 Task: Look for Airbnb properties in Blansko, Czech Republic from 3rd December, 2023 to 7th December, 2023 for 2 adults. Place can be private room with 1  bedroom having 1 bed and 1 bathroom. Property type can be hotel.
Action: Mouse moved to (455, 60)
Screenshot: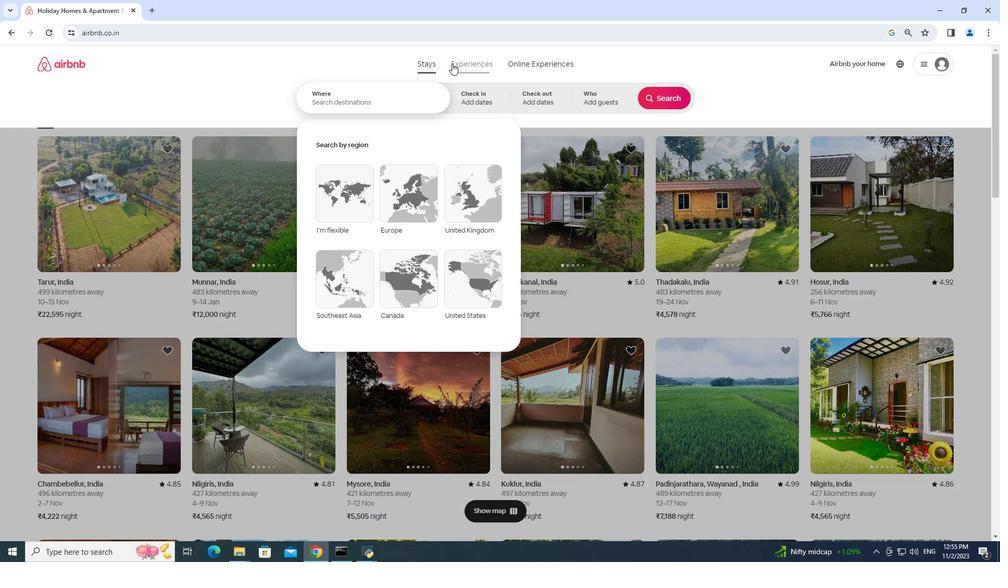 
Action: Mouse pressed left at (455, 60)
Screenshot: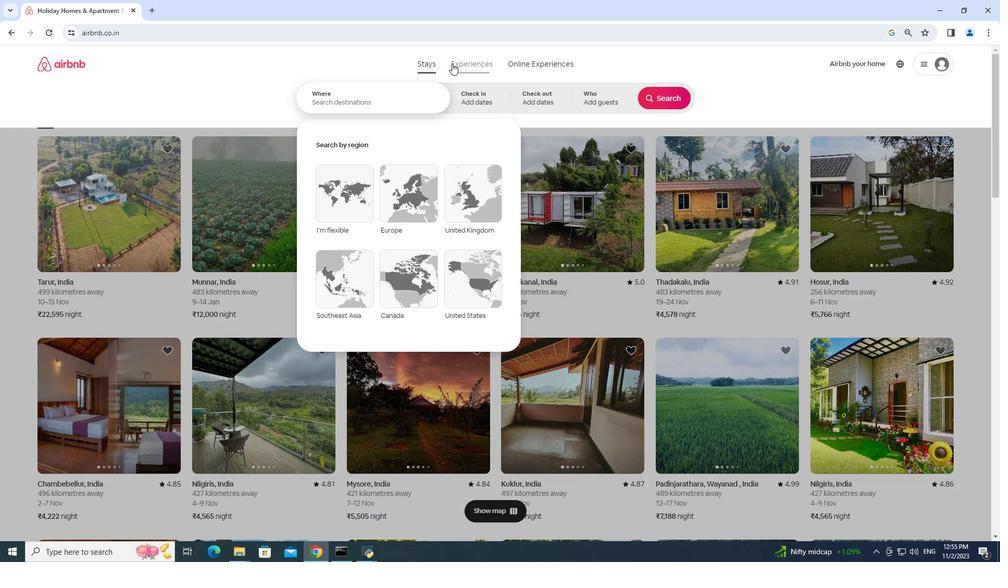 
Action: Mouse moved to (381, 96)
Screenshot: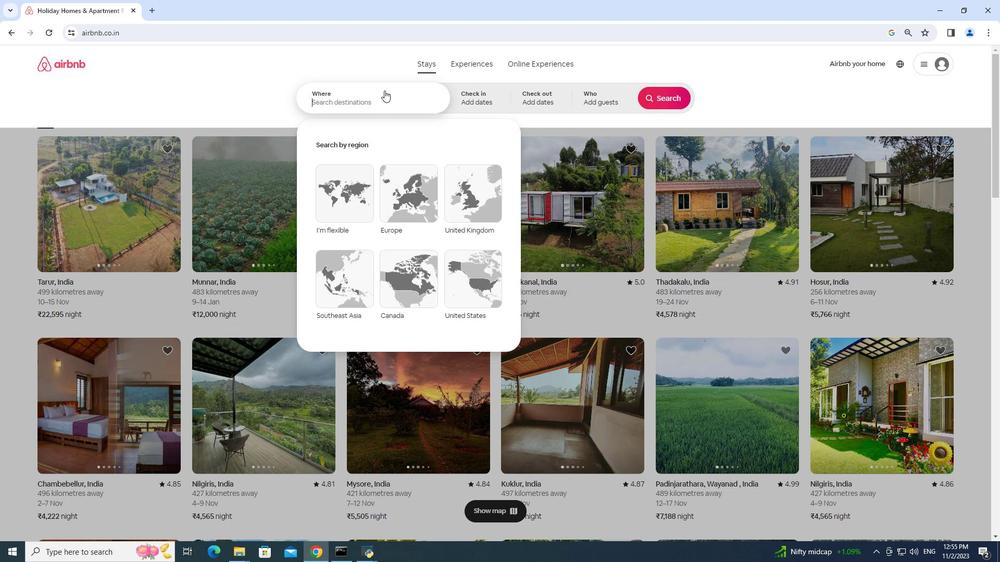 
Action: Mouse pressed left at (381, 97)
Screenshot: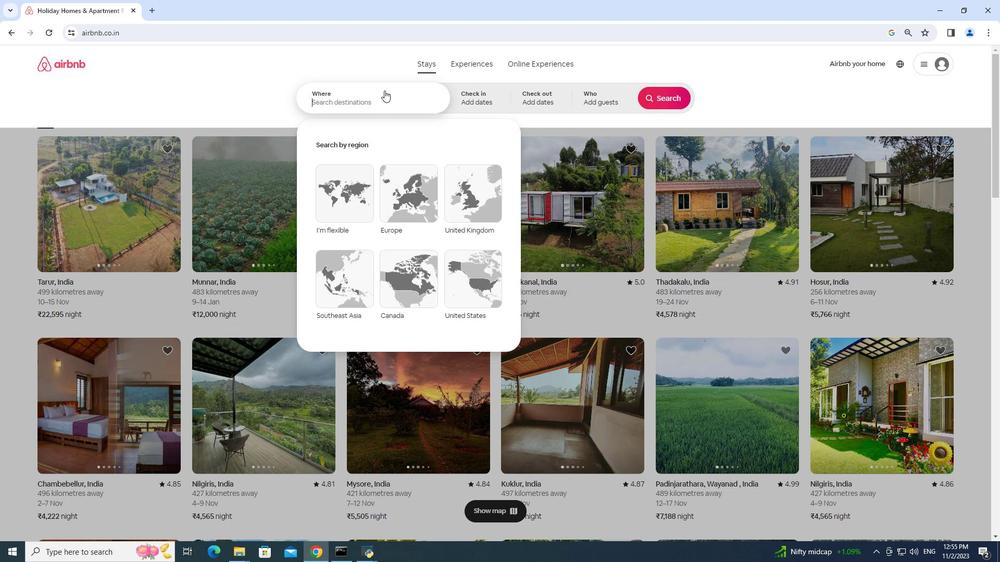 
Action: Mouse moved to (384, 90)
Screenshot: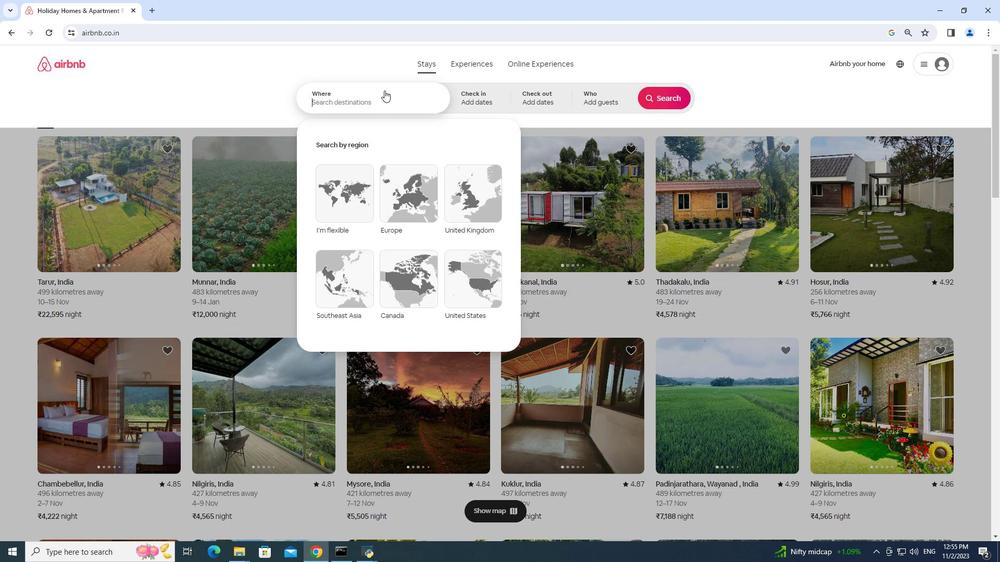 
Action: Key pressed blansh<Key.backspace>ko,czech<Key.space>republic
Screenshot: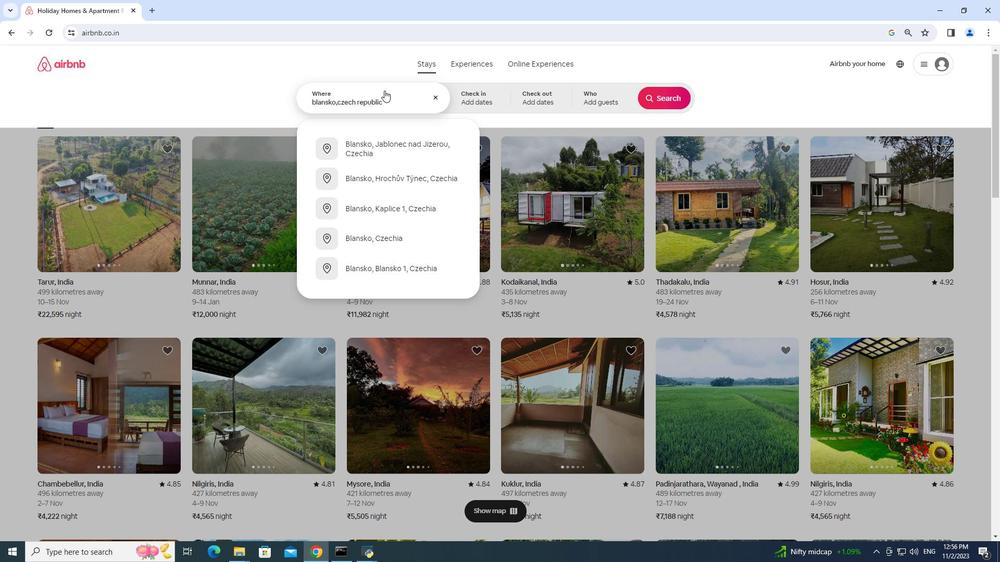 
Action: Mouse moved to (481, 97)
Screenshot: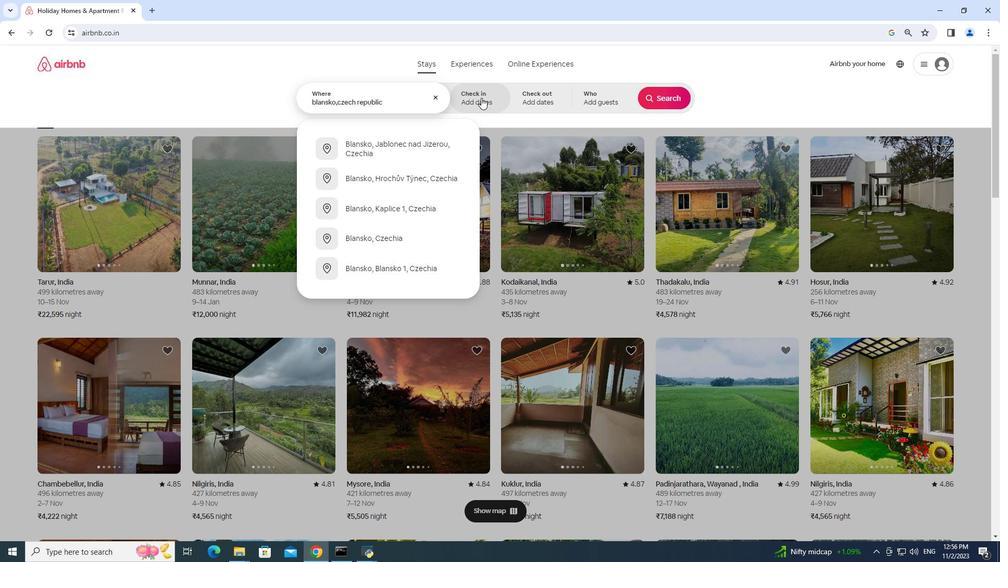 
Action: Mouse pressed left at (481, 97)
Screenshot: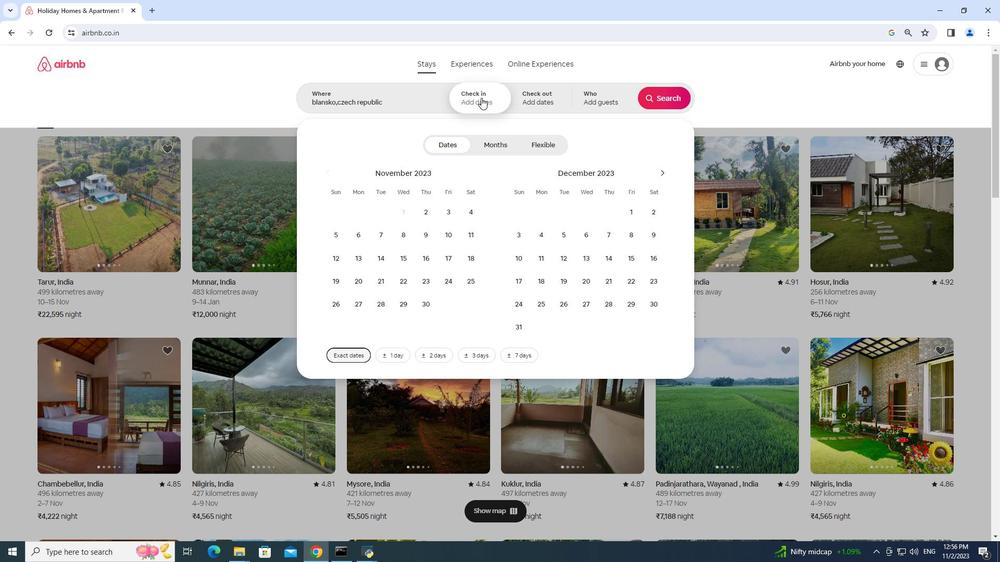
Action: Mouse moved to (337, 102)
Screenshot: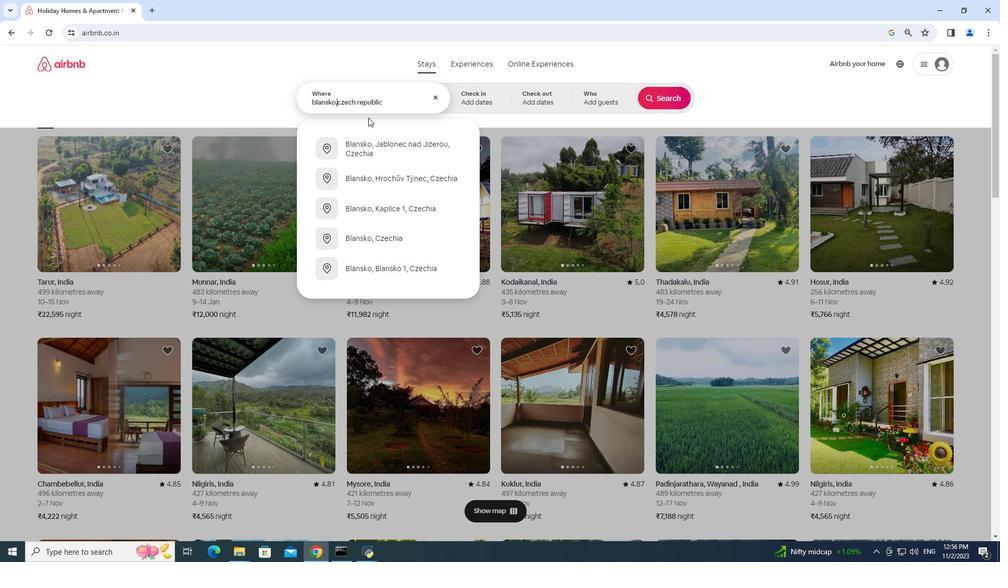 
Action: Mouse pressed left at (337, 102)
Screenshot: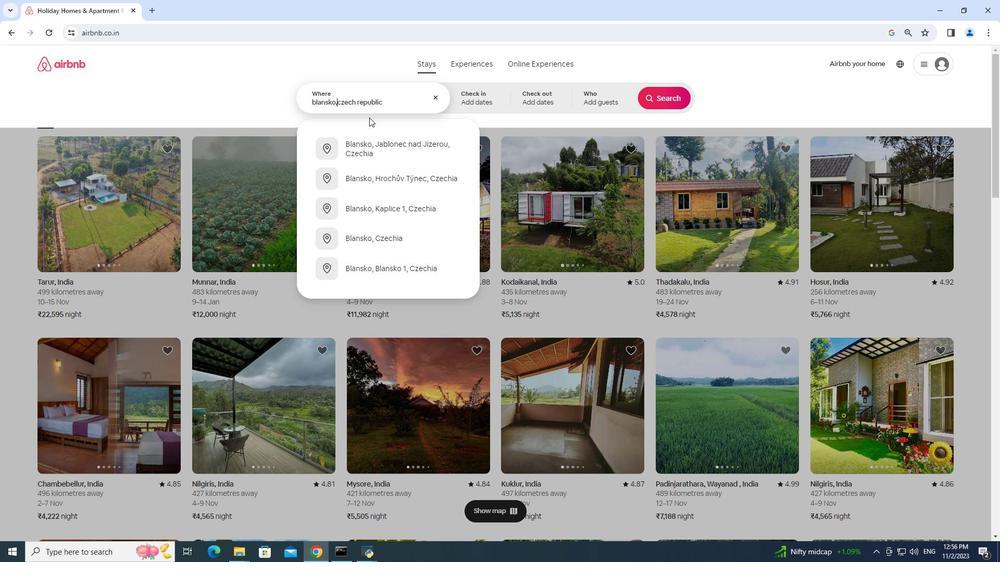 
Action: Mouse moved to (369, 117)
Screenshot: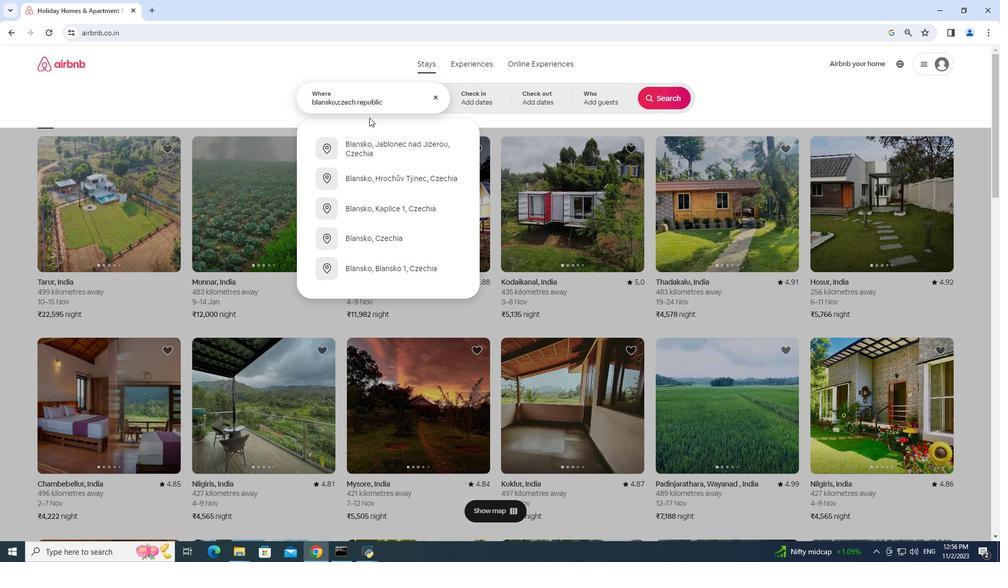 
Action: Key pressed <Key.space>
Screenshot: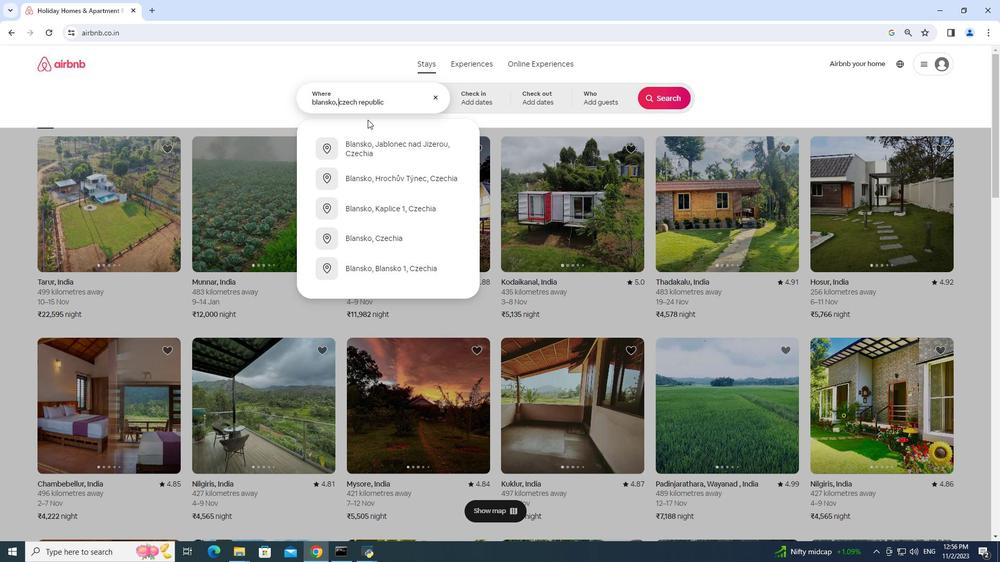 
Action: Mouse moved to (490, 100)
Screenshot: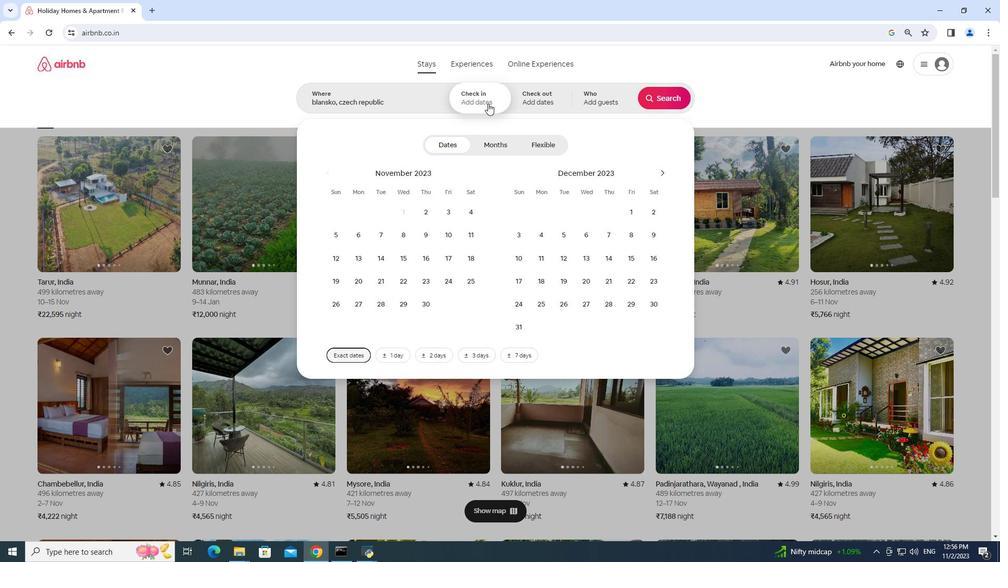 
Action: Mouse pressed left at (490, 100)
Screenshot: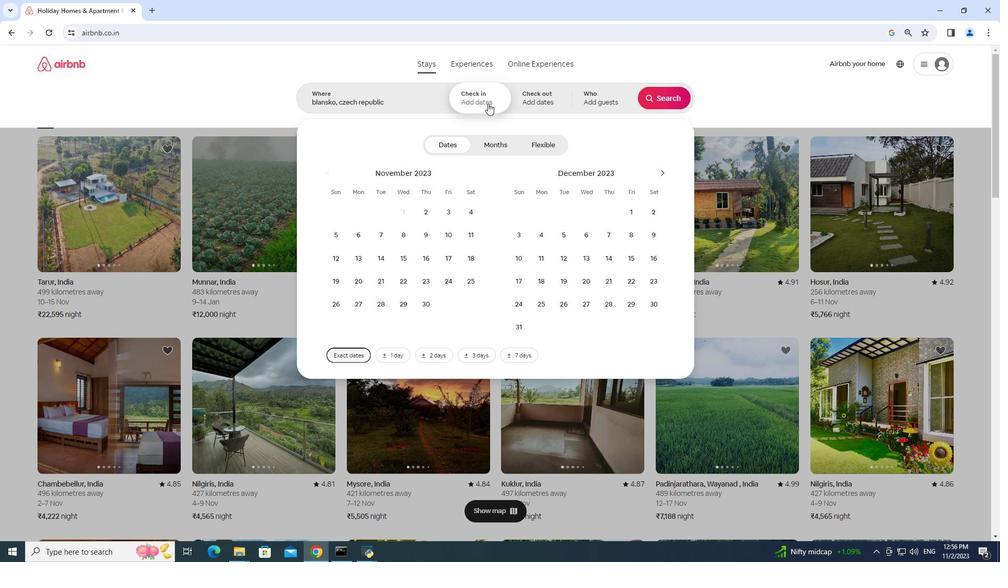
Action: Mouse moved to (518, 232)
Screenshot: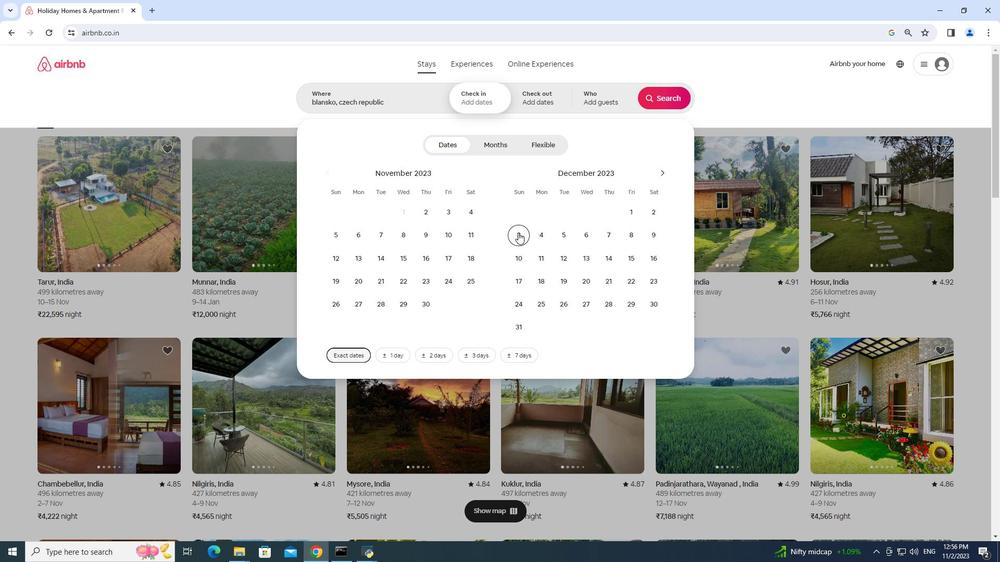 
Action: Mouse pressed left at (518, 232)
Screenshot: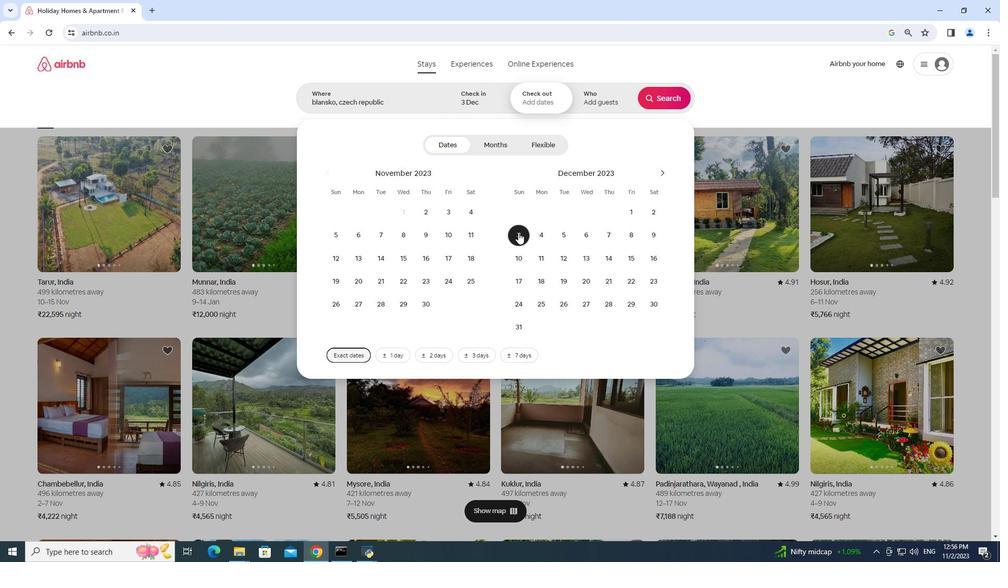 
Action: Mouse moved to (612, 233)
Screenshot: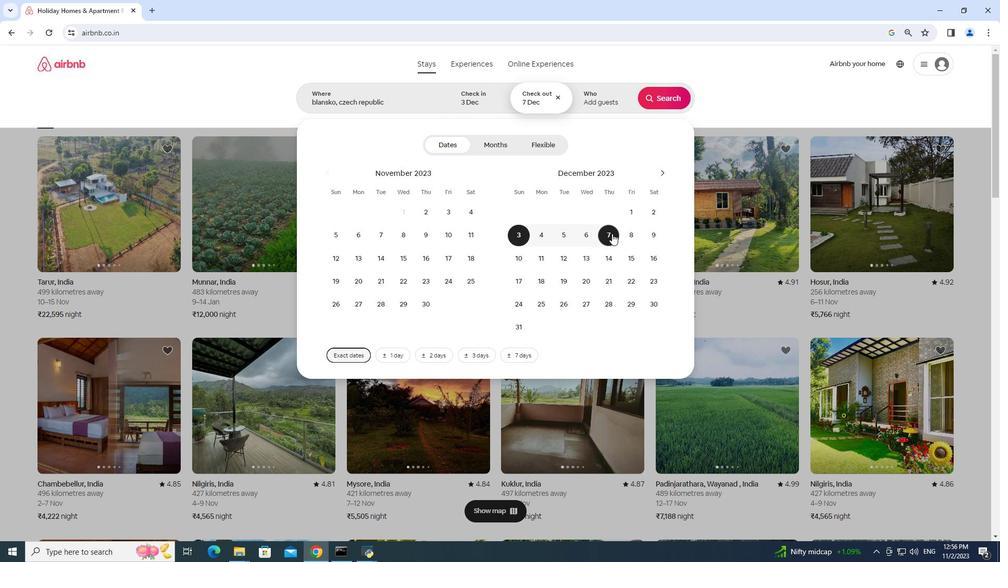 
Action: Mouse pressed left at (612, 233)
Screenshot: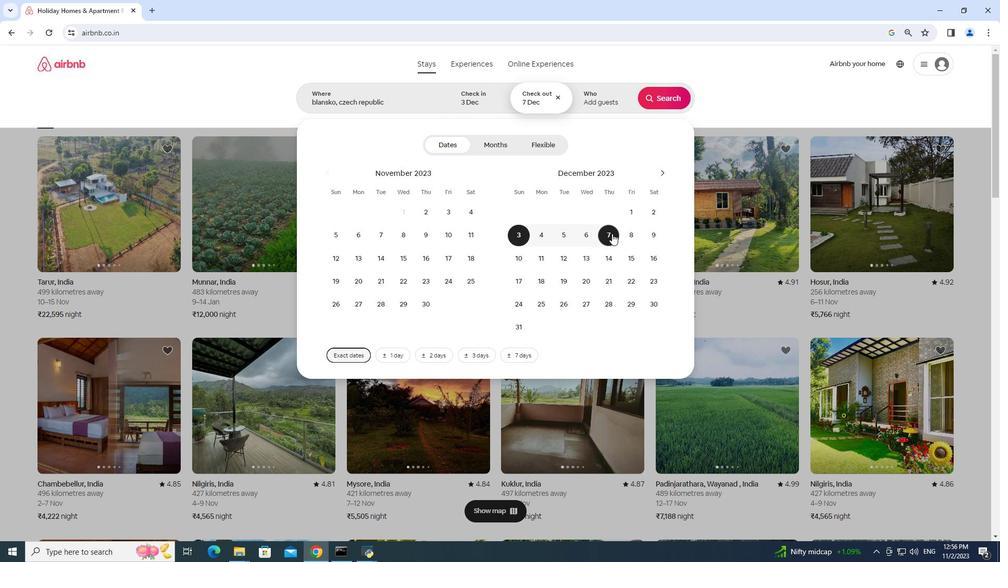 
Action: Mouse moved to (621, 106)
Screenshot: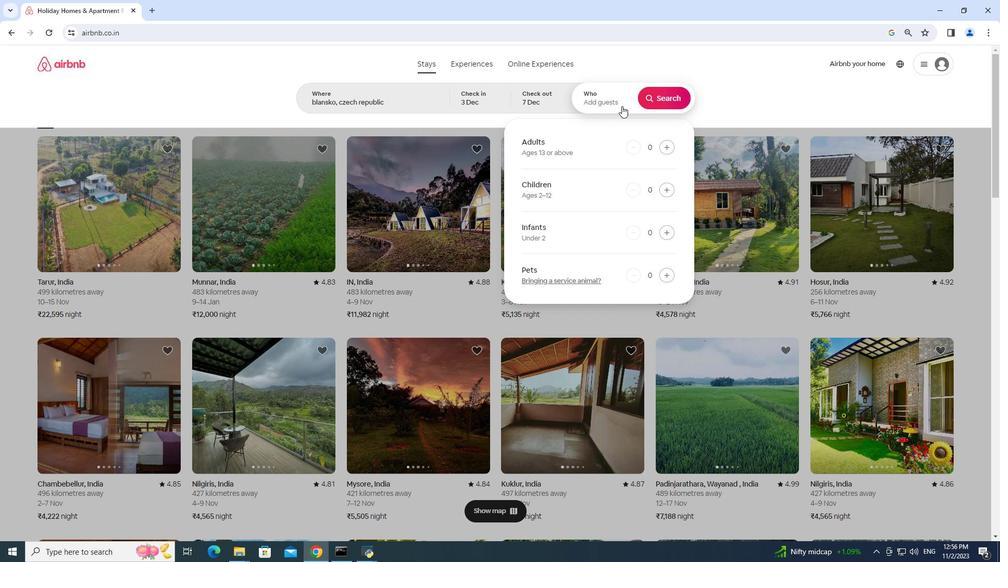 
Action: Mouse pressed left at (621, 106)
Screenshot: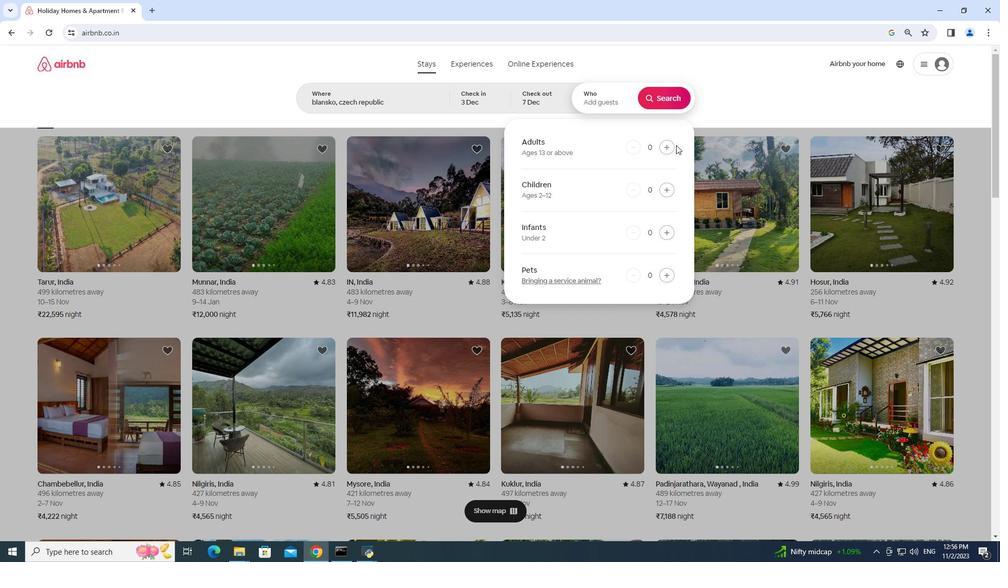 
Action: Mouse moved to (667, 147)
Screenshot: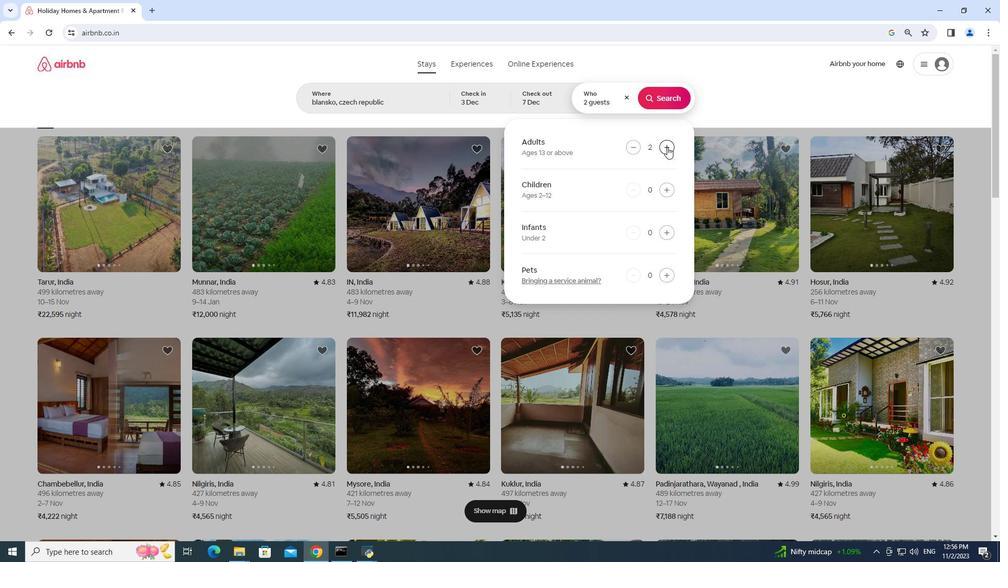 
Action: Mouse pressed left at (667, 147)
Screenshot: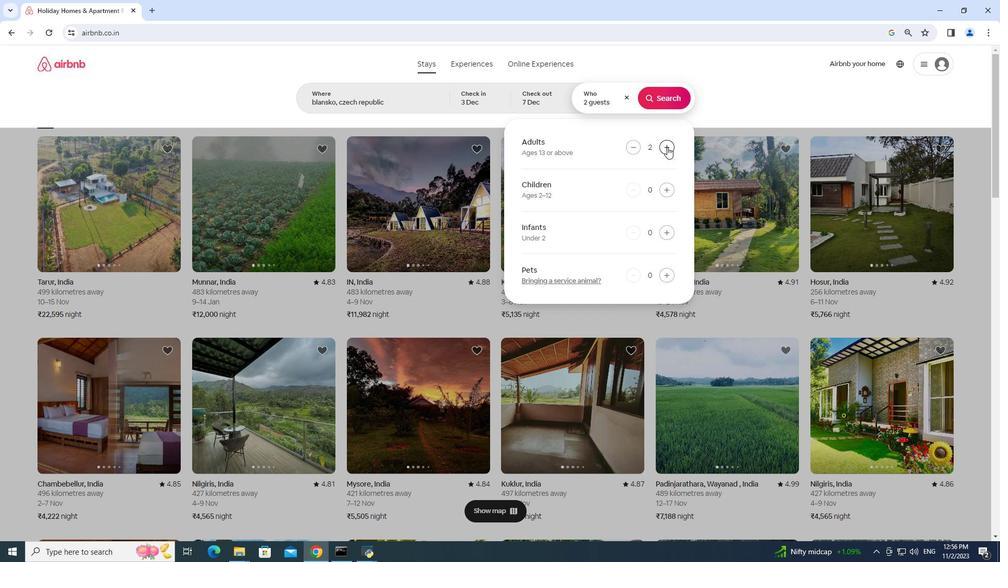 
Action: Mouse pressed left at (667, 147)
Screenshot: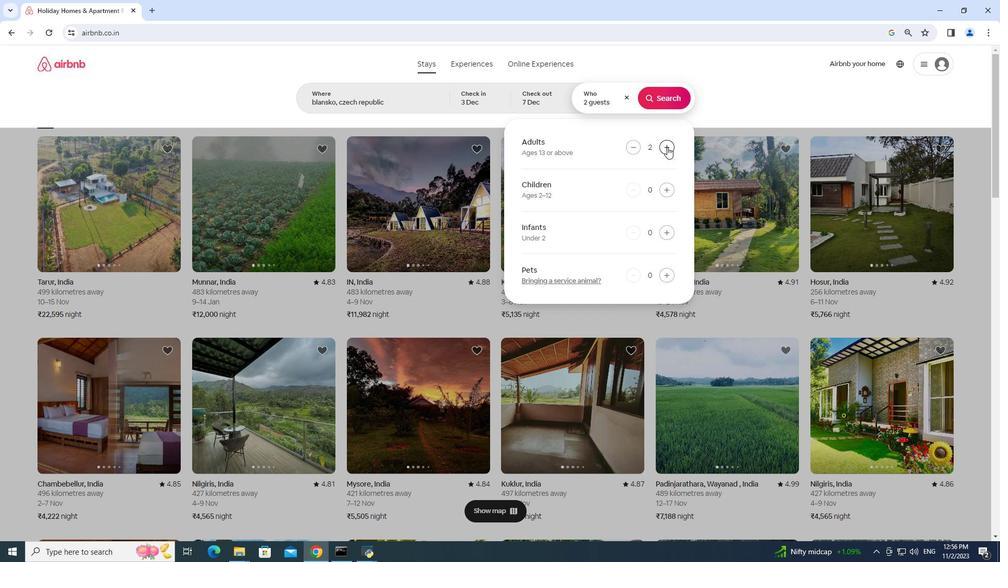 
Action: Mouse moved to (668, 96)
Screenshot: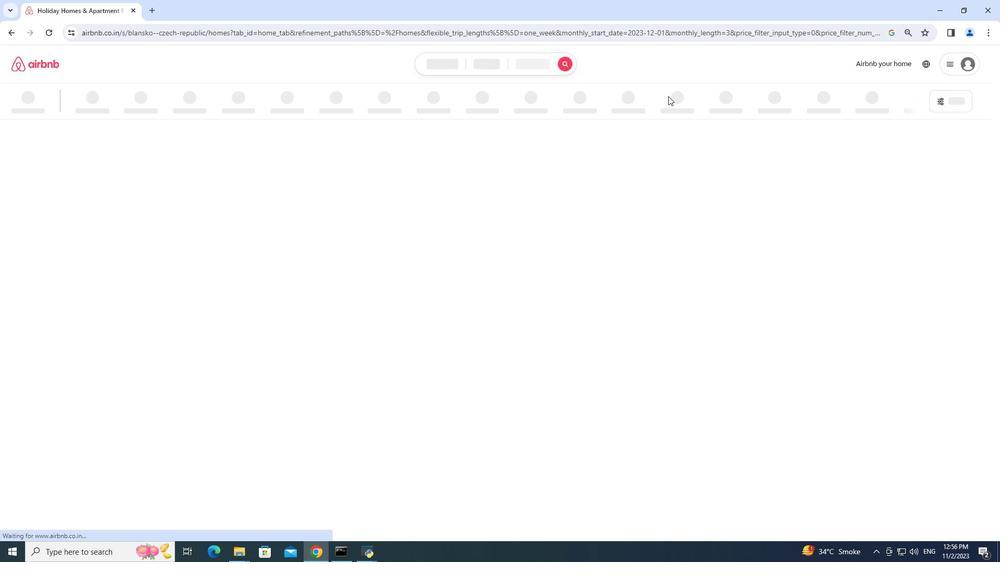
Action: Mouse pressed left at (668, 96)
Screenshot: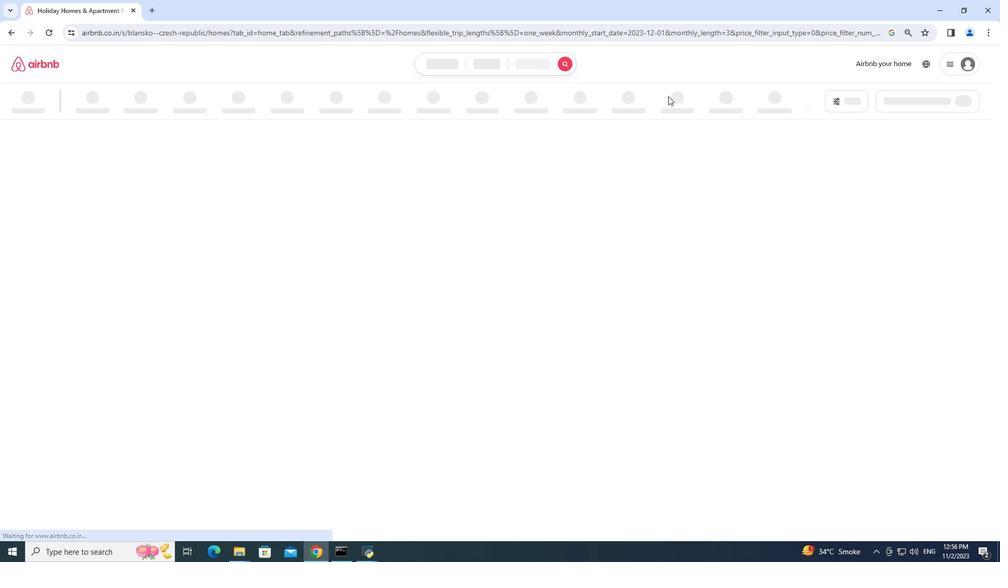 
Action: Mouse moved to (851, 102)
Screenshot: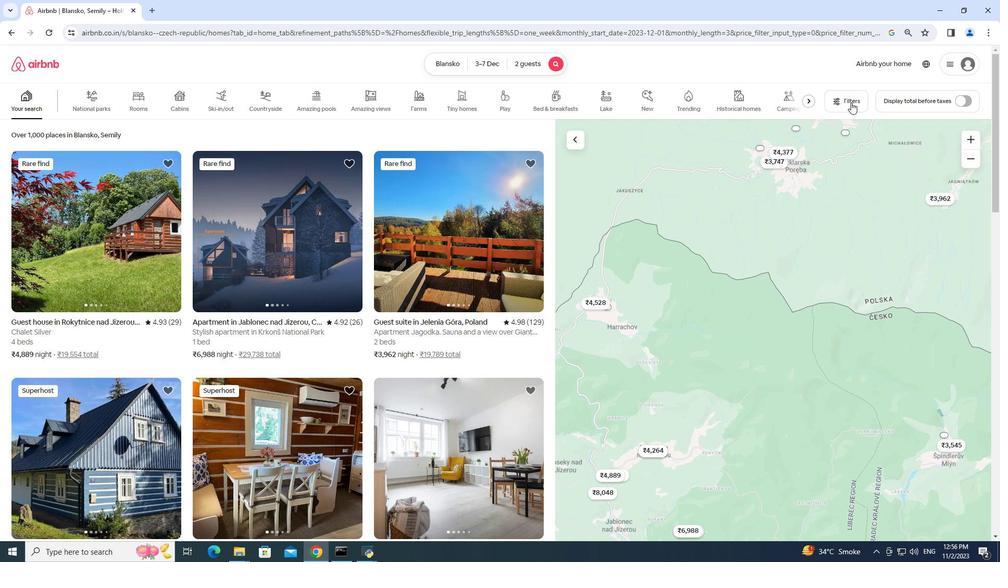 
Action: Mouse pressed left at (851, 102)
Screenshot: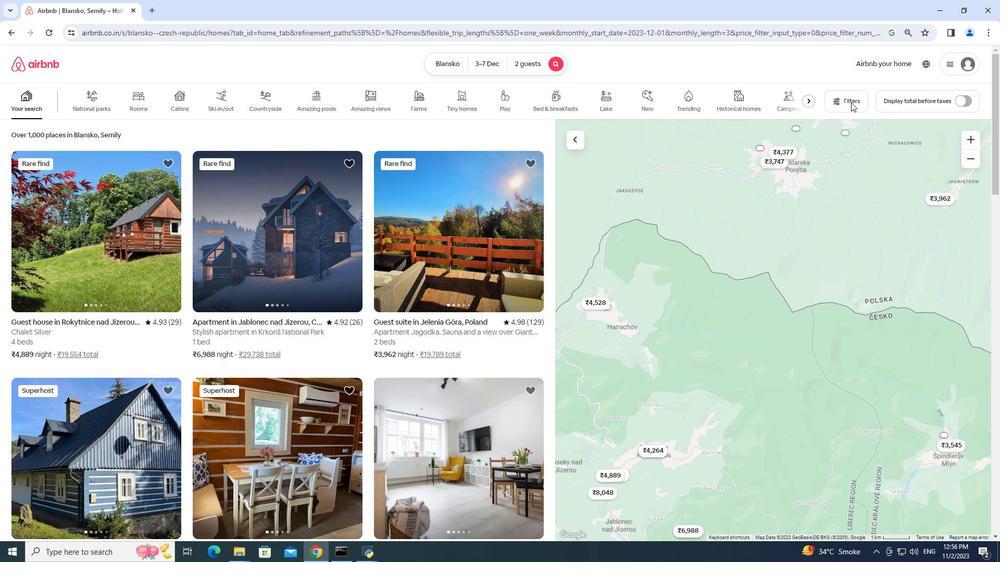 
Action: Mouse moved to (385, 400)
Screenshot: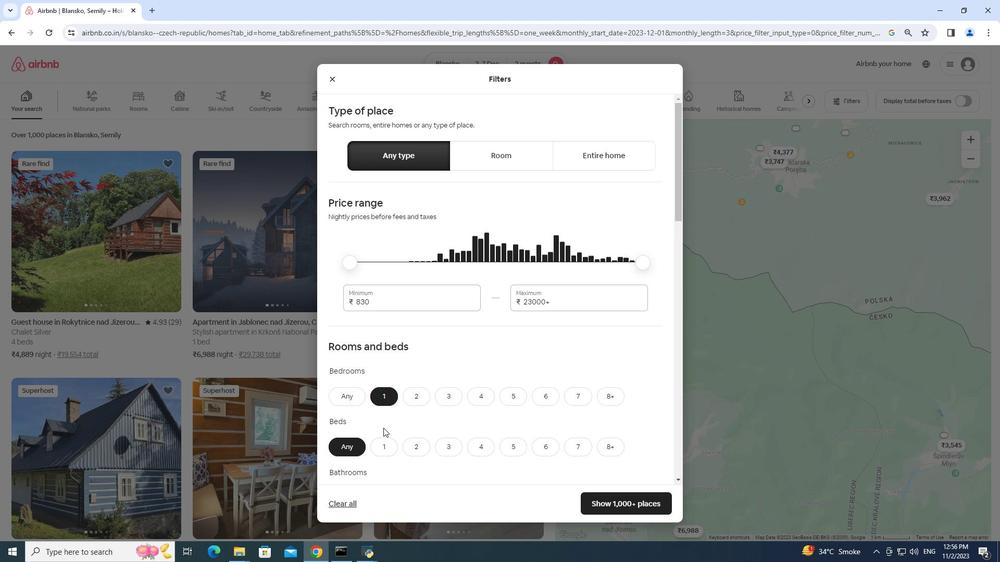 
Action: Mouse pressed left at (385, 400)
Screenshot: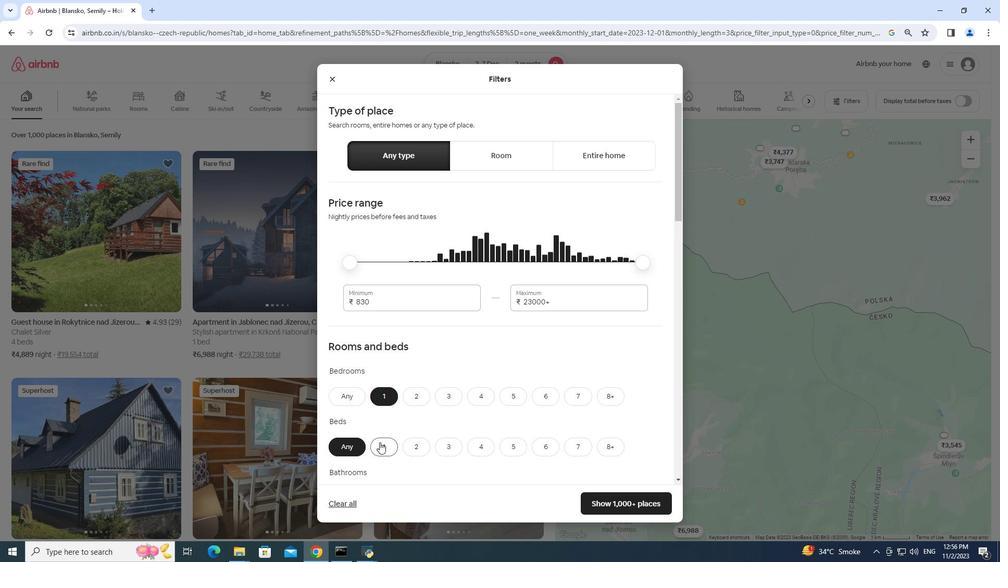 
Action: Mouse moved to (379, 442)
Screenshot: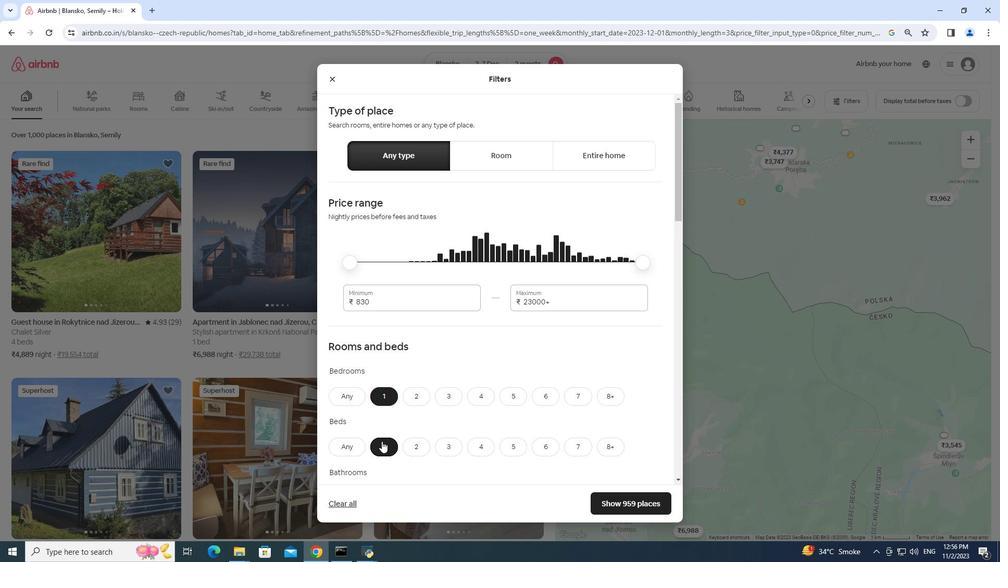 
Action: Mouse pressed left at (379, 442)
Screenshot: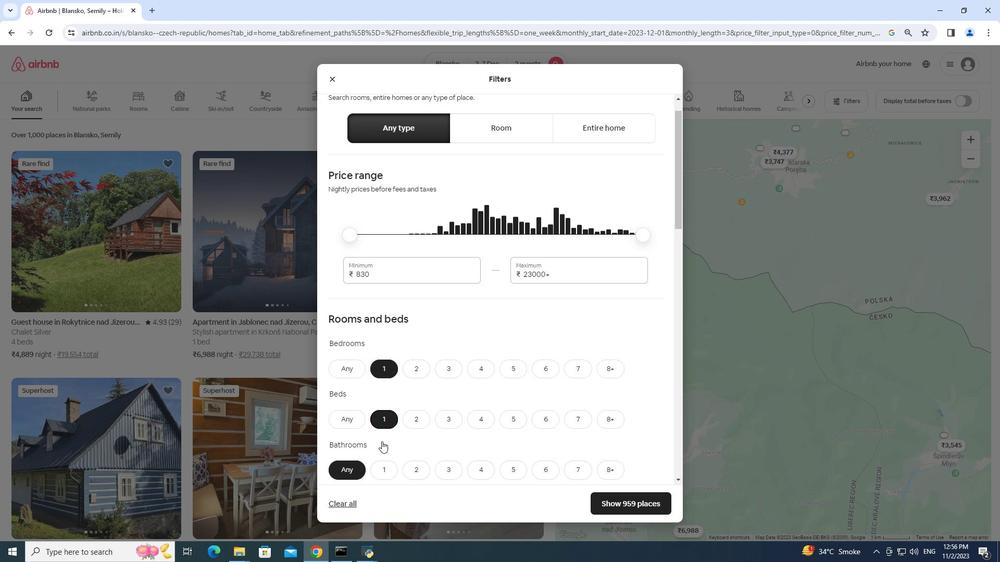 
Action: Mouse moved to (381, 441)
Screenshot: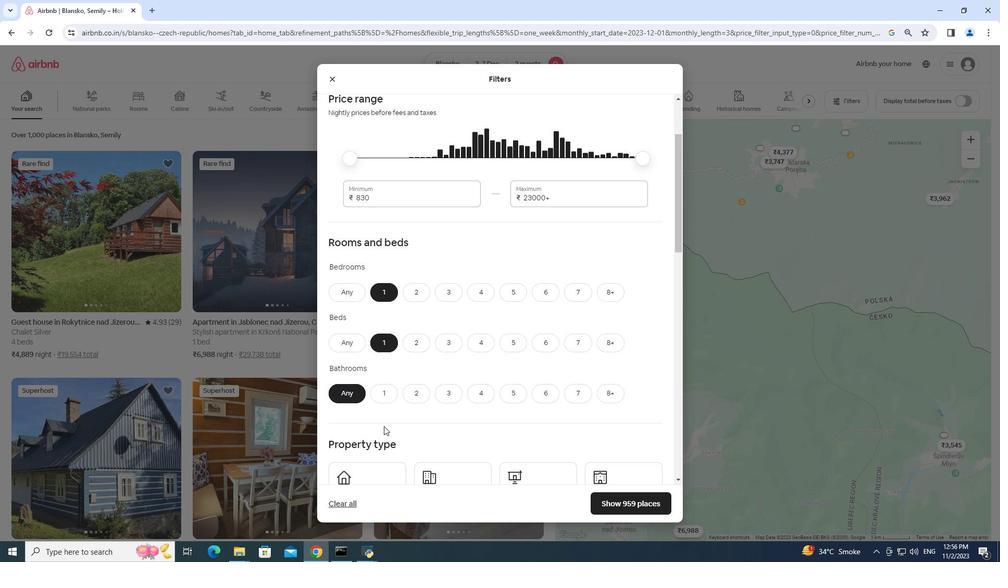 
Action: Mouse scrolled (381, 441) with delta (0, 0)
Screenshot: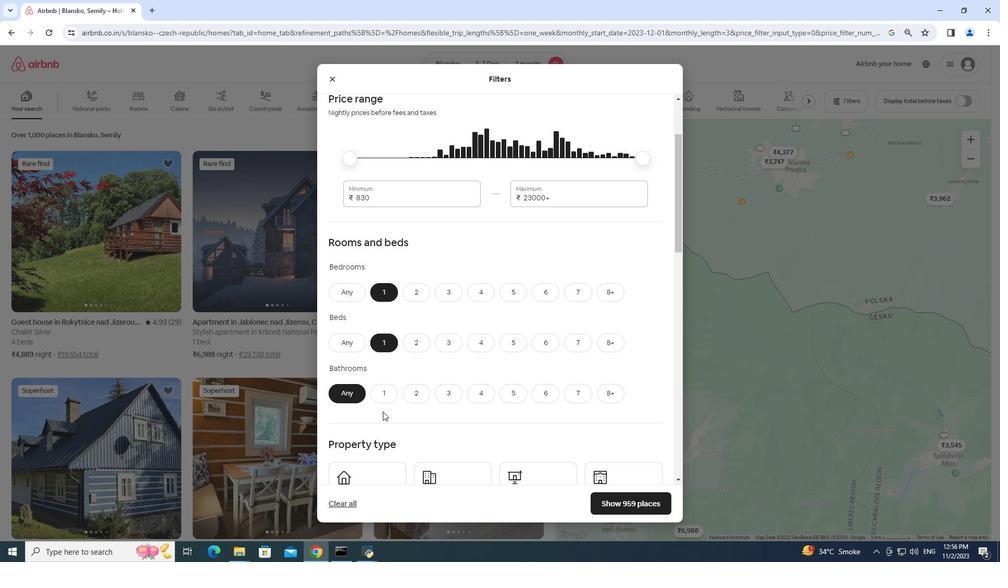 
Action: Mouse scrolled (381, 441) with delta (0, 0)
Screenshot: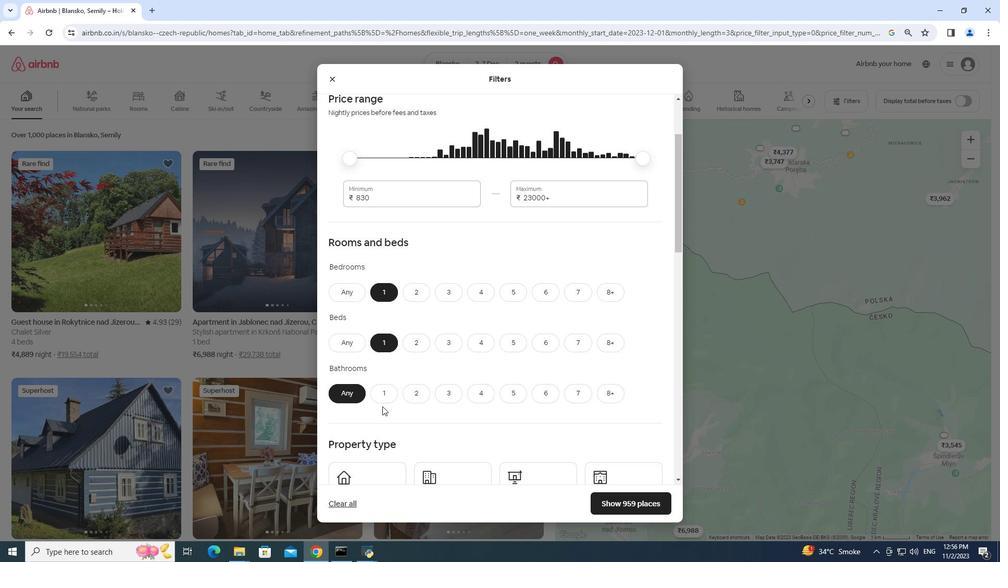 
Action: Mouse moved to (383, 391)
Screenshot: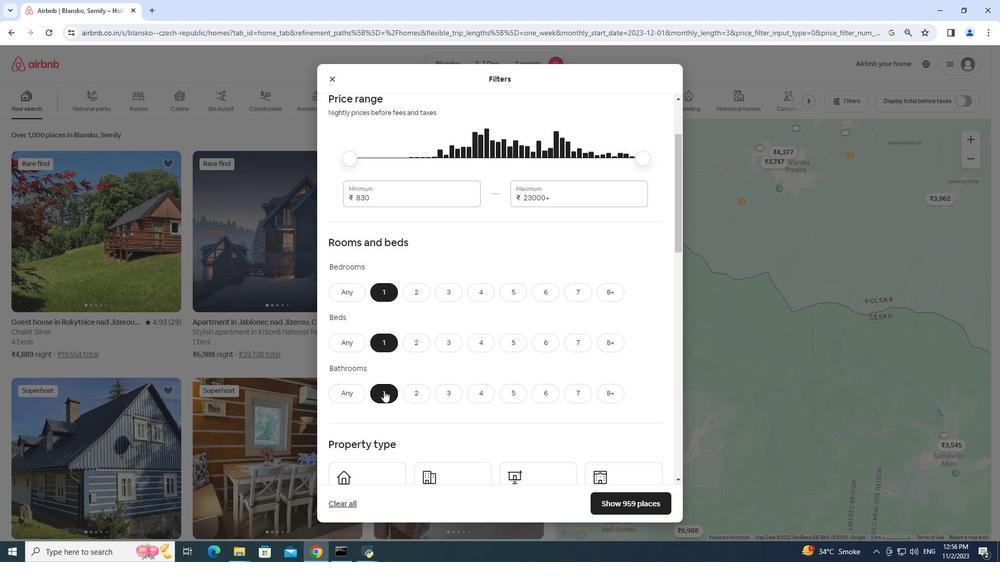 
Action: Mouse pressed left at (383, 391)
Screenshot: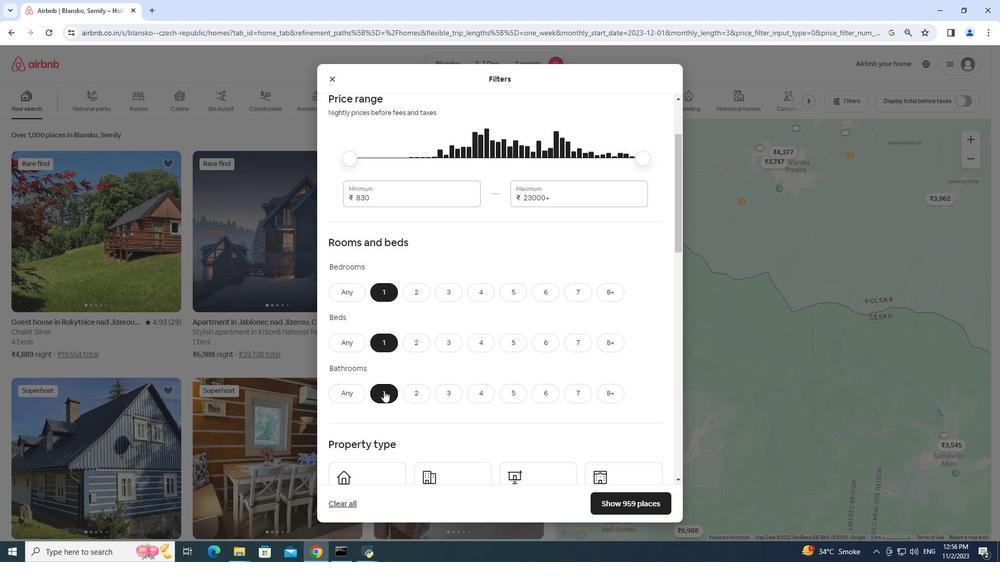 
Action: Mouse scrolled (383, 390) with delta (0, 0)
Screenshot: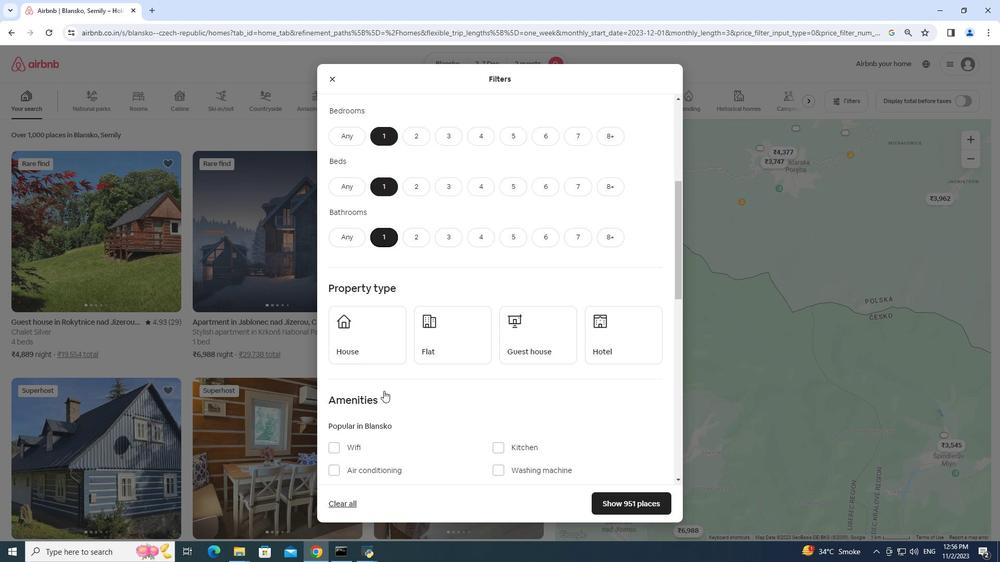 
Action: Mouse scrolled (383, 390) with delta (0, 0)
Screenshot: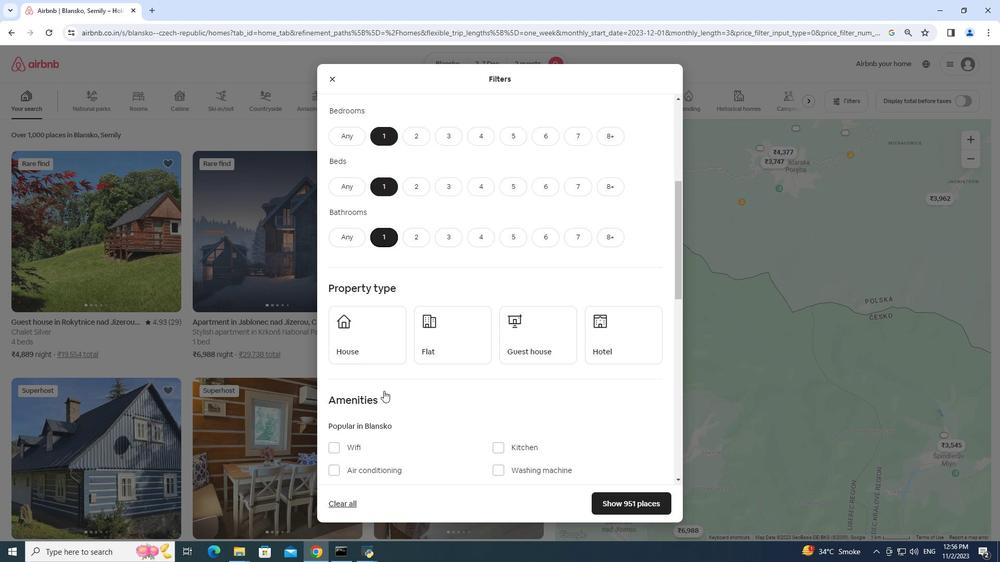 
Action: Mouse scrolled (383, 390) with delta (0, 0)
Screenshot: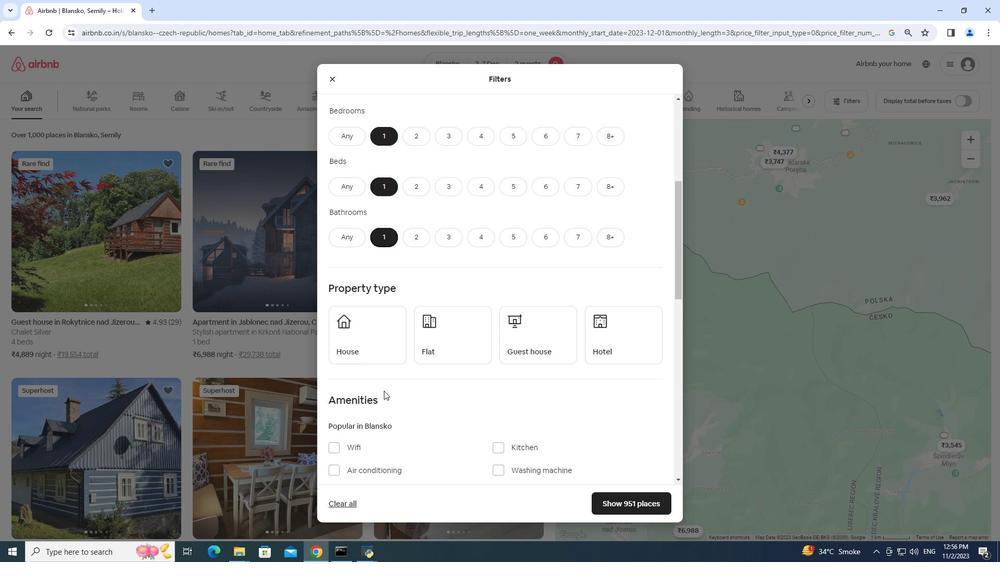 
Action: Mouse moved to (591, 330)
Screenshot: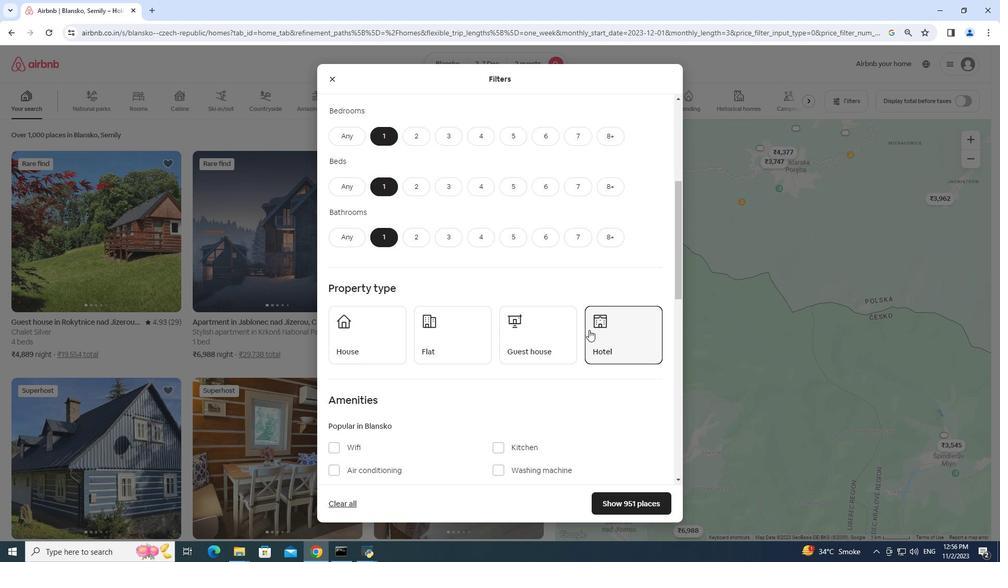 
Action: Mouse pressed left at (591, 330)
Screenshot: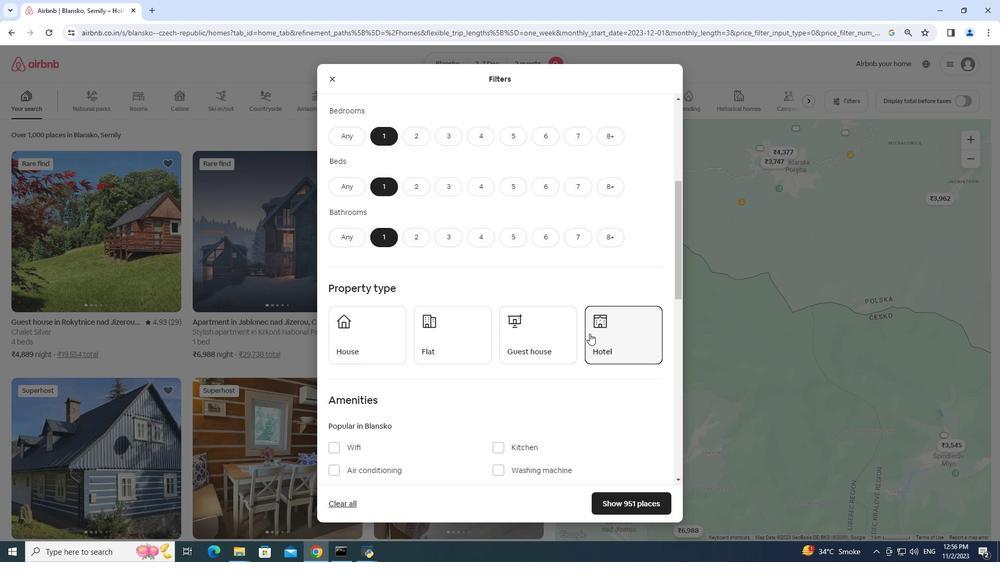 
Action: Mouse moved to (623, 505)
Screenshot: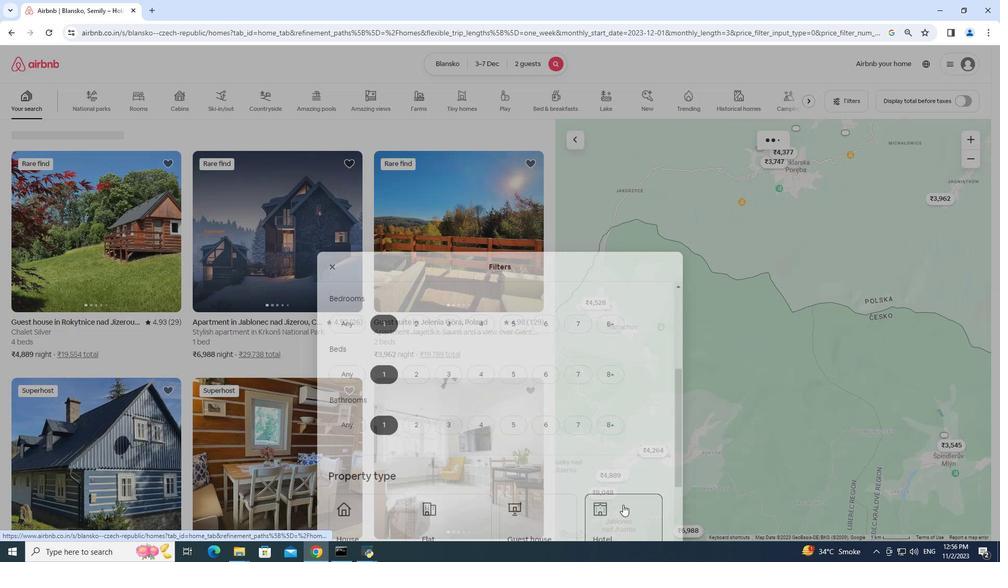 
Action: Mouse pressed left at (623, 505)
Screenshot: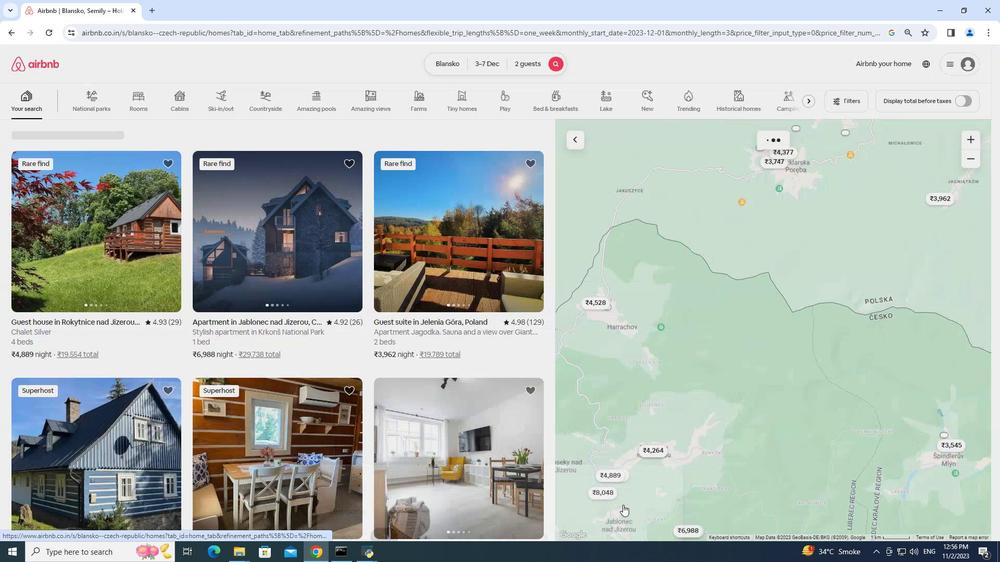
Action: Mouse moved to (77, 300)
Screenshot: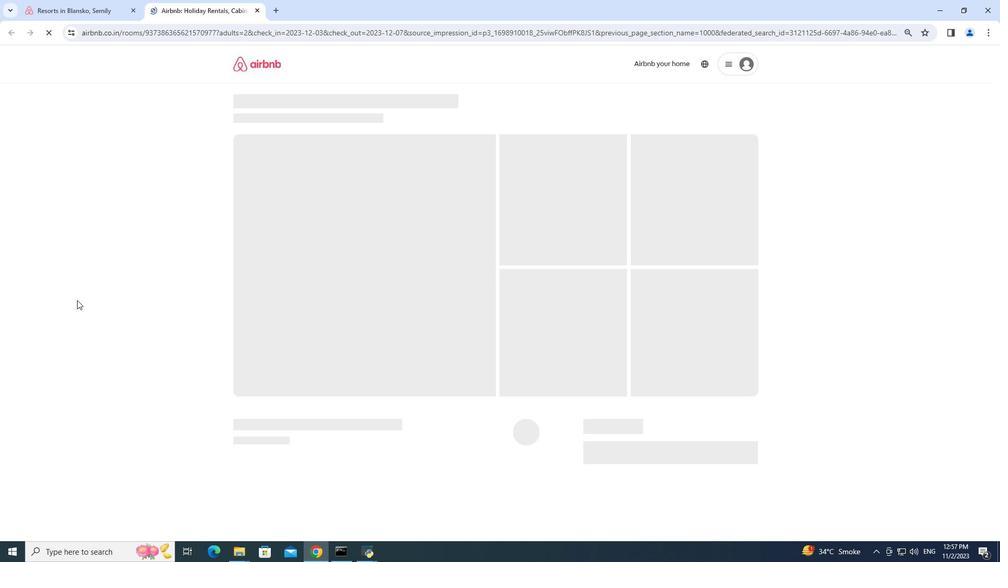 
Action: Mouse pressed left at (77, 300)
Screenshot: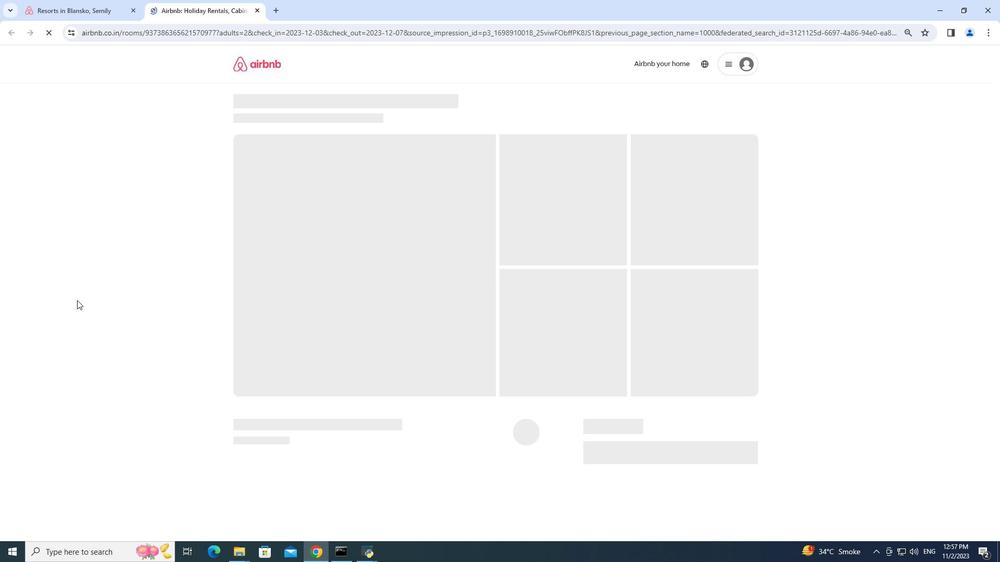 
Action: Mouse moved to (255, 6)
Screenshot: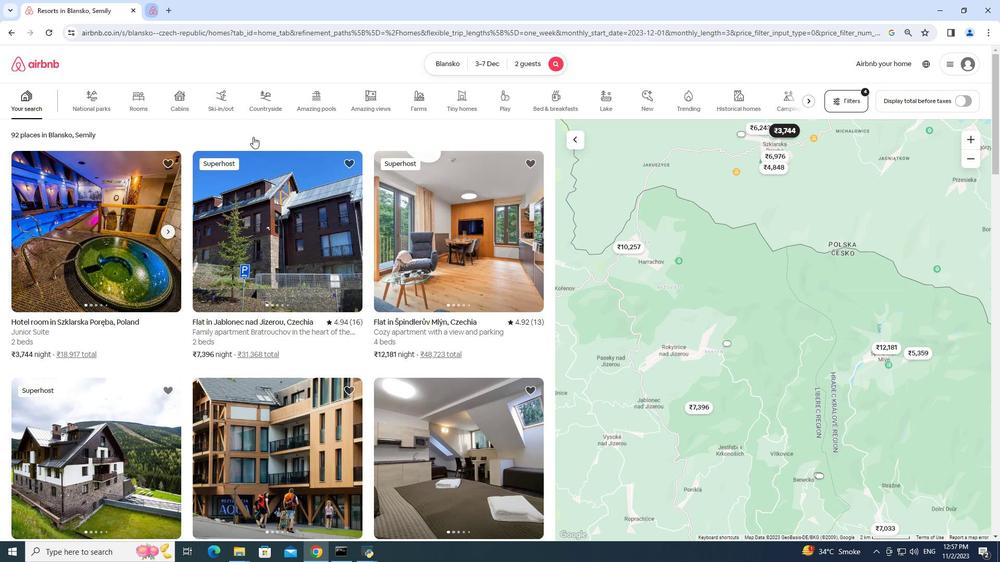 
Action: Mouse pressed left at (255, 6)
Screenshot: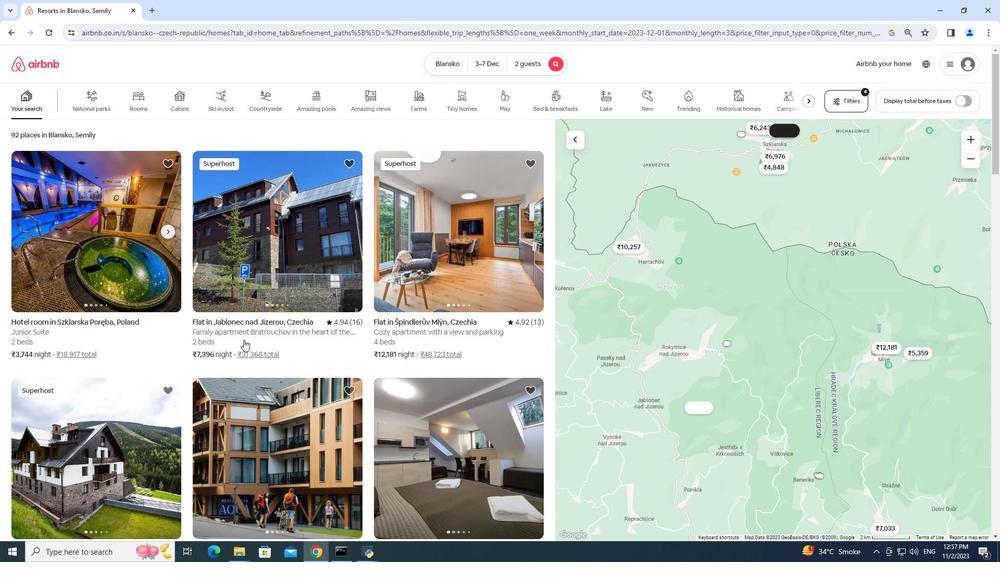 
Action: Mouse moved to (267, 282)
Screenshot: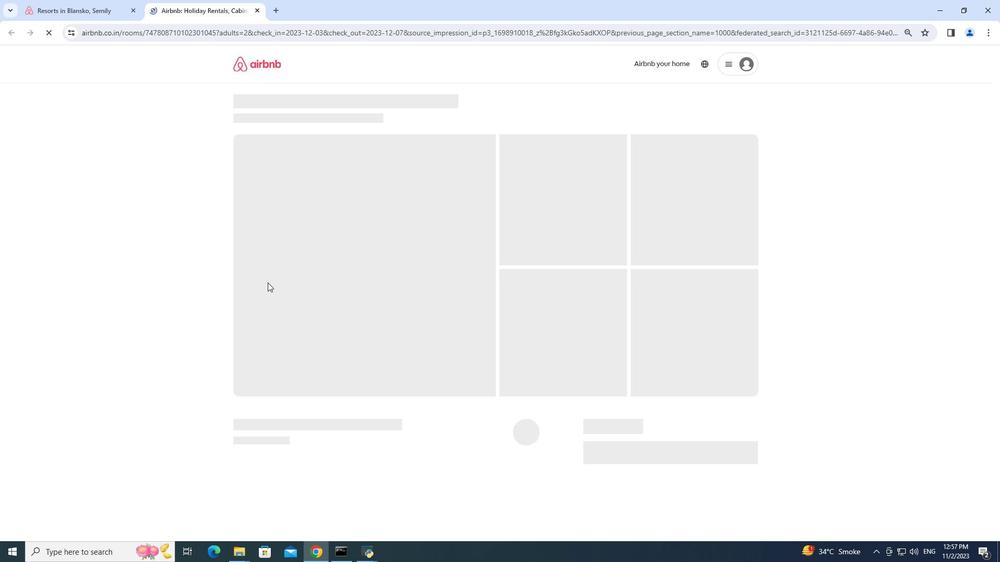 
Action: Mouse pressed left at (267, 282)
Screenshot: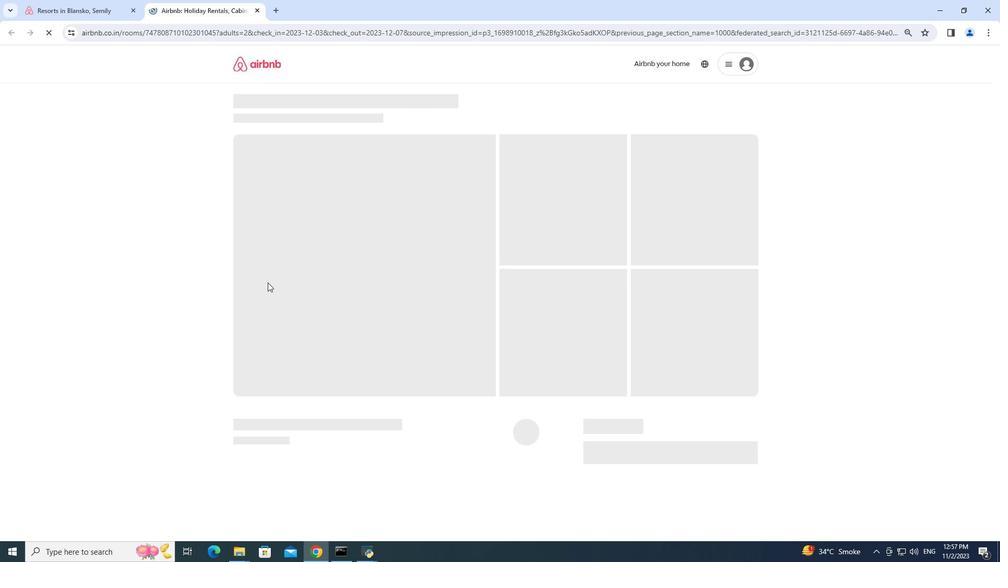 
Action: Mouse moved to (256, 7)
Screenshot: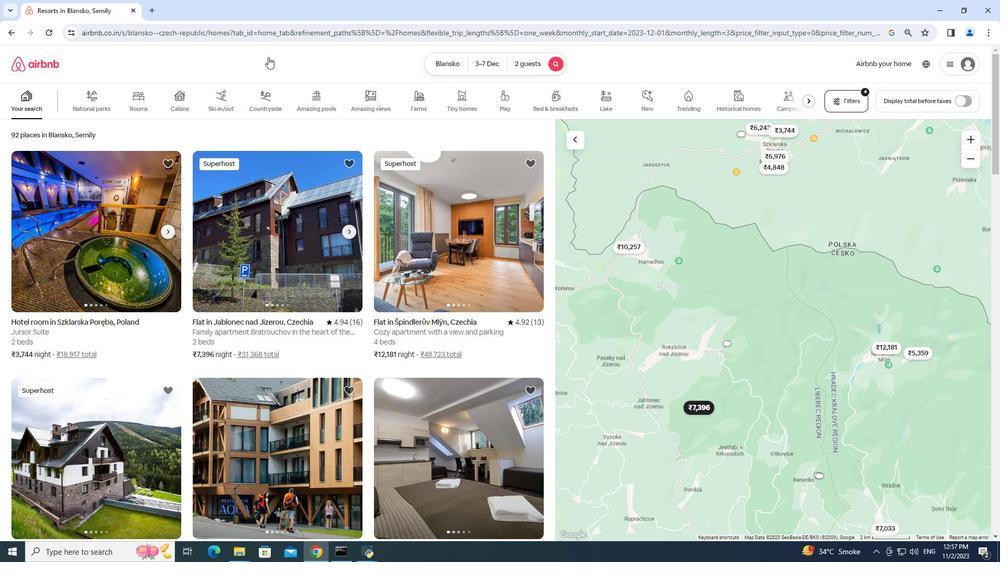 
Action: Mouse pressed left at (256, 7)
Screenshot: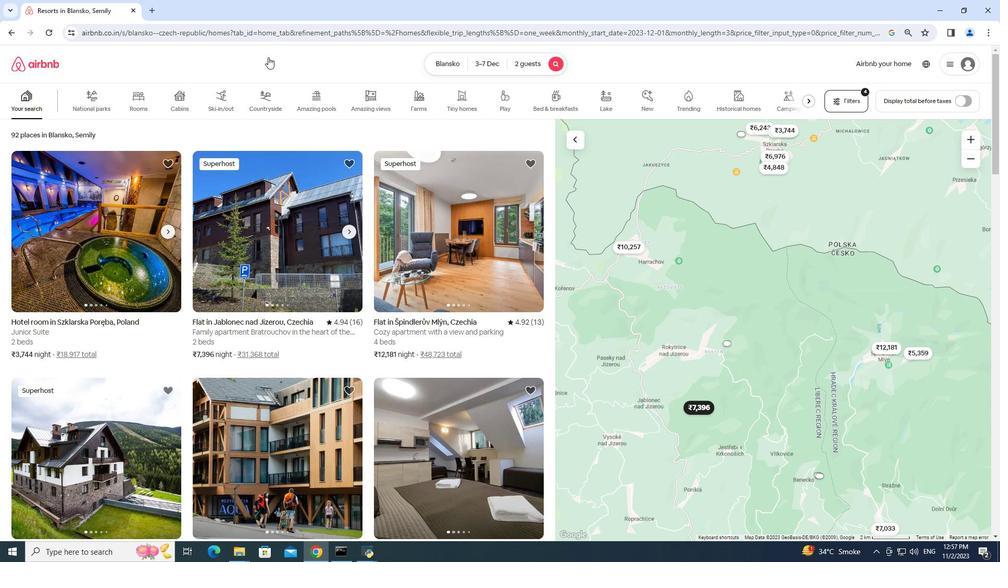 
Action: Mouse moved to (393, 235)
Screenshot: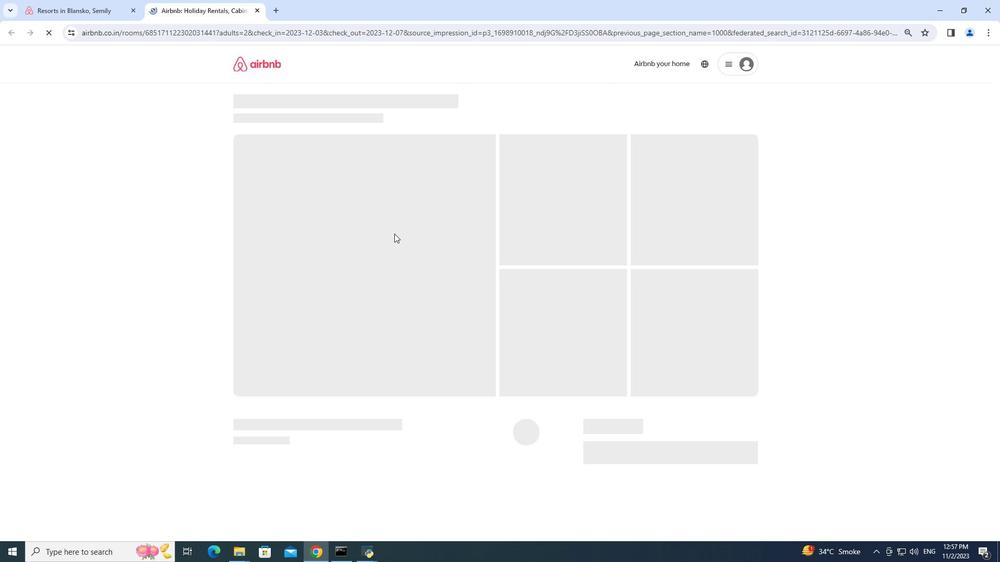 
Action: Mouse pressed left at (393, 235)
Screenshot: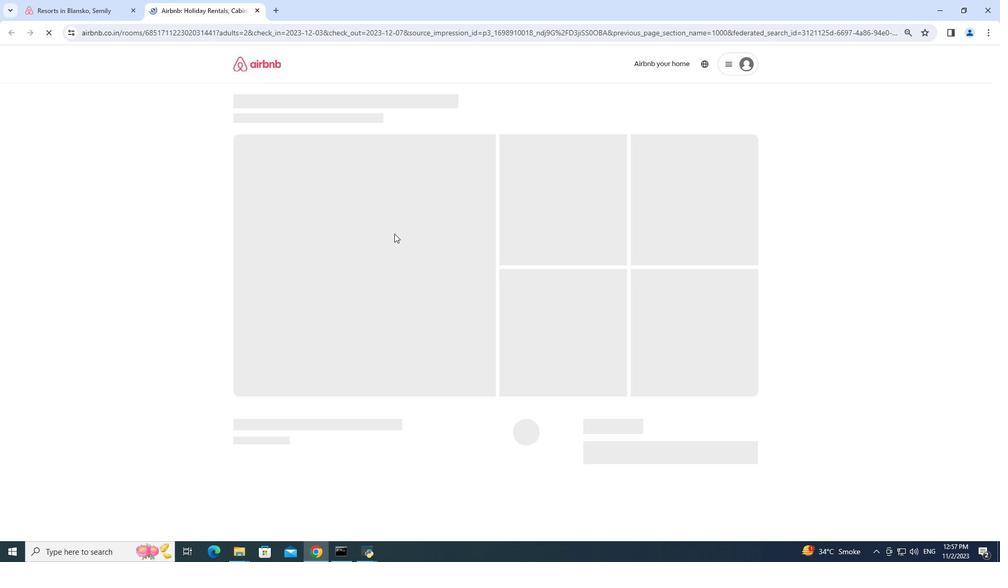 
Action: Mouse moved to (256, 7)
Screenshot: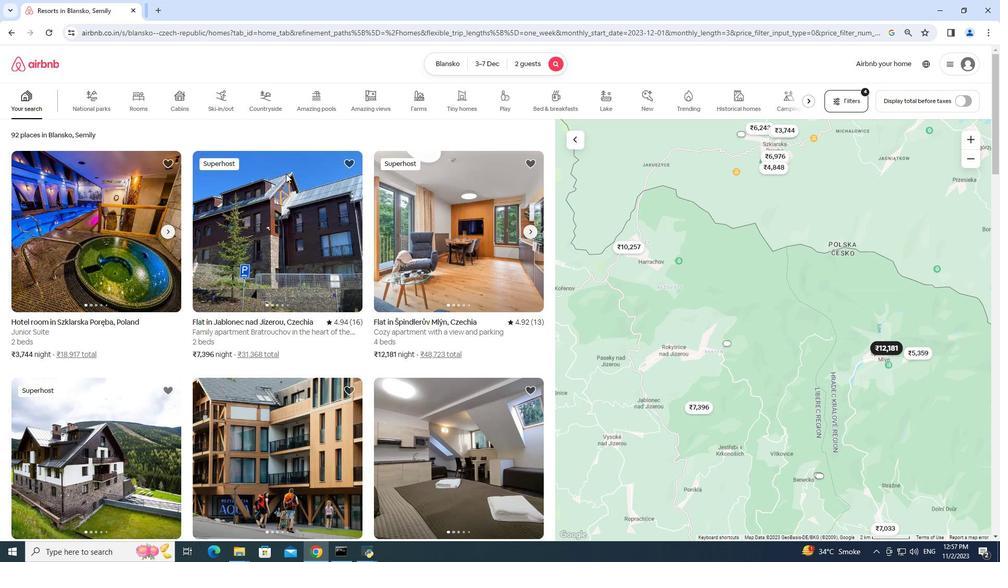 
Action: Mouse pressed left at (256, 7)
Screenshot: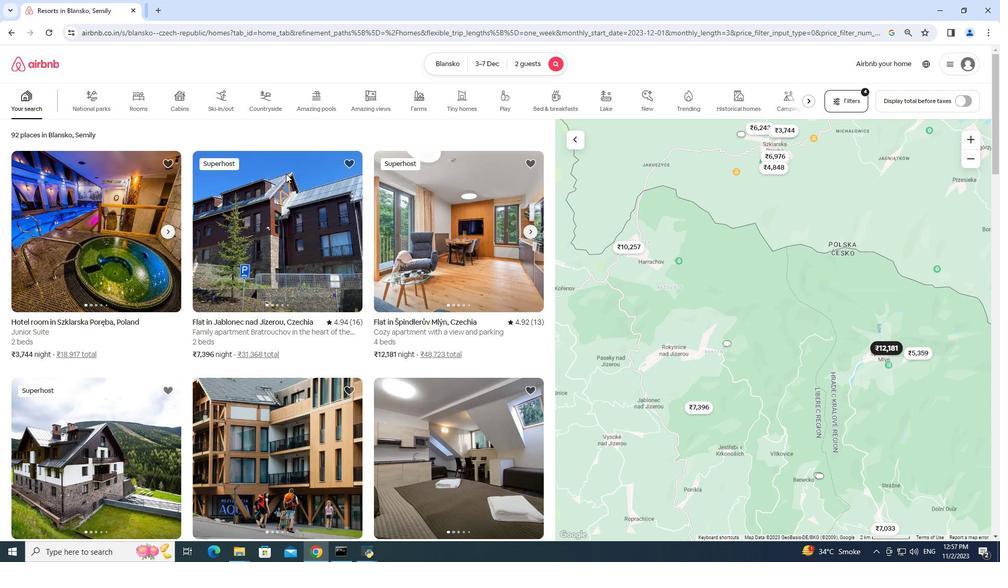 
Action: Mouse moved to (291, 221)
Screenshot: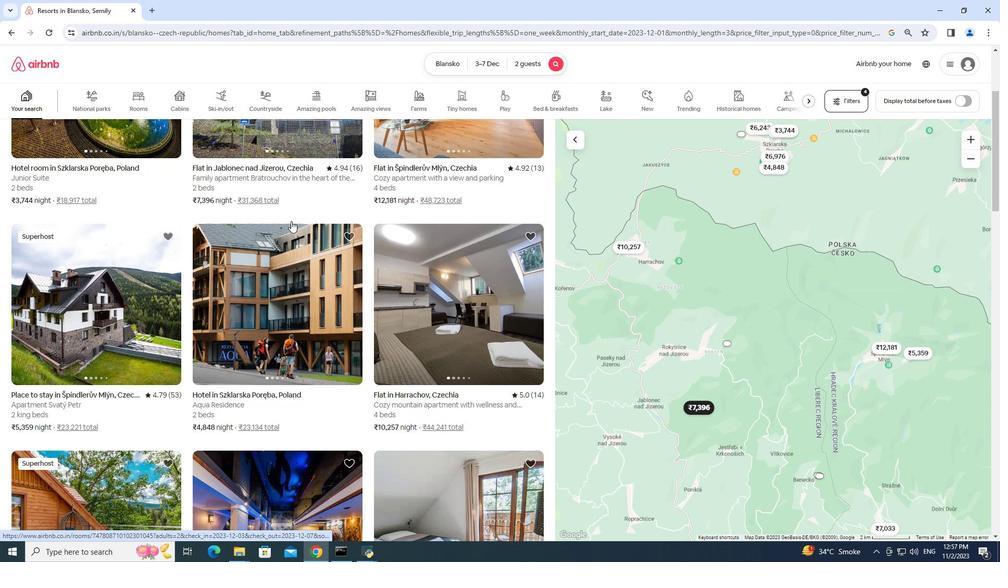 
Action: Mouse scrolled (291, 220) with delta (0, 0)
Screenshot: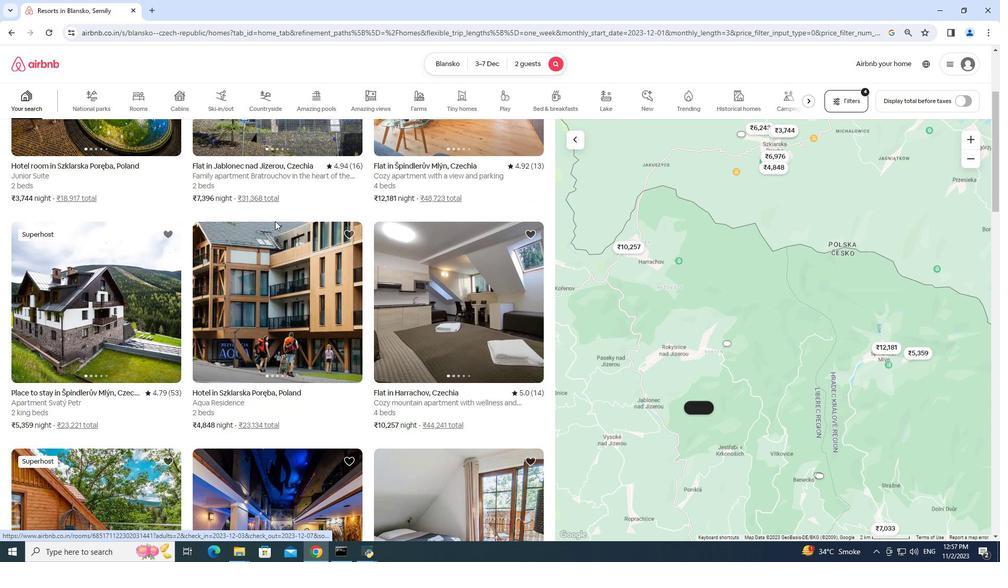 
Action: Mouse scrolled (291, 220) with delta (0, 0)
Screenshot: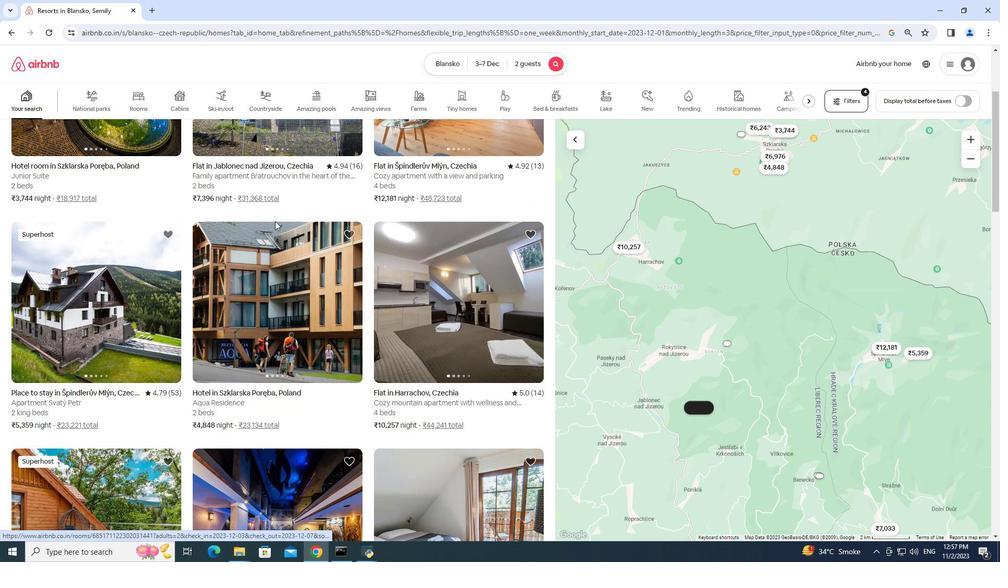 
Action: Mouse scrolled (291, 220) with delta (0, 0)
Screenshot: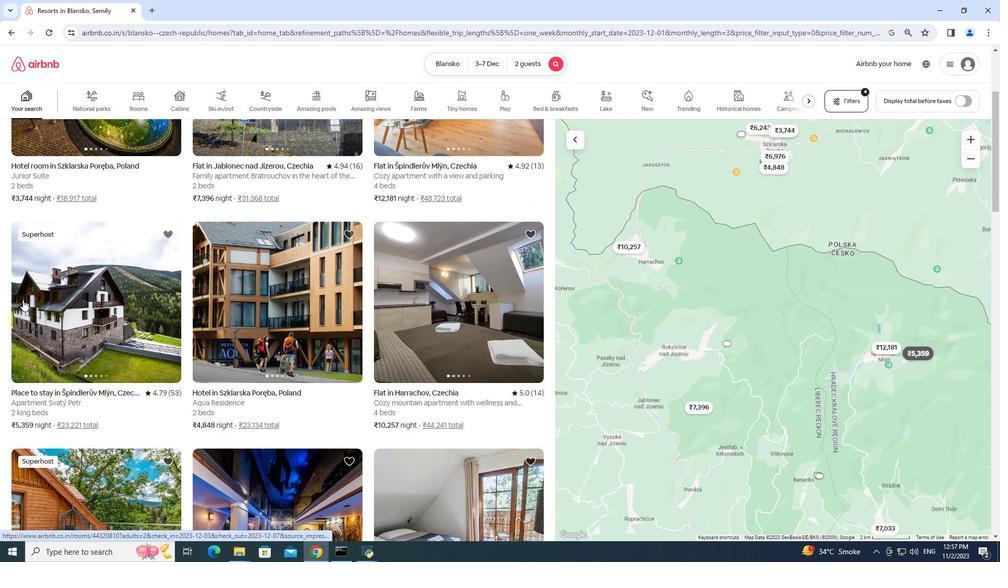 
Action: Mouse moved to (22, 300)
Screenshot: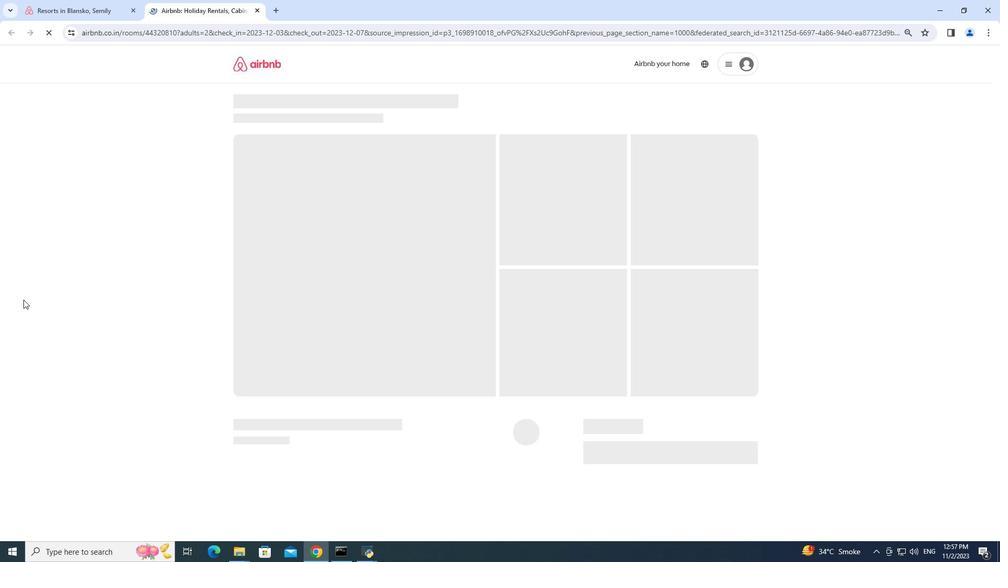 
Action: Mouse pressed left at (22, 300)
Screenshot: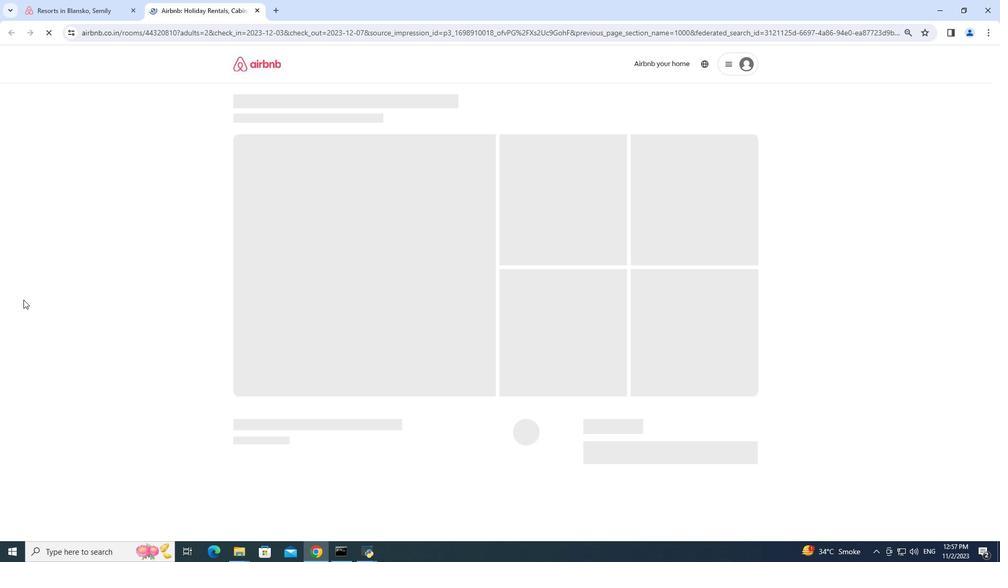 
Action: Mouse moved to (253, 8)
Screenshot: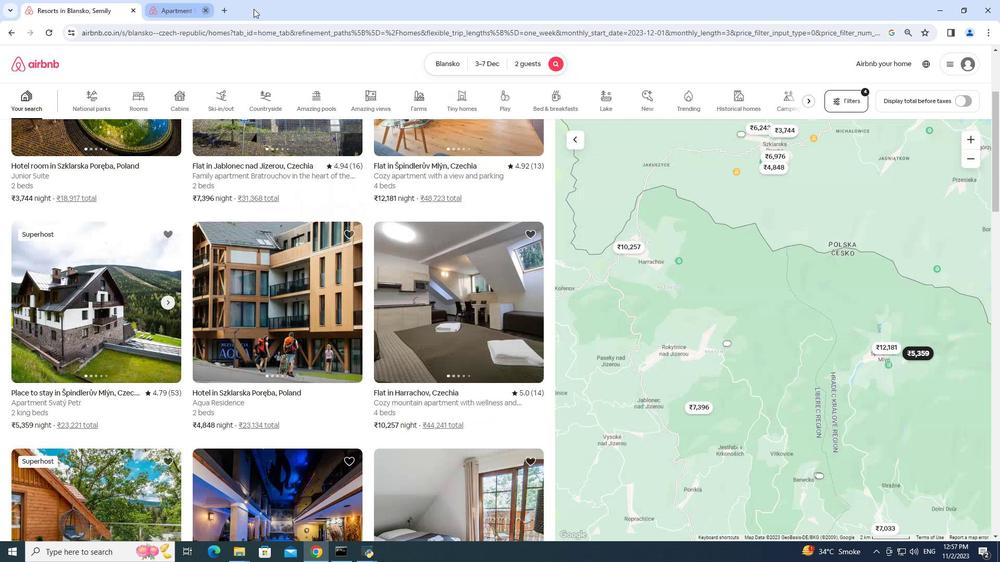 
Action: Mouse pressed left at (253, 8)
Screenshot: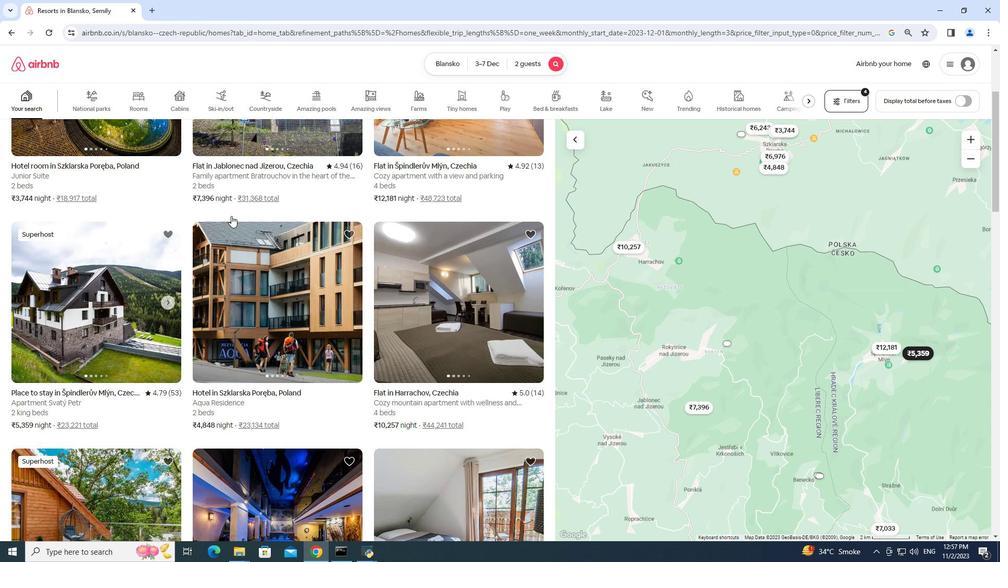 
Action: Mouse moved to (233, 263)
Screenshot: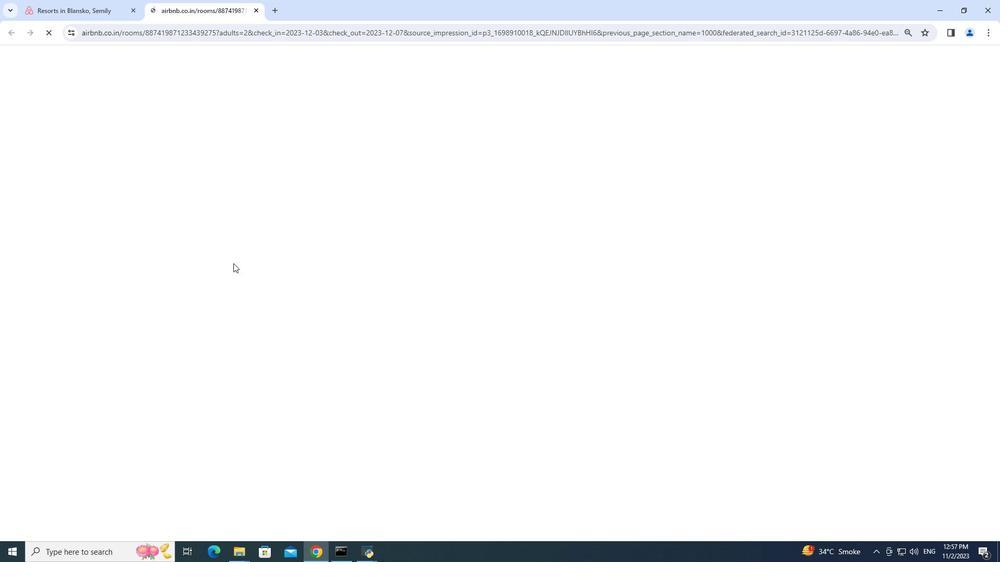 
Action: Mouse pressed left at (233, 263)
Screenshot: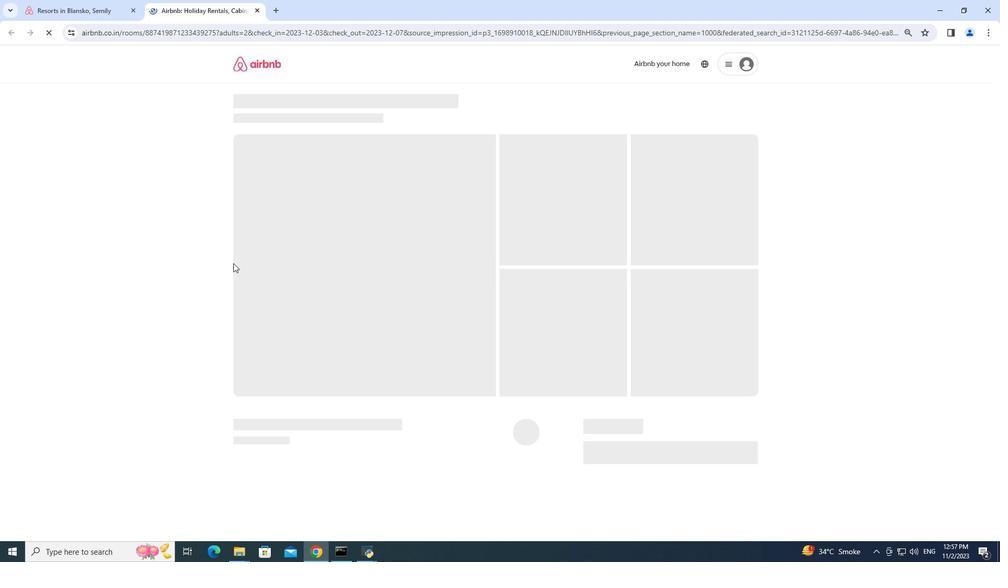 
Action: Mouse moved to (254, 10)
Screenshot: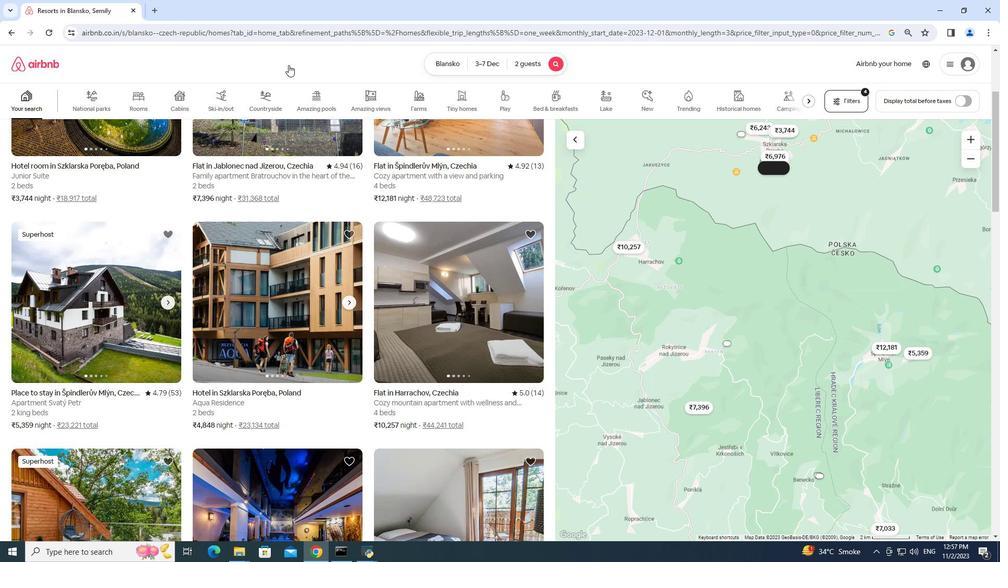 
Action: Mouse pressed left at (254, 10)
Screenshot: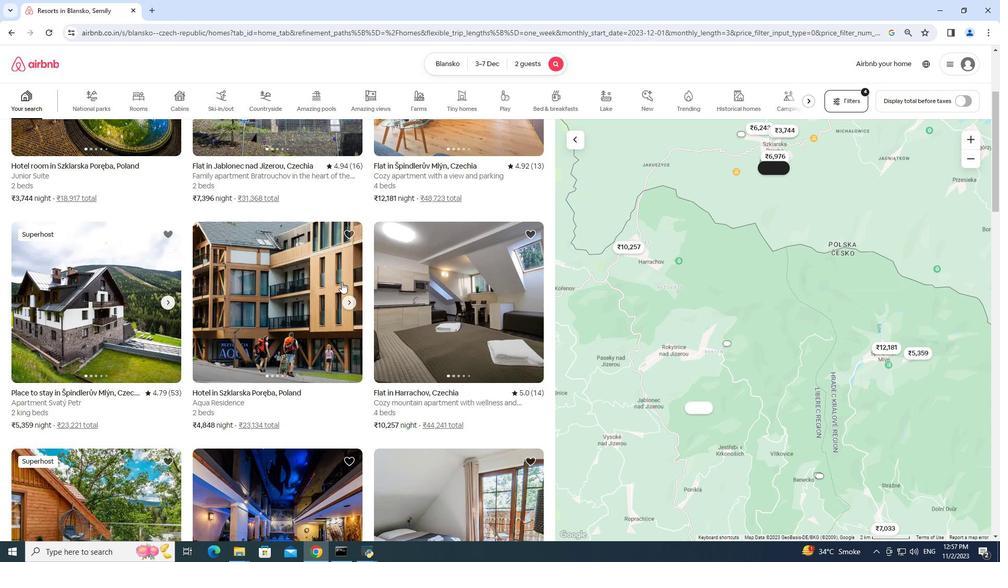 
Action: Mouse moved to (426, 297)
Screenshot: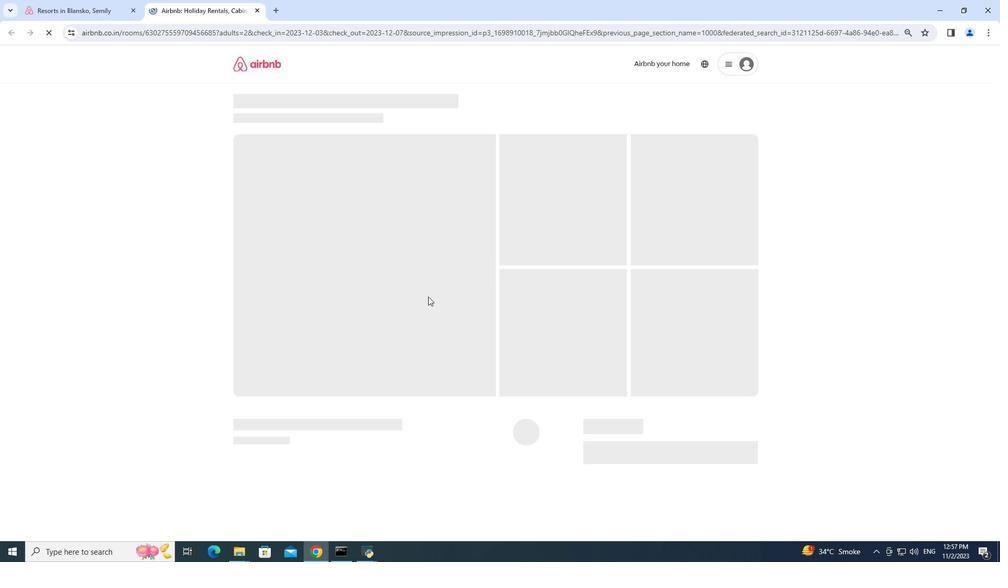 
Action: Mouse pressed left at (426, 297)
Screenshot: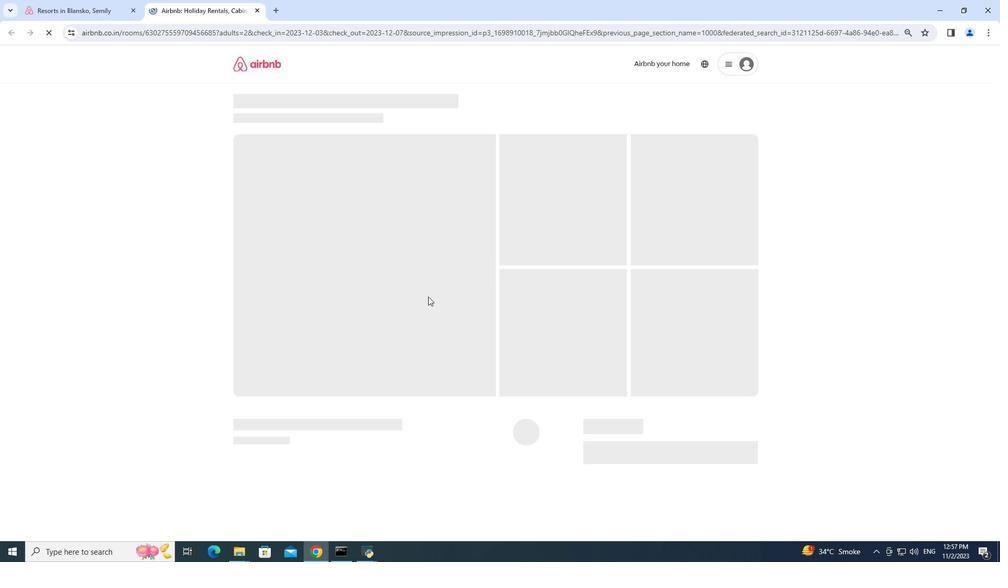 
Action: Mouse moved to (255, 9)
Screenshot: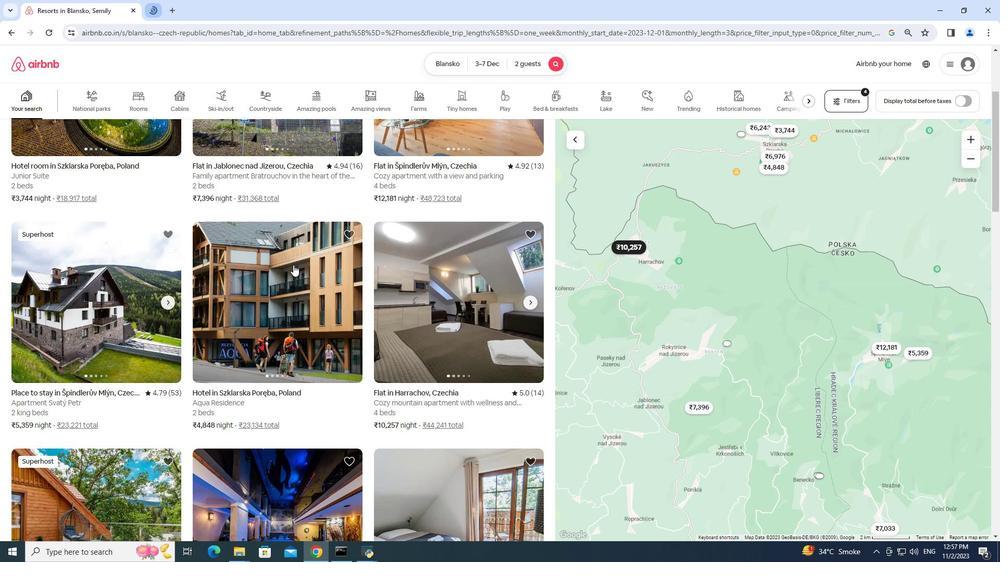 
Action: Mouse pressed left at (255, 9)
Screenshot: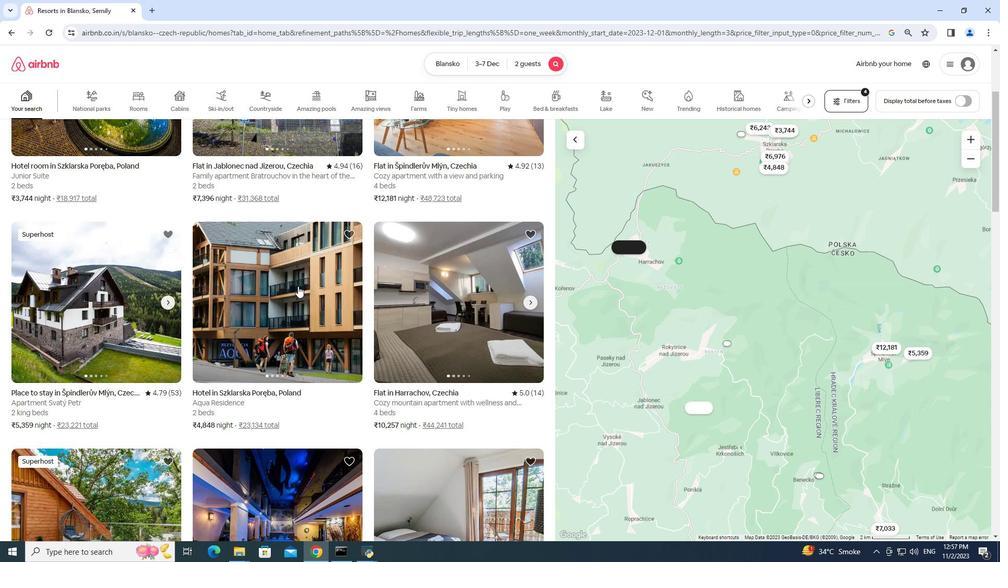 
Action: Mouse moved to (298, 286)
Screenshot: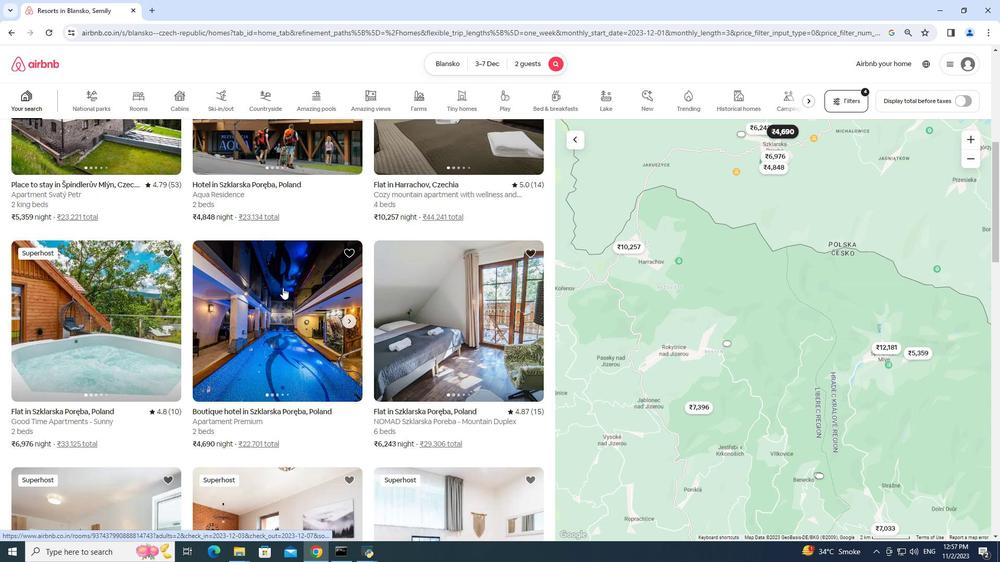 
Action: Mouse scrolled (298, 285) with delta (0, 0)
Screenshot: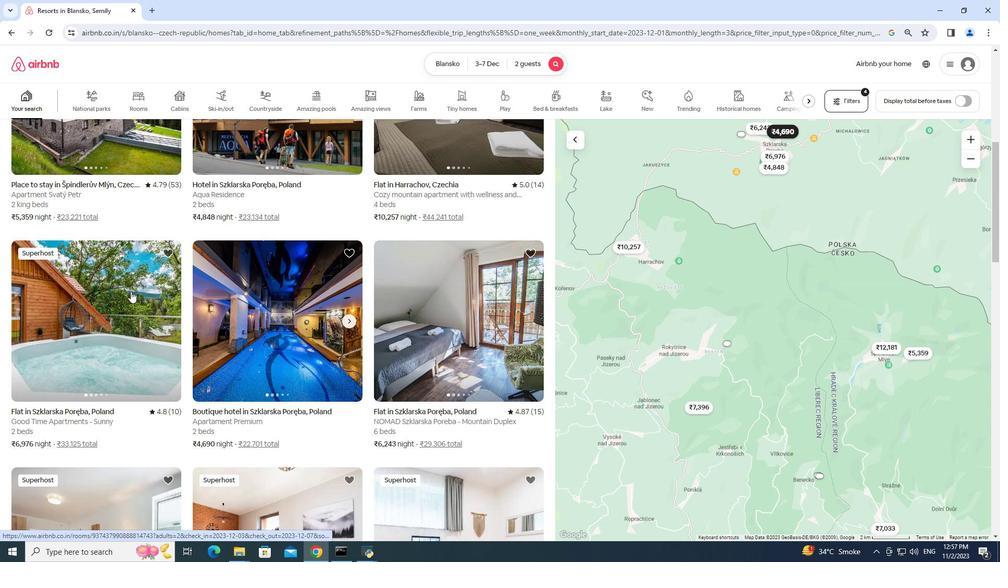 
Action: Mouse scrolled (298, 285) with delta (0, 0)
Screenshot: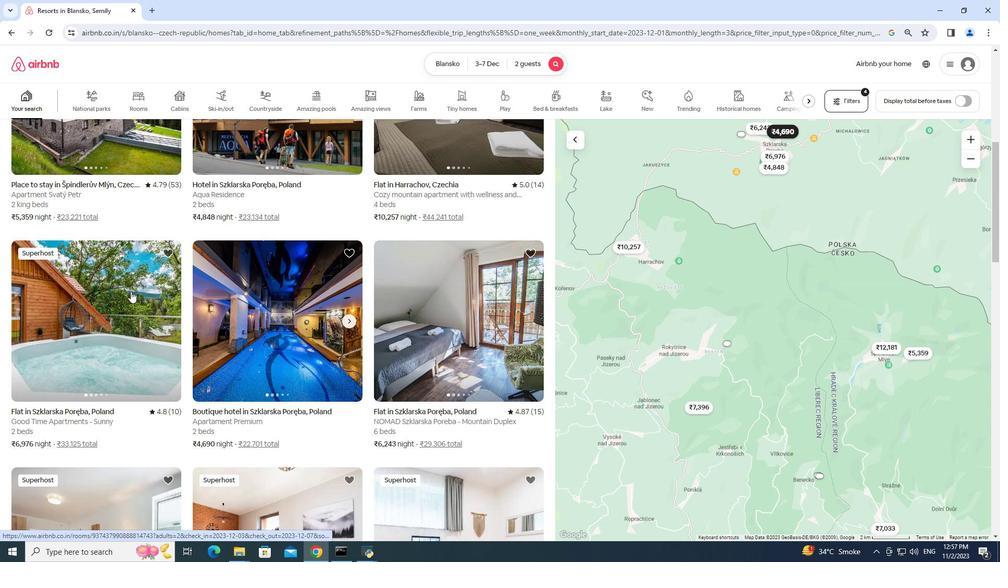 
Action: Mouse scrolled (298, 285) with delta (0, 0)
Screenshot: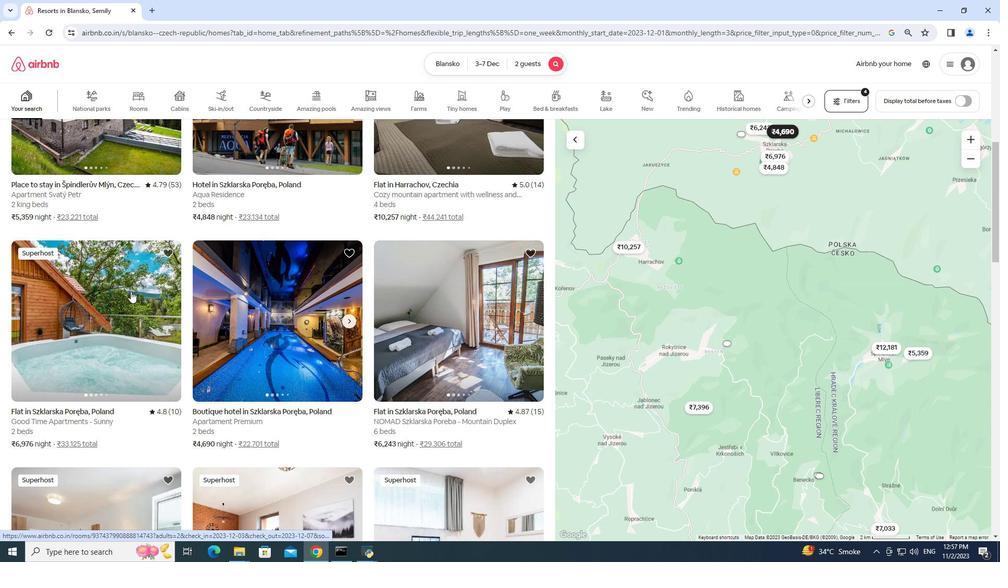 
Action: Mouse scrolled (298, 285) with delta (0, 0)
Screenshot: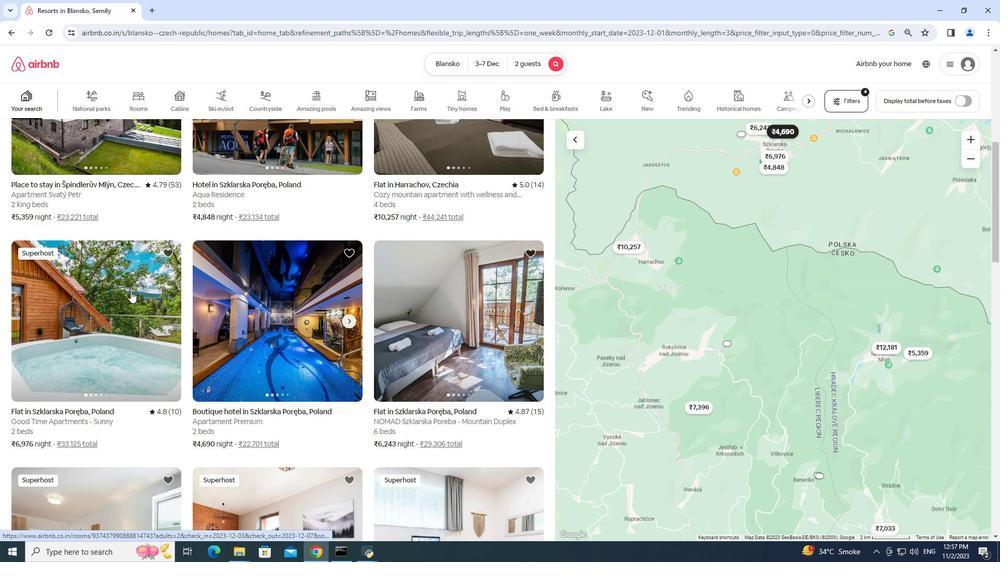 
Action: Mouse moved to (108, 296)
Screenshot: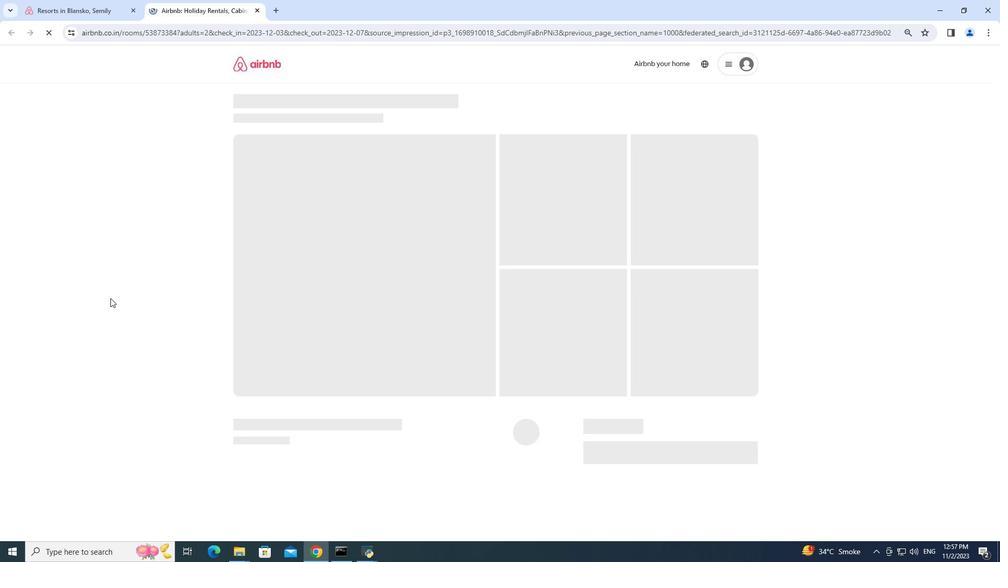 
Action: Mouse pressed left at (108, 296)
Screenshot: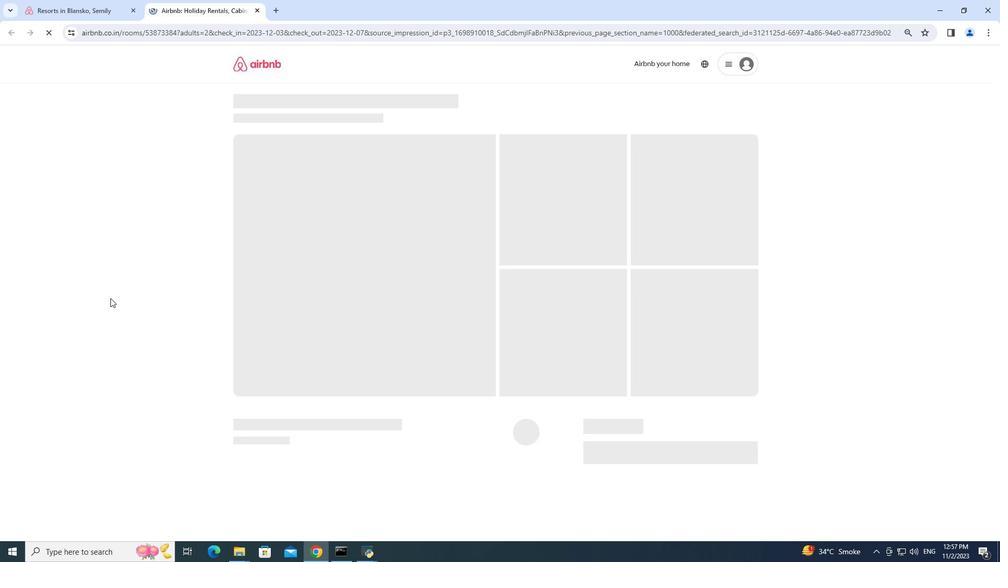 
Action: Mouse moved to (258, 9)
Screenshot: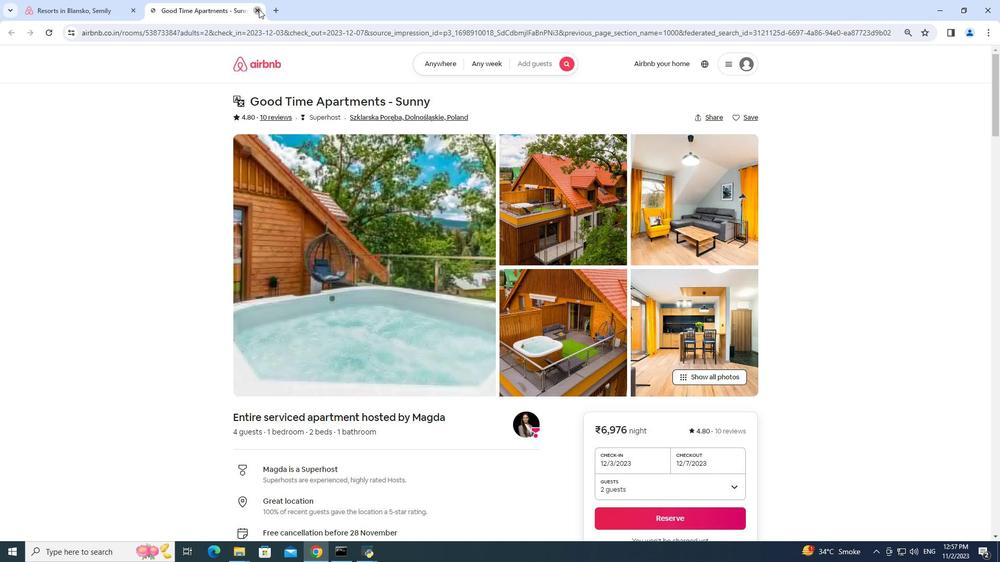 
Action: Mouse pressed left at (258, 9)
Screenshot: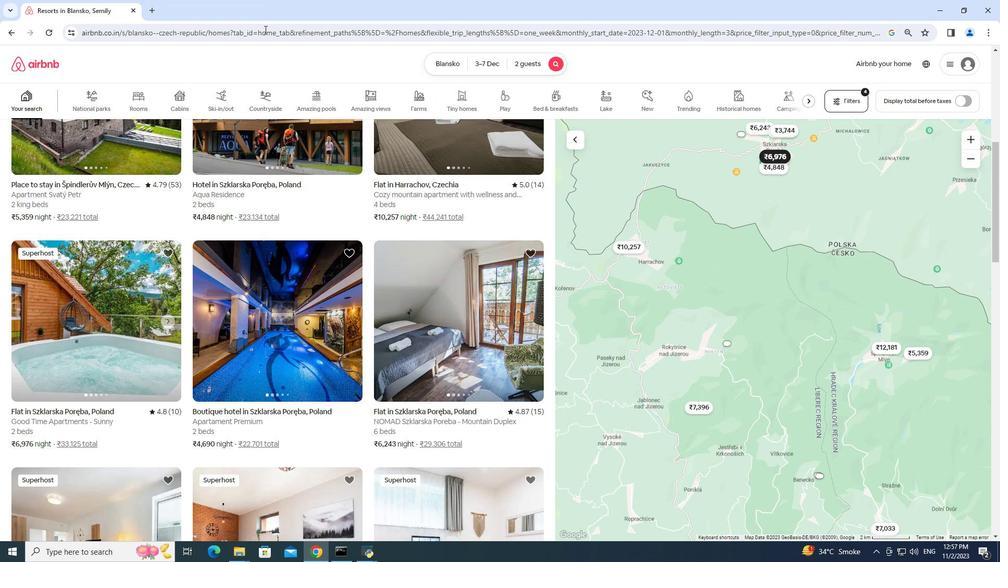 
Action: Mouse moved to (272, 332)
Screenshot: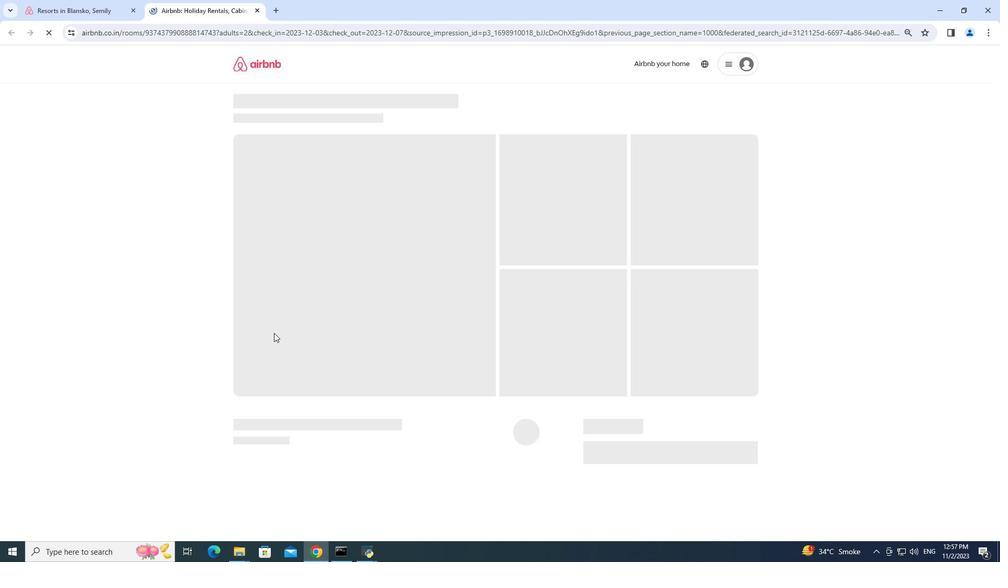 
Action: Mouse pressed left at (272, 332)
Screenshot: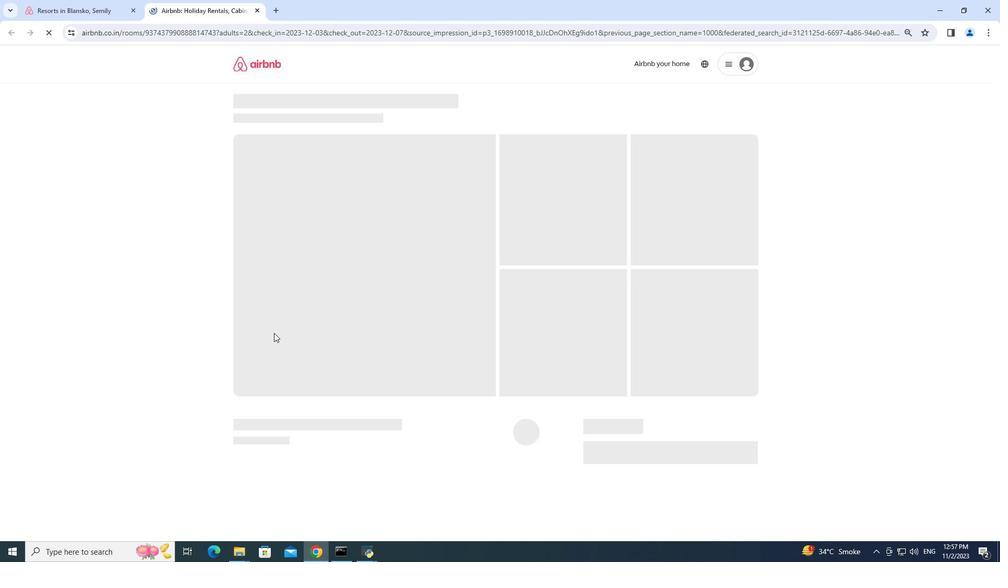 
Action: Mouse moved to (255, 11)
Screenshot: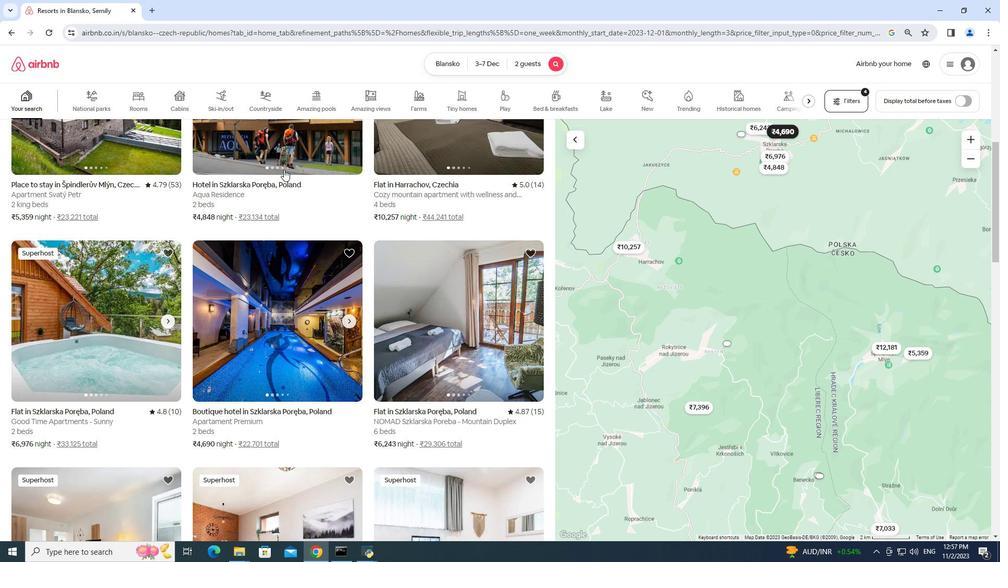 
Action: Mouse pressed left at (255, 11)
Screenshot: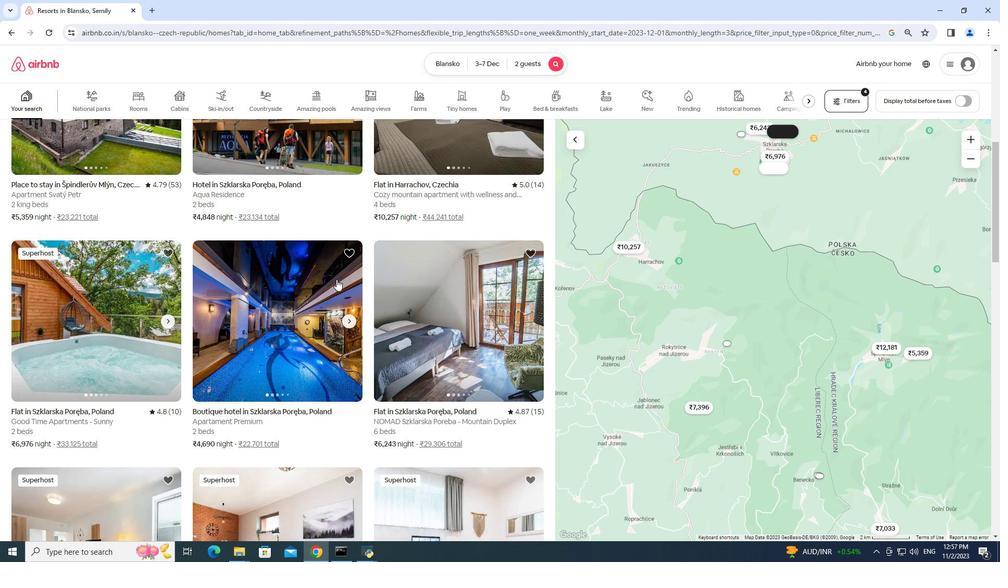 
Action: Mouse moved to (481, 330)
Screenshot: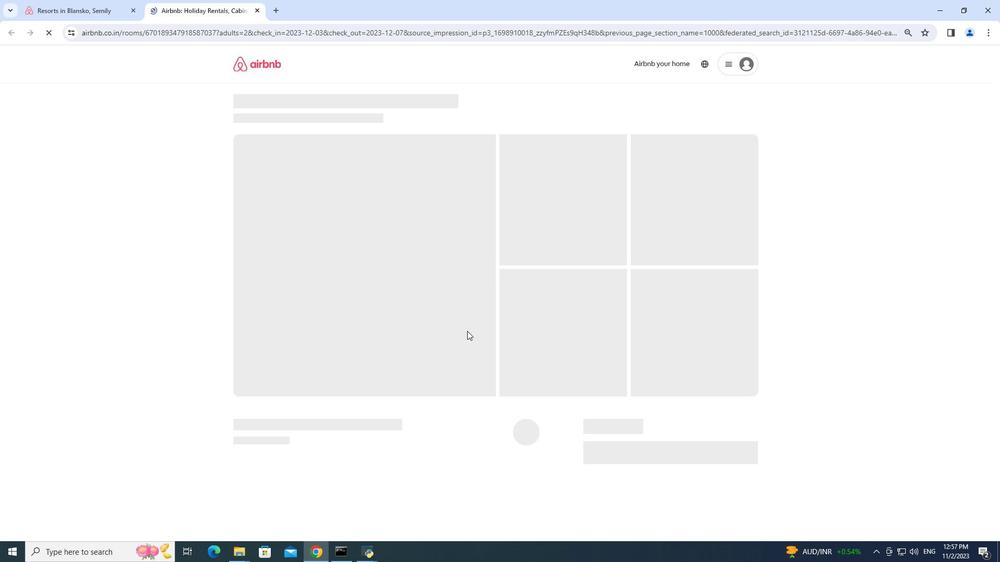 
Action: Mouse pressed left at (481, 330)
Screenshot: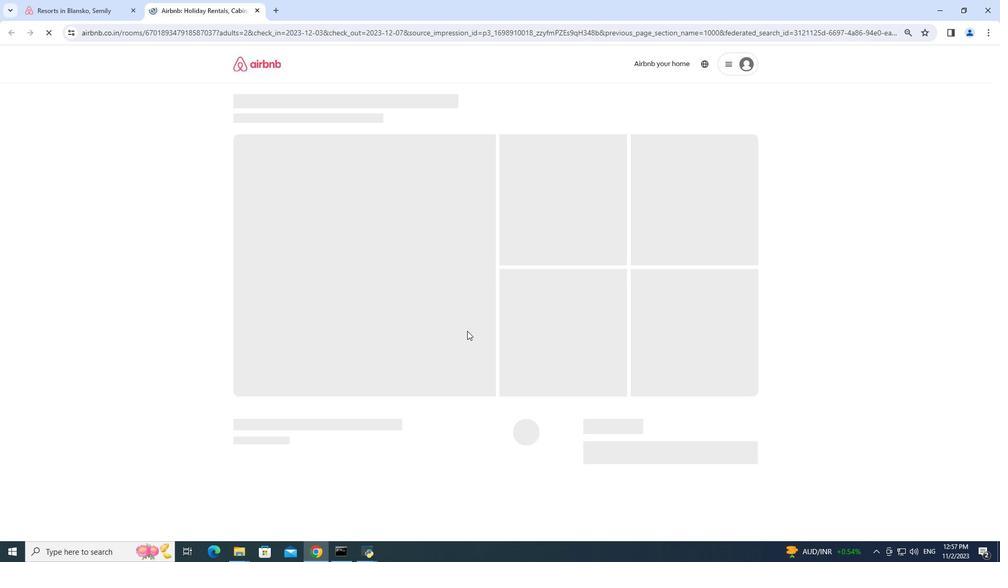 
Action: Mouse moved to (256, 9)
Screenshot: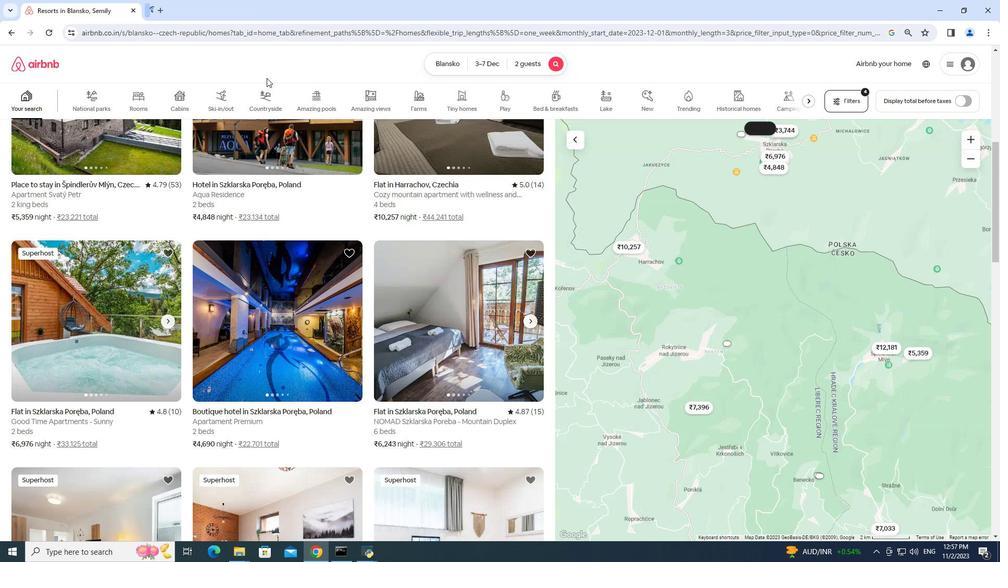 
Action: Mouse pressed left at (256, 9)
Screenshot: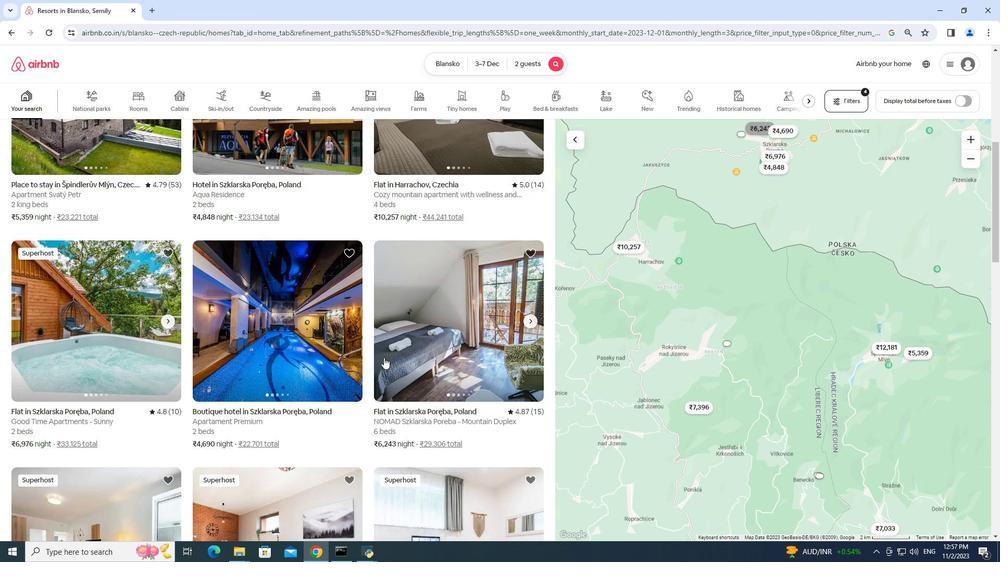 
Action: Mouse moved to (383, 357)
Screenshot: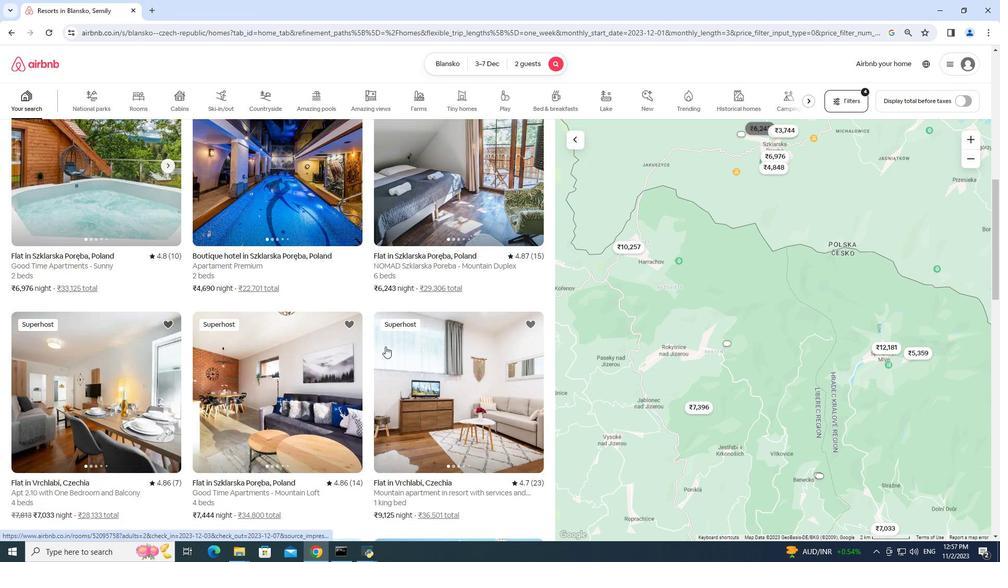 
Action: Mouse scrolled (383, 357) with delta (0, 0)
Screenshot: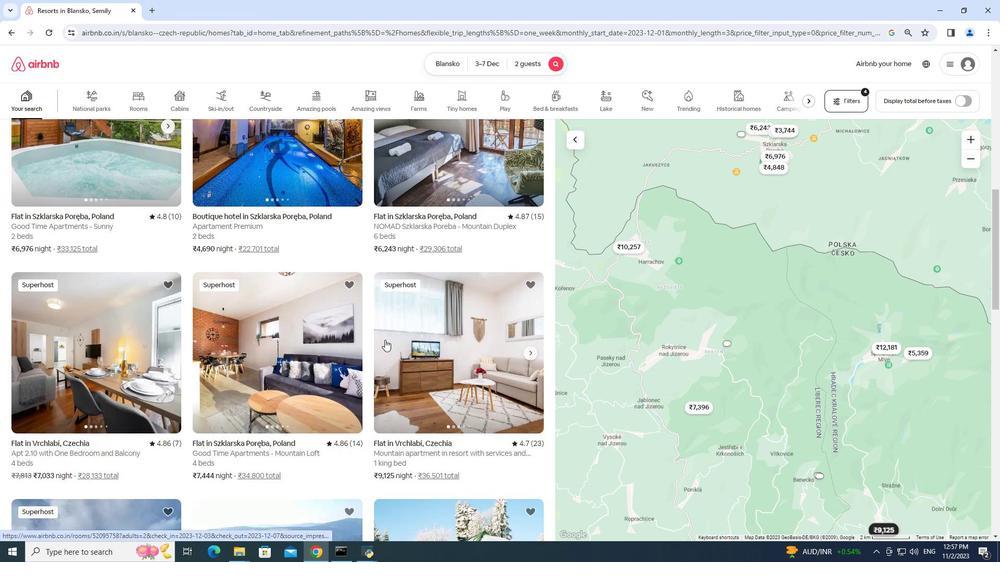 
Action: Mouse moved to (384, 357)
Screenshot: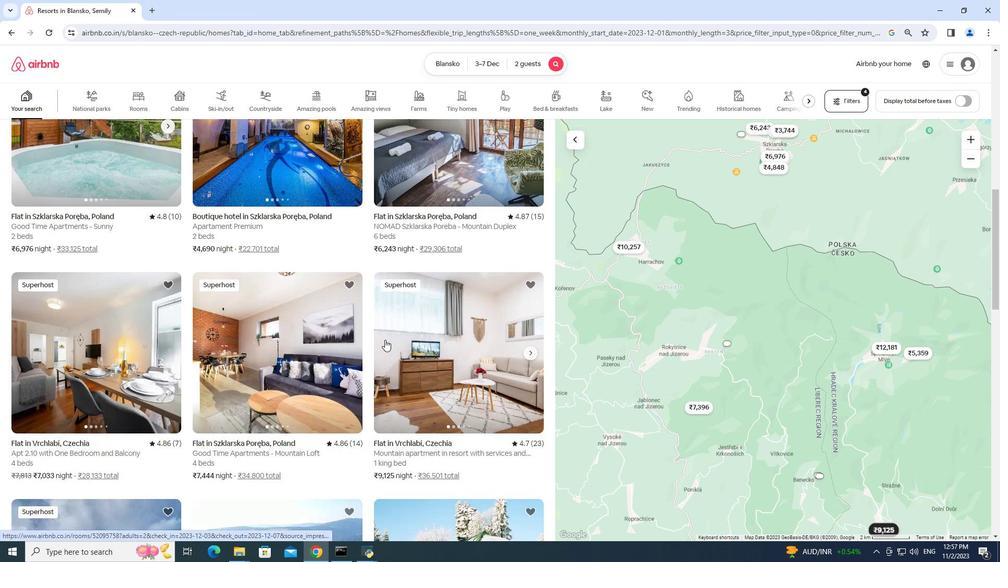 
Action: Mouse scrolled (384, 357) with delta (0, 0)
Screenshot: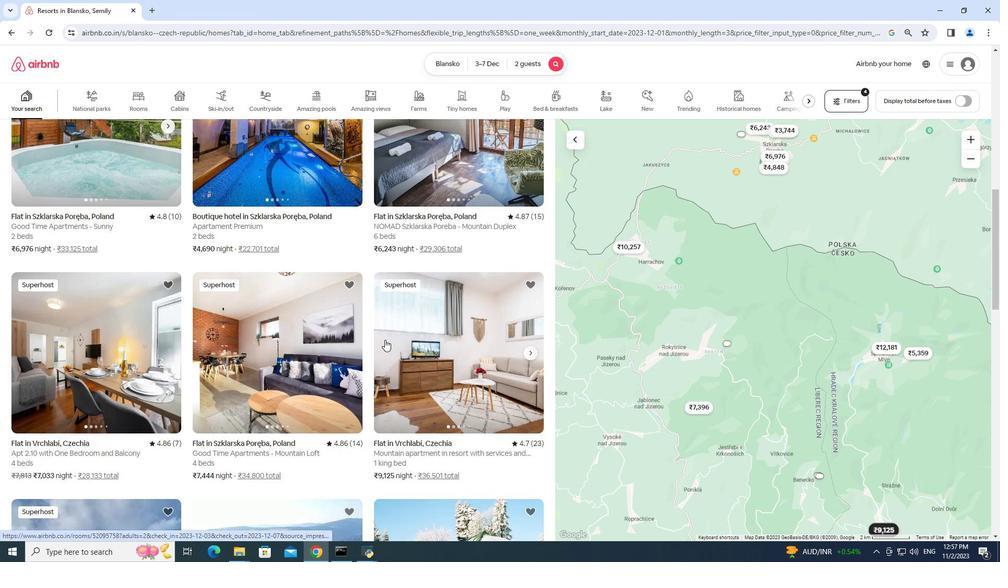 
Action: Mouse moved to (384, 356)
Screenshot: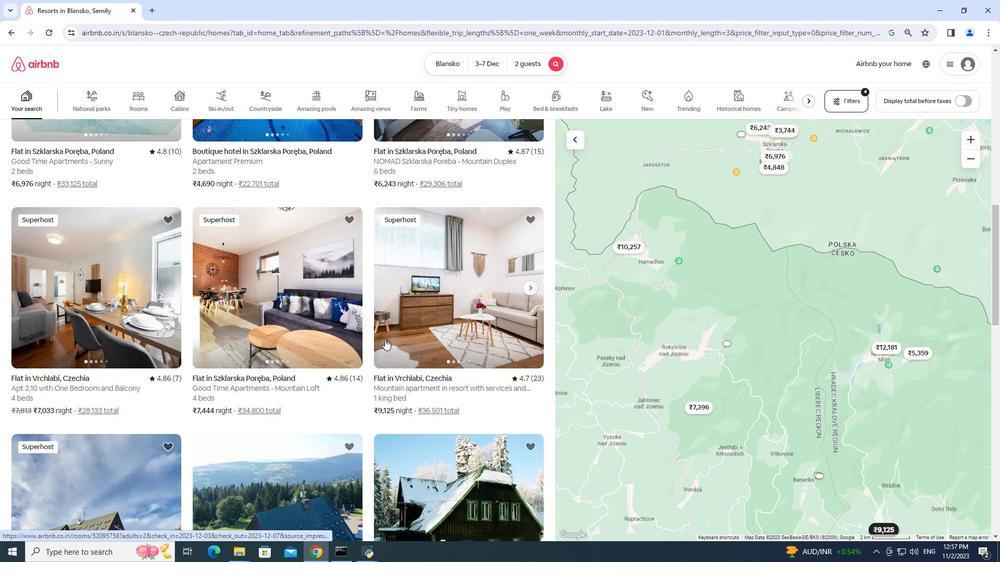 
Action: Mouse scrolled (384, 355) with delta (0, 0)
Screenshot: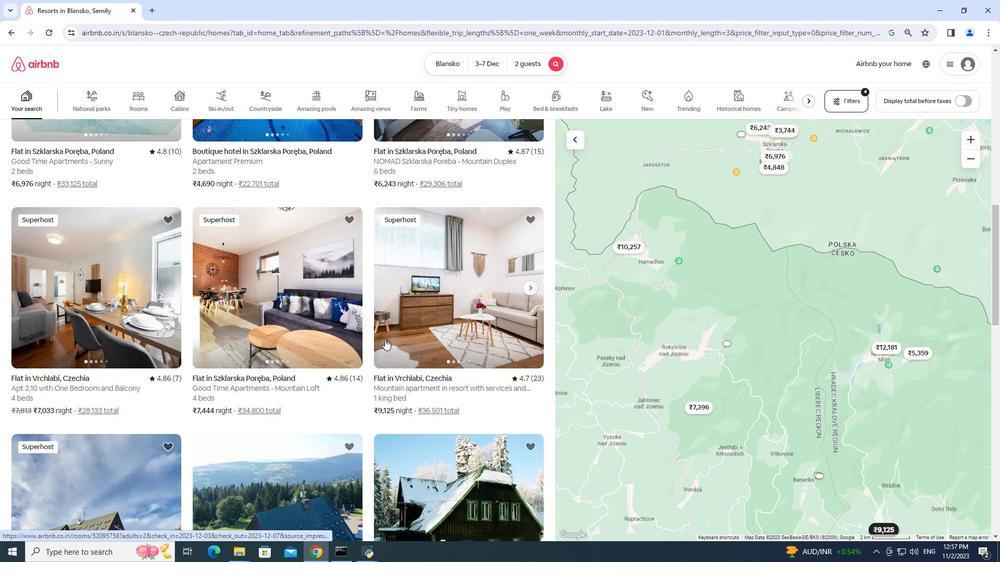 
Action: Mouse moved to (385, 346)
Screenshot: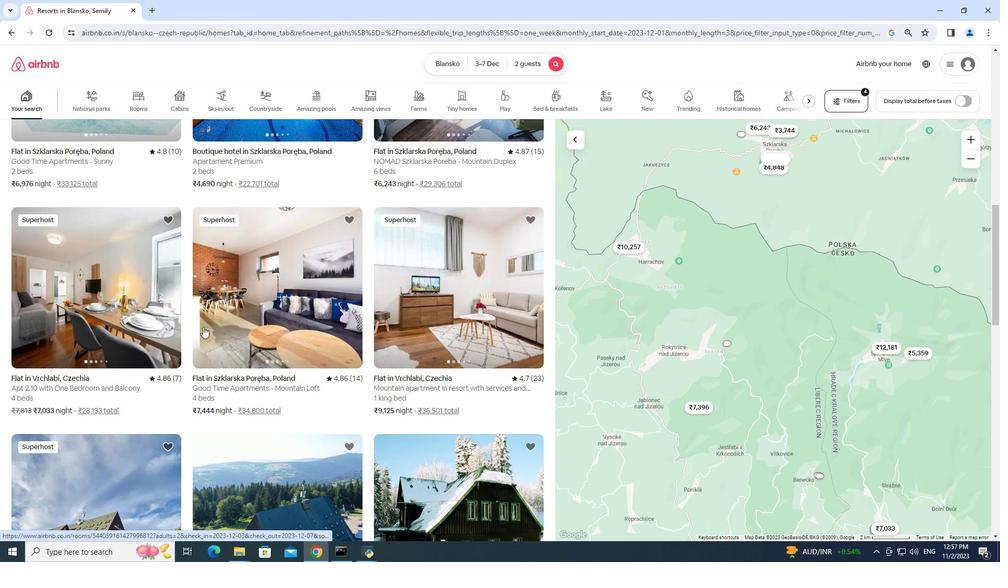 
Action: Mouse scrolled (385, 346) with delta (0, 0)
Screenshot: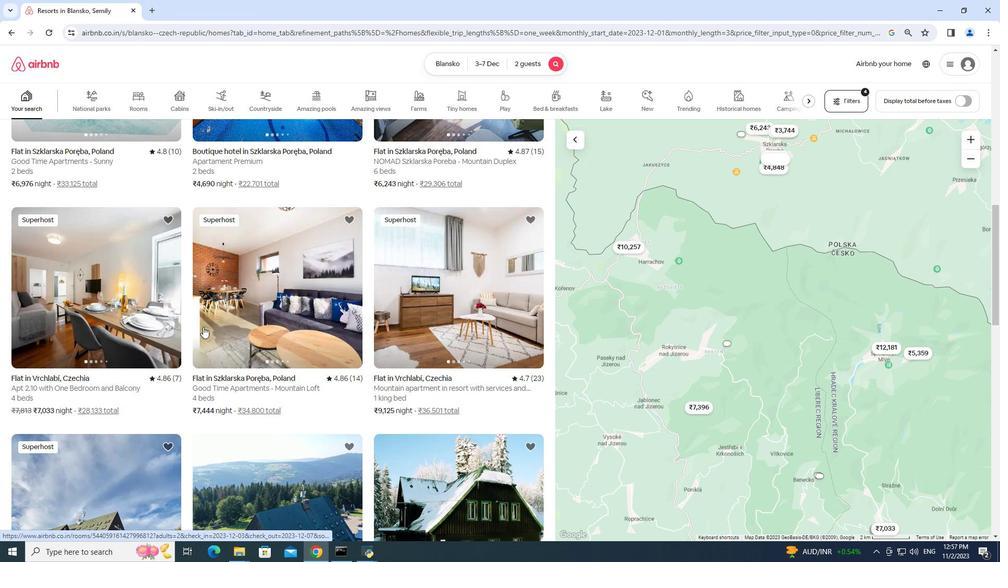
Action: Mouse scrolled (385, 346) with delta (0, 0)
Screenshot: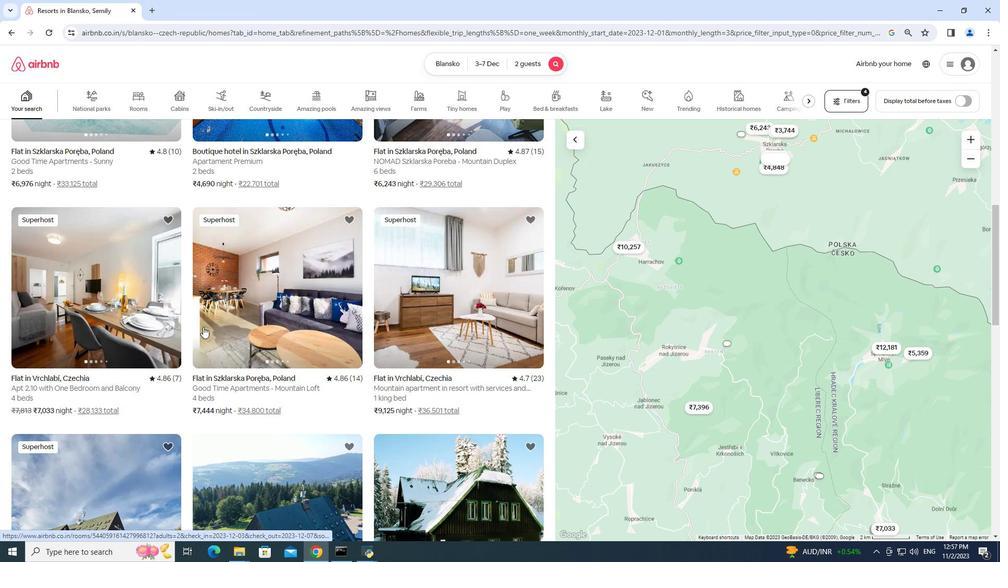 
Action: Mouse moved to (110, 341)
Screenshot: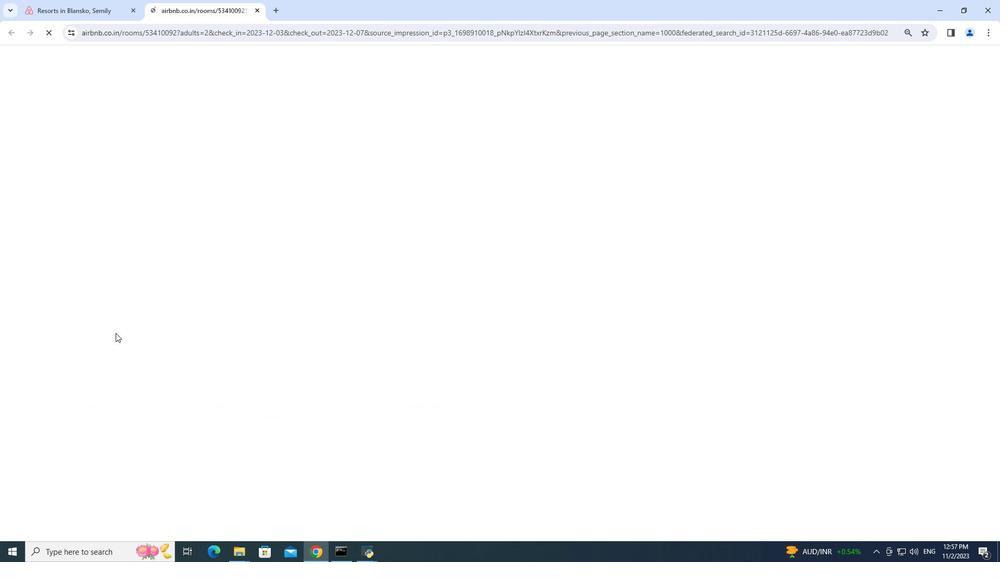 
Action: Mouse pressed left at (110, 341)
Screenshot: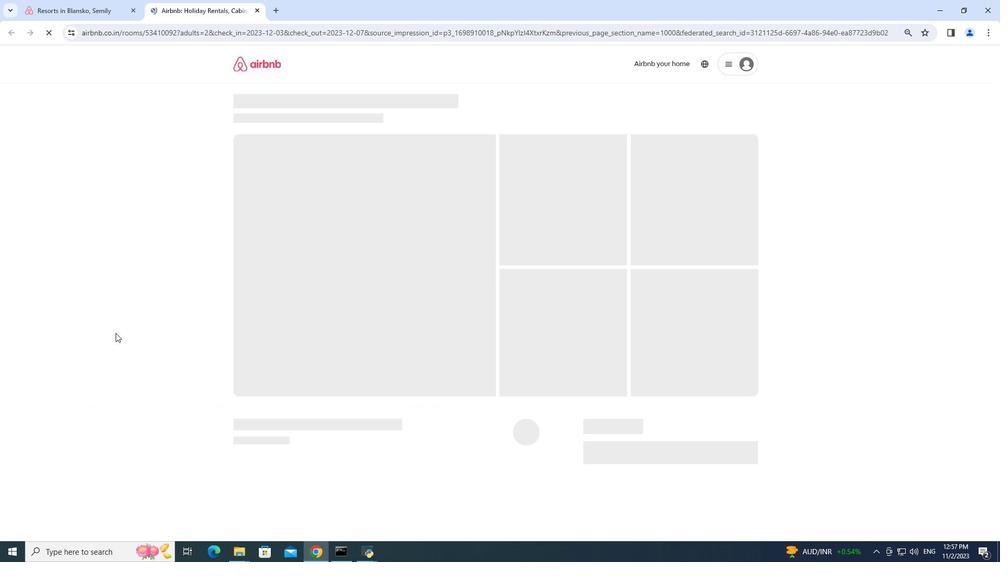 
Action: Mouse moved to (256, 8)
Screenshot: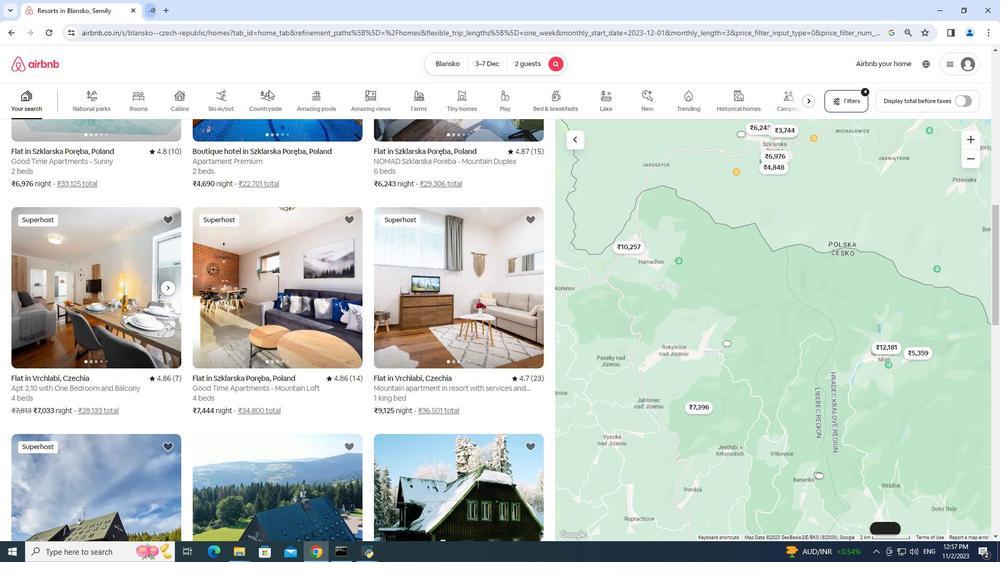 
Action: Mouse pressed left at (256, 8)
Screenshot: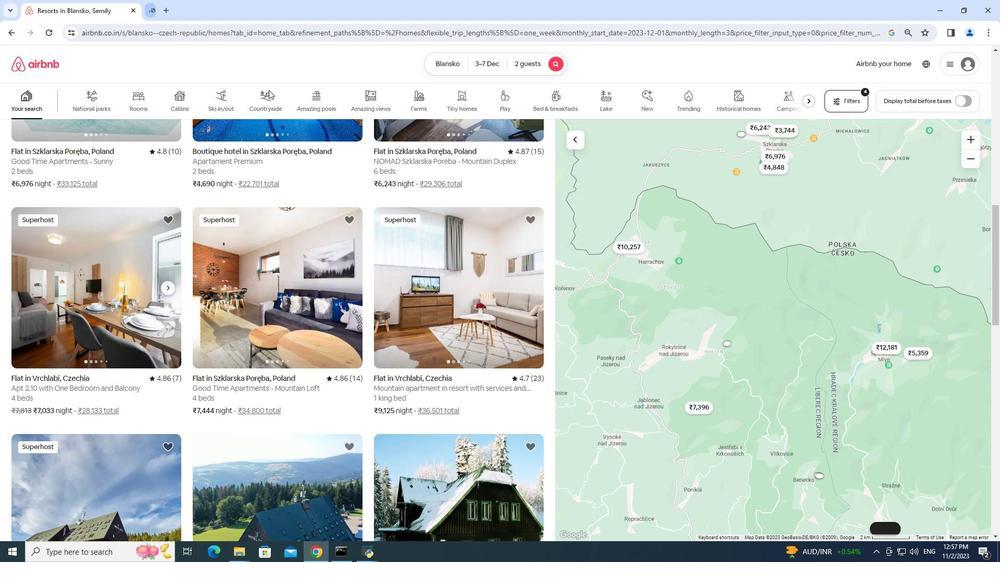 
Action: Mouse moved to (304, 313)
Screenshot: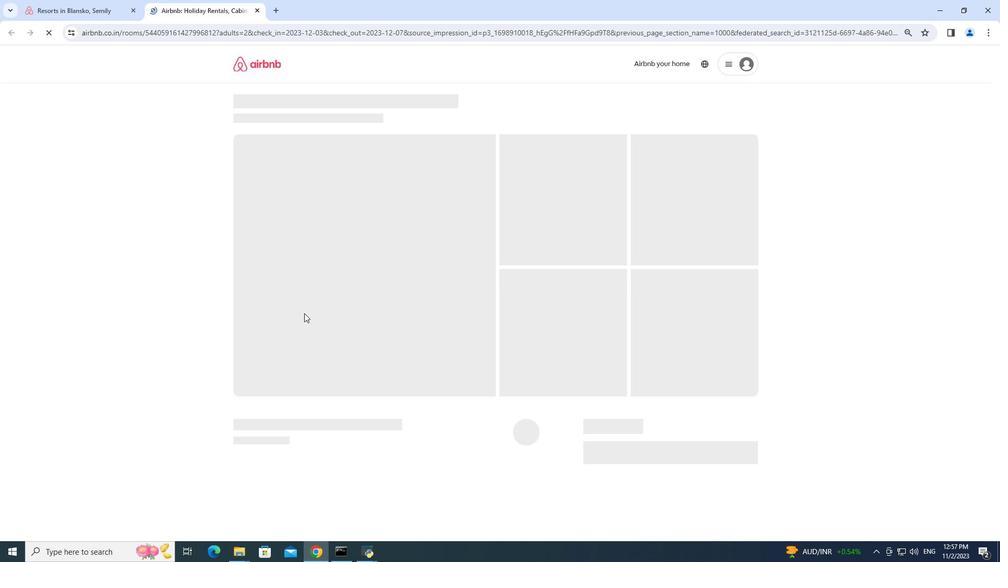 
Action: Mouse pressed left at (304, 313)
Screenshot: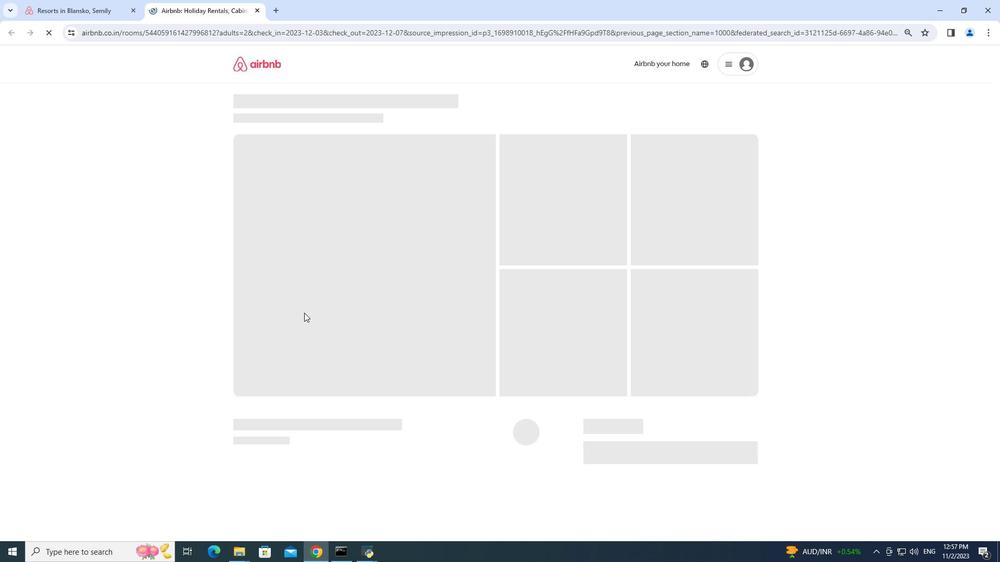 
Action: Mouse moved to (258, 9)
Screenshot: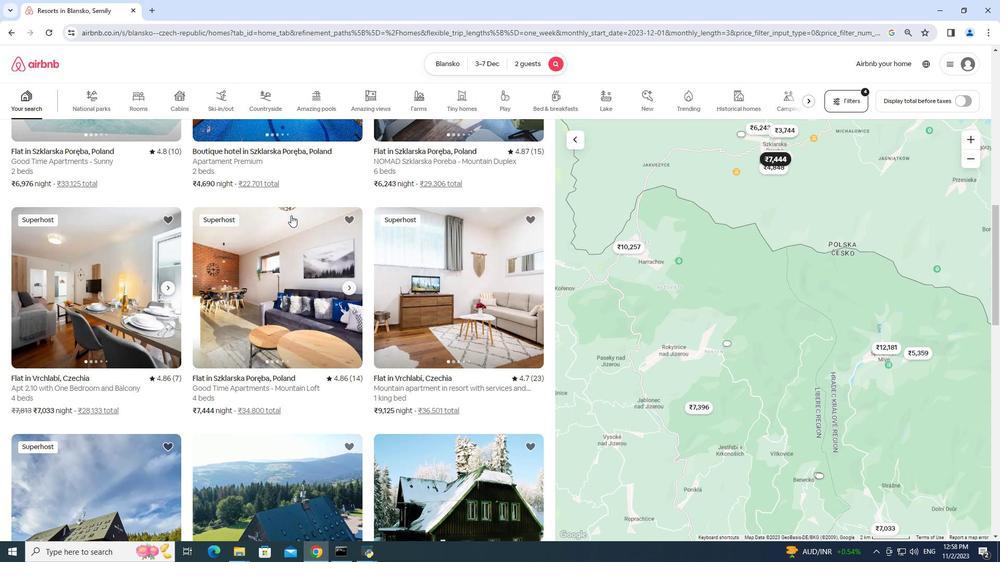 
Action: Mouse pressed left at (258, 9)
Screenshot: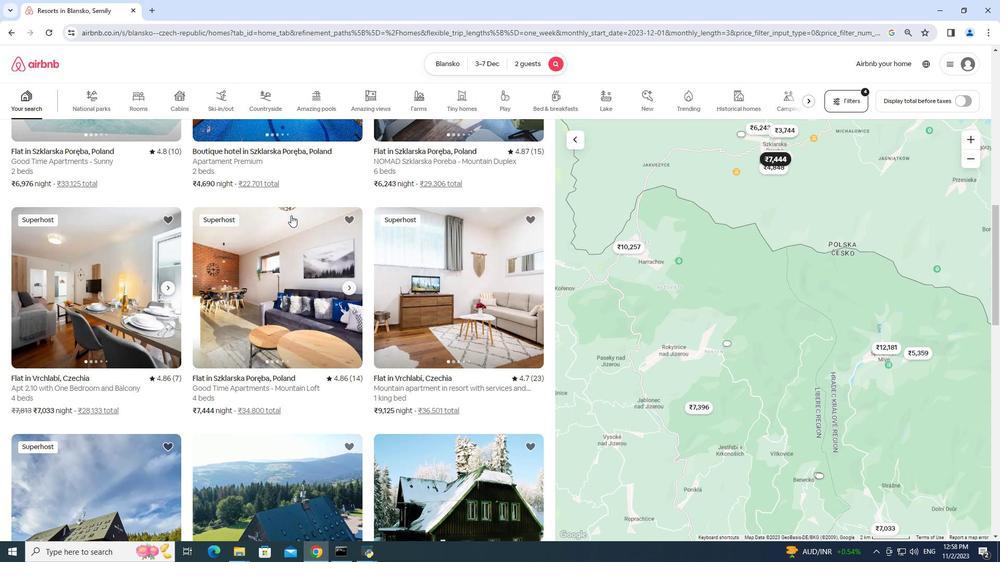 
Action: Mouse moved to (474, 307)
Screenshot: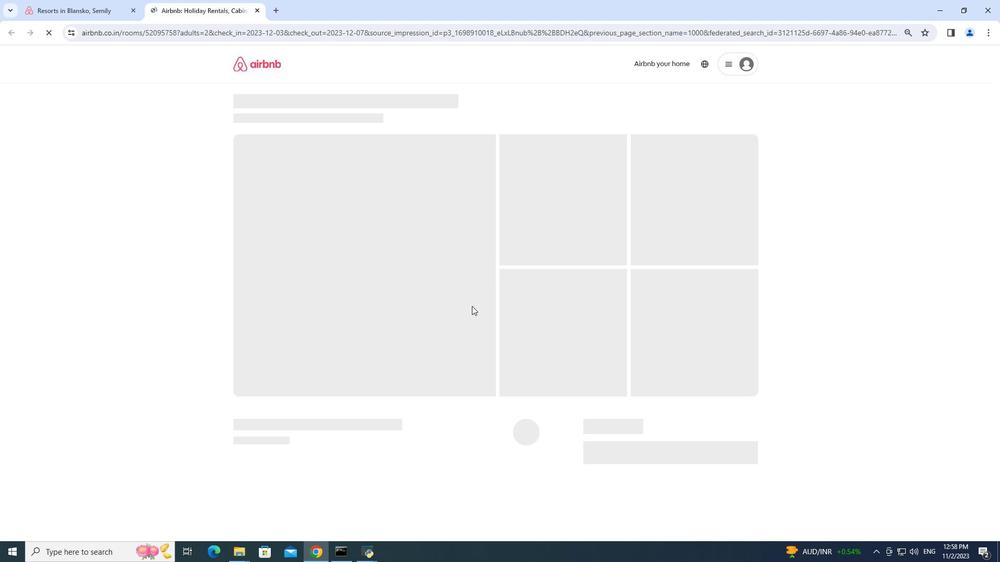 
Action: Mouse pressed left at (474, 307)
Screenshot: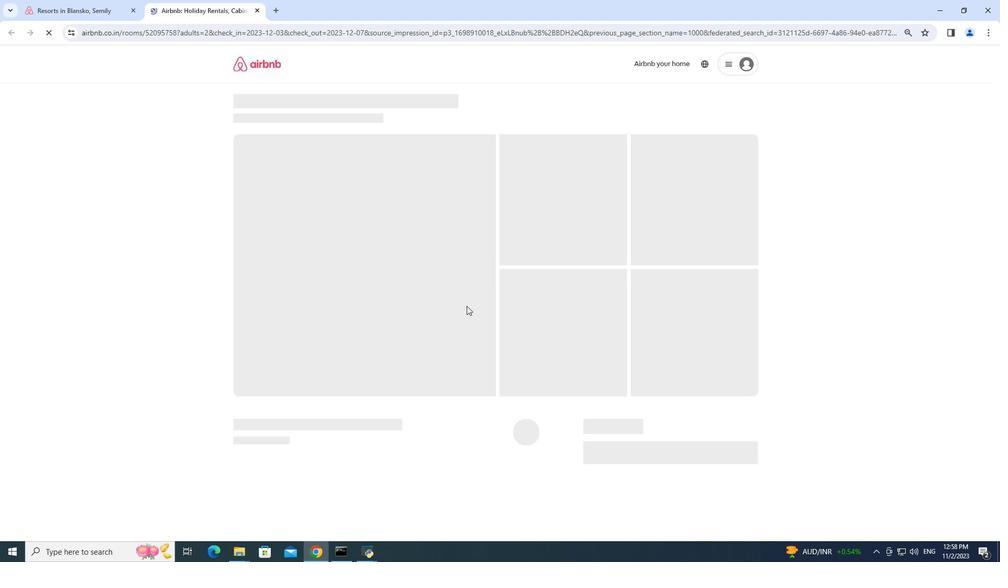 
Action: Mouse moved to (704, 375)
Screenshot: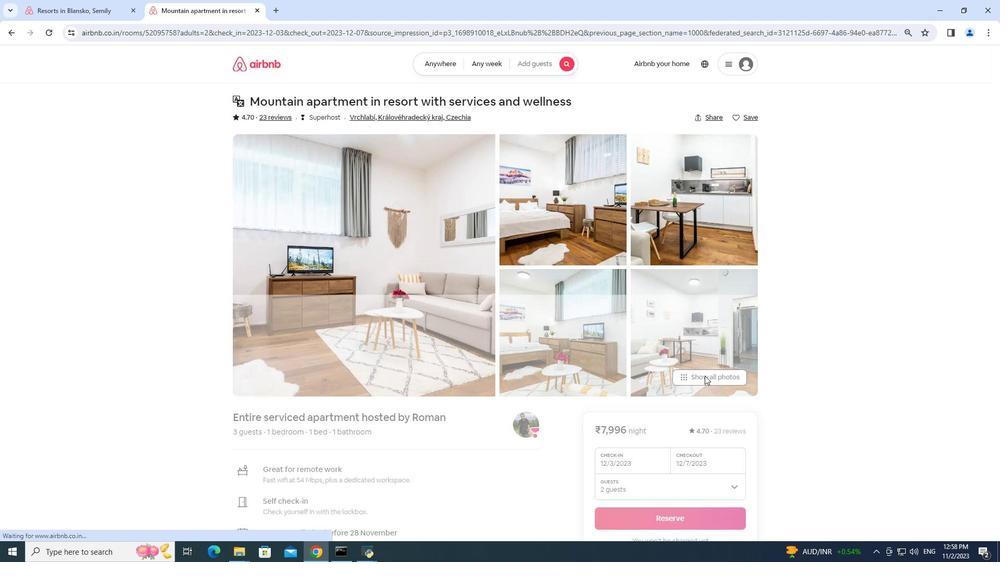 
Action: Mouse pressed left at (704, 375)
Screenshot: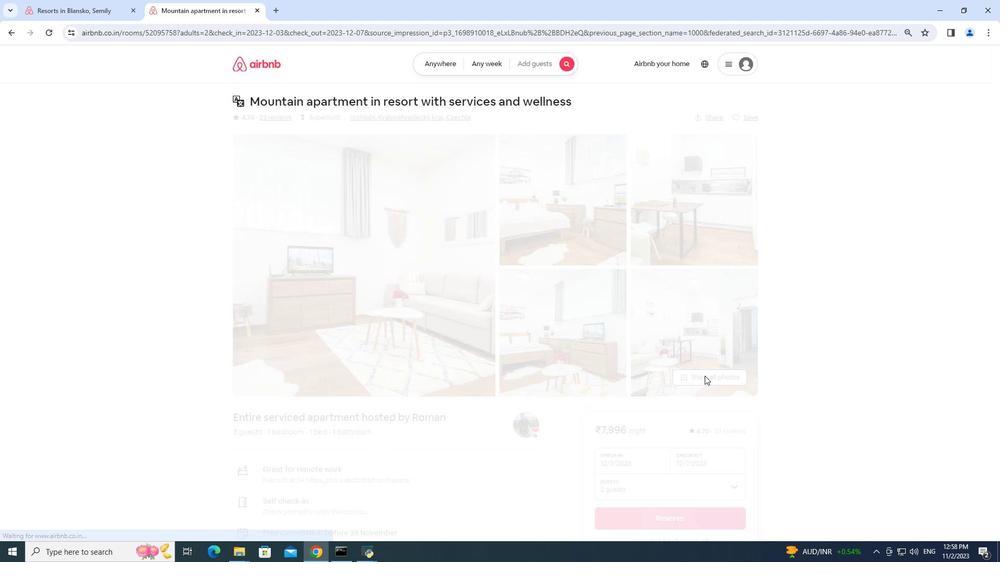 
Action: Mouse moved to (564, 334)
Screenshot: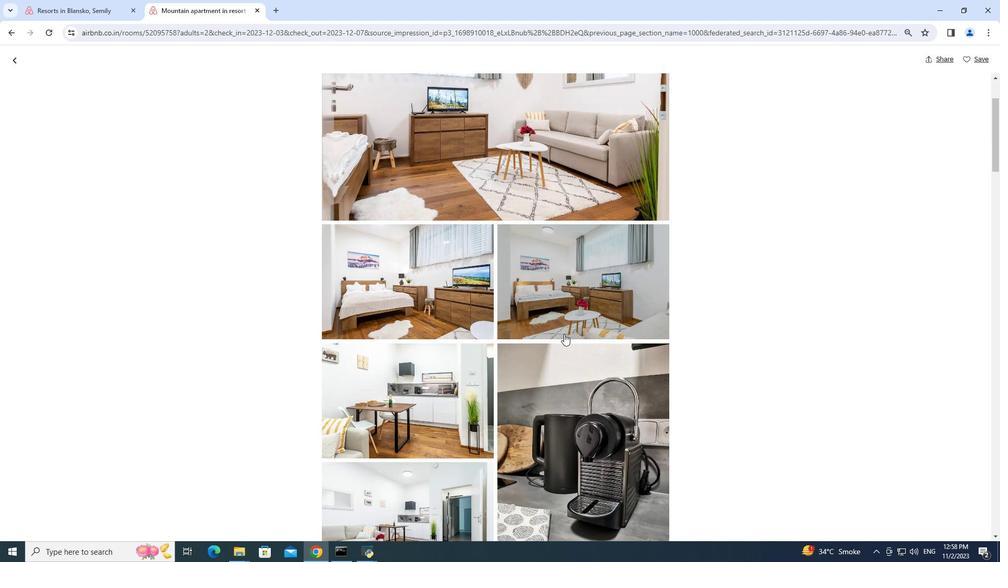 
Action: Mouse scrolled (564, 333) with delta (0, 0)
Screenshot: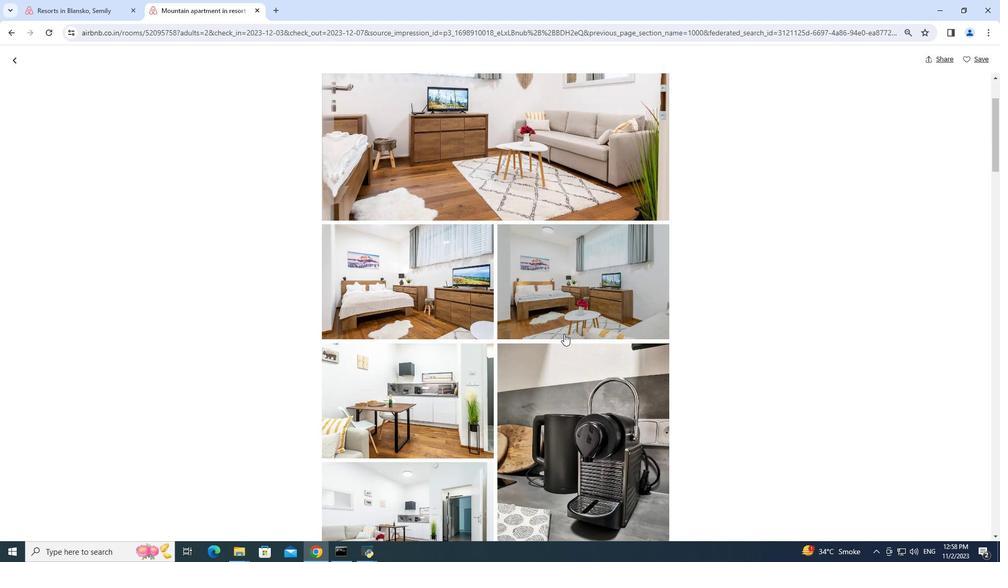 
Action: Mouse scrolled (564, 333) with delta (0, 0)
Screenshot: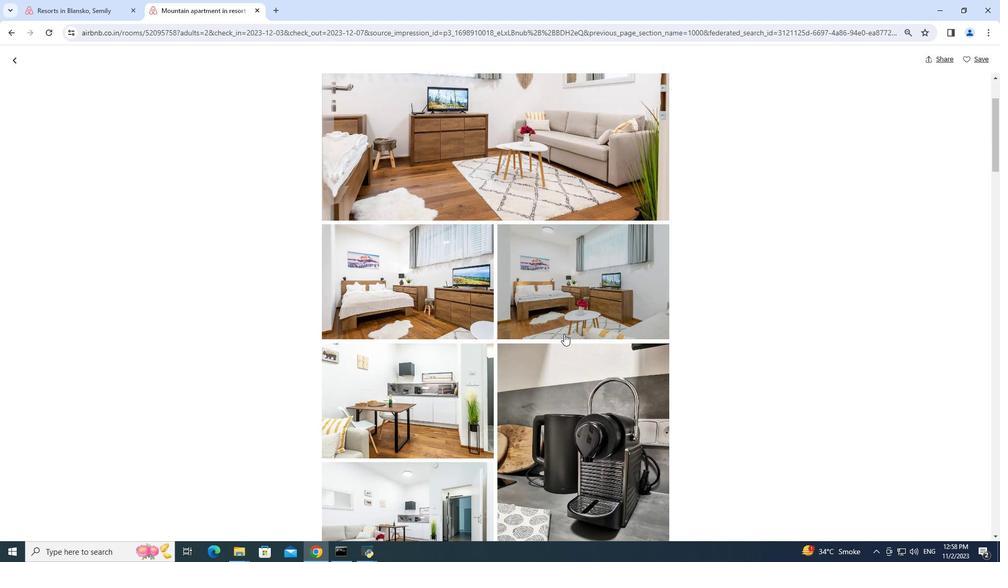 
Action: Mouse scrolled (564, 333) with delta (0, 0)
Screenshot: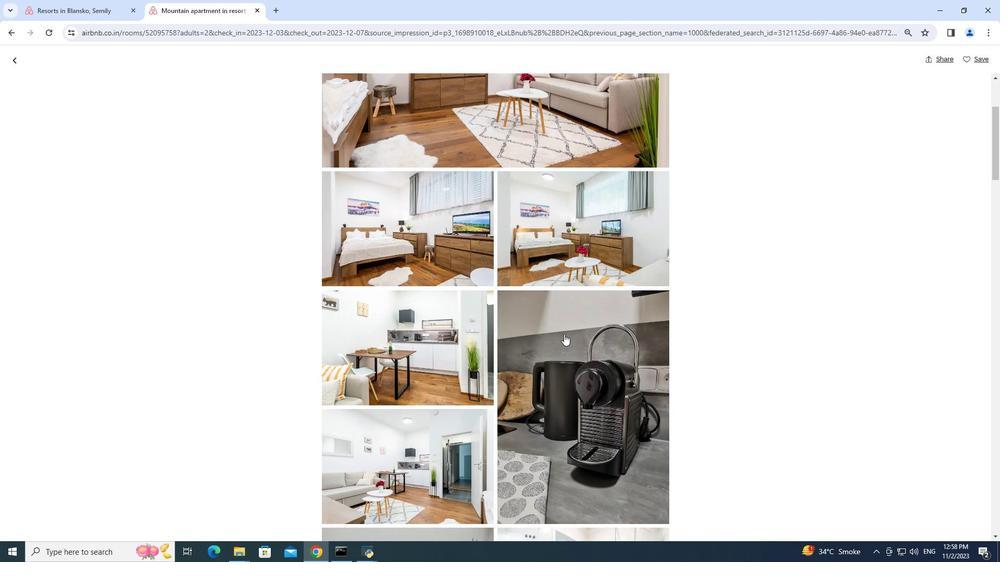 
Action: Mouse scrolled (564, 333) with delta (0, 0)
Screenshot: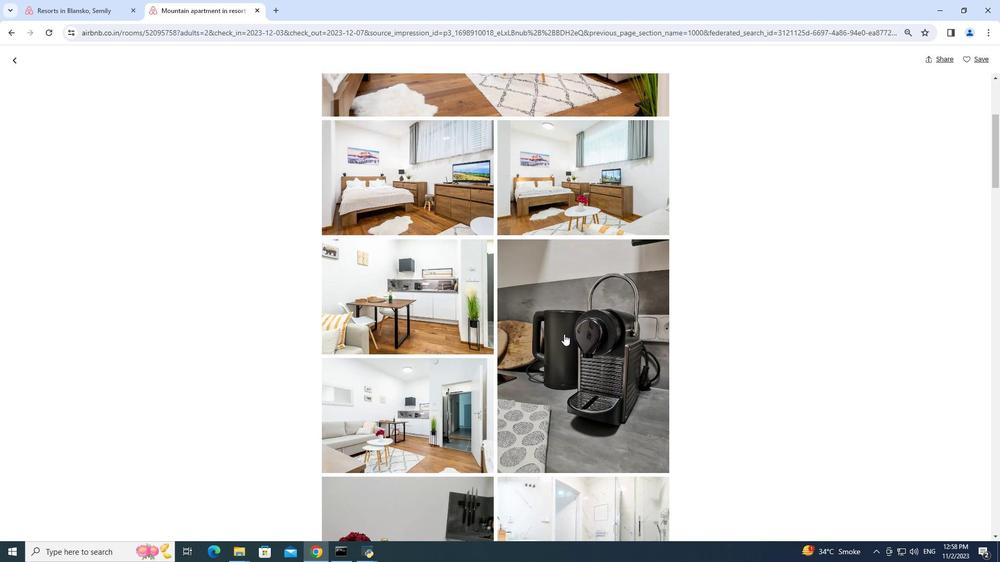 
Action: Mouse scrolled (564, 333) with delta (0, 0)
Screenshot: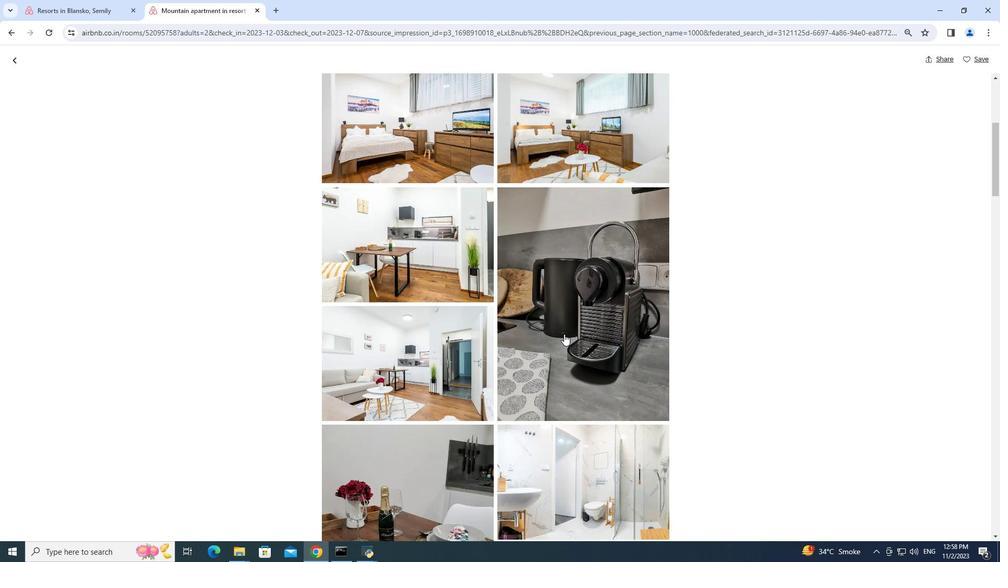 
Action: Mouse scrolled (564, 333) with delta (0, 0)
Screenshot: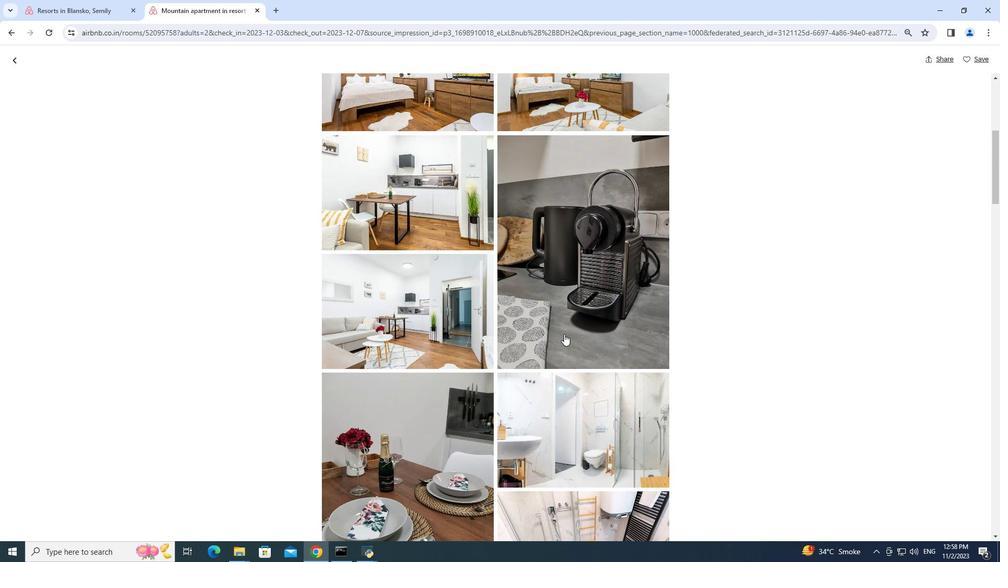 
Action: Mouse scrolled (564, 333) with delta (0, 0)
Screenshot: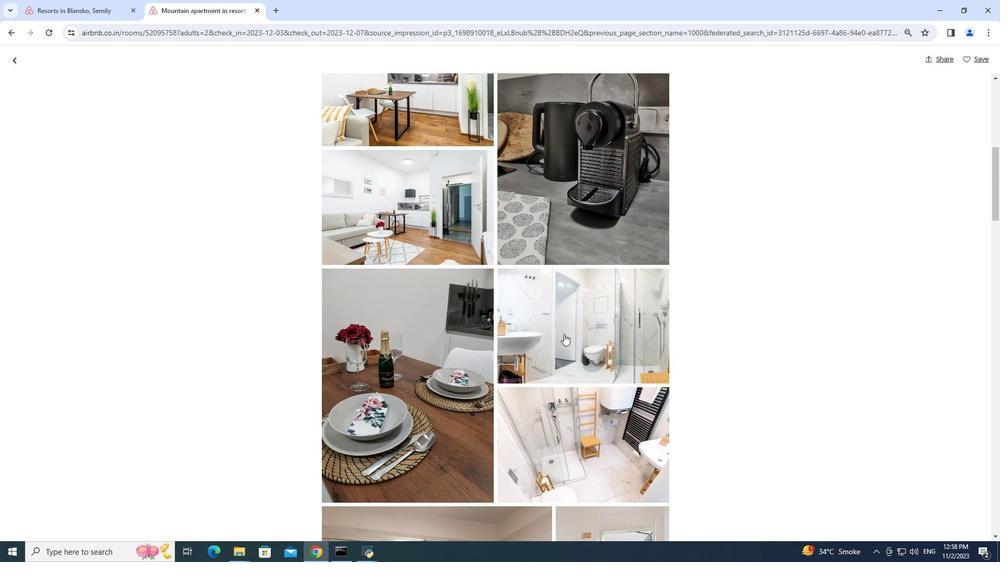 
Action: Mouse scrolled (564, 333) with delta (0, 0)
Screenshot: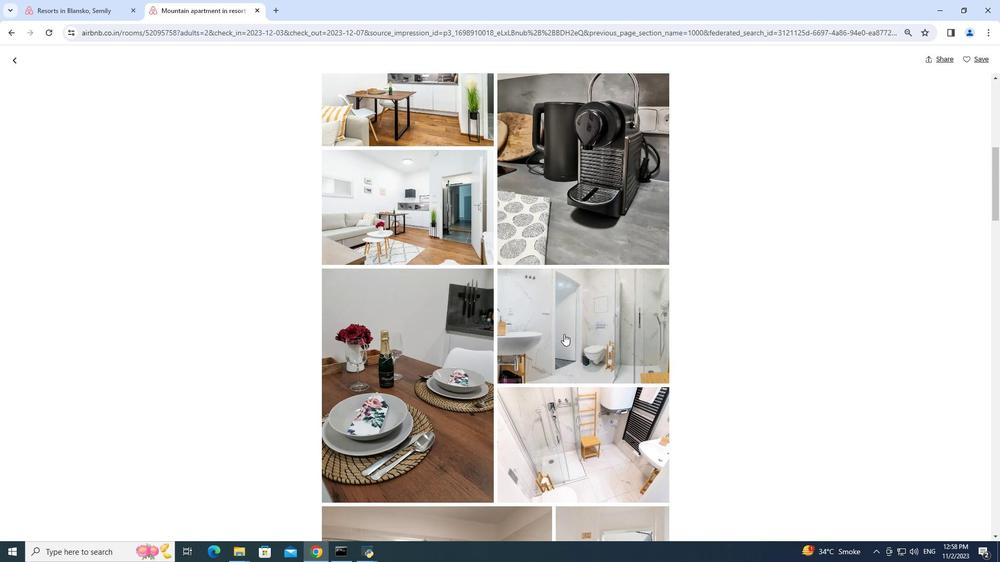 
Action: Mouse scrolled (564, 333) with delta (0, 0)
Screenshot: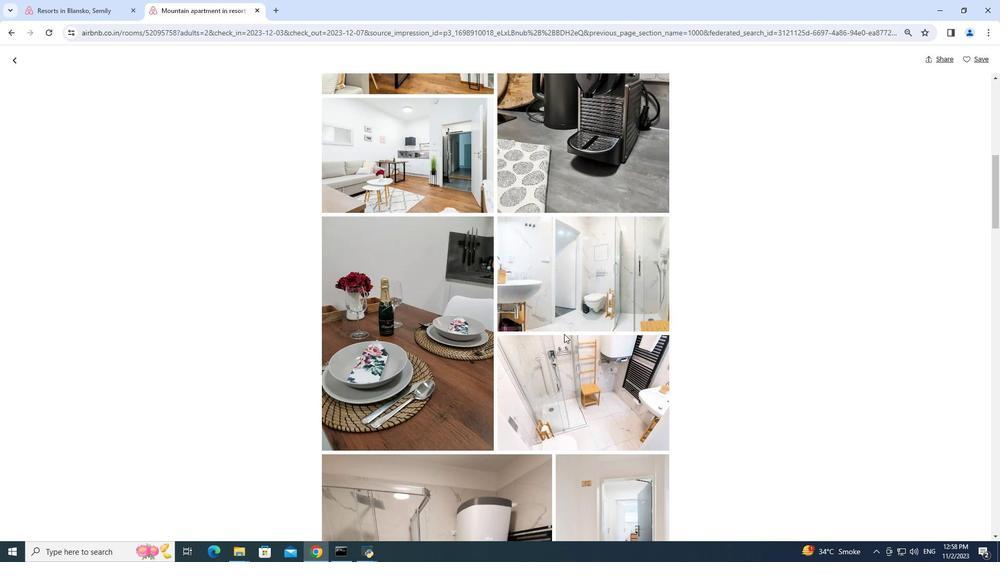 
Action: Mouse scrolled (564, 333) with delta (0, 0)
Screenshot: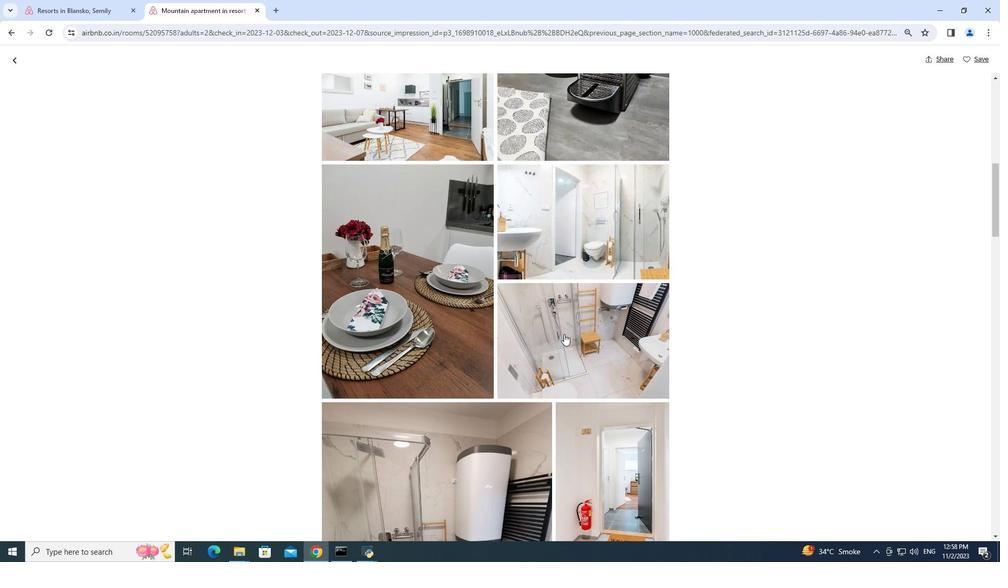 
Action: Mouse moved to (564, 334)
Screenshot: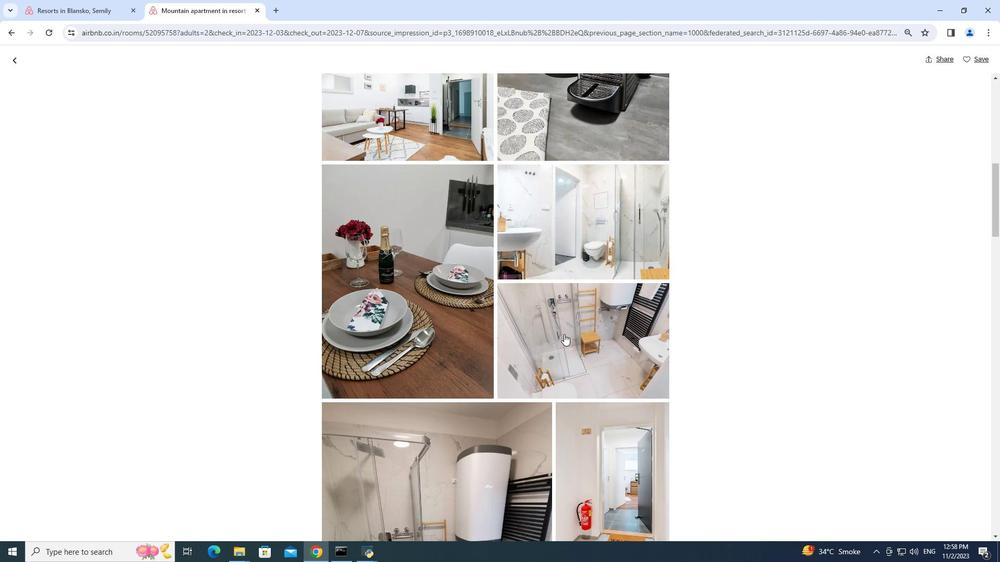 
Action: Mouse scrolled (564, 333) with delta (0, 0)
Screenshot: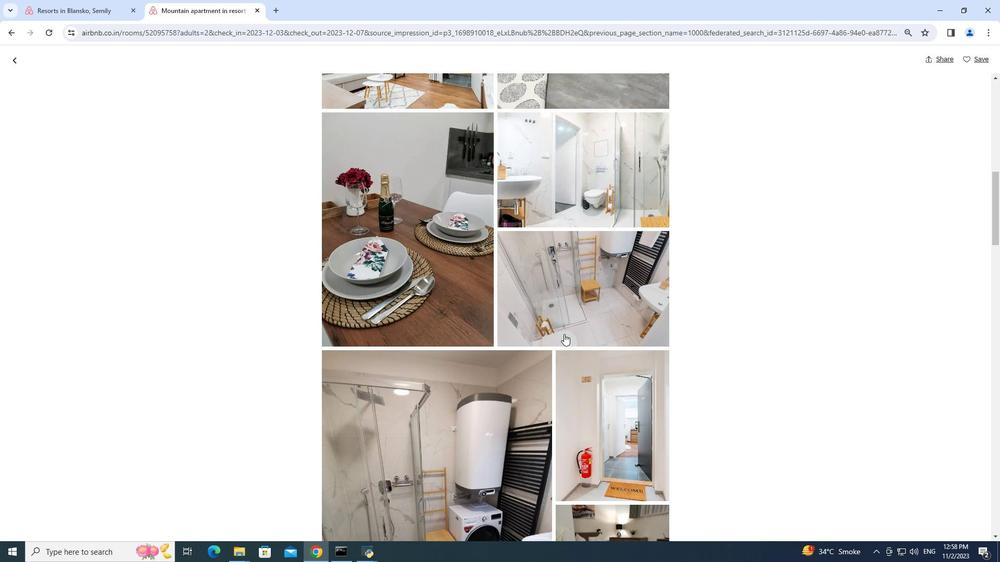 
Action: Mouse scrolled (564, 333) with delta (0, 0)
Screenshot: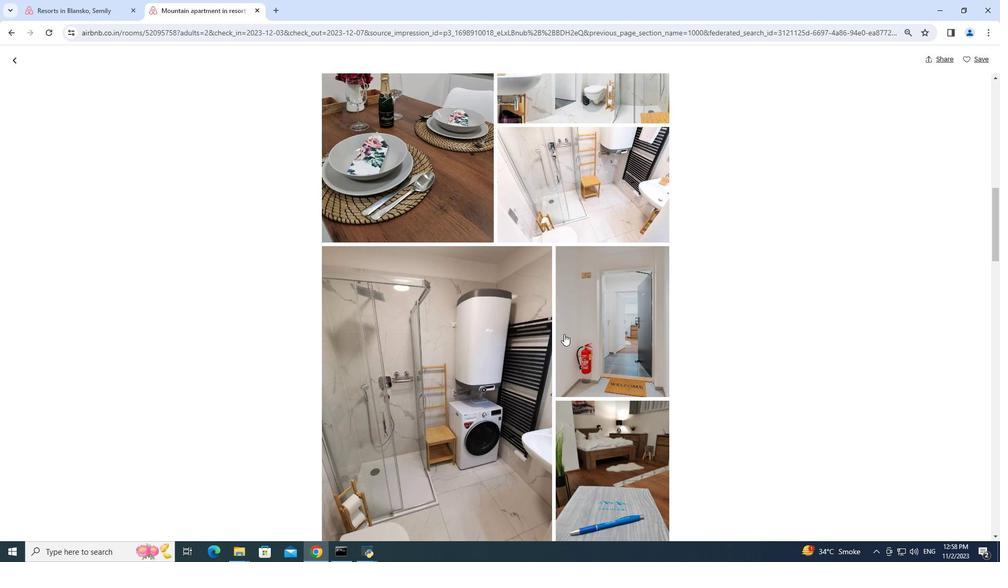 
Action: Mouse scrolled (564, 333) with delta (0, 0)
Screenshot: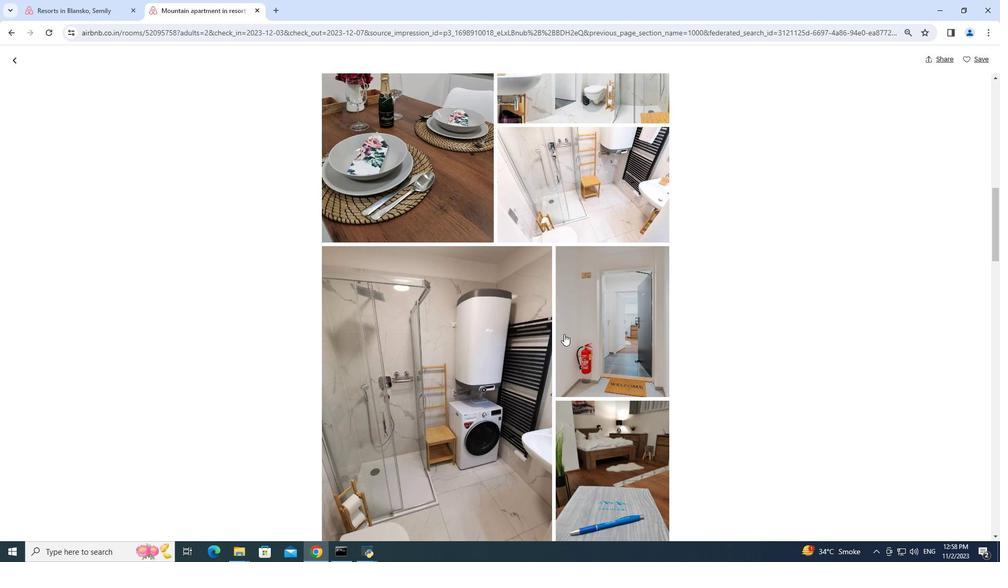 
Action: Mouse scrolled (564, 333) with delta (0, 0)
Screenshot: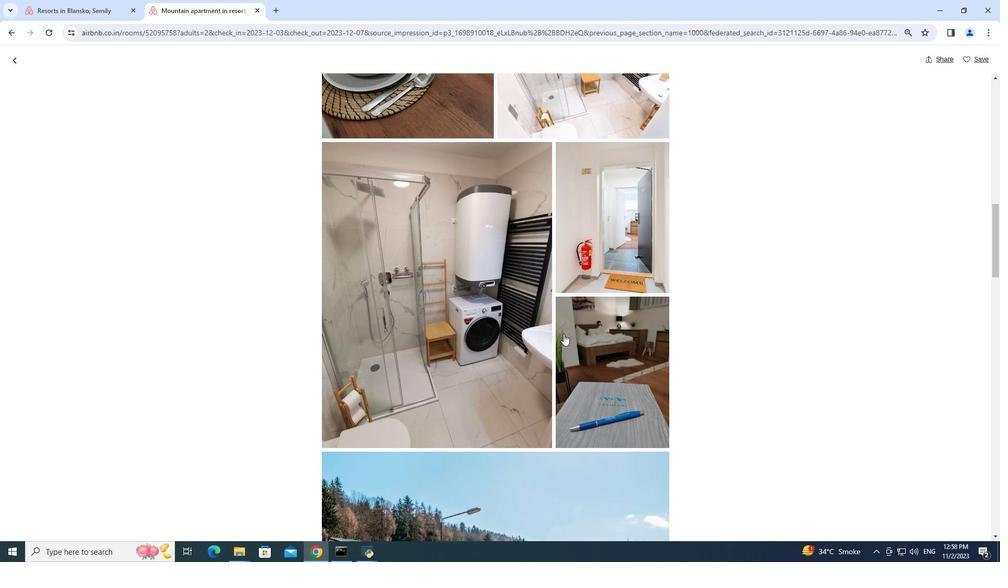 
Action: Mouse scrolled (564, 333) with delta (0, 0)
Screenshot: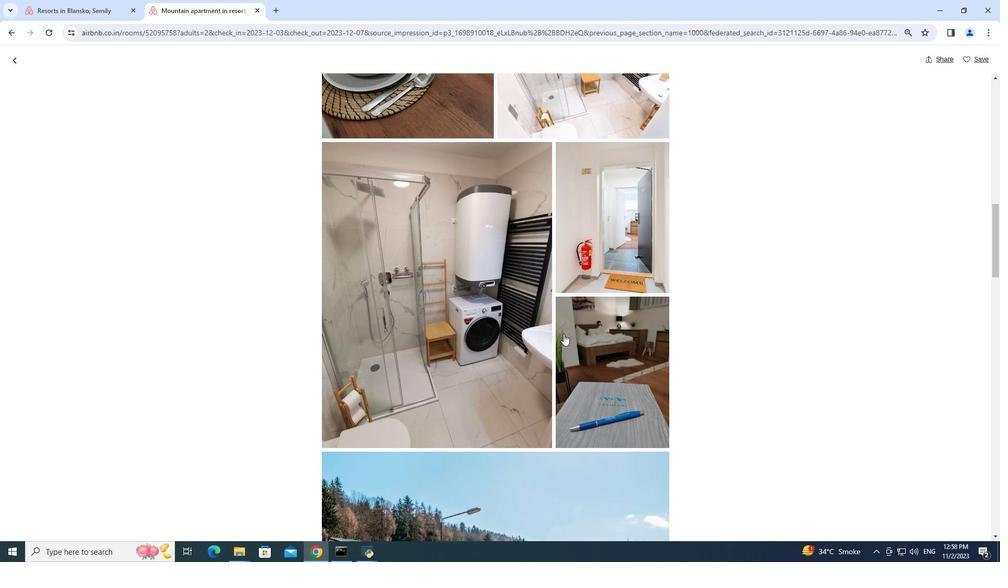 
Action: Mouse moved to (563, 334)
Screenshot: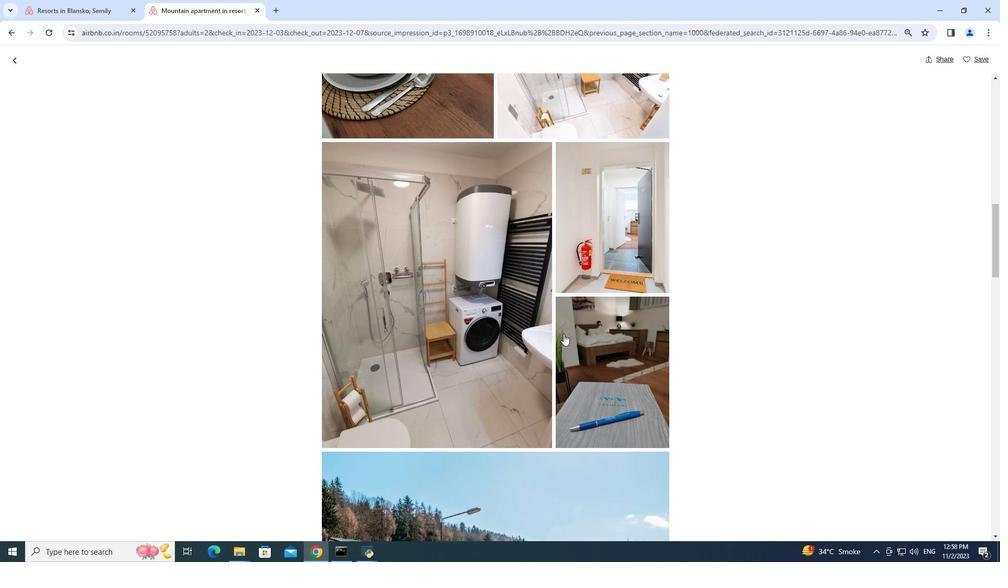 
Action: Mouse scrolled (563, 333) with delta (0, 0)
Screenshot: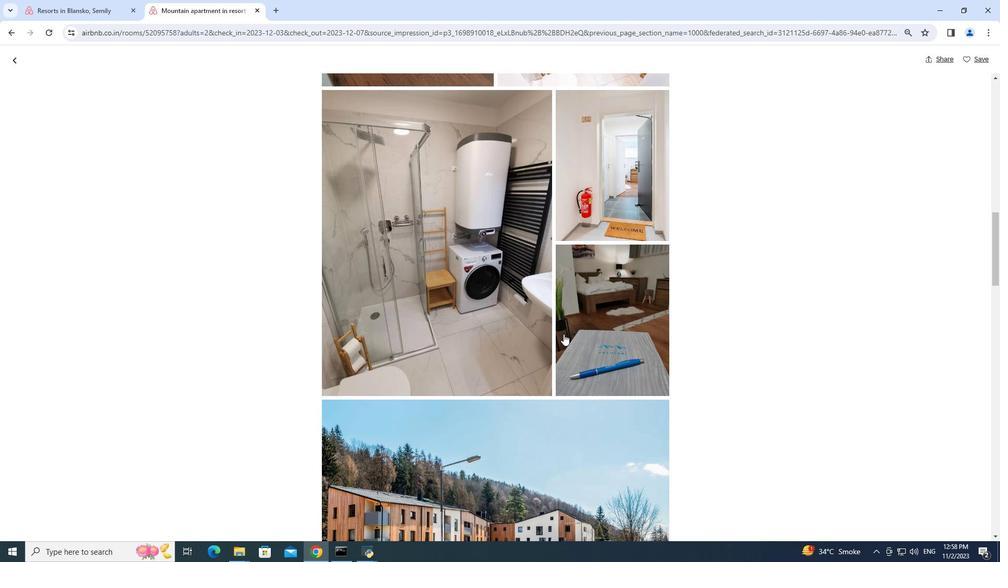 
Action: Mouse scrolled (563, 333) with delta (0, 0)
Screenshot: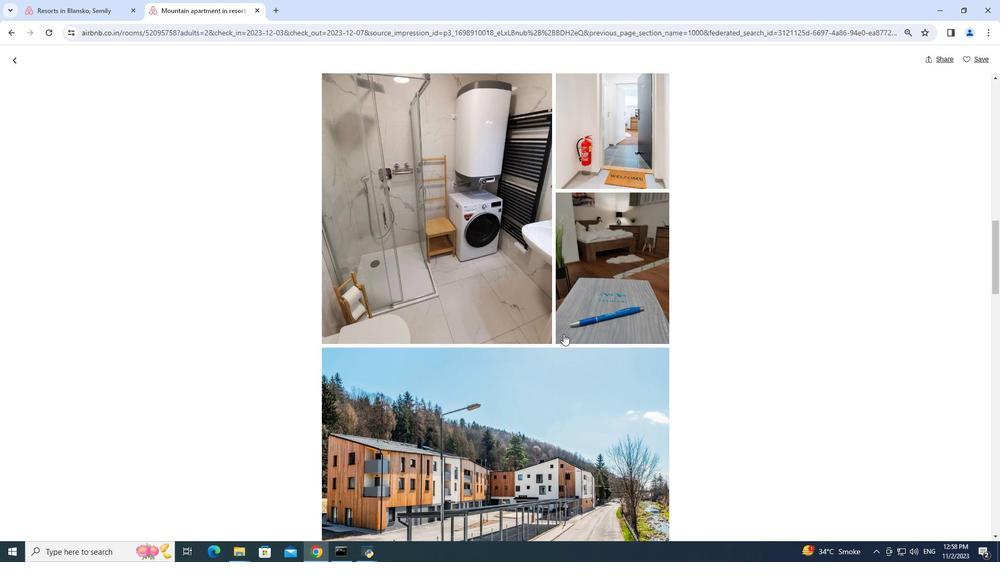 
Action: Mouse scrolled (563, 333) with delta (0, 0)
Screenshot: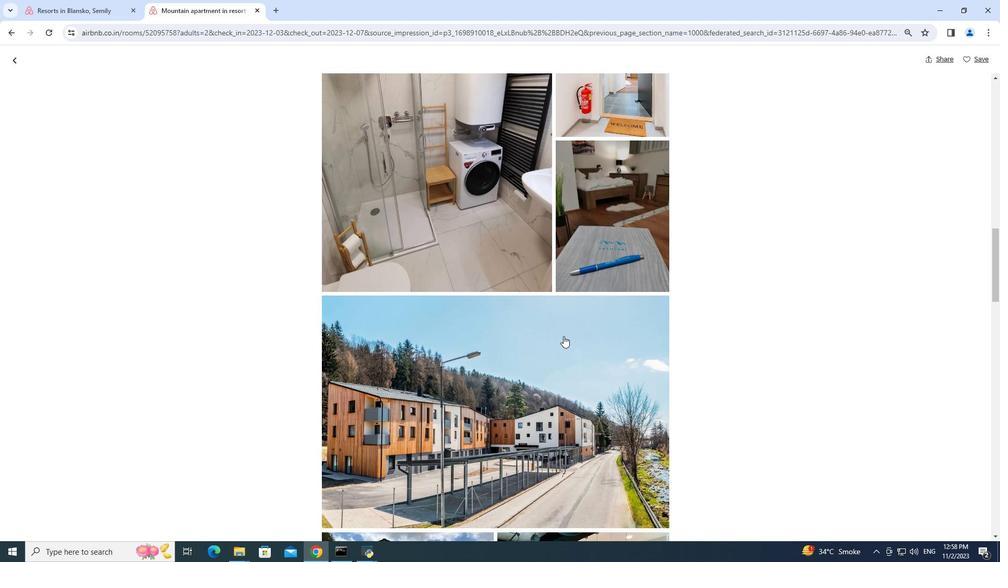 
Action: Mouse moved to (563, 338)
Screenshot: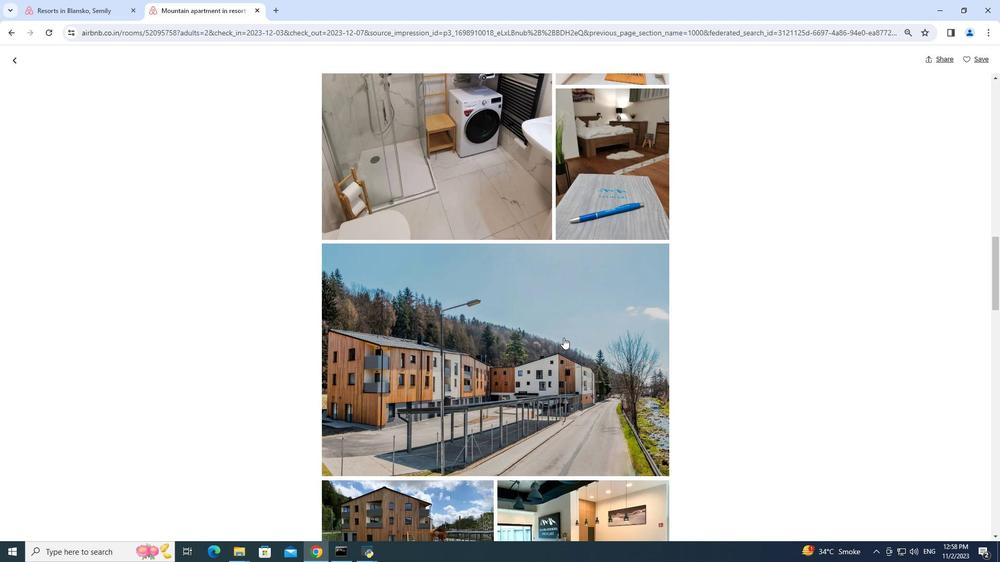 
Action: Mouse scrolled (563, 337) with delta (0, 0)
Screenshot: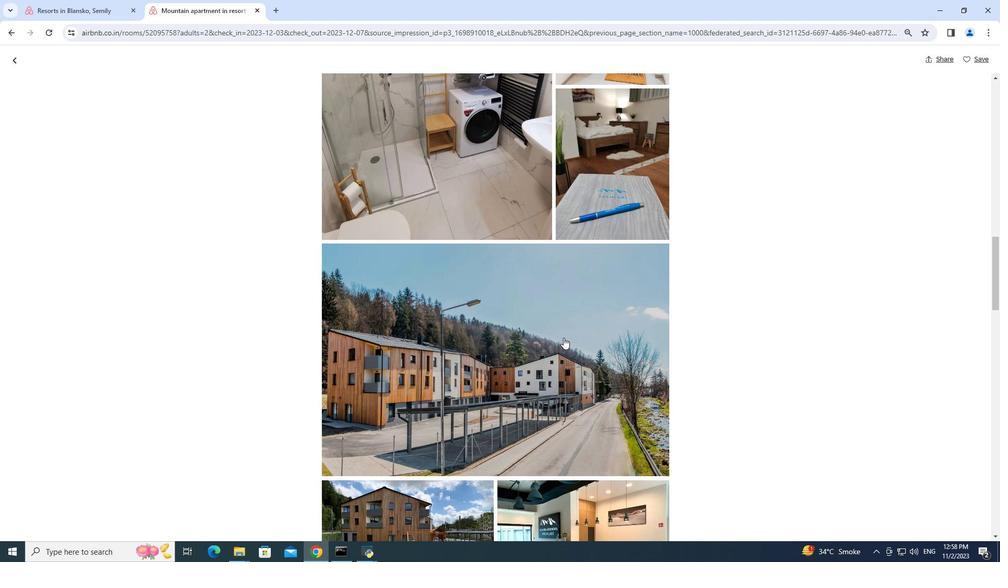 
Action: Mouse scrolled (563, 337) with delta (0, 0)
Screenshot: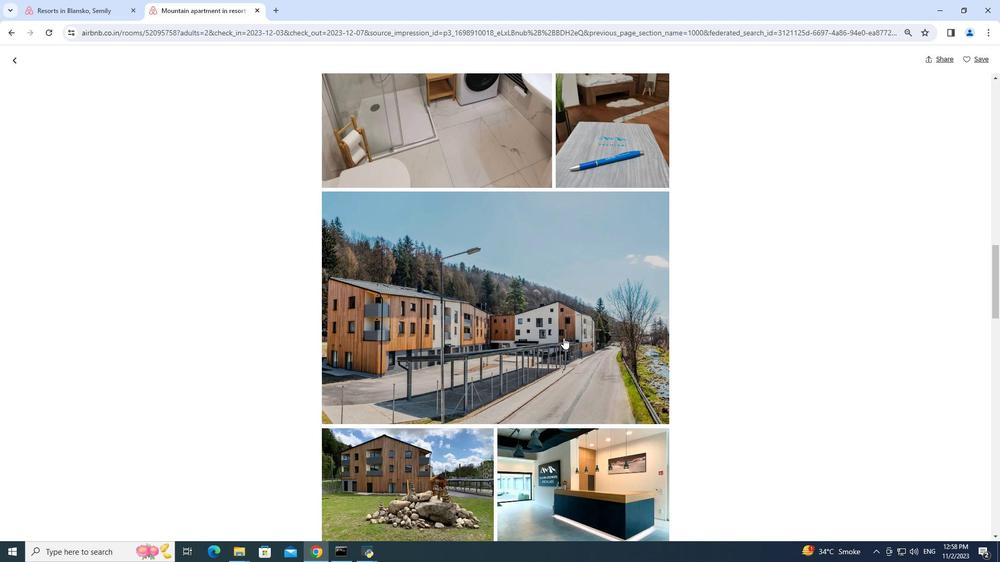 
Action: Mouse moved to (563, 338)
Screenshot: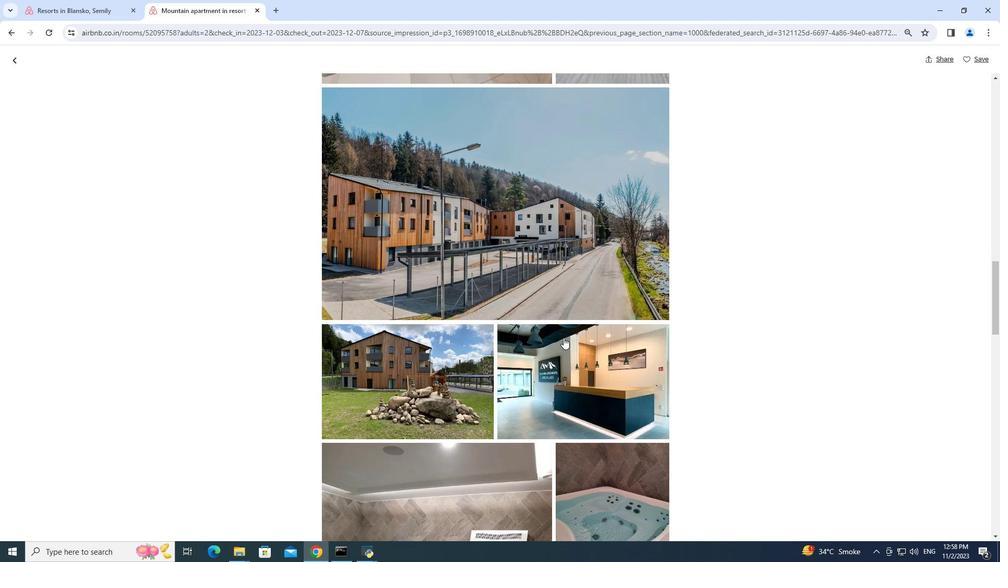 
Action: Mouse scrolled (563, 337) with delta (0, 0)
Screenshot: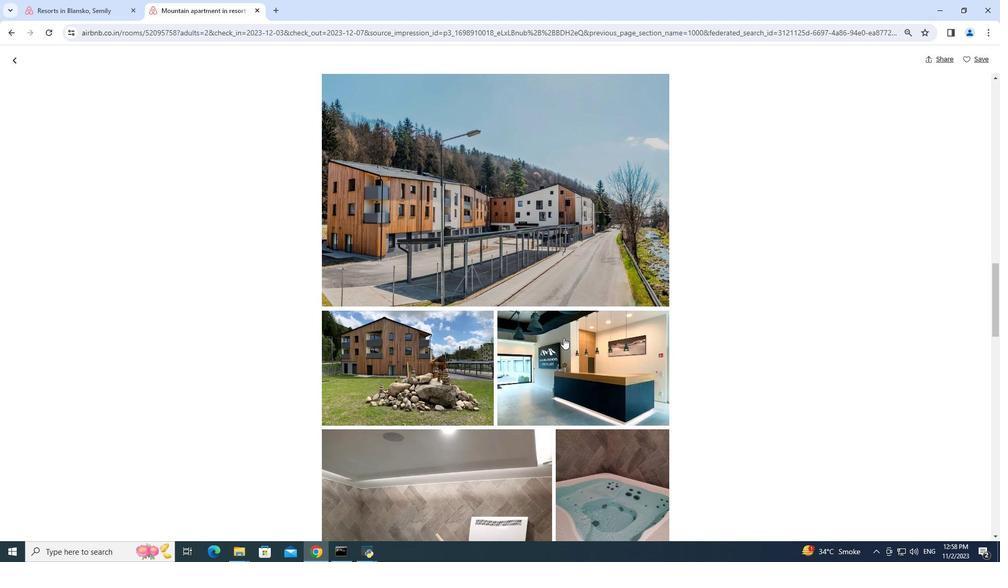 
Action: Mouse scrolled (563, 337) with delta (0, 0)
Screenshot: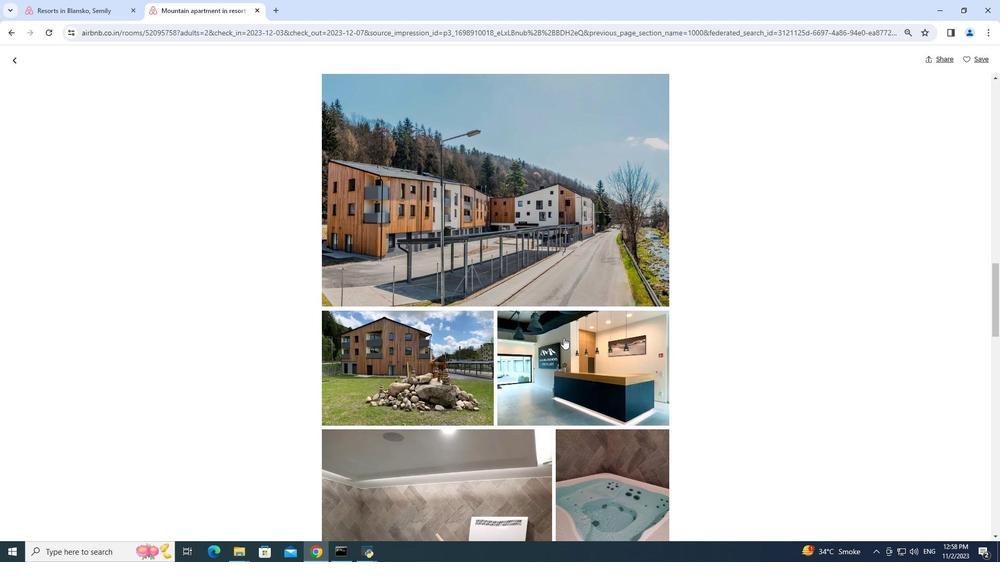 
Action: Mouse scrolled (563, 337) with delta (0, 0)
Screenshot: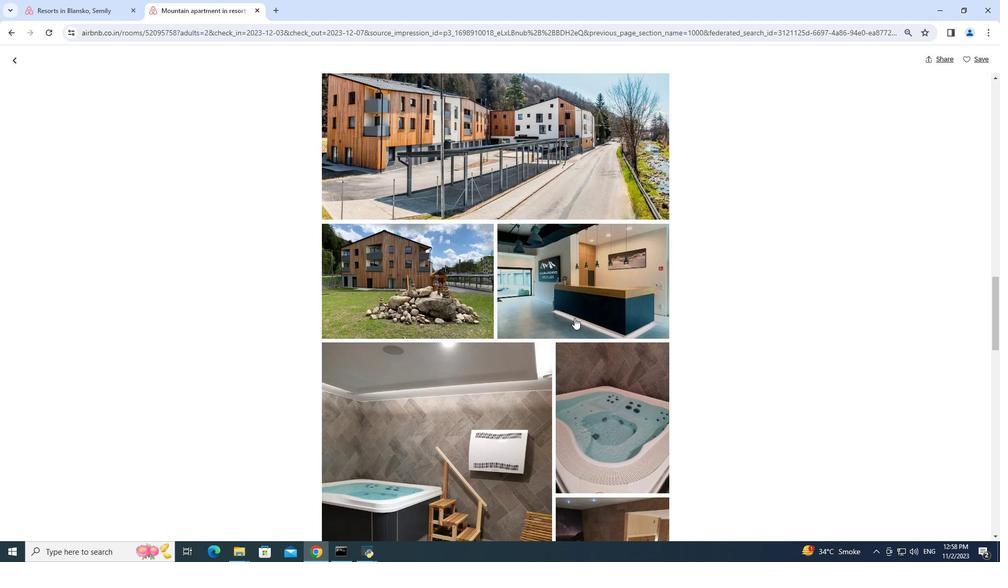 
Action: Mouse moved to (565, 337)
Screenshot: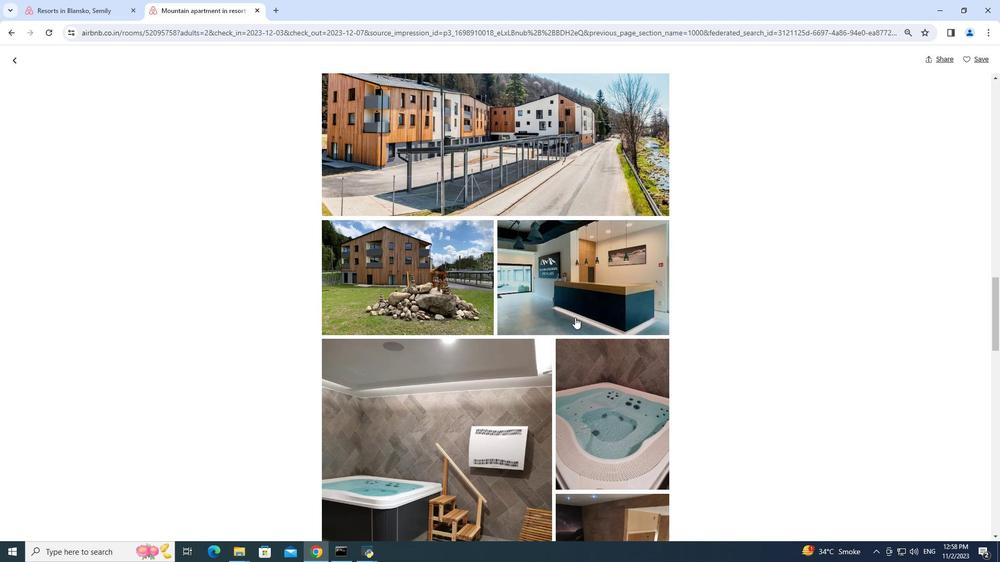 
Action: Mouse scrolled (565, 336) with delta (0, 0)
Screenshot: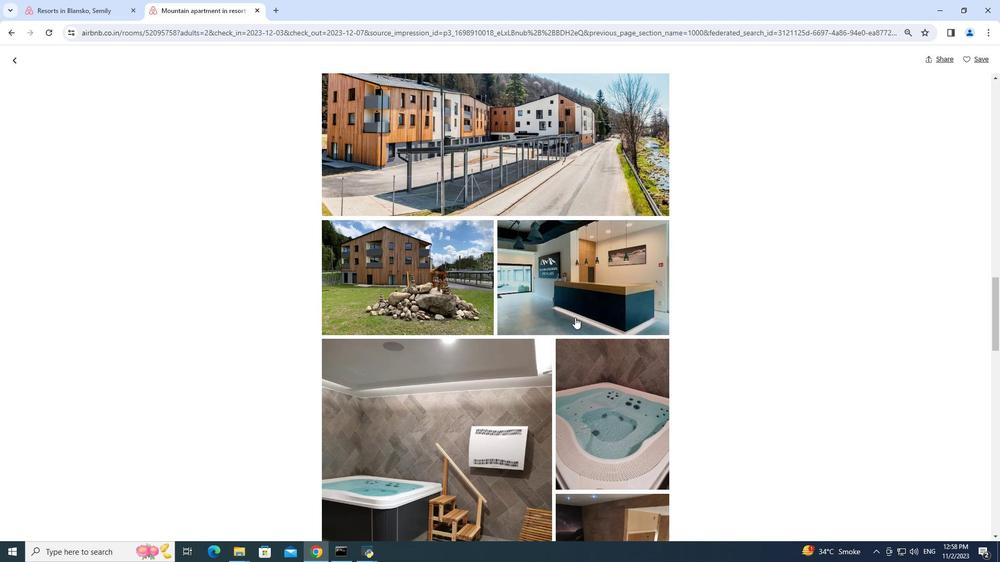 
Action: Mouse moved to (575, 317)
Screenshot: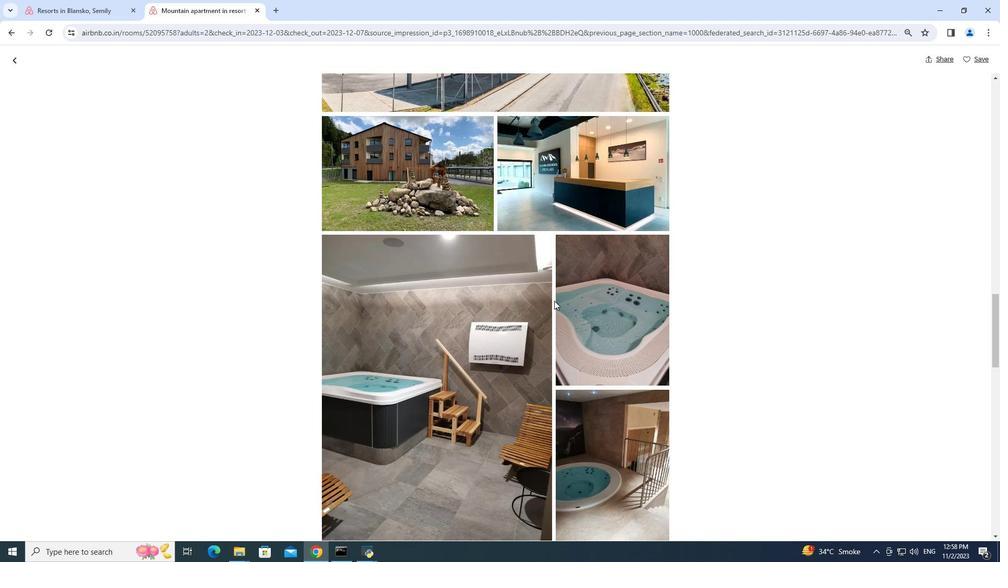 
Action: Mouse scrolled (575, 317) with delta (0, 0)
Screenshot: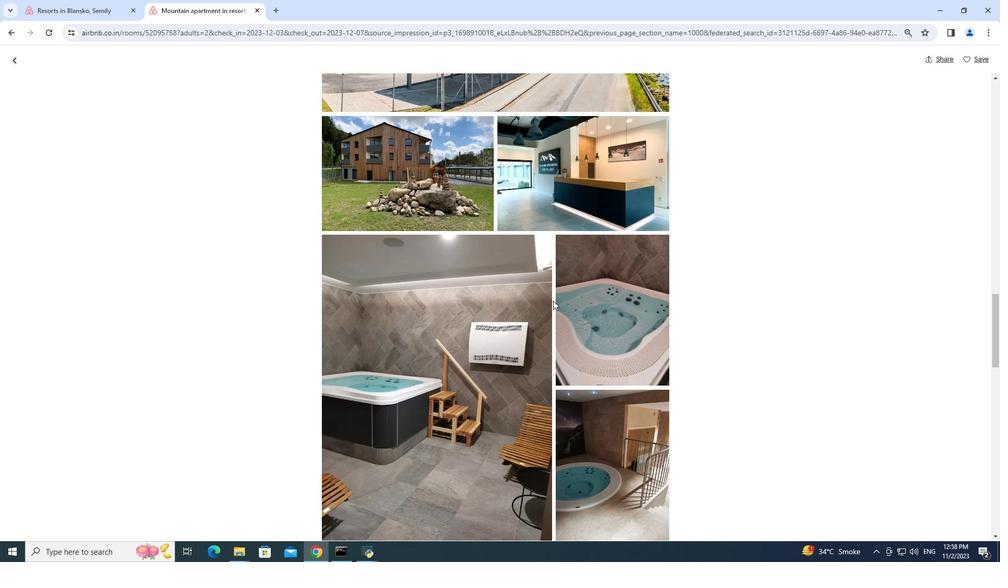 
Action: Mouse scrolled (575, 317) with delta (0, 0)
Screenshot: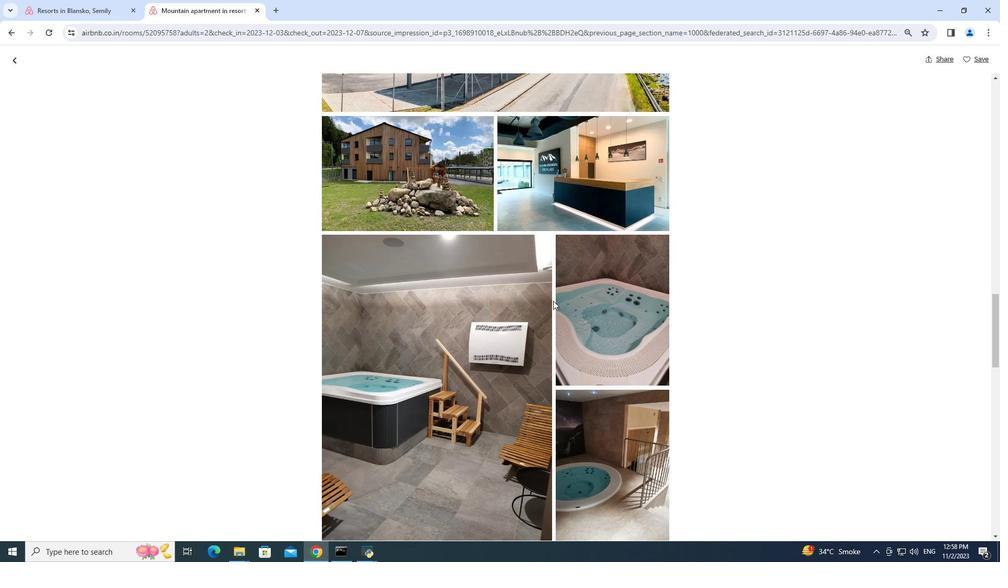 
Action: Mouse moved to (553, 301)
Screenshot: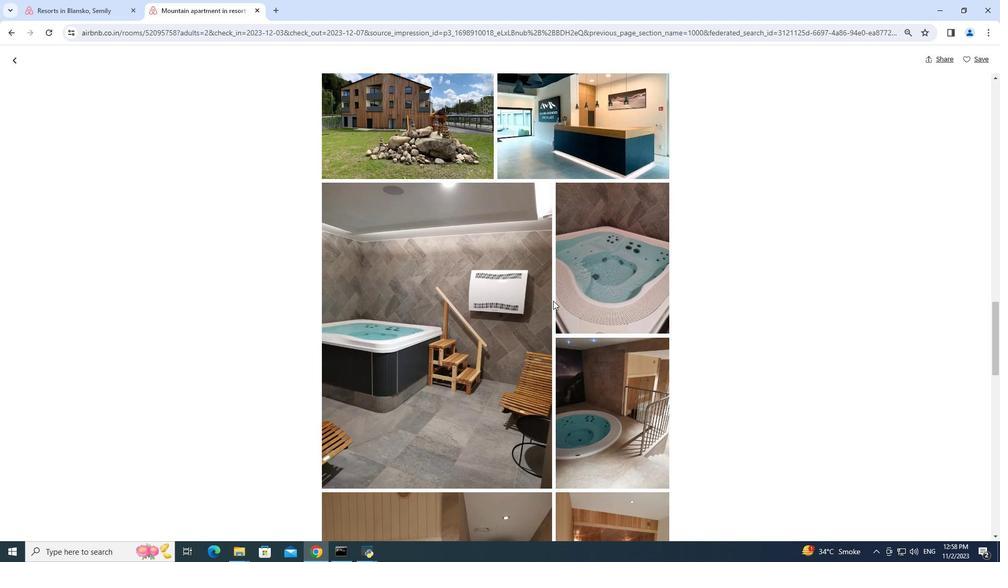 
Action: Mouse scrolled (553, 300) with delta (0, 0)
Screenshot: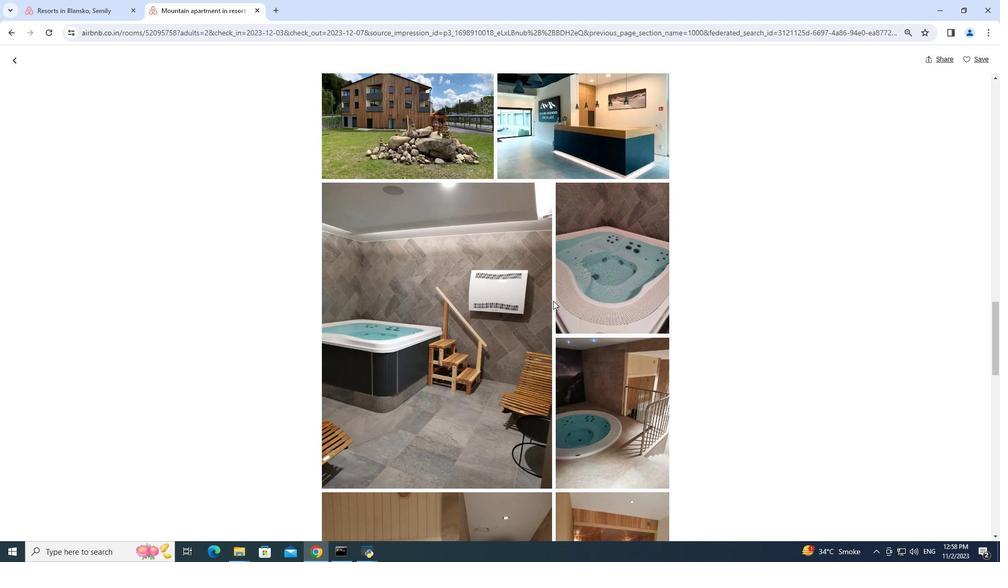 
Action: Mouse scrolled (553, 300) with delta (0, 0)
Screenshot: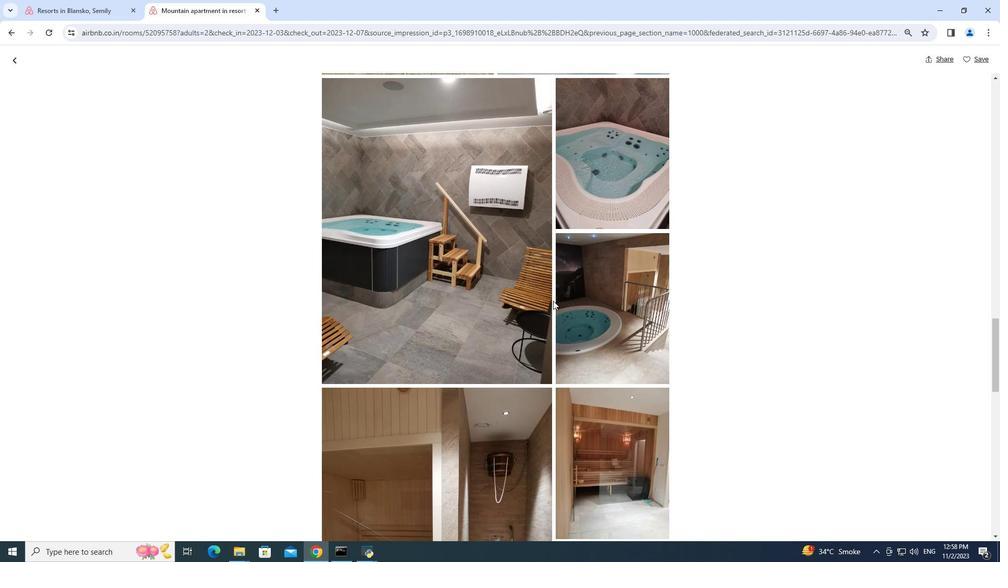 
Action: Mouse scrolled (553, 300) with delta (0, 0)
Screenshot: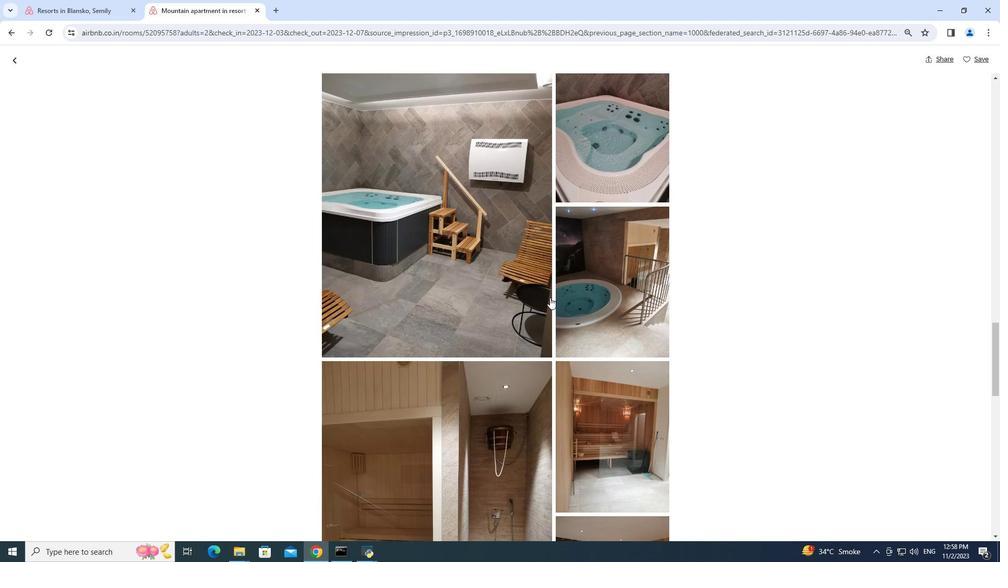 
Action: Mouse scrolled (553, 300) with delta (0, 0)
Screenshot: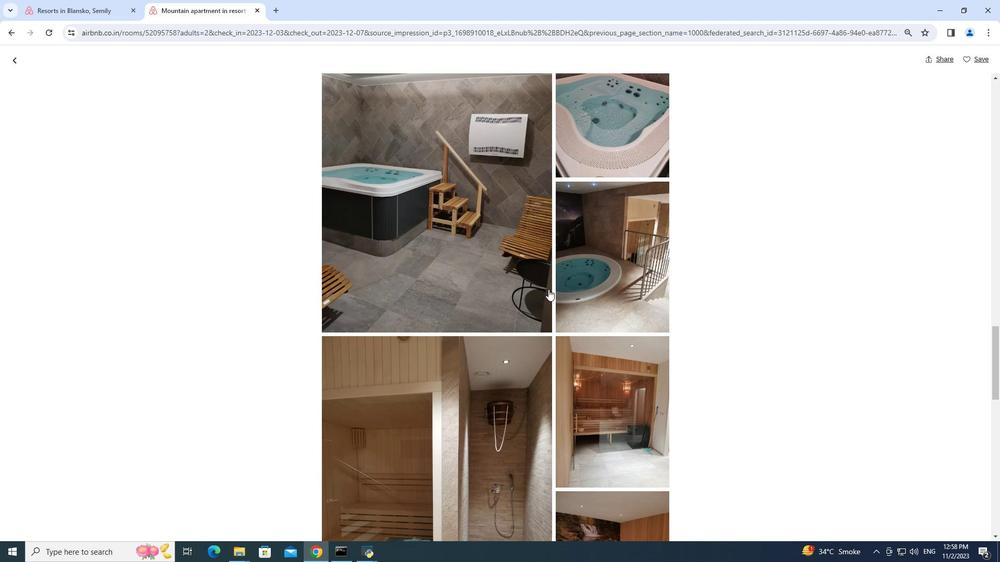 
Action: Mouse moved to (548, 290)
Screenshot: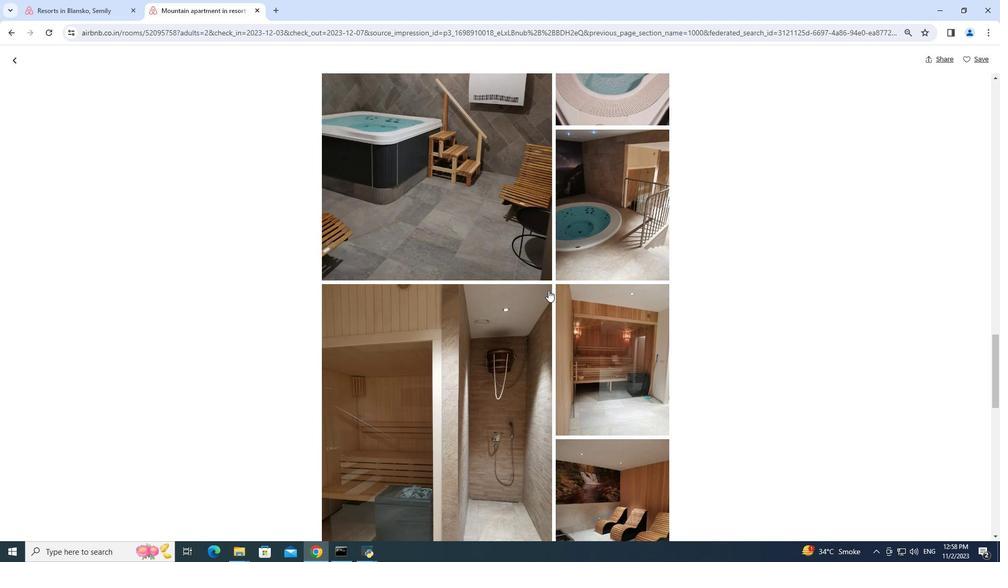 
Action: Mouse scrolled (548, 289) with delta (0, 0)
Screenshot: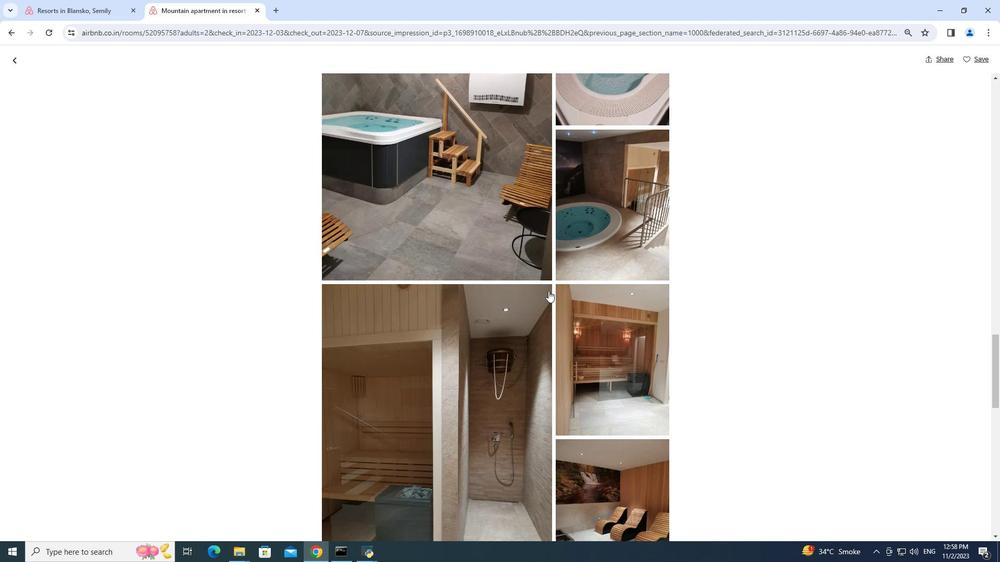 
Action: Mouse moved to (548, 290)
Screenshot: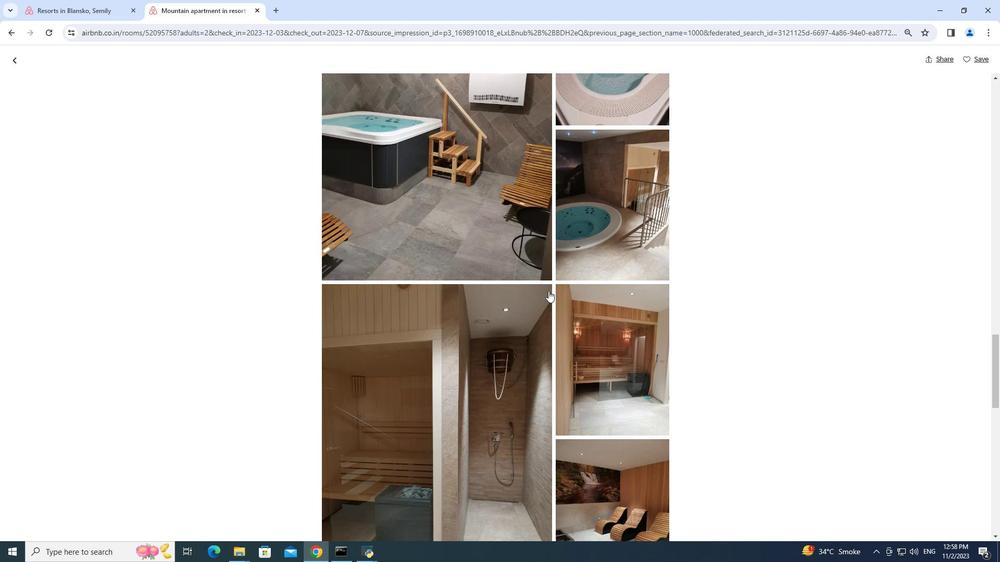 
Action: Mouse scrolled (548, 290) with delta (0, 0)
Screenshot: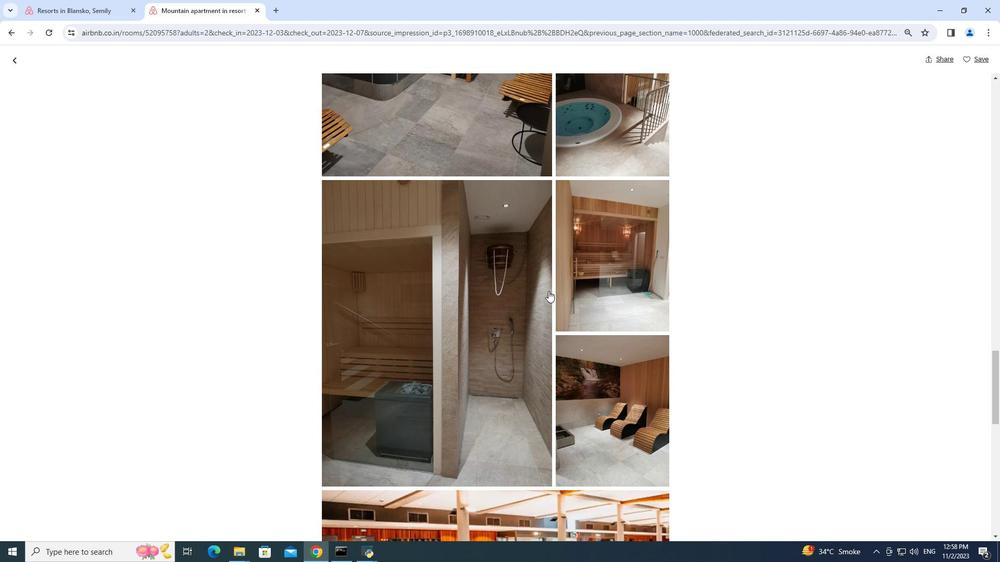 
Action: Mouse moved to (548, 291)
Screenshot: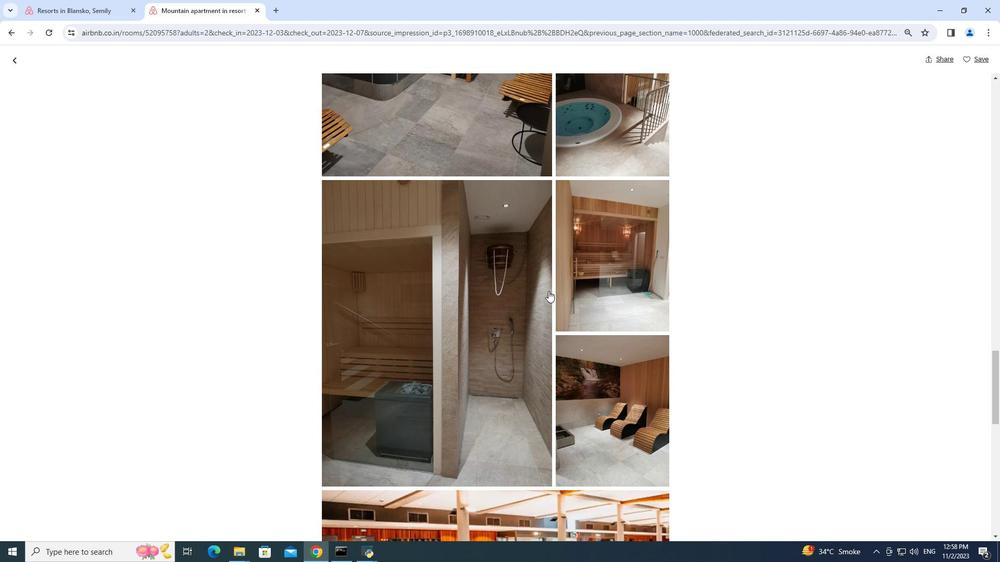 
Action: Mouse scrolled (548, 290) with delta (0, 0)
Screenshot: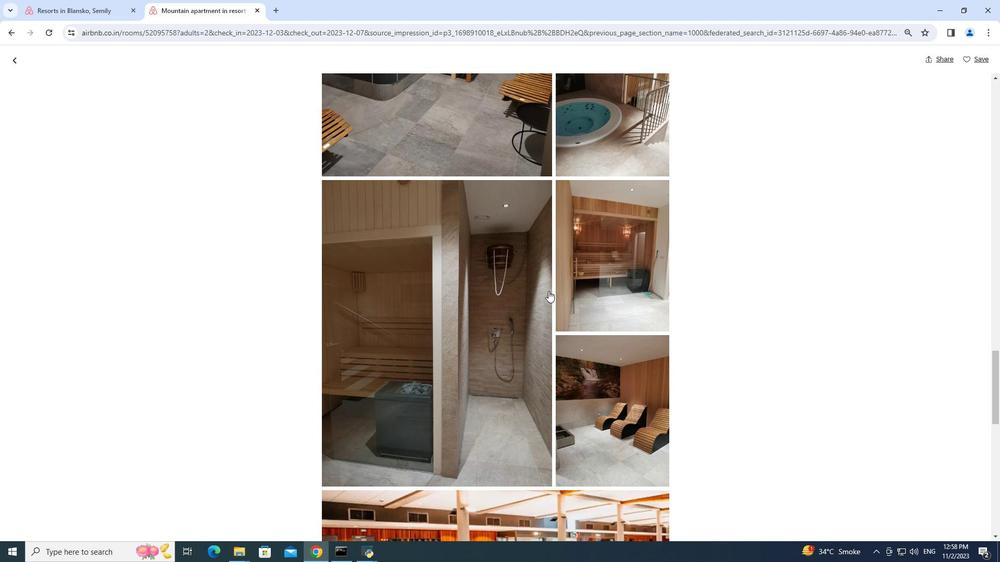 
Action: Mouse moved to (548, 291)
Screenshot: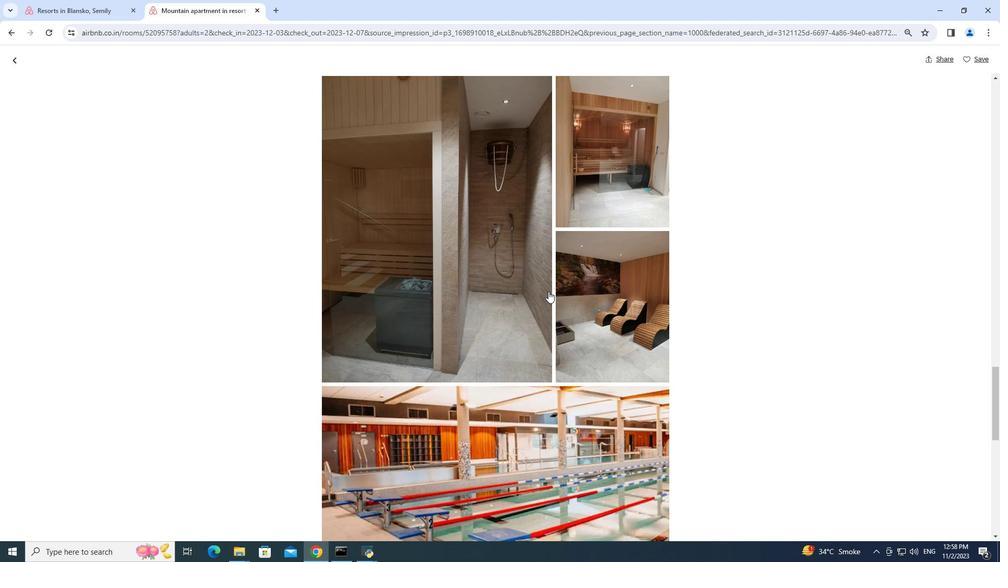 
Action: Mouse scrolled (548, 291) with delta (0, 0)
Screenshot: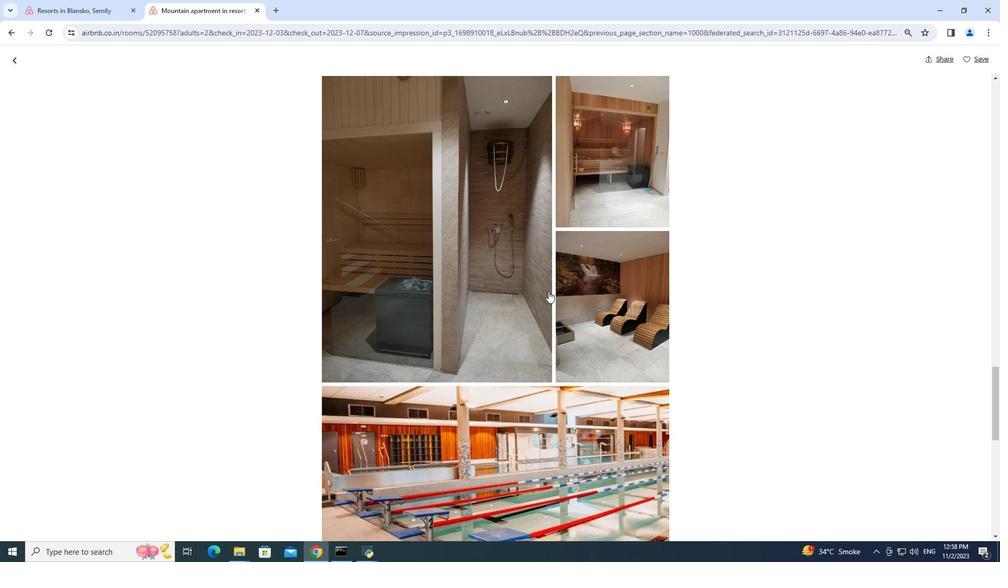 
Action: Mouse scrolled (548, 291) with delta (0, 0)
Screenshot: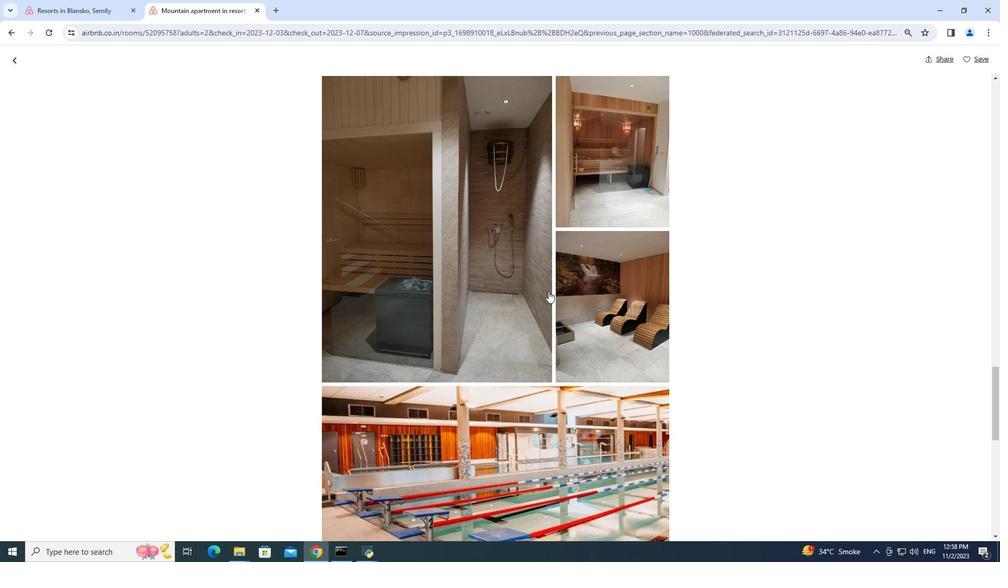 
Action: Mouse scrolled (548, 291) with delta (0, 0)
Screenshot: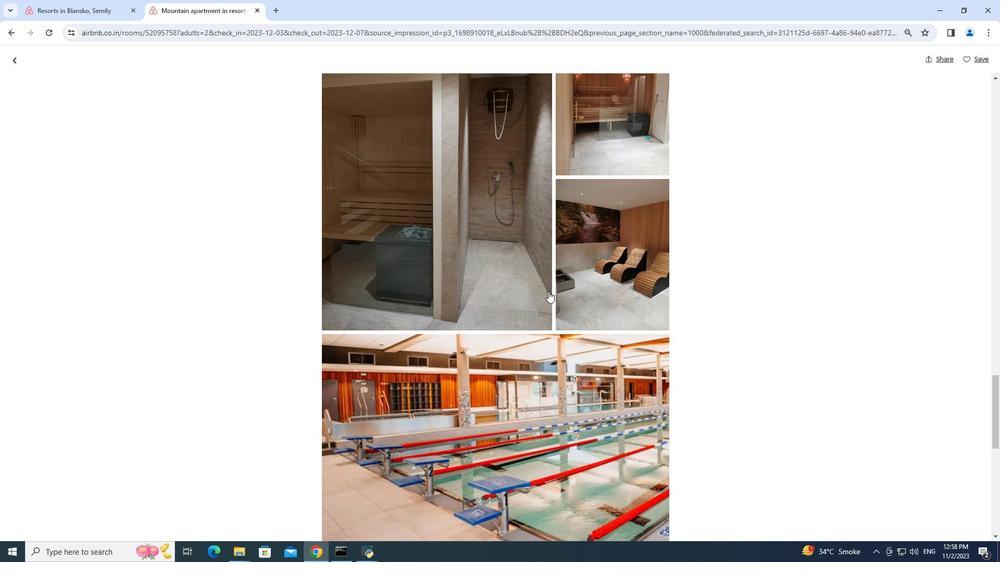 
Action: Mouse scrolled (548, 291) with delta (0, 0)
Screenshot: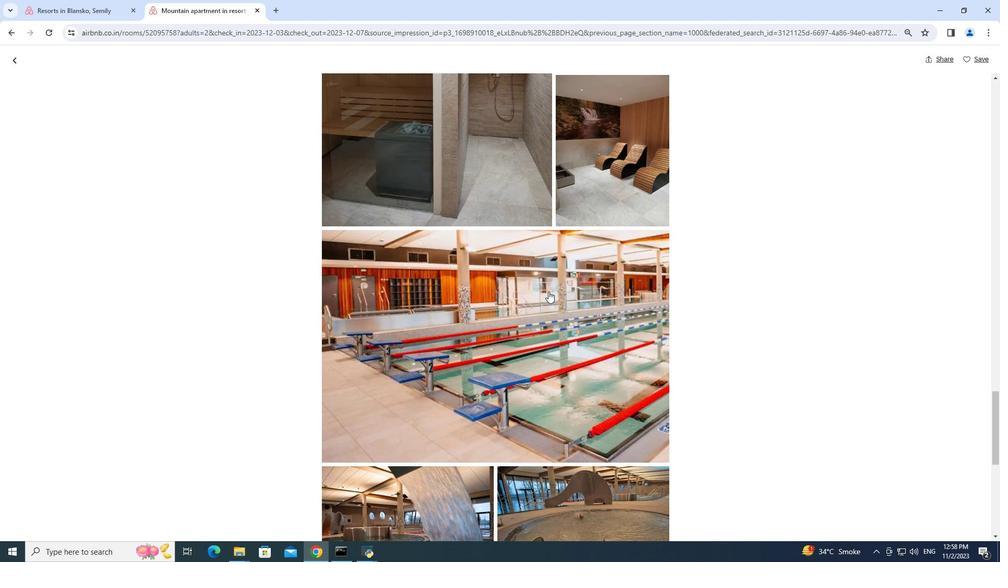 
Action: Mouse scrolled (548, 291) with delta (0, 0)
Screenshot: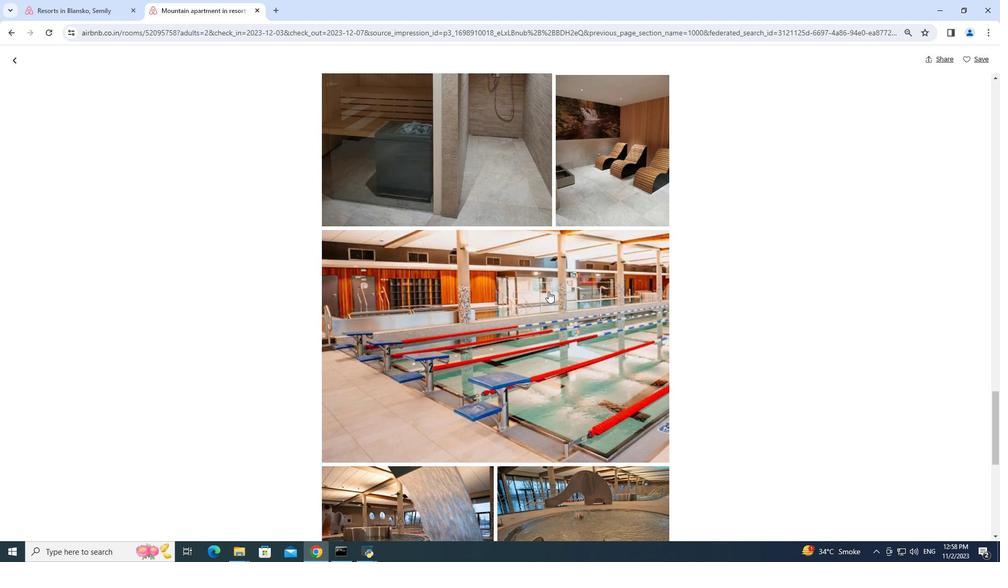 
Action: Mouse moved to (548, 294)
Screenshot: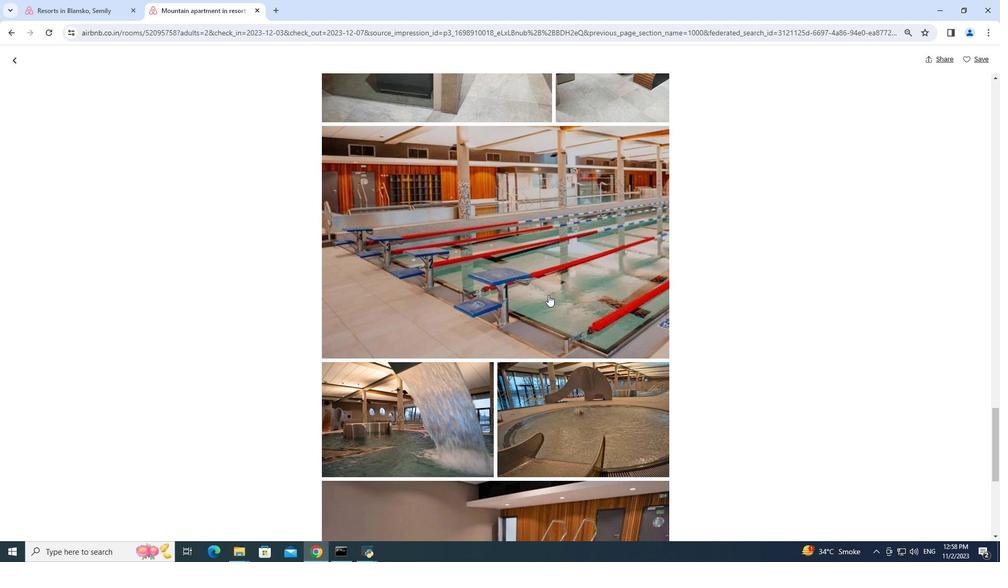 
Action: Mouse scrolled (548, 294) with delta (0, 0)
Screenshot: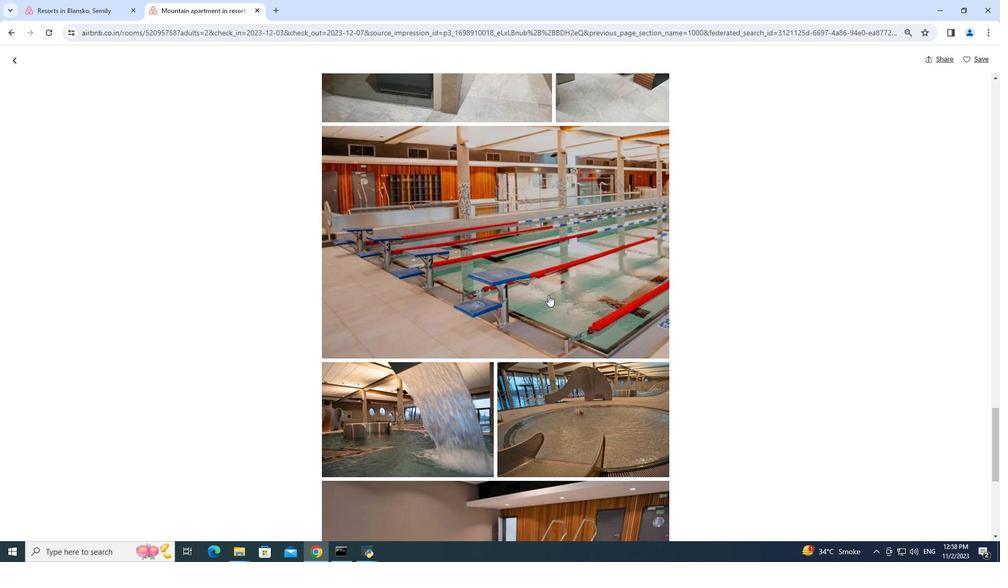 
Action: Mouse scrolled (548, 294) with delta (0, 0)
Screenshot: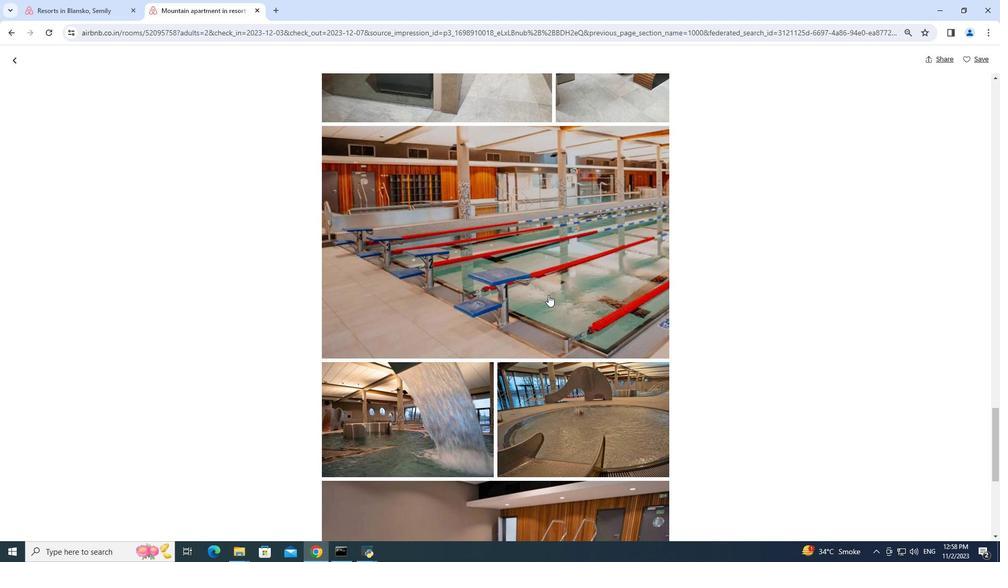 
Action: Mouse moved to (548, 295)
Screenshot: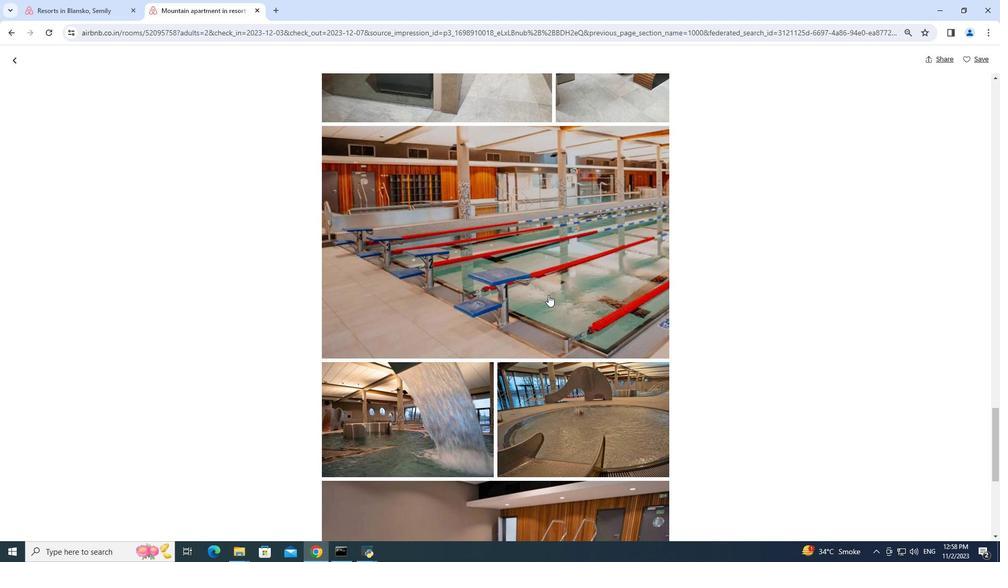 
Action: Mouse scrolled (548, 294) with delta (0, 0)
Screenshot: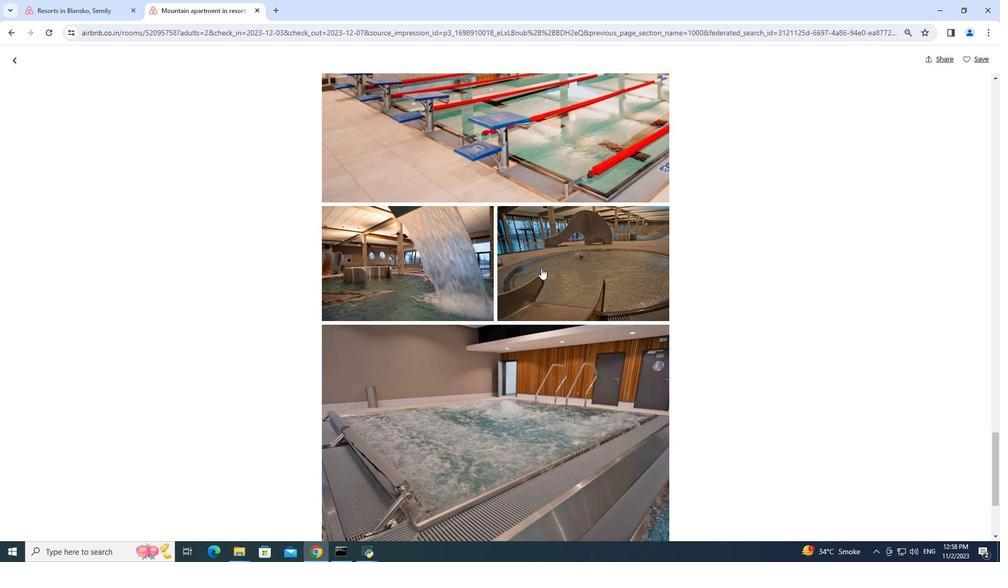 
Action: Mouse scrolled (548, 294) with delta (0, 0)
Screenshot: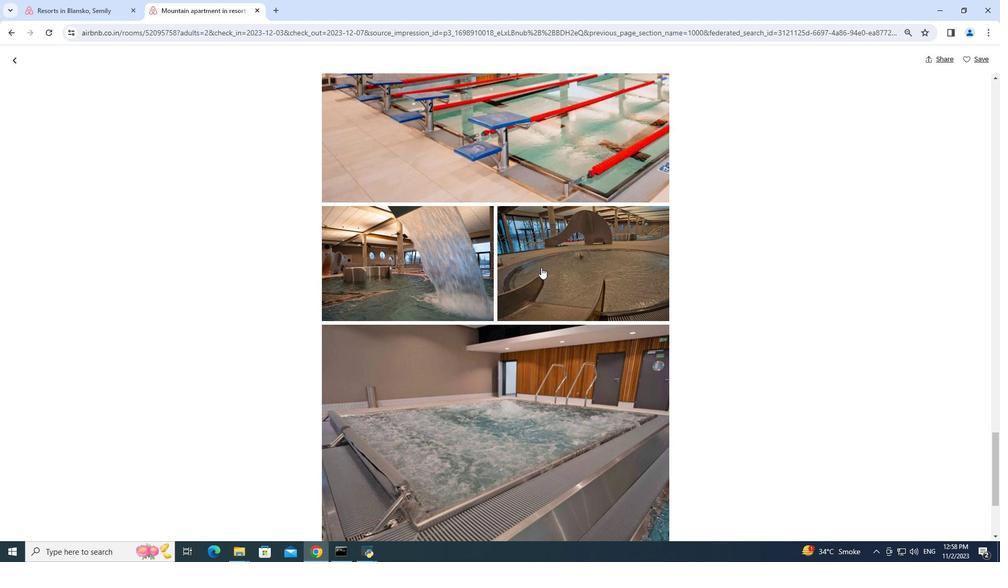 
Action: Mouse scrolled (548, 294) with delta (0, 0)
Screenshot: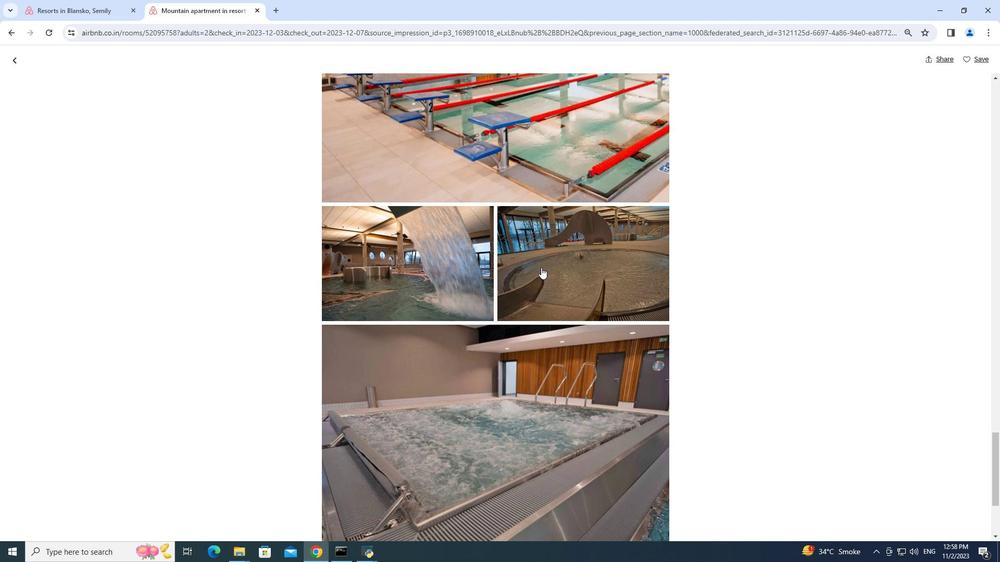 
Action: Mouse moved to (541, 267)
Screenshot: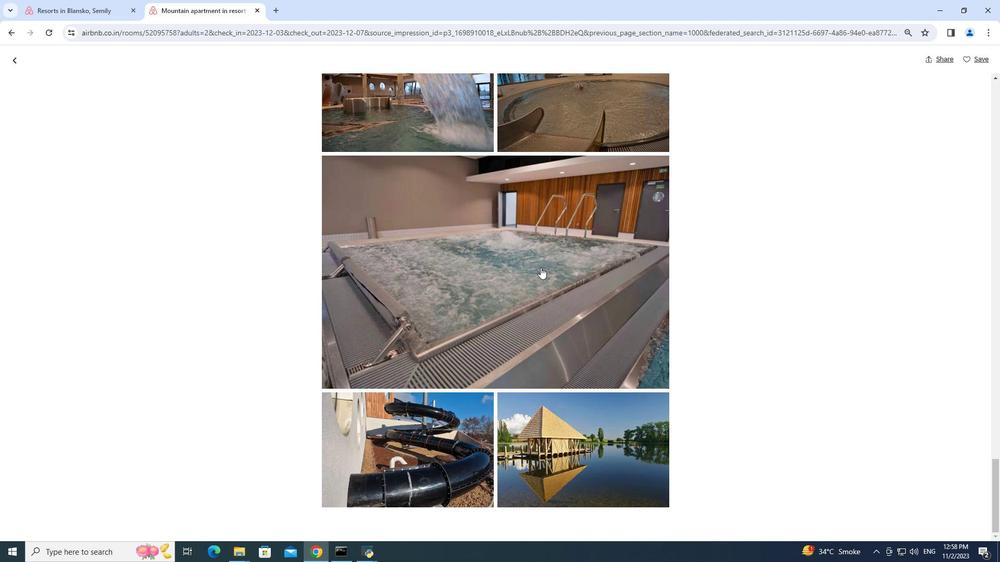 
Action: Mouse scrolled (541, 267) with delta (0, 0)
Screenshot: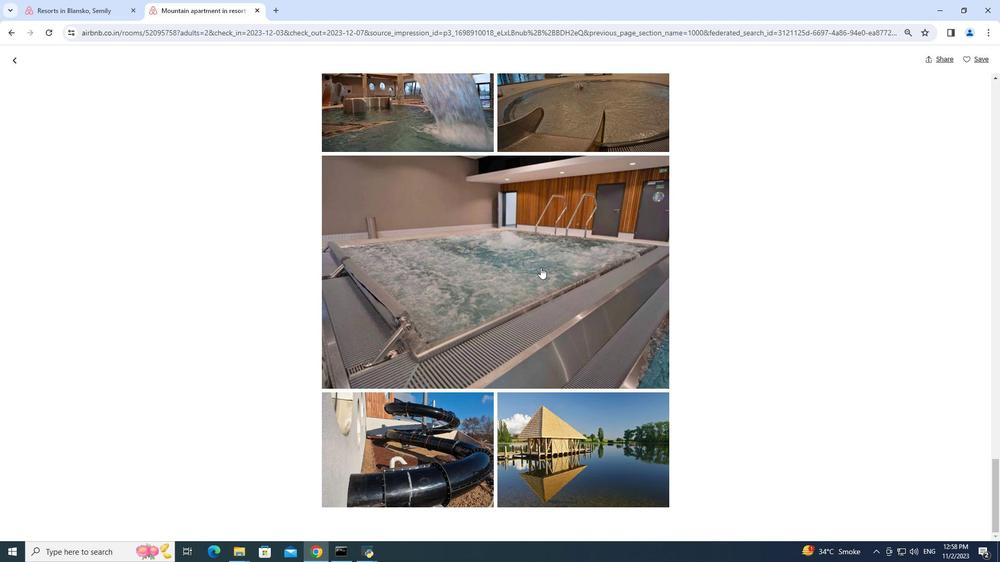 
Action: Mouse moved to (541, 267)
Screenshot: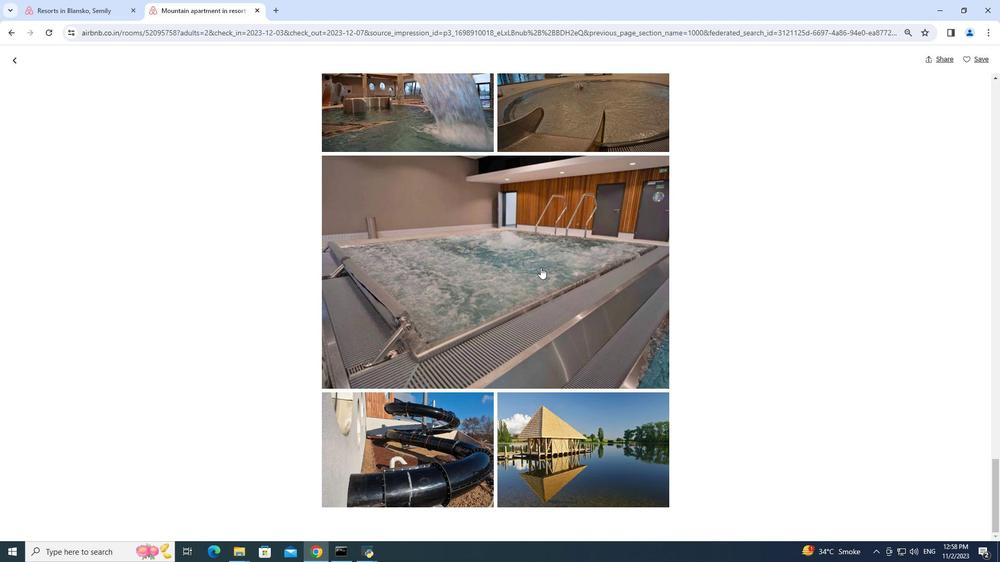 
Action: Mouse scrolled (541, 267) with delta (0, 0)
Screenshot: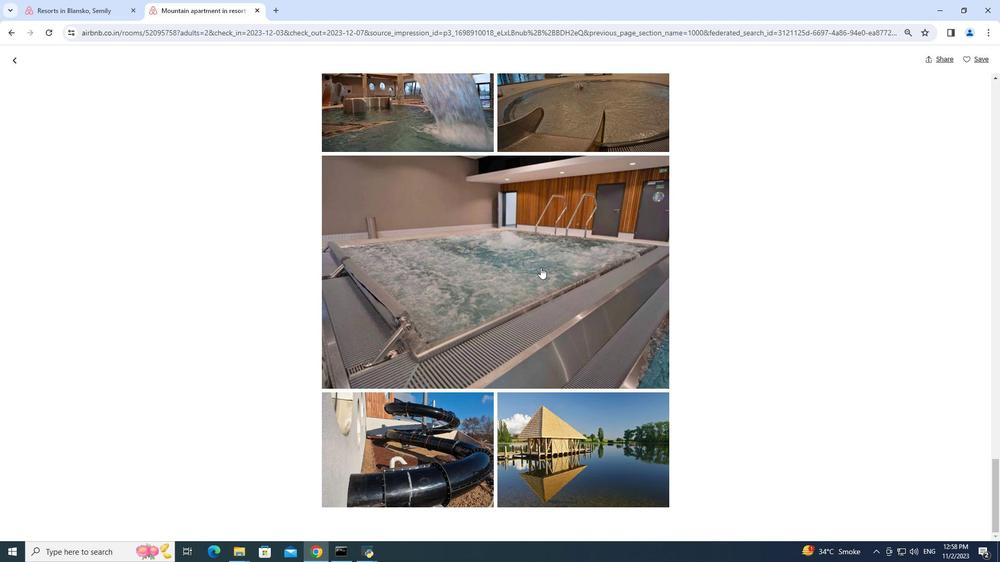 
Action: Mouse scrolled (541, 267) with delta (0, 0)
Screenshot: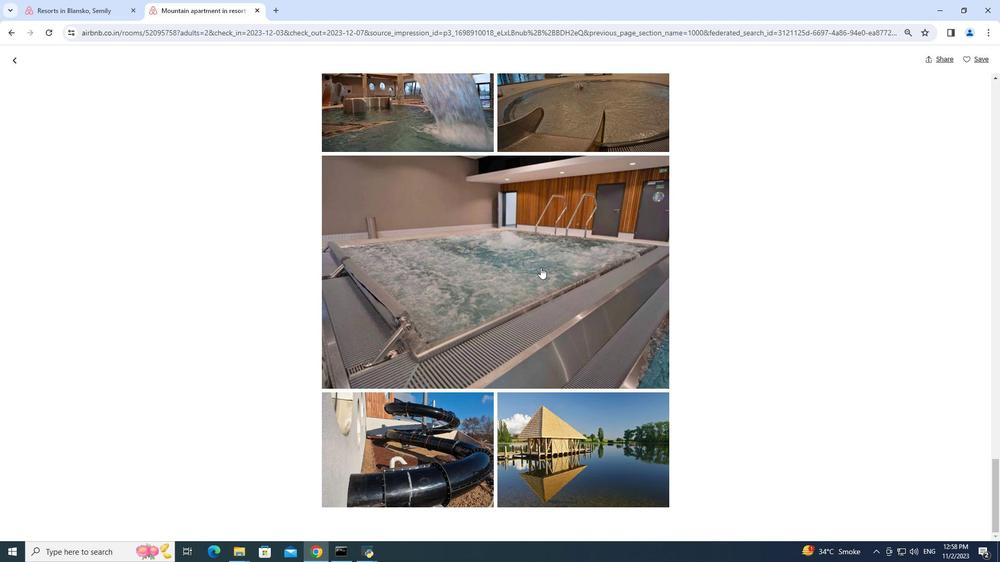 
Action: Mouse moved to (540, 267)
Screenshot: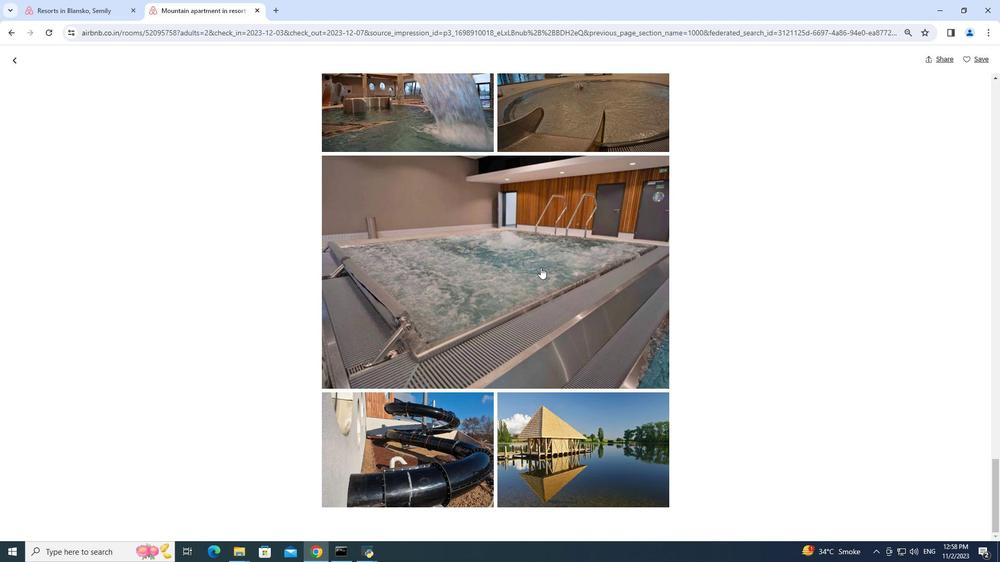 
Action: Mouse scrolled (540, 267) with delta (0, 0)
Screenshot: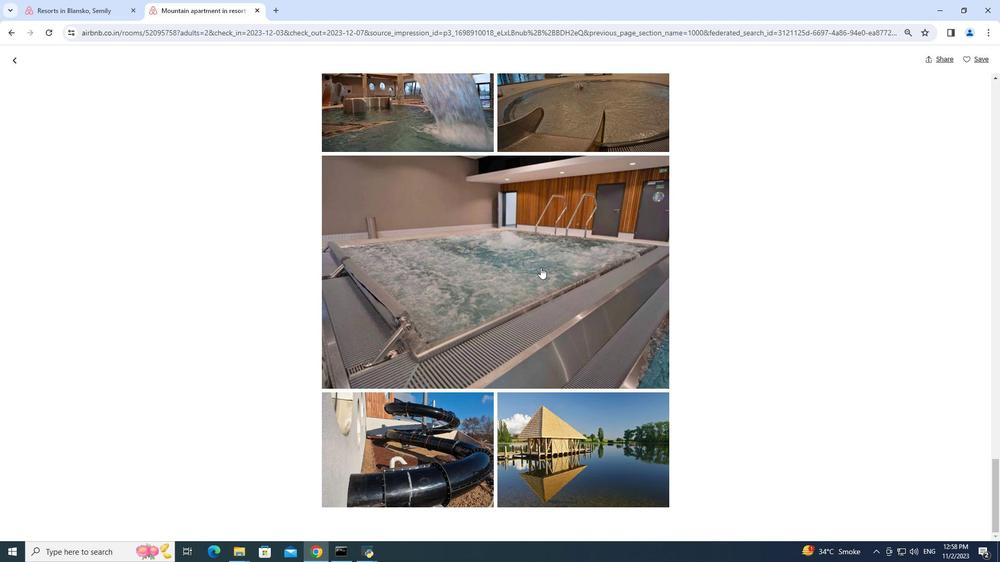 
Action: Mouse moved to (540, 270)
Screenshot: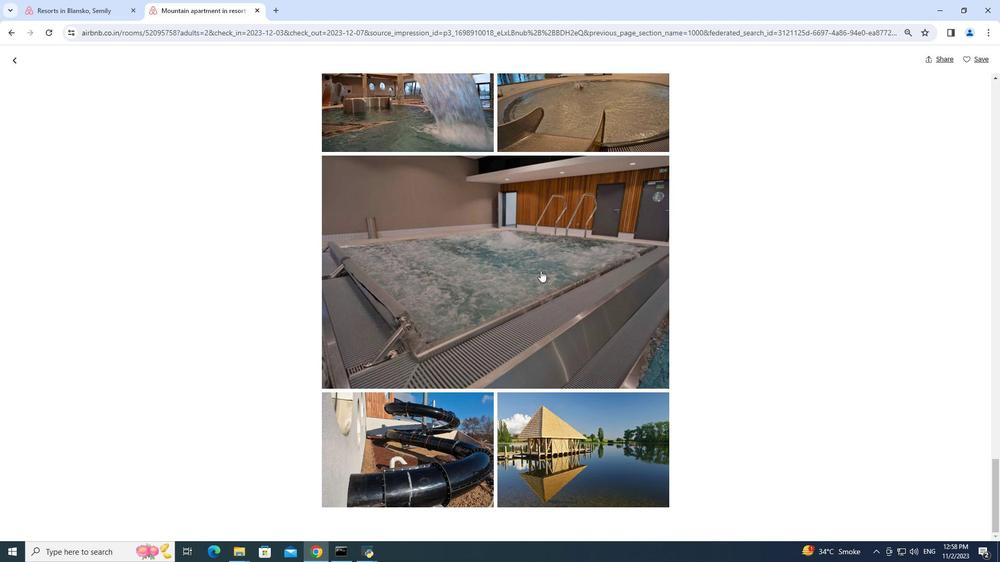 
Action: Mouse scrolled (540, 269) with delta (0, 0)
Screenshot: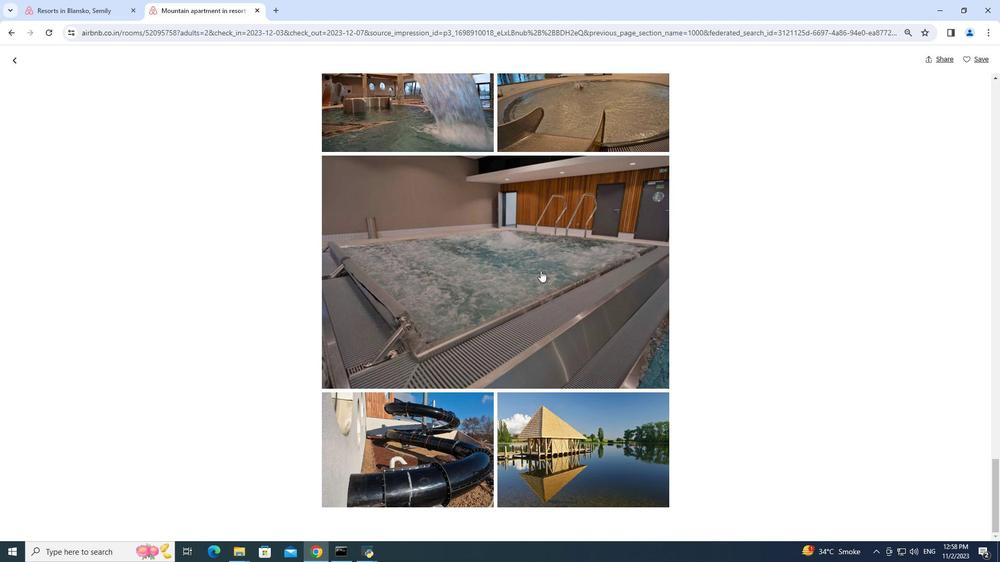 
Action: Mouse moved to (540, 270)
Screenshot: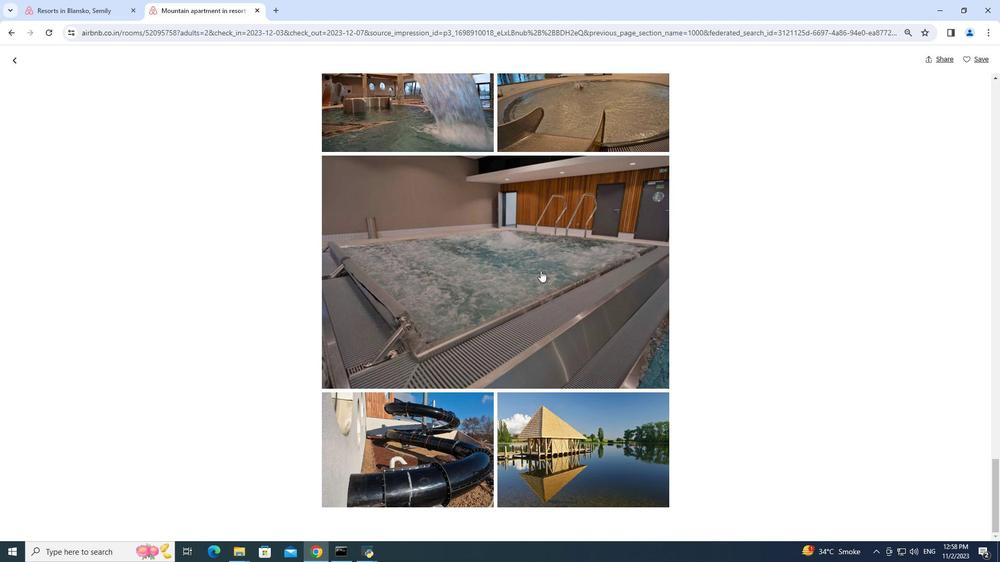 
Action: Mouse scrolled (540, 270) with delta (0, 0)
Screenshot: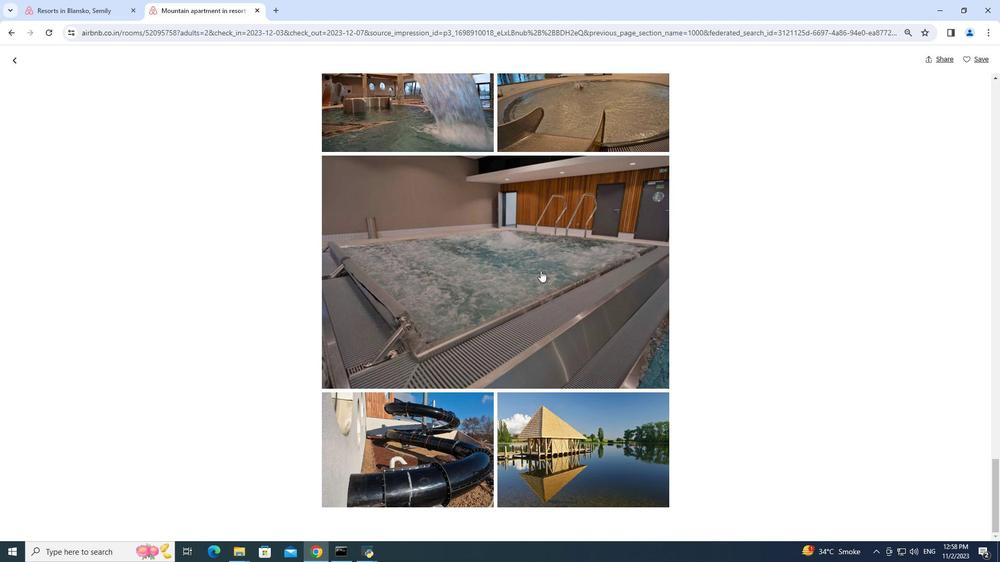 
Action: Mouse scrolled (540, 270) with delta (0, 0)
Screenshot: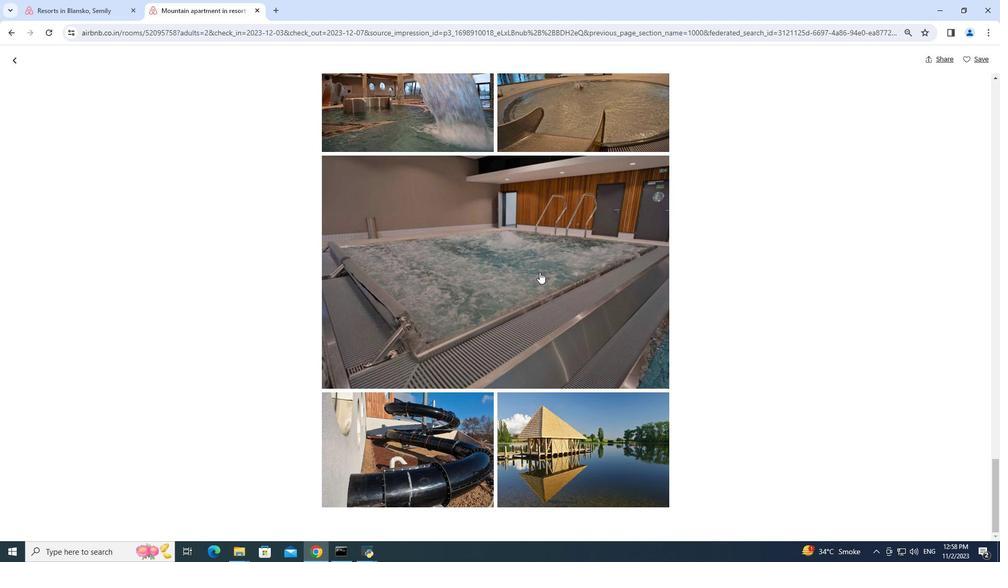 
Action: Mouse scrolled (540, 270) with delta (0, 0)
Screenshot: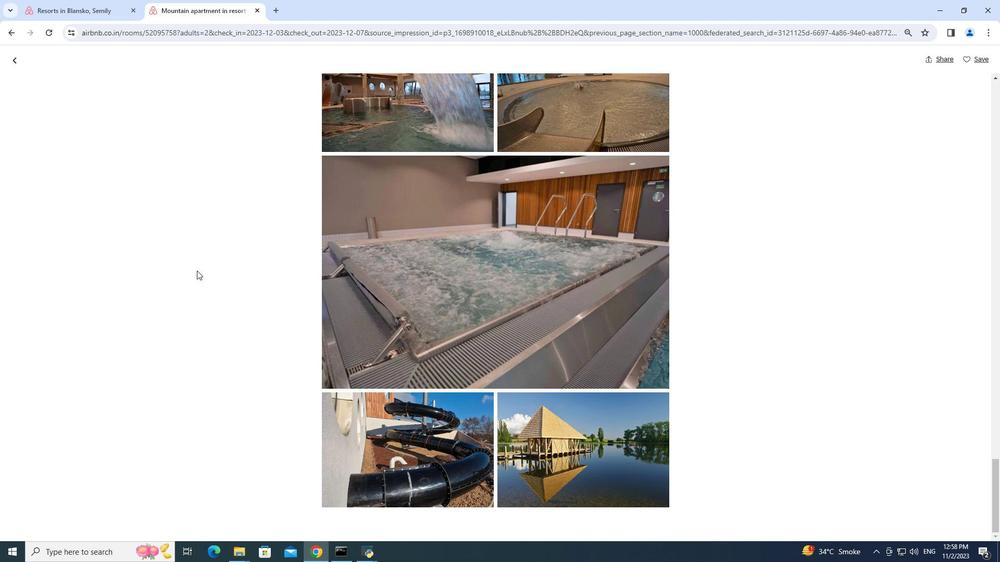 
Action: Mouse scrolled (540, 270) with delta (0, 0)
Screenshot: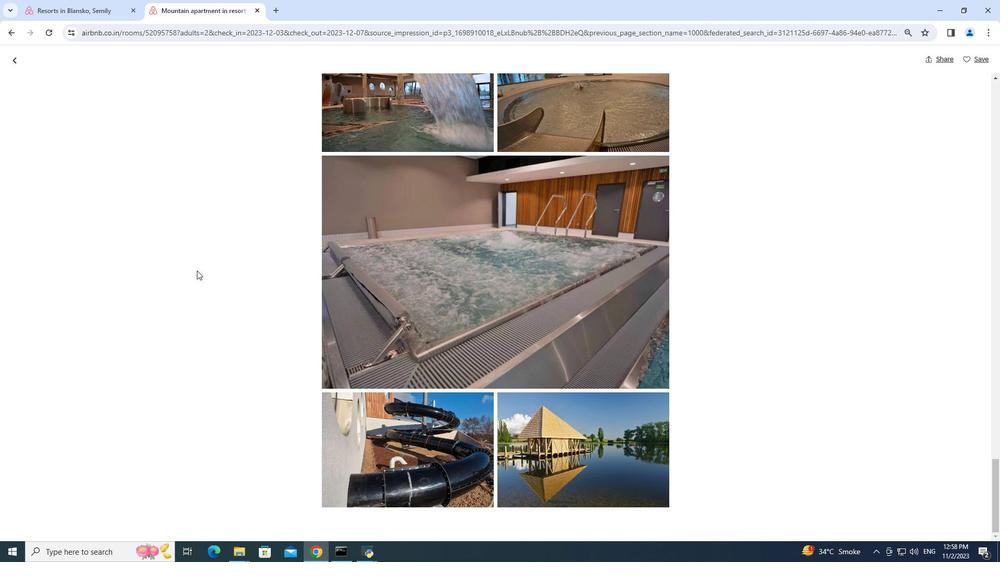 
Action: Mouse scrolled (540, 270) with delta (0, 0)
Screenshot: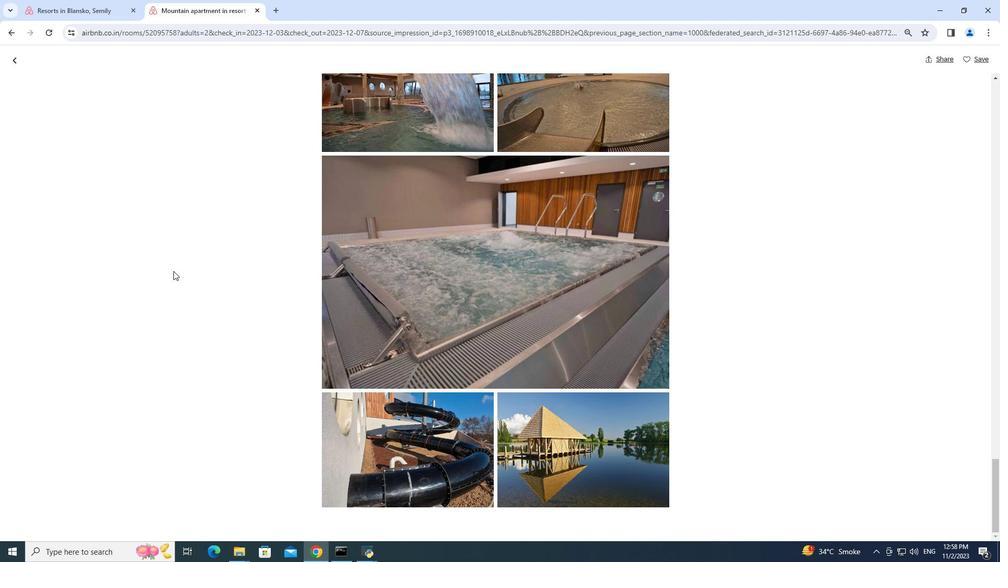 
Action: Mouse moved to (16, 59)
Screenshot: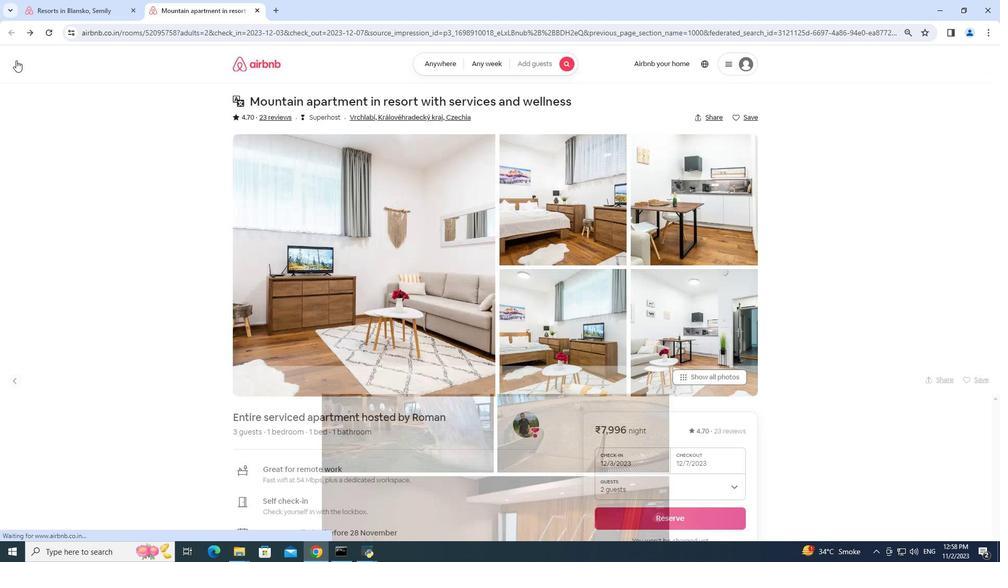
Action: Mouse pressed left at (16, 59)
Screenshot: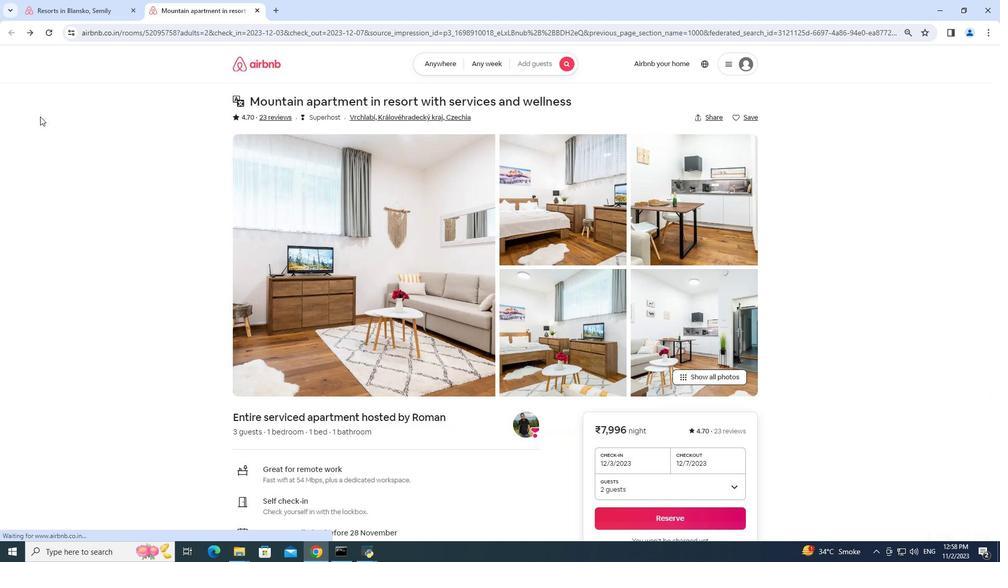 
Action: Mouse moved to (371, 355)
Screenshot: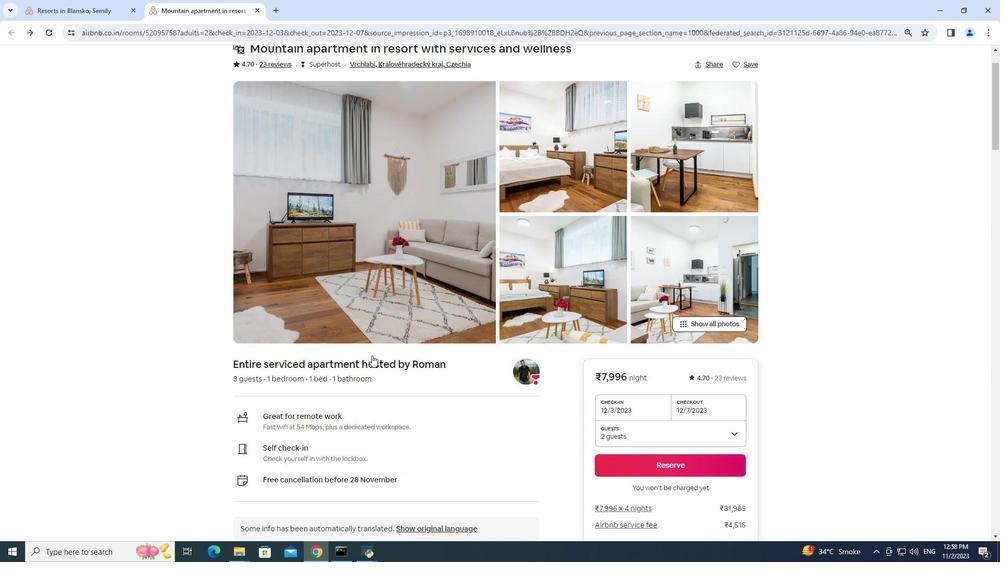
Action: Mouse scrolled (371, 355) with delta (0, 0)
Screenshot: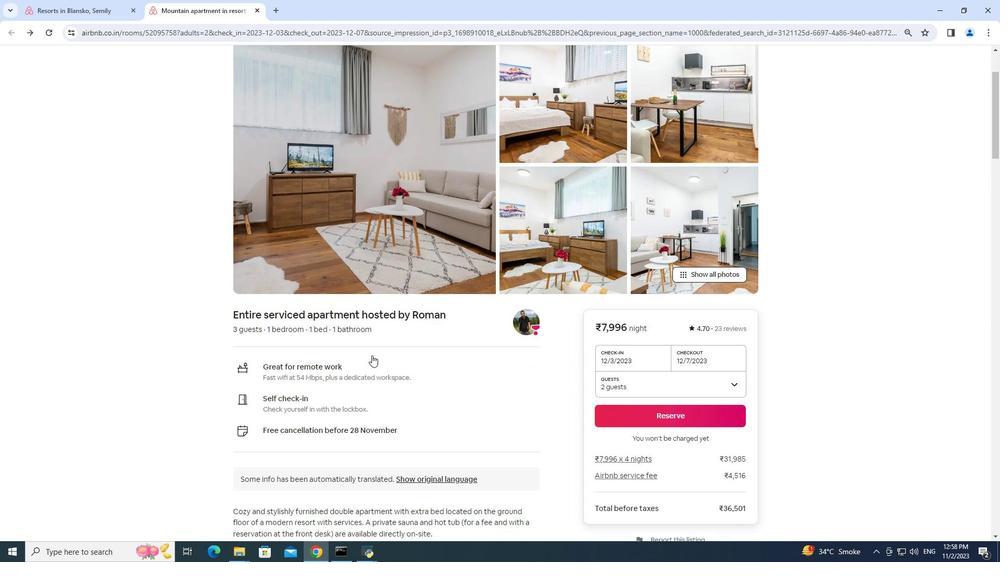 
Action: Mouse scrolled (371, 355) with delta (0, 0)
Screenshot: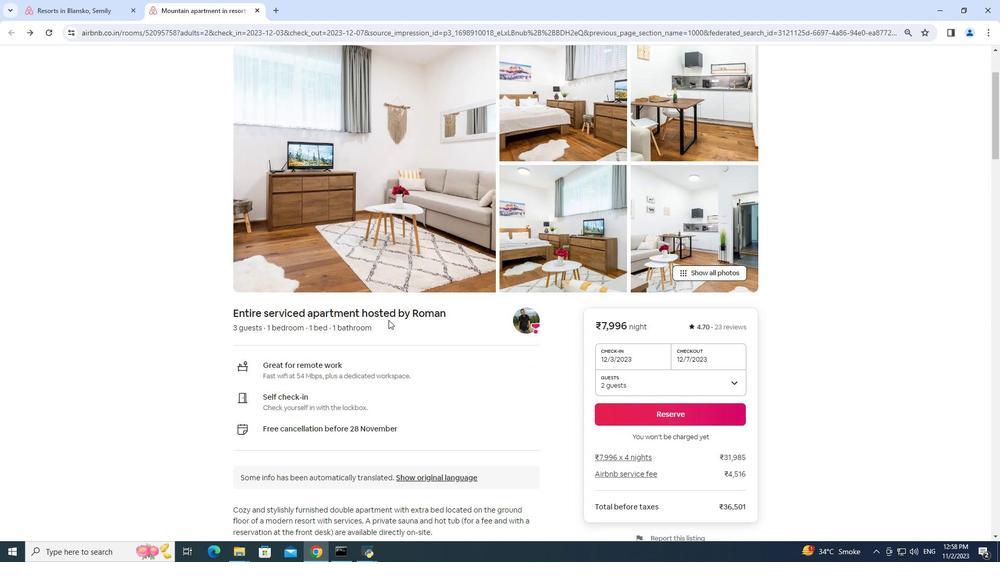 
Action: Mouse moved to (388, 320)
Screenshot: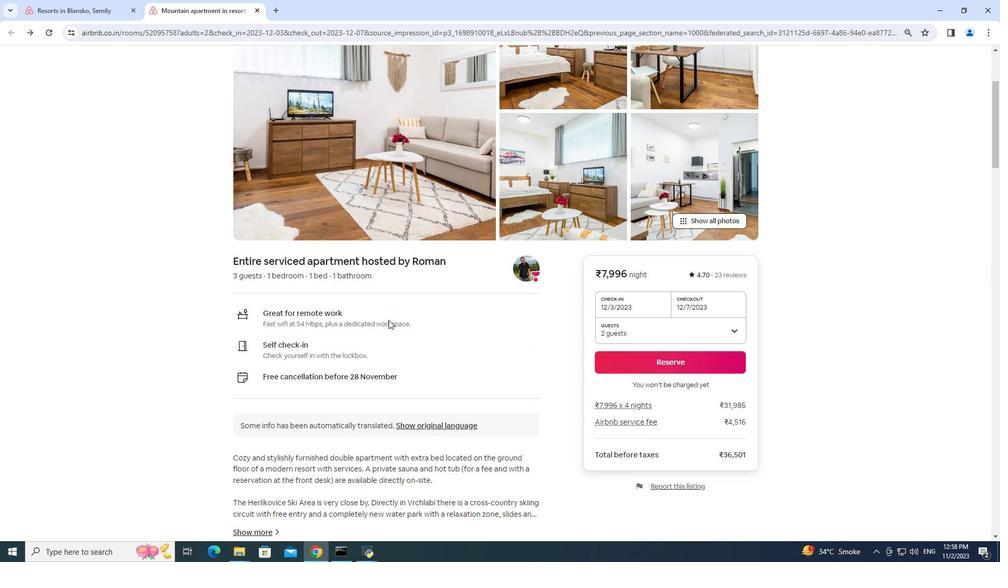 
Action: Mouse scrolled (388, 319) with delta (0, 0)
Screenshot: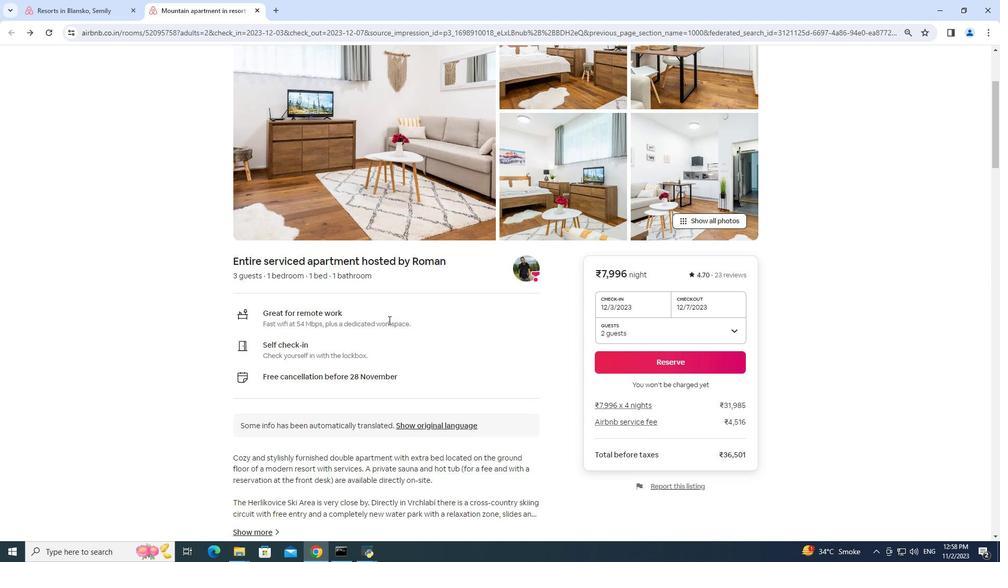 
Action: Mouse scrolled (388, 319) with delta (0, 0)
Screenshot: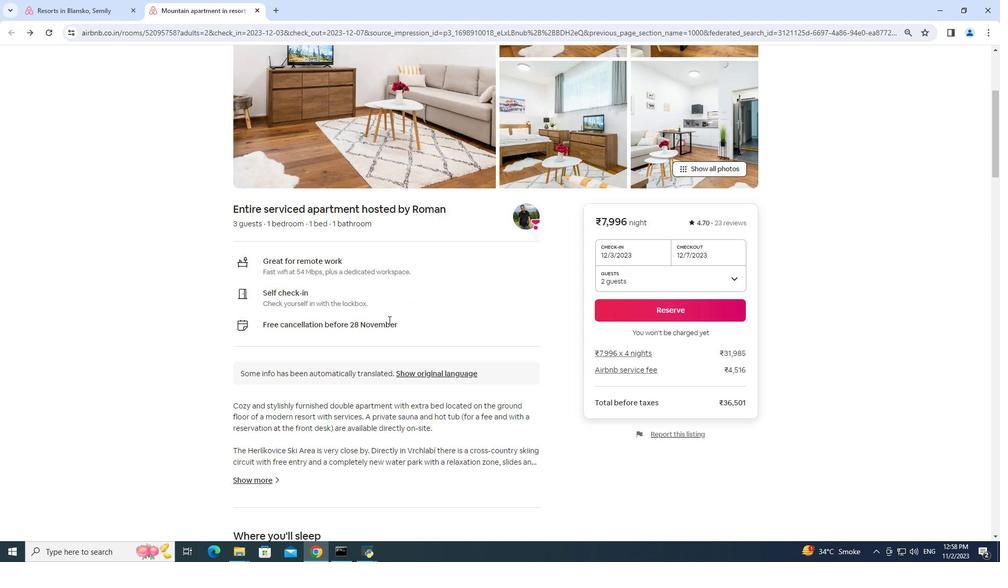 
Action: Mouse scrolled (388, 319) with delta (0, 0)
Screenshot: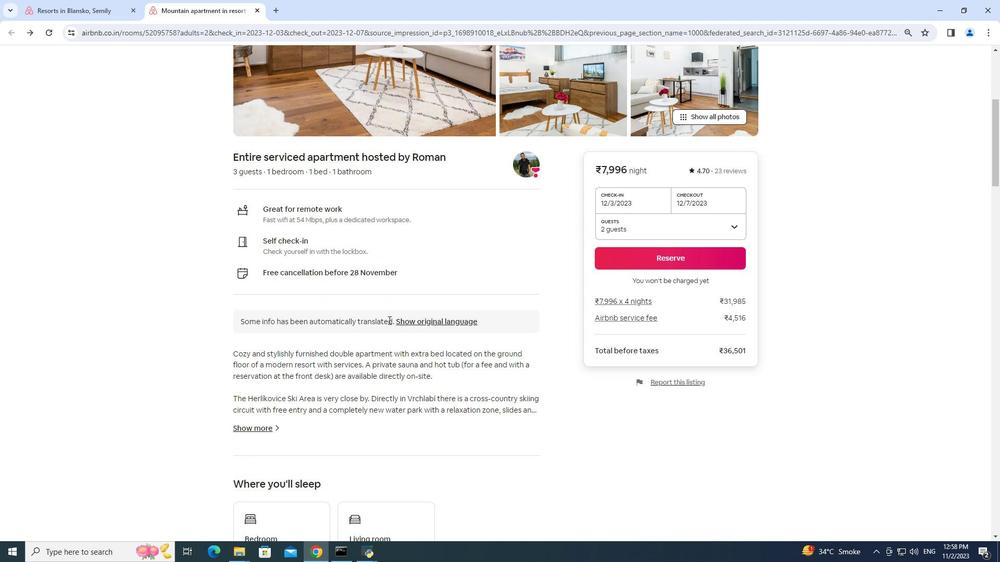 
Action: Mouse scrolled (388, 319) with delta (0, 0)
Screenshot: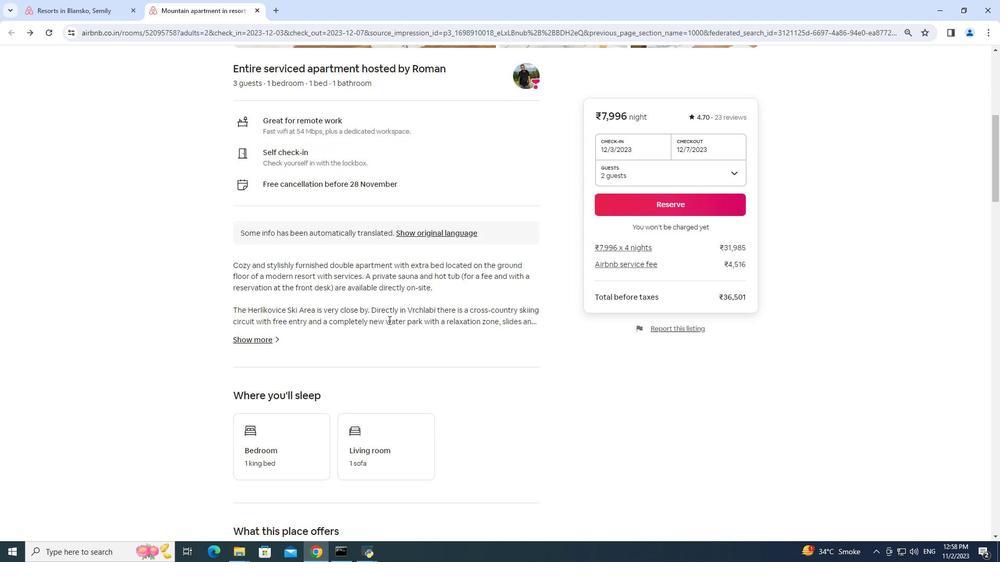
Action: Mouse scrolled (388, 319) with delta (0, 0)
Screenshot: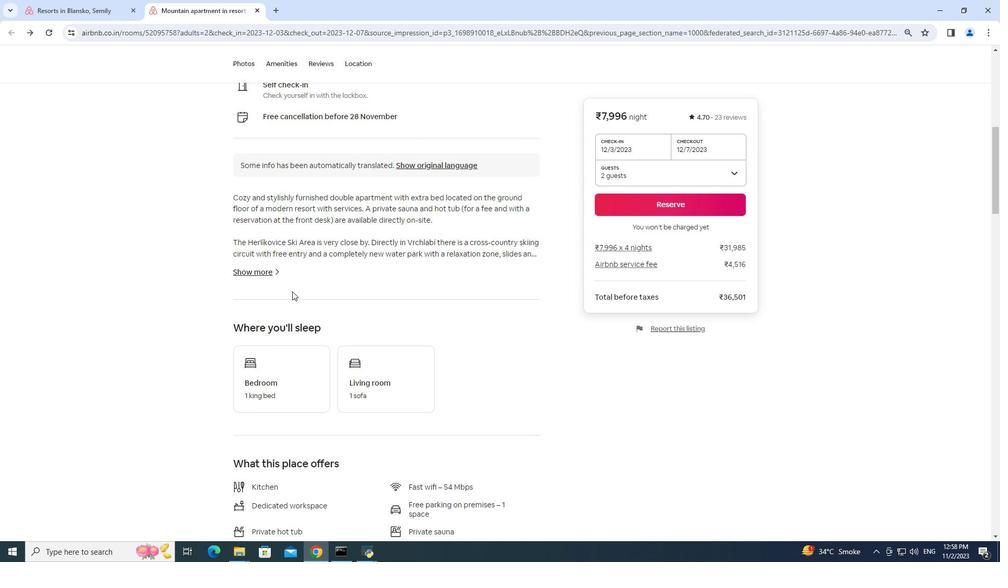 
Action: Mouse scrolled (388, 319) with delta (0, 0)
Screenshot: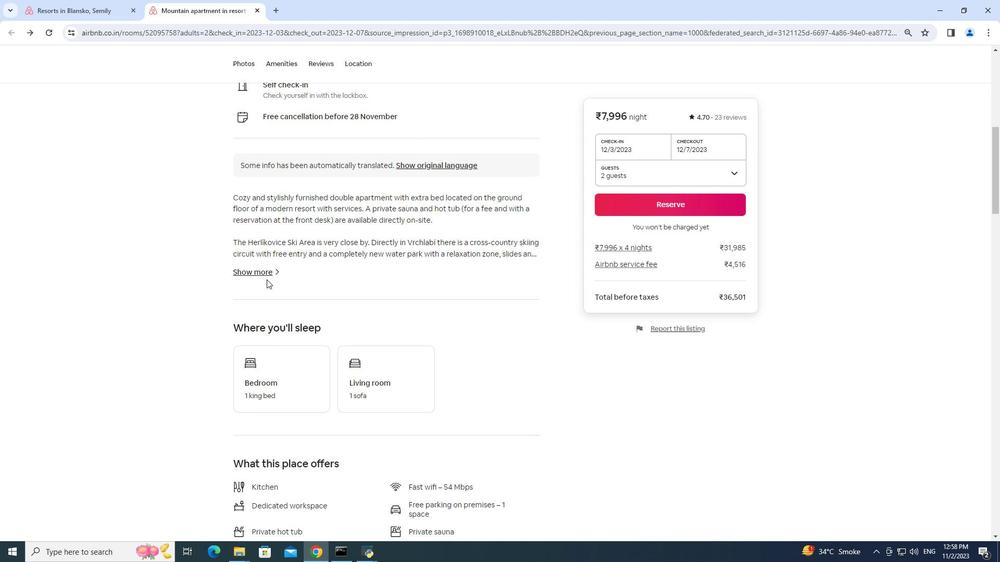 
Action: Mouse moved to (255, 268)
Screenshot: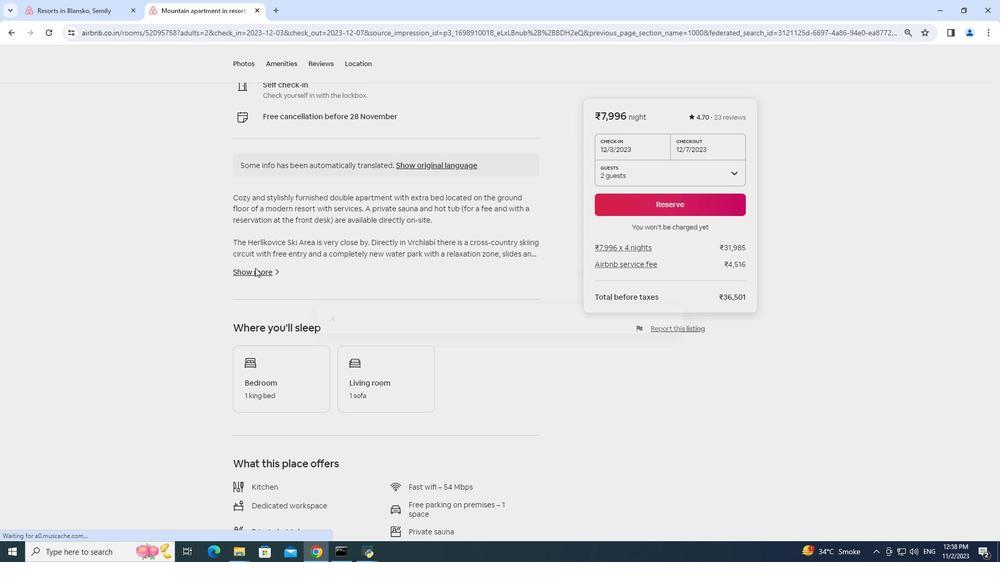 
Action: Mouse pressed left at (255, 268)
Screenshot: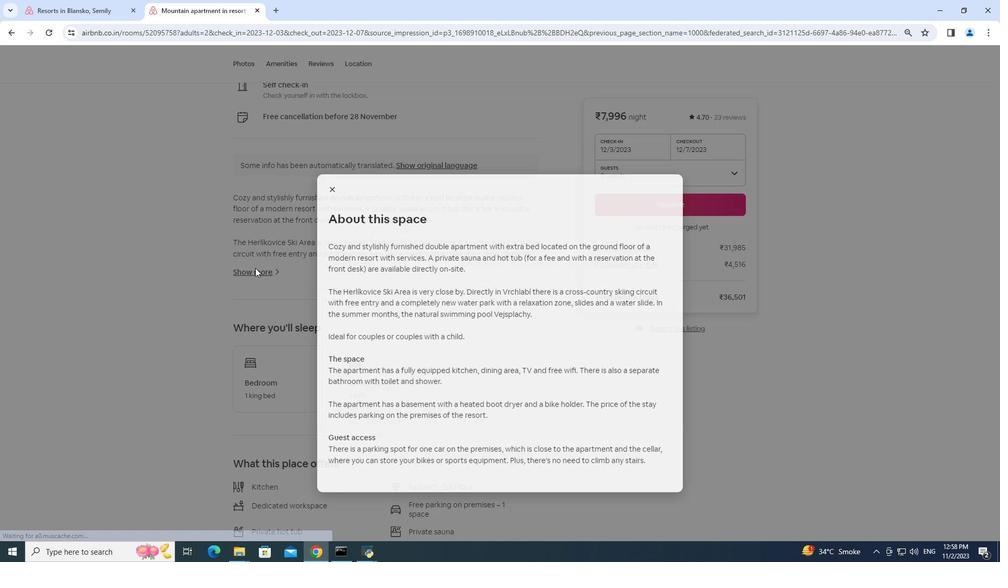 
Action: Mouse moved to (419, 307)
Screenshot: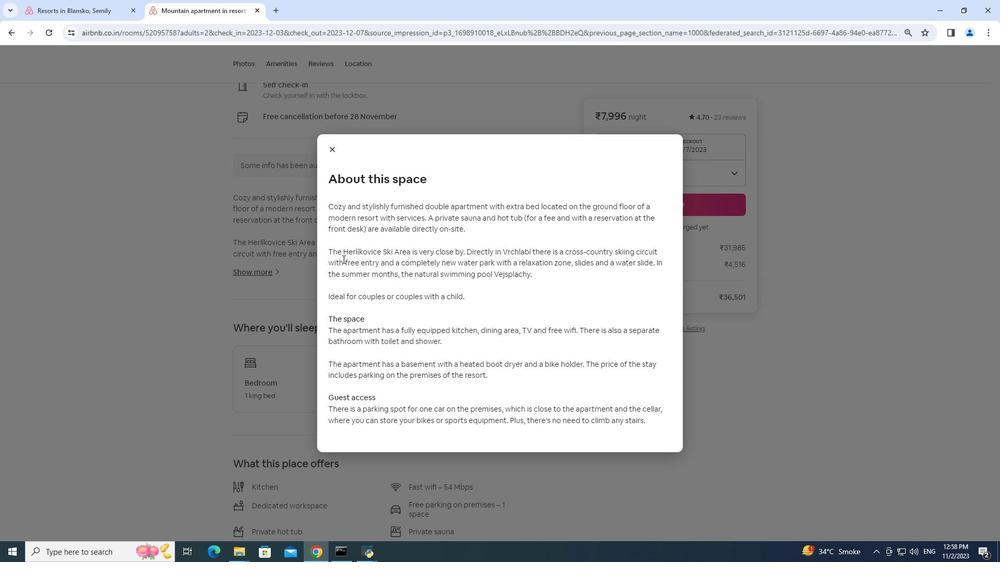 
Action: Mouse scrolled (419, 307) with delta (0, 0)
Screenshot: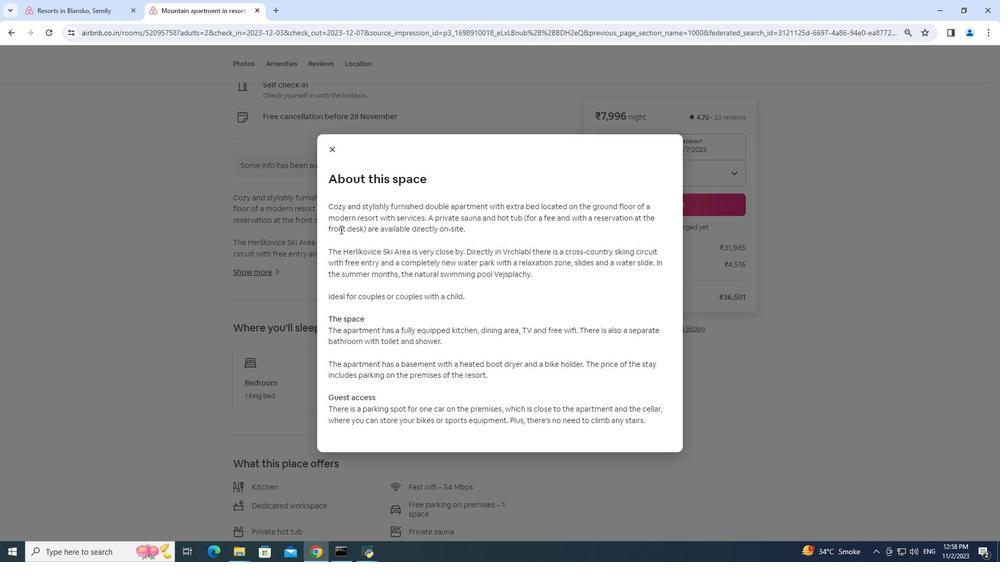 
Action: Mouse moved to (419, 307)
Screenshot: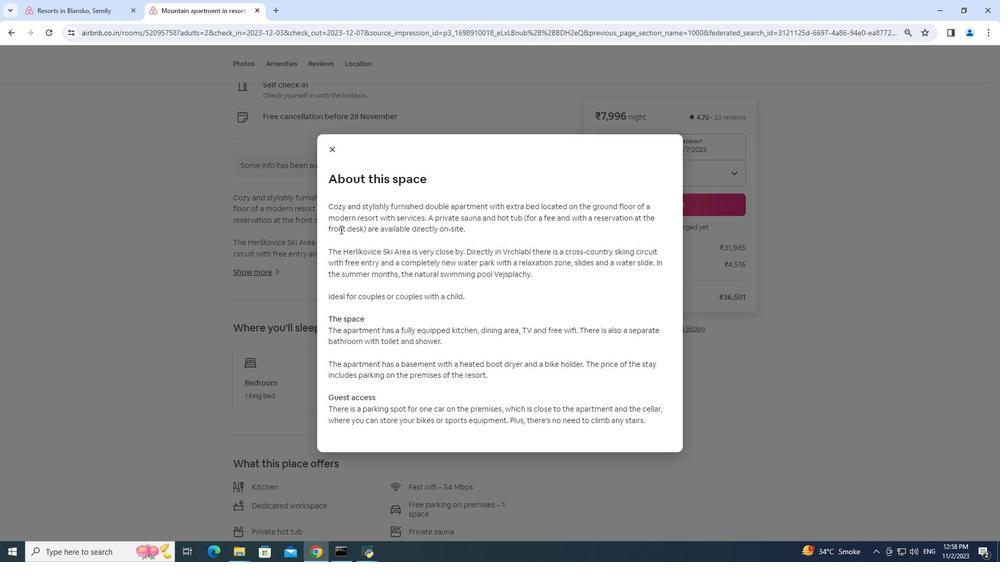 
Action: Mouse scrolled (419, 307) with delta (0, 0)
Screenshot: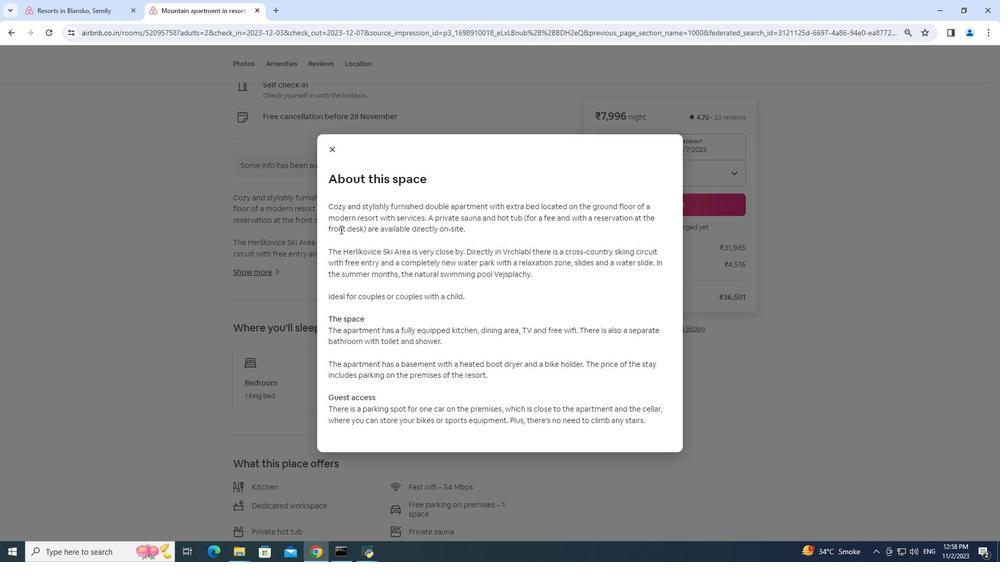 
Action: Mouse moved to (419, 307)
Screenshot: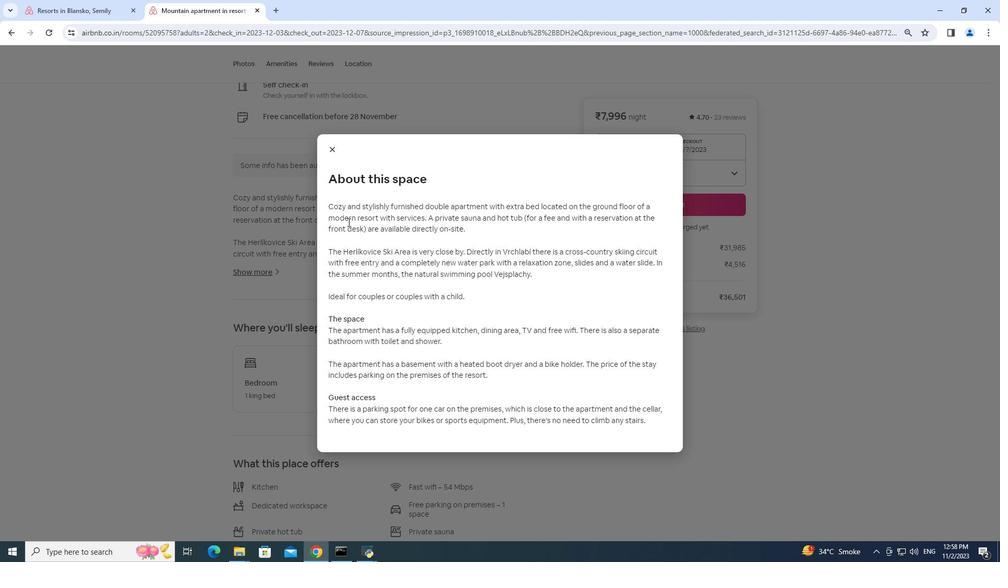 
Action: Mouse scrolled (419, 307) with delta (0, 0)
Screenshot: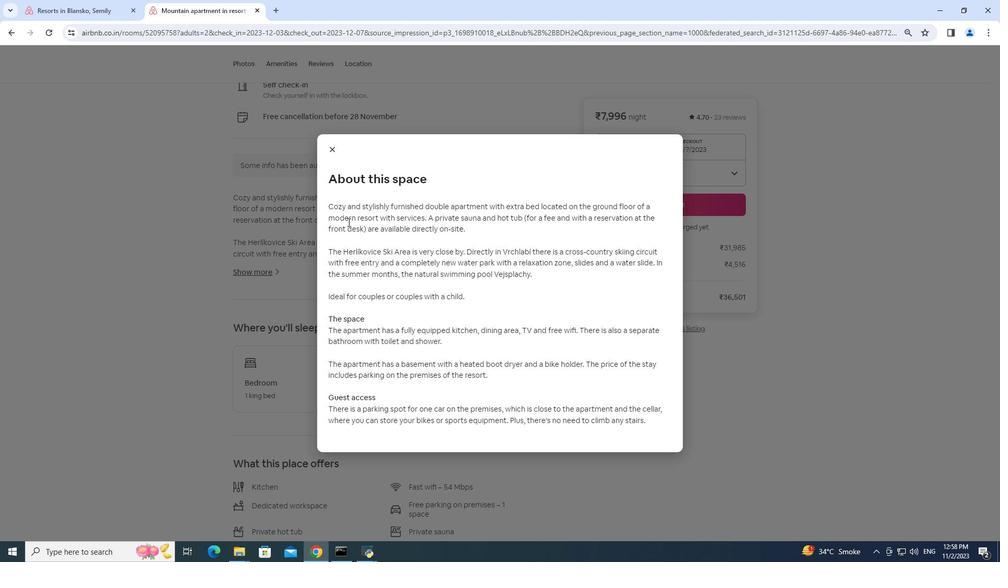 
Action: Mouse moved to (327, 147)
Screenshot: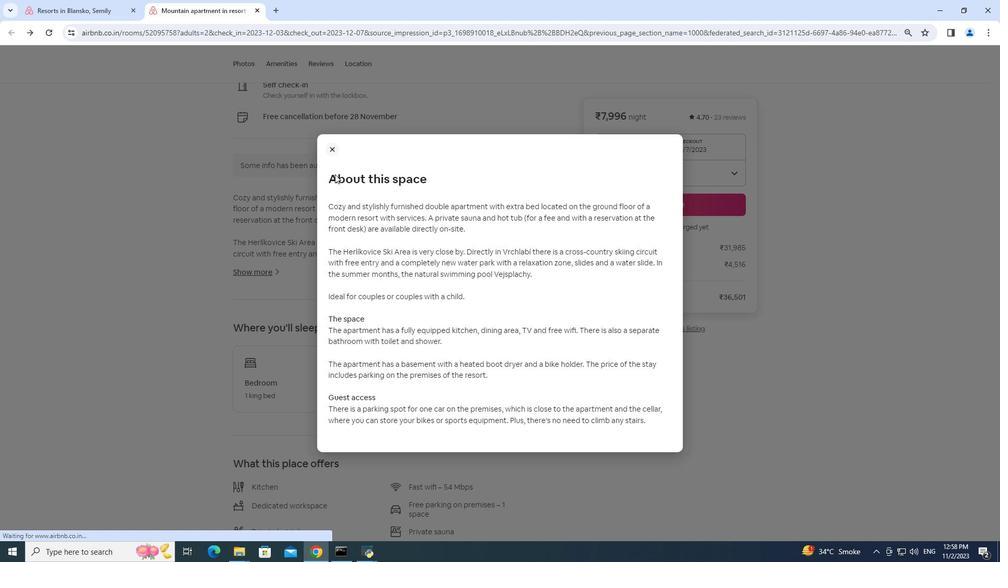 
Action: Mouse pressed left at (327, 147)
Screenshot: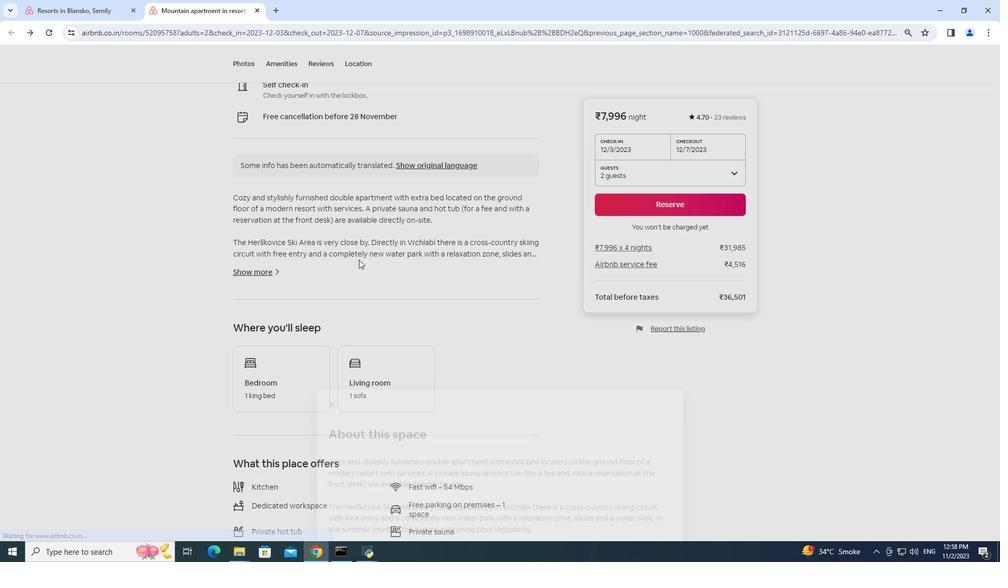 
Action: Mouse moved to (333, 314)
Screenshot: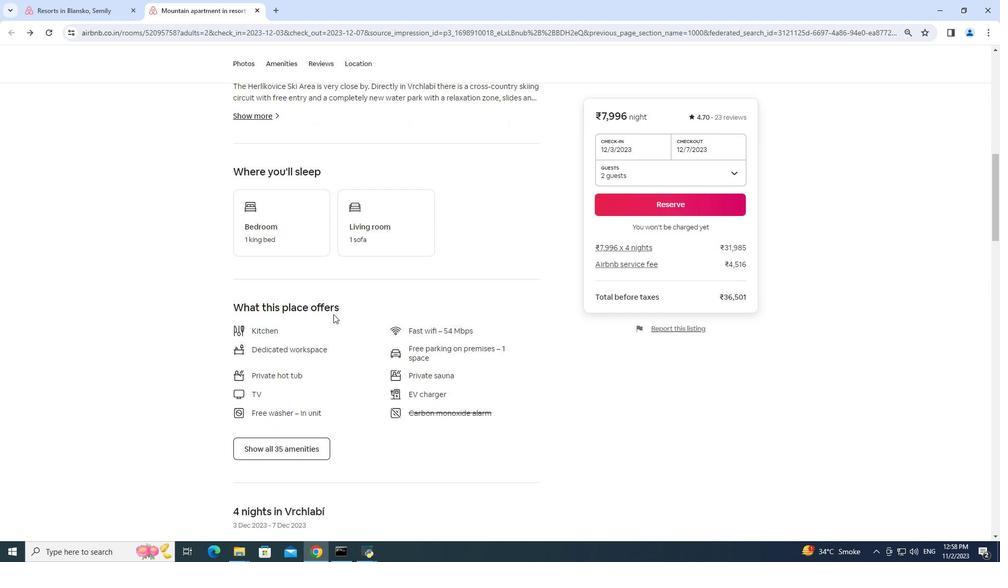 
Action: Mouse scrolled (333, 314) with delta (0, 0)
Screenshot: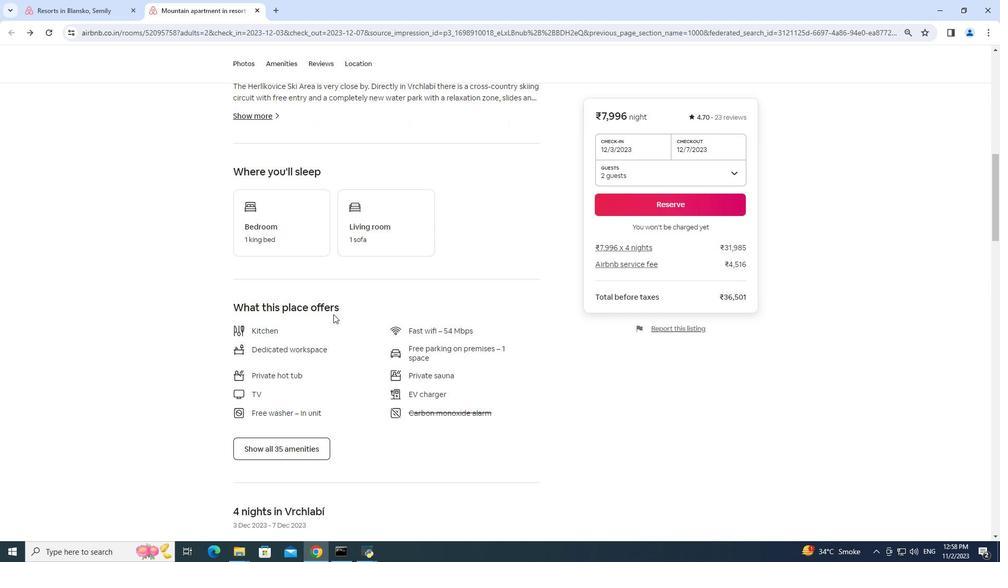 
Action: Mouse scrolled (333, 314) with delta (0, 0)
Screenshot: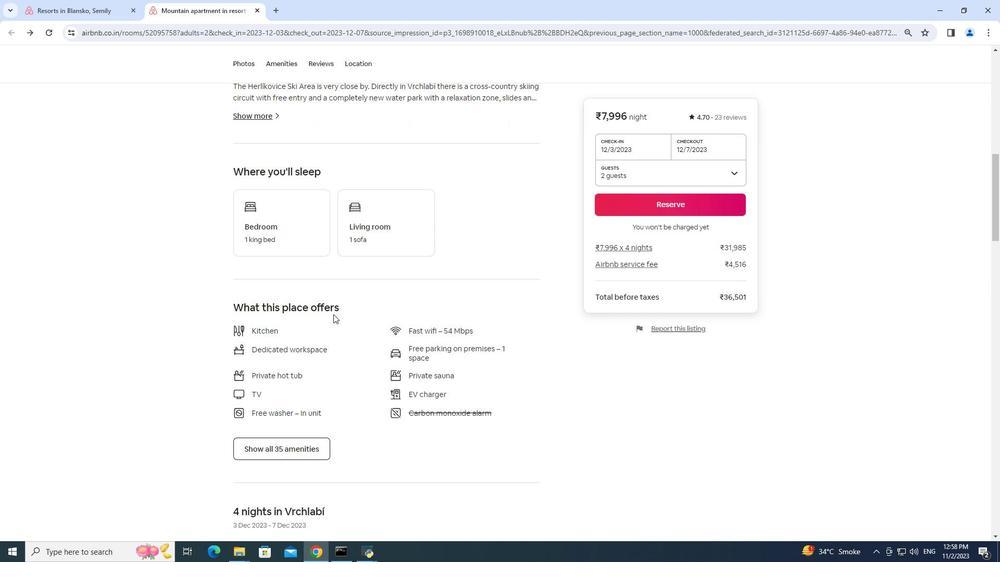 
Action: Mouse scrolled (333, 314) with delta (0, 0)
Screenshot: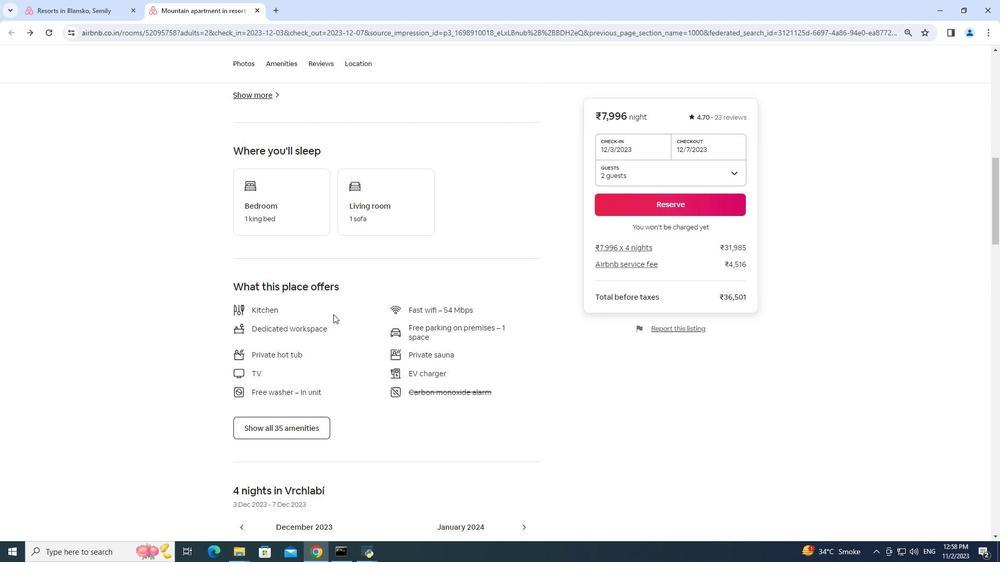 
Action: Mouse scrolled (333, 314) with delta (0, 0)
Screenshot: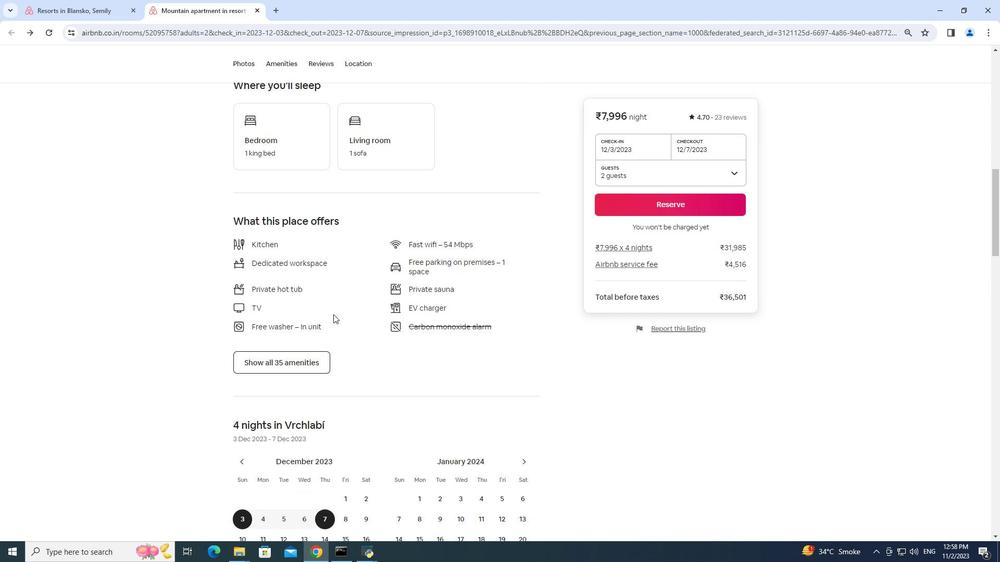 
Action: Mouse moved to (333, 314)
Screenshot: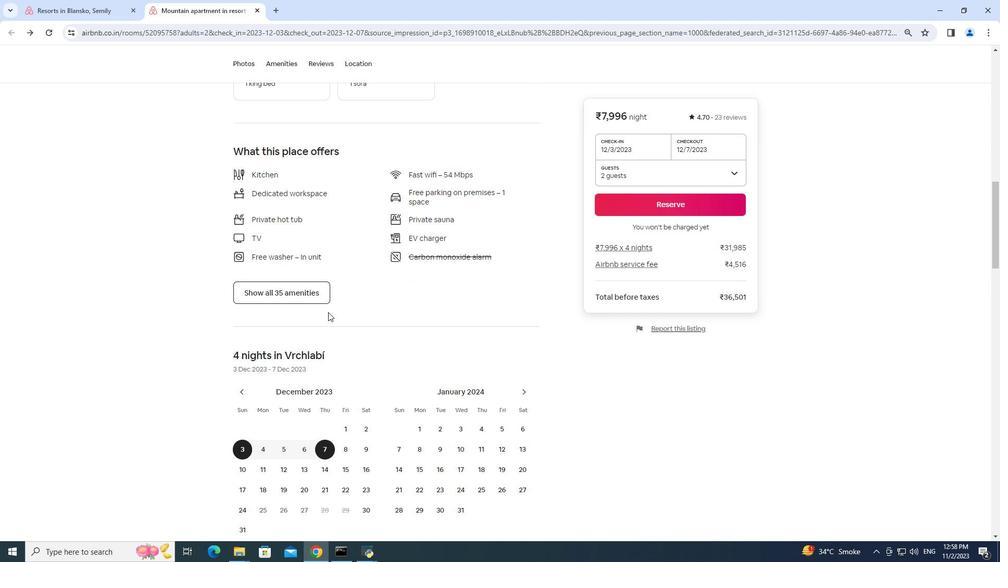 
Action: Mouse scrolled (333, 314) with delta (0, 0)
Screenshot: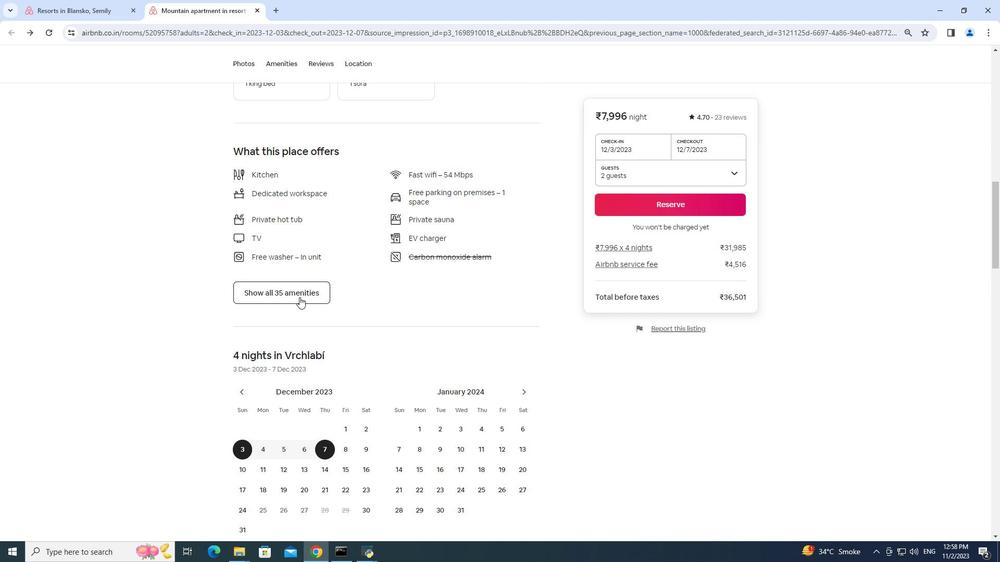 
Action: Mouse scrolled (333, 314) with delta (0, 0)
Screenshot: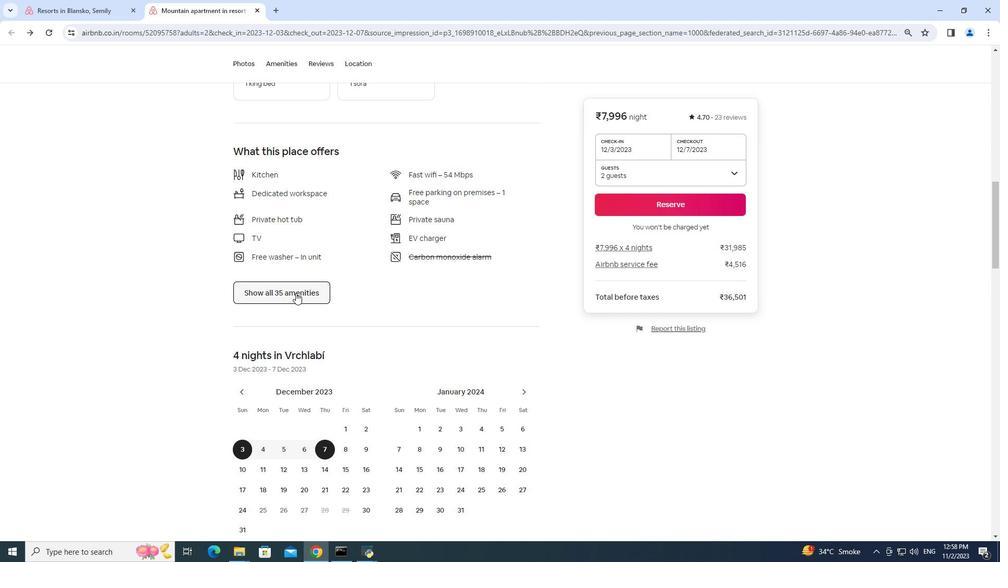 
Action: Mouse moved to (295, 293)
Screenshot: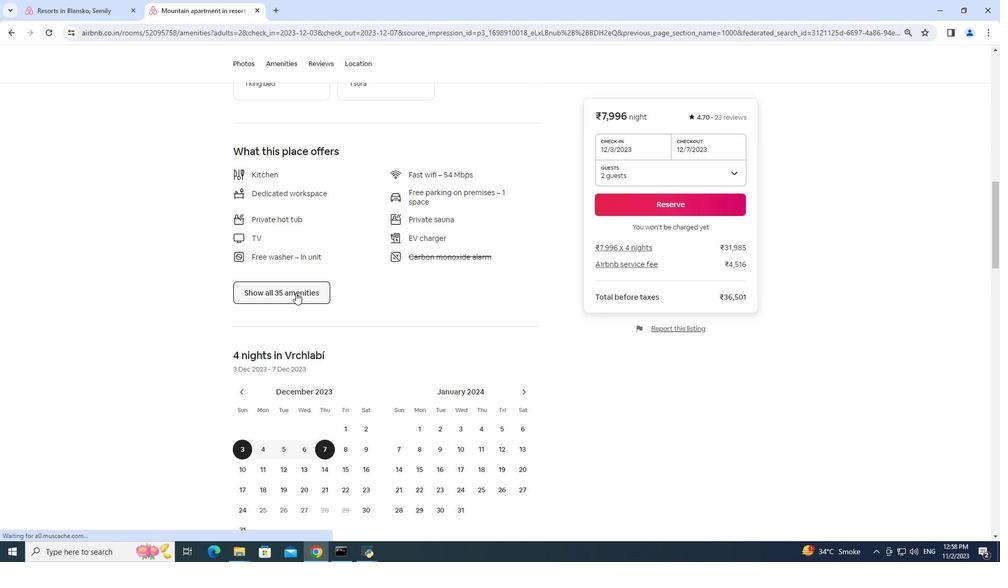
Action: Mouse pressed left at (295, 293)
Screenshot: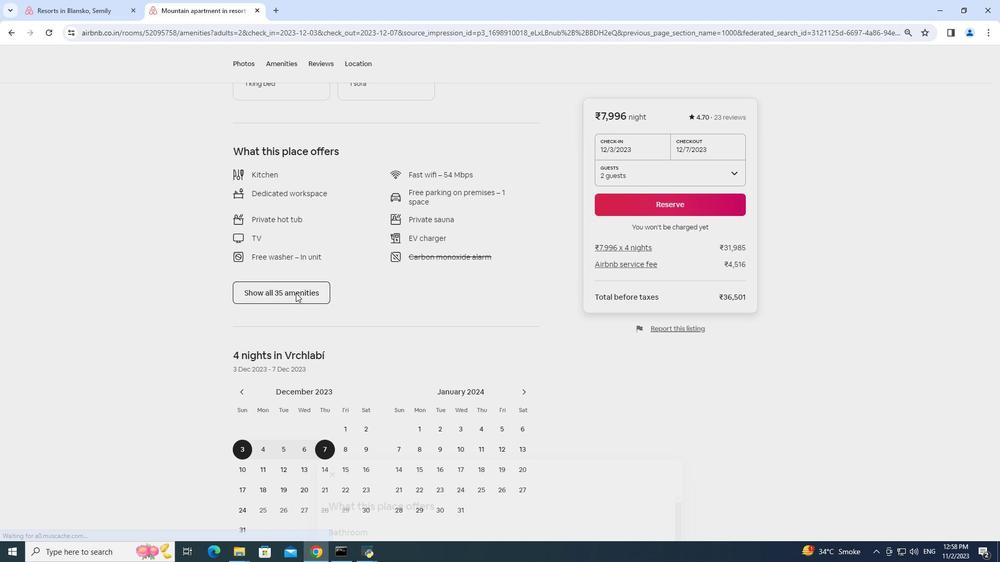 
Action: Mouse moved to (439, 296)
Screenshot: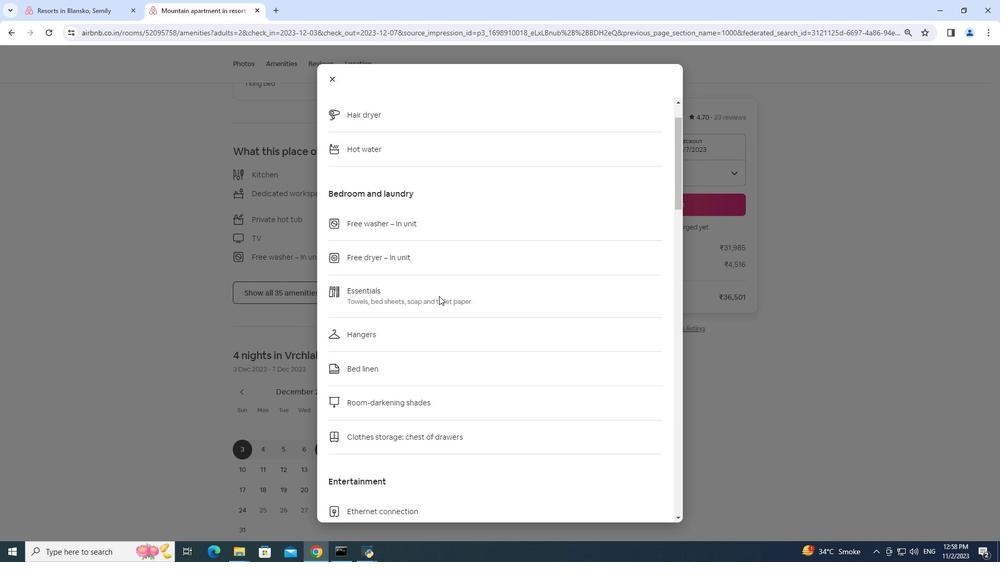 
Action: Mouse scrolled (439, 295) with delta (0, 0)
Screenshot: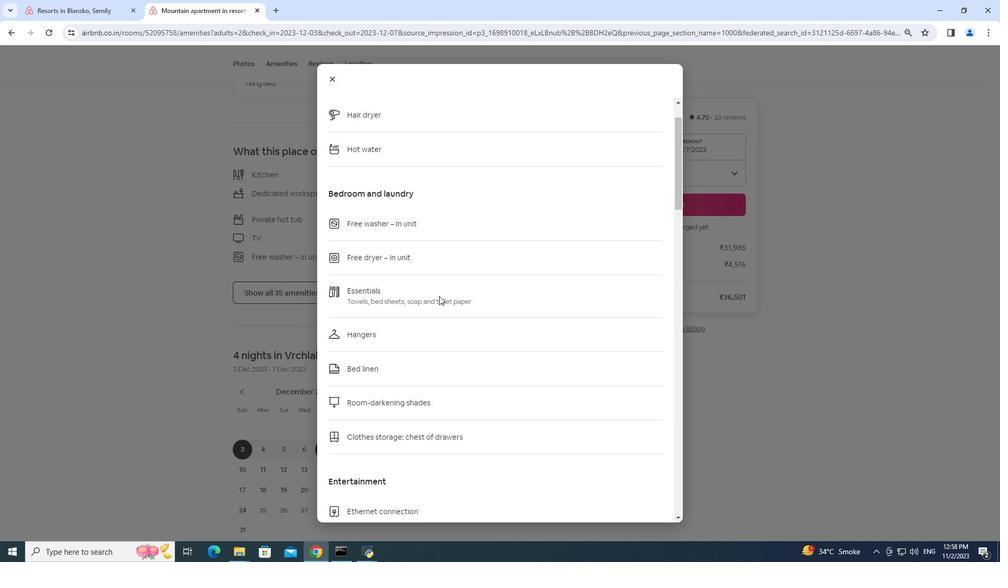 
Action: Mouse scrolled (439, 295) with delta (0, 0)
Screenshot: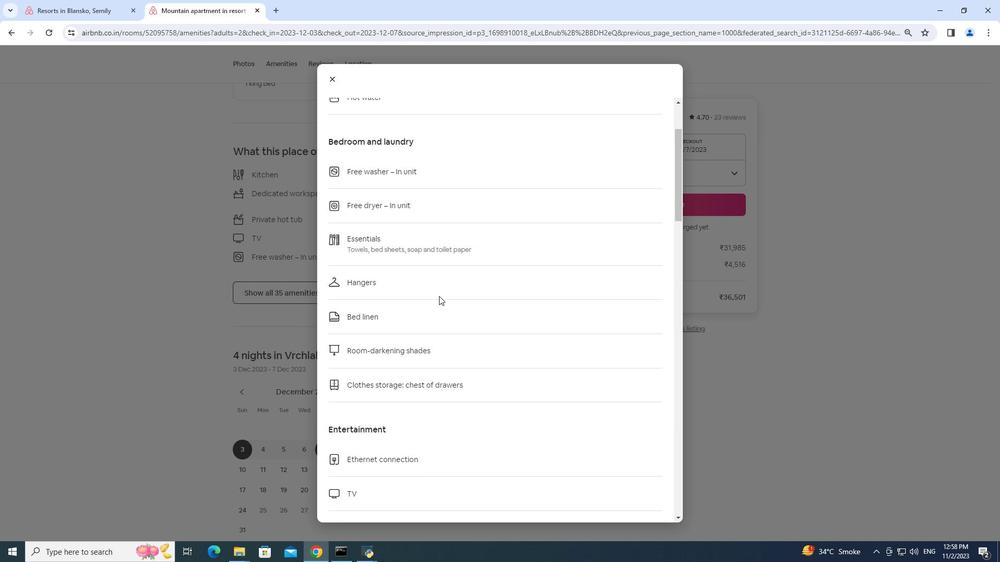 
Action: Mouse scrolled (439, 295) with delta (0, 0)
Screenshot: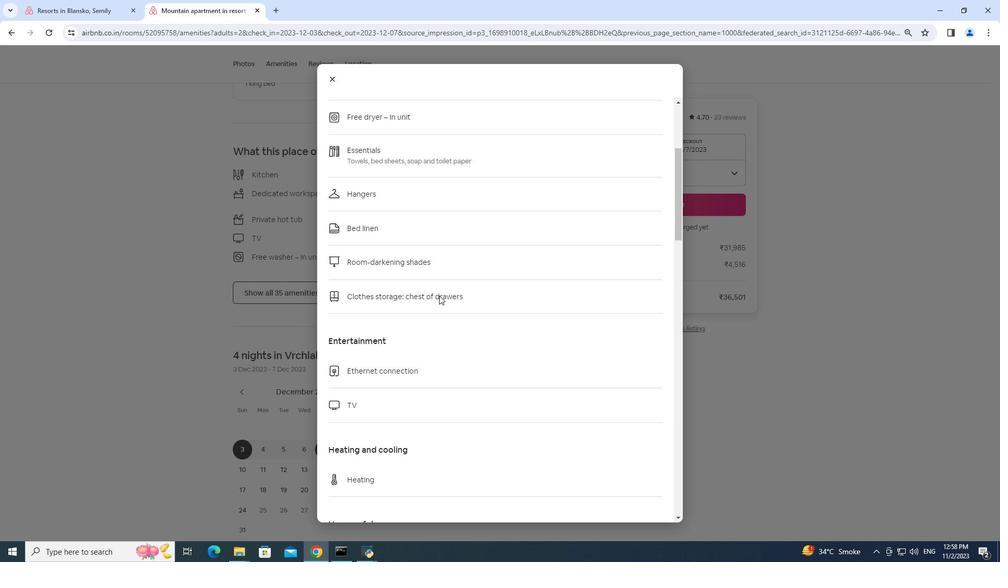 
Action: Mouse scrolled (439, 295) with delta (0, 0)
Screenshot: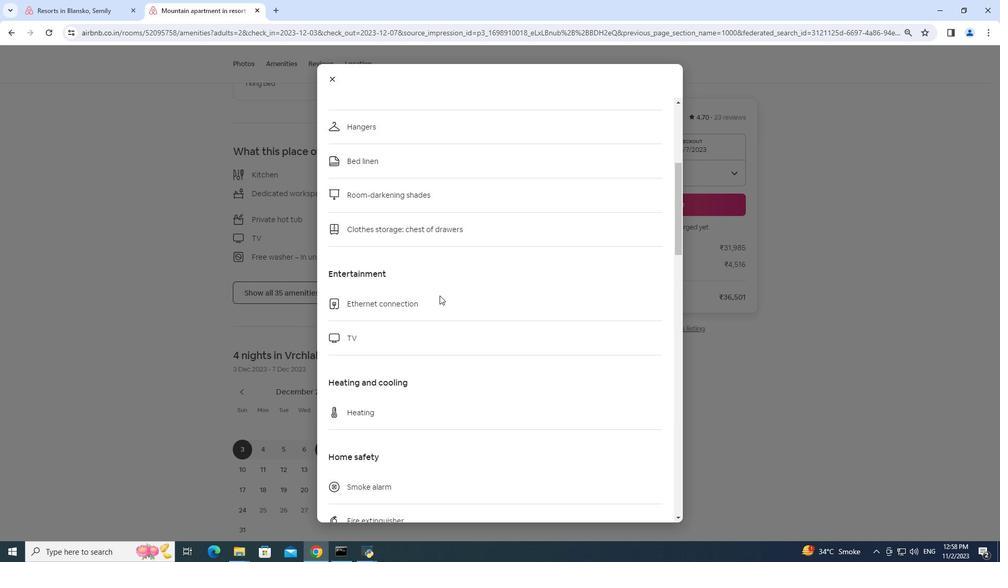 
Action: Mouse moved to (439, 295)
Screenshot: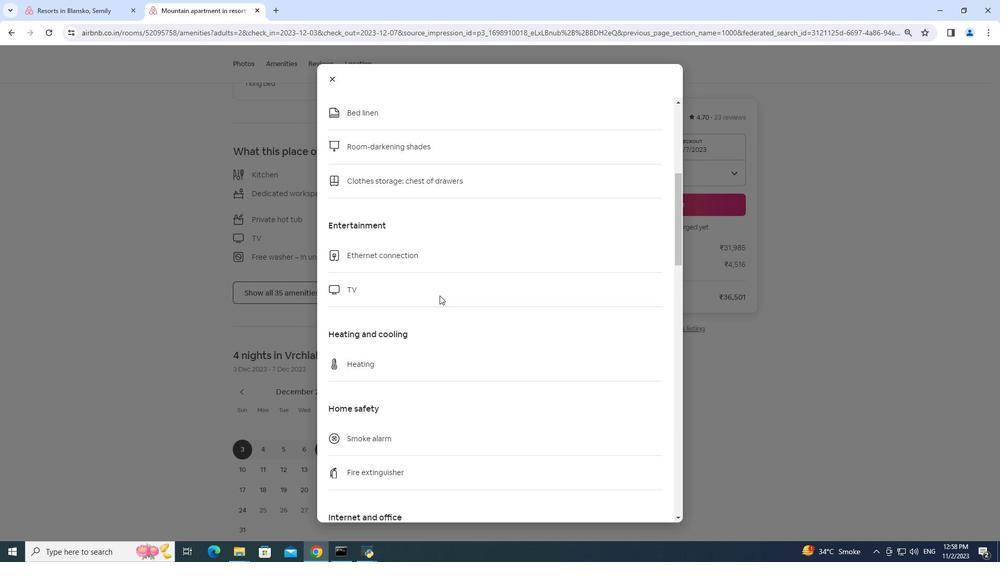 
Action: Mouse scrolled (439, 295) with delta (0, 0)
Screenshot: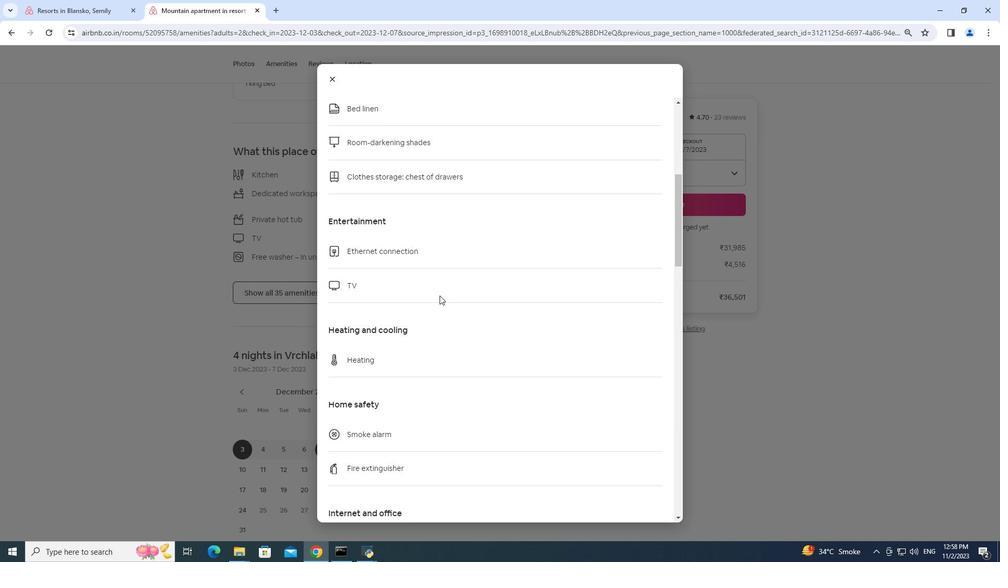 
Action: Mouse scrolled (439, 295) with delta (0, 0)
Screenshot: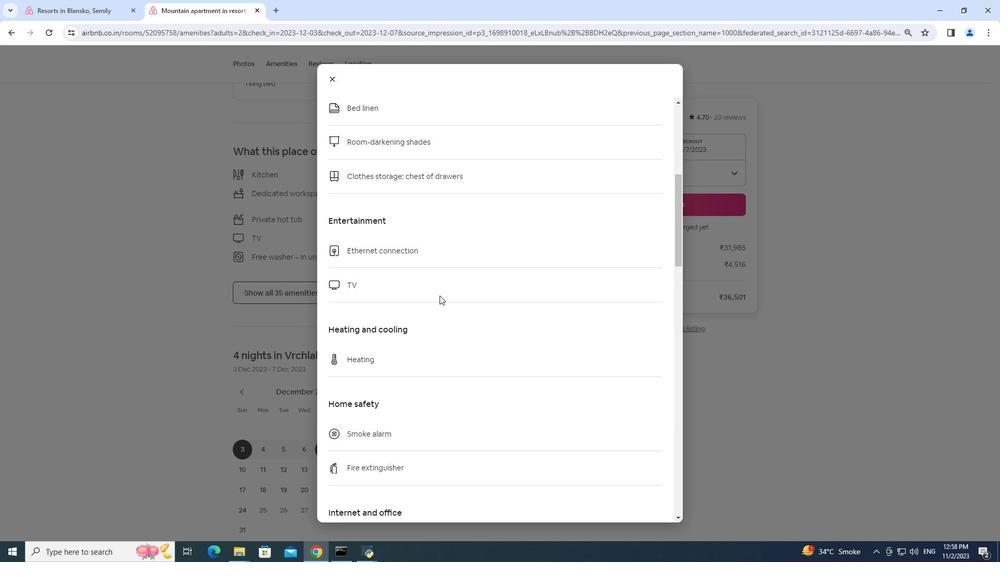 
Action: Mouse scrolled (439, 295) with delta (0, 0)
Screenshot: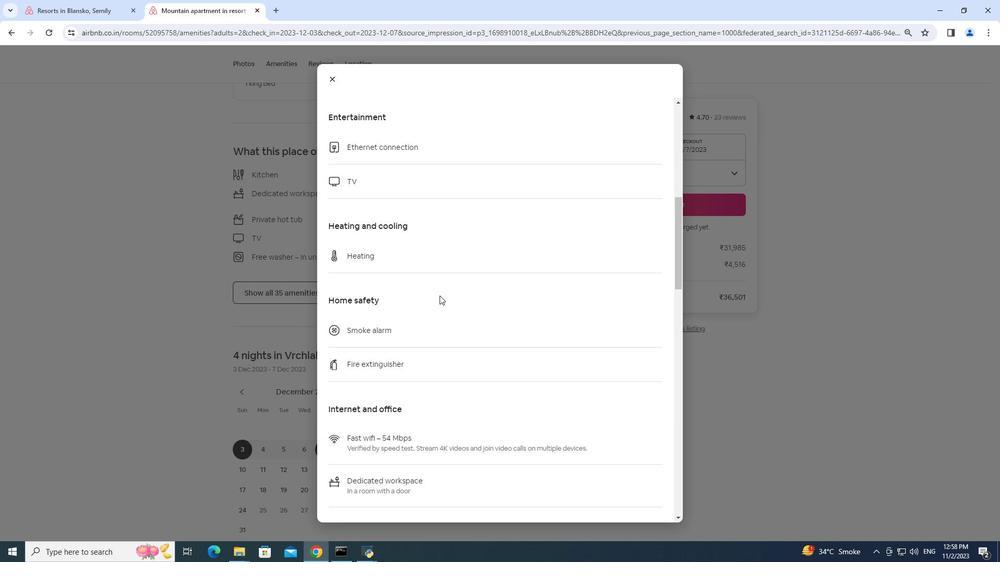 
Action: Mouse scrolled (439, 295) with delta (0, 0)
Screenshot: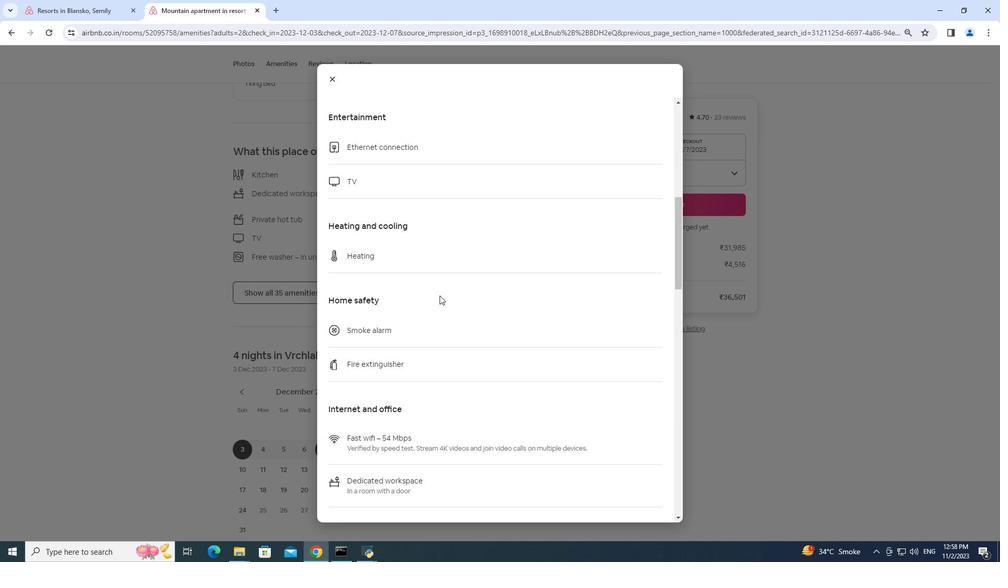 
Action: Mouse scrolled (439, 295) with delta (0, 0)
Screenshot: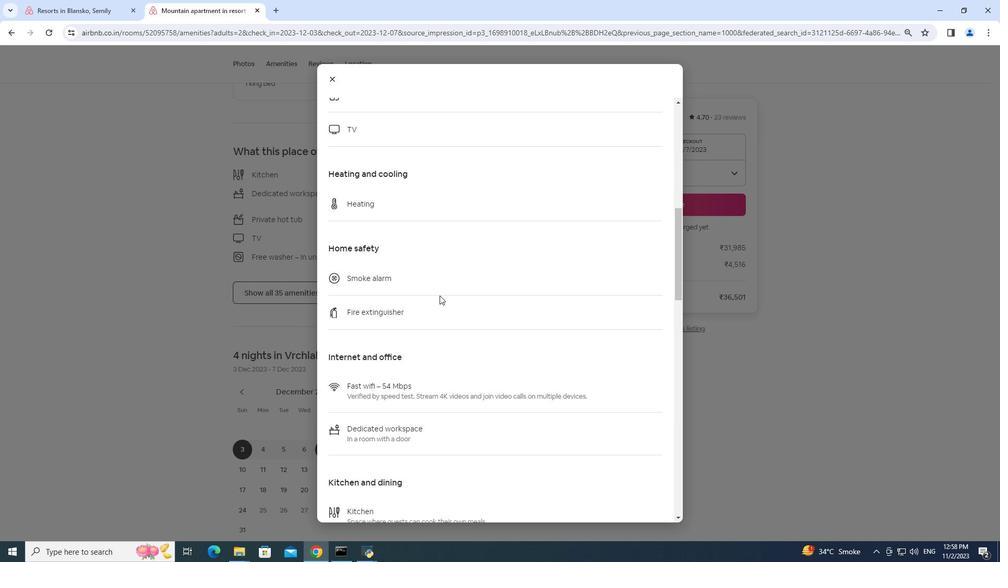 
Action: Mouse scrolled (439, 295) with delta (0, 0)
Screenshot: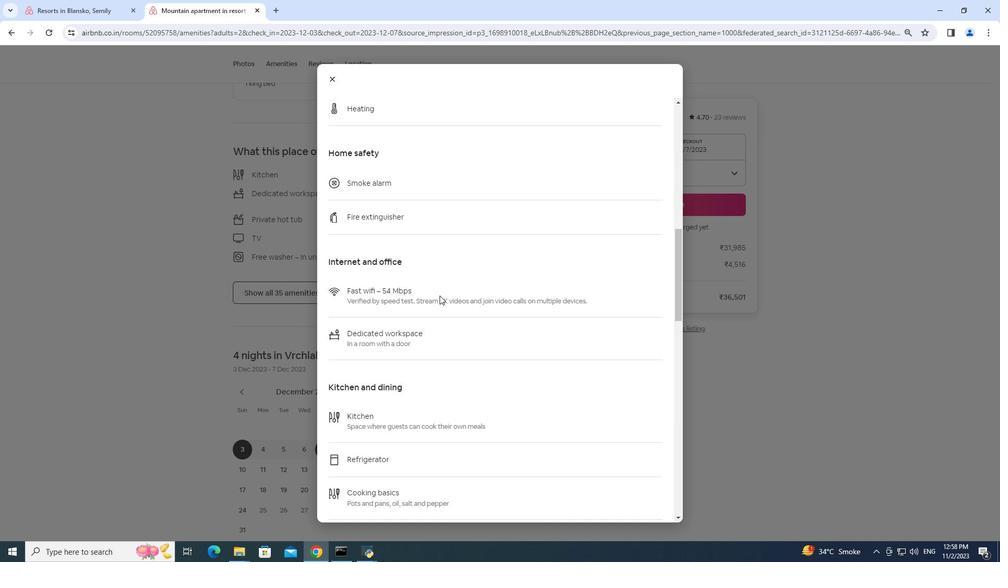 
Action: Mouse scrolled (439, 295) with delta (0, 0)
Screenshot: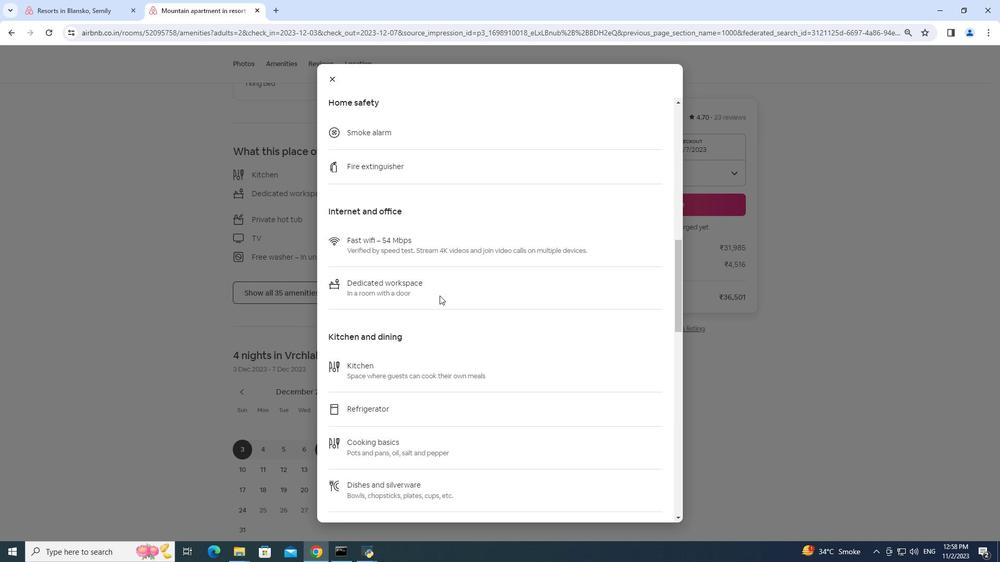 
Action: Mouse scrolled (439, 295) with delta (0, 0)
Screenshot: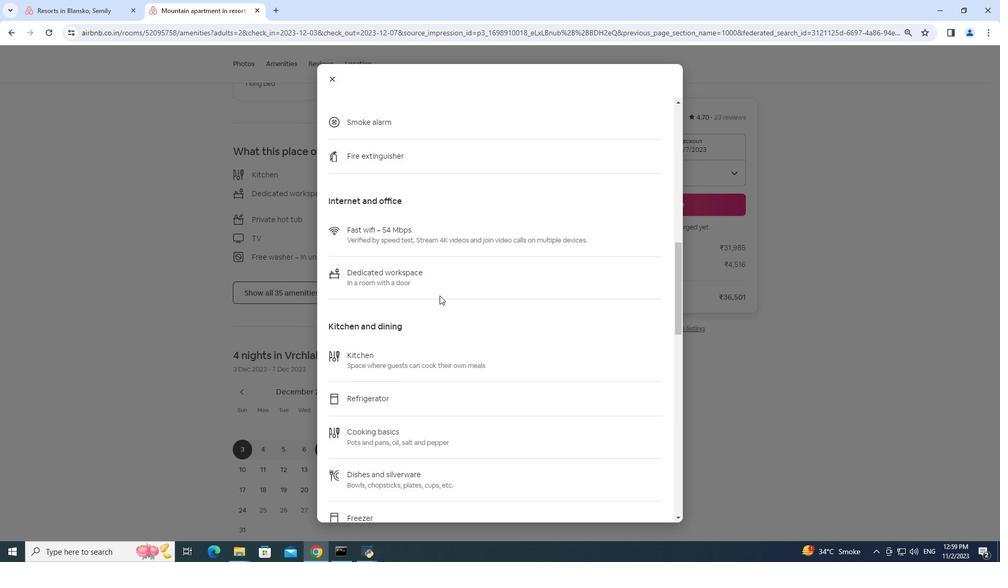 
Action: Mouse scrolled (439, 295) with delta (0, 0)
Screenshot: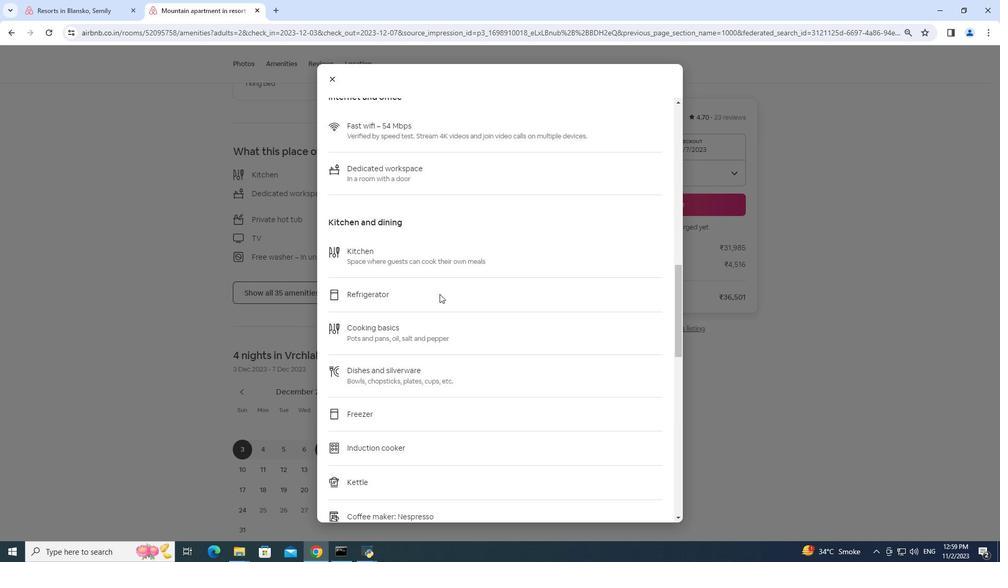 
Action: Mouse scrolled (439, 295) with delta (0, 0)
Screenshot: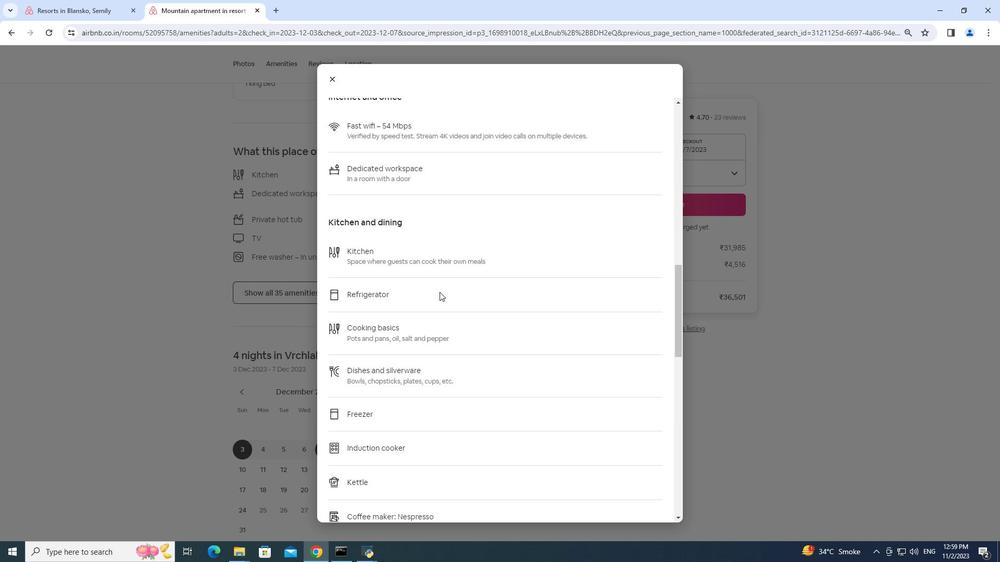 
Action: Mouse moved to (439, 291)
Screenshot: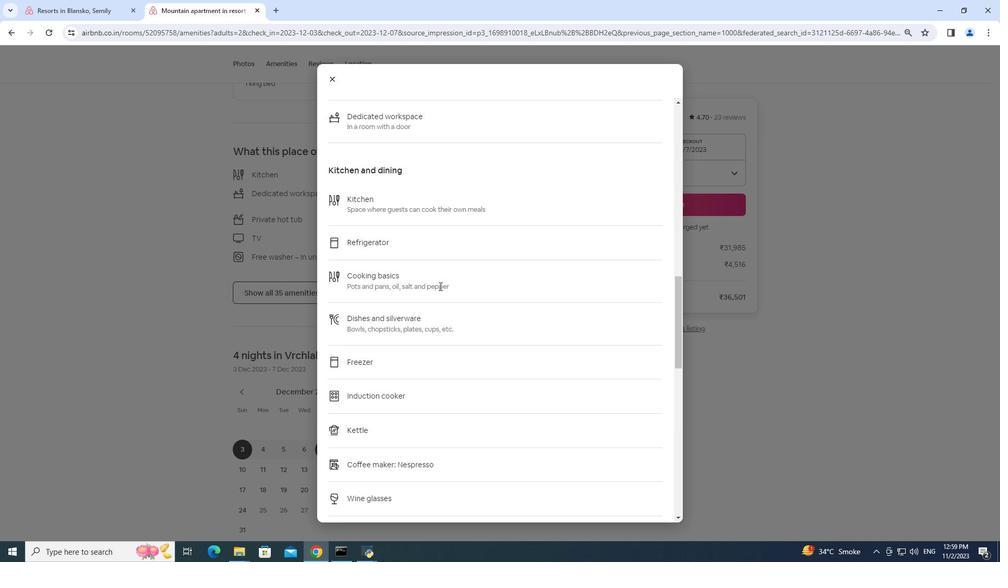 
Action: Mouse scrolled (439, 290) with delta (0, 0)
Screenshot: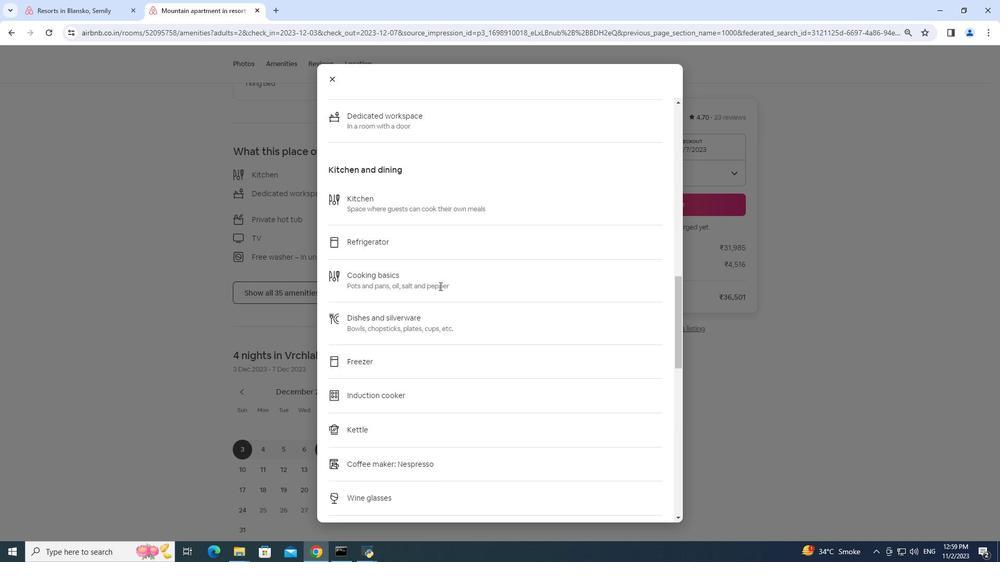 
Action: Mouse moved to (439, 286)
Screenshot: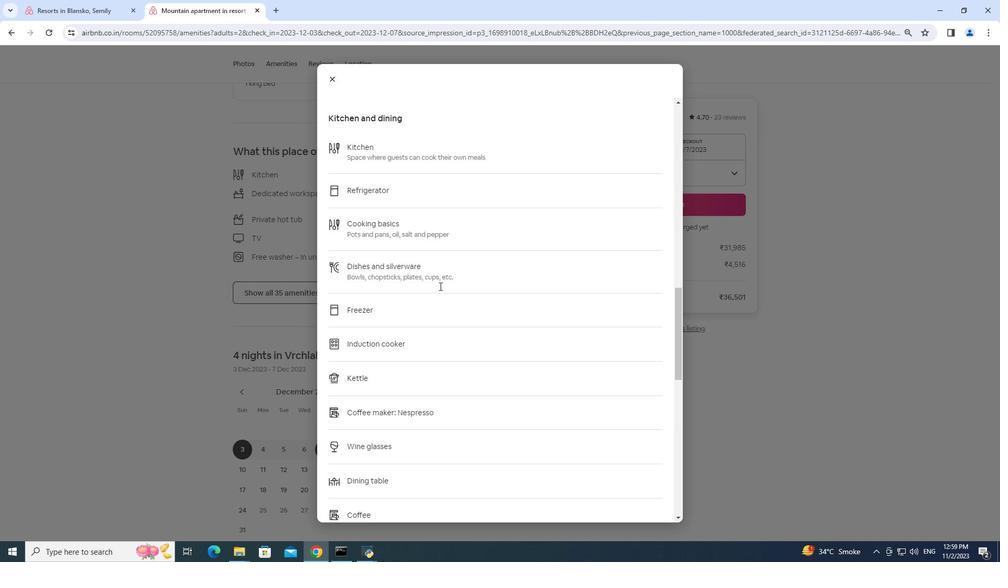 
Action: Mouse scrolled (439, 285) with delta (0, 0)
Screenshot: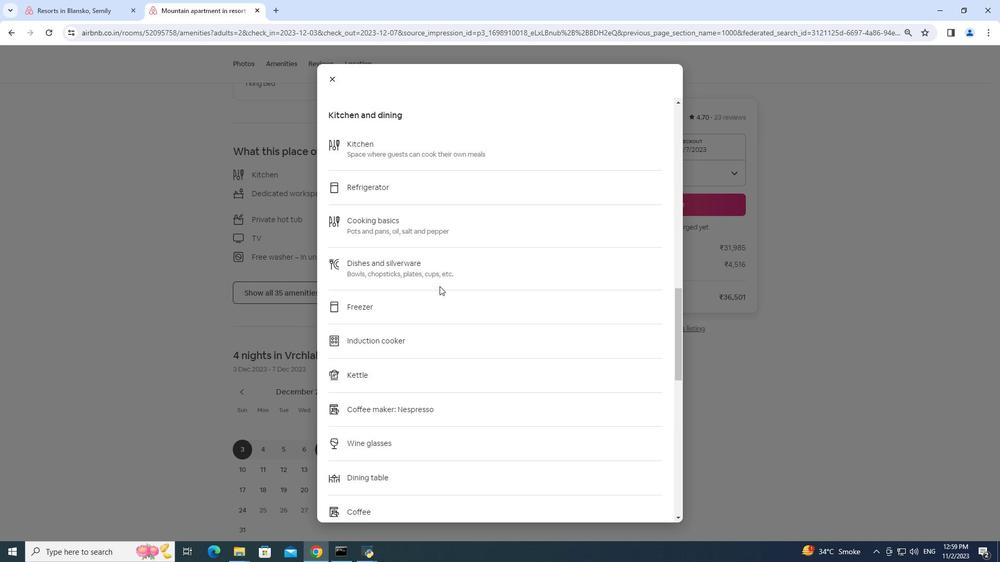 
Action: Mouse scrolled (439, 285) with delta (0, 0)
Screenshot: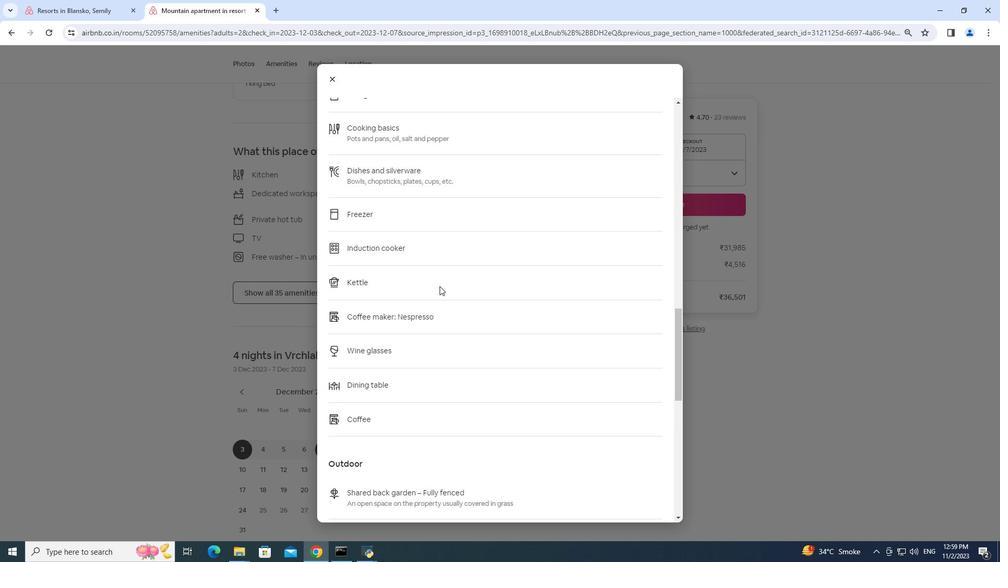 
Action: Mouse scrolled (439, 285) with delta (0, 0)
Screenshot: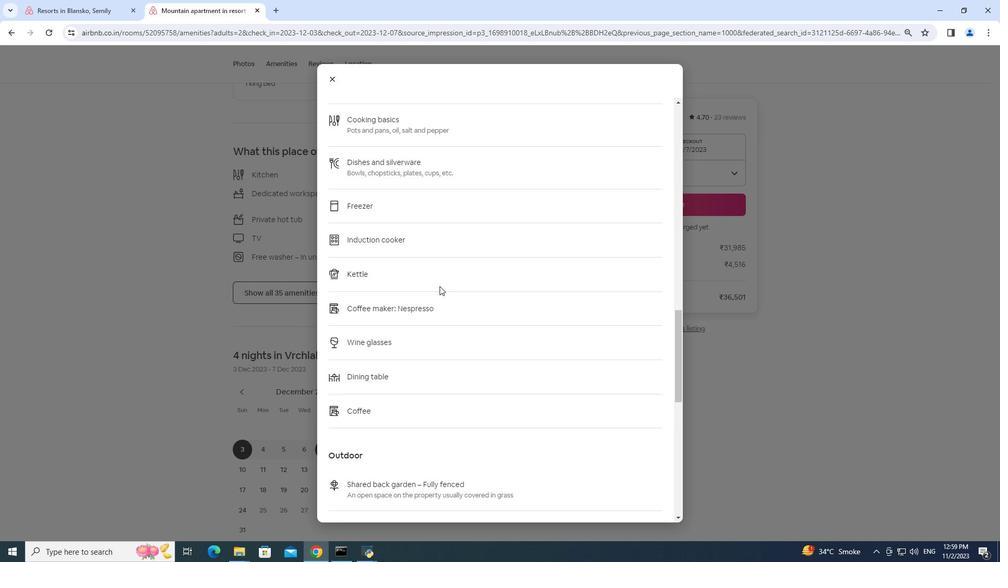 
Action: Mouse scrolled (439, 285) with delta (0, 0)
Screenshot: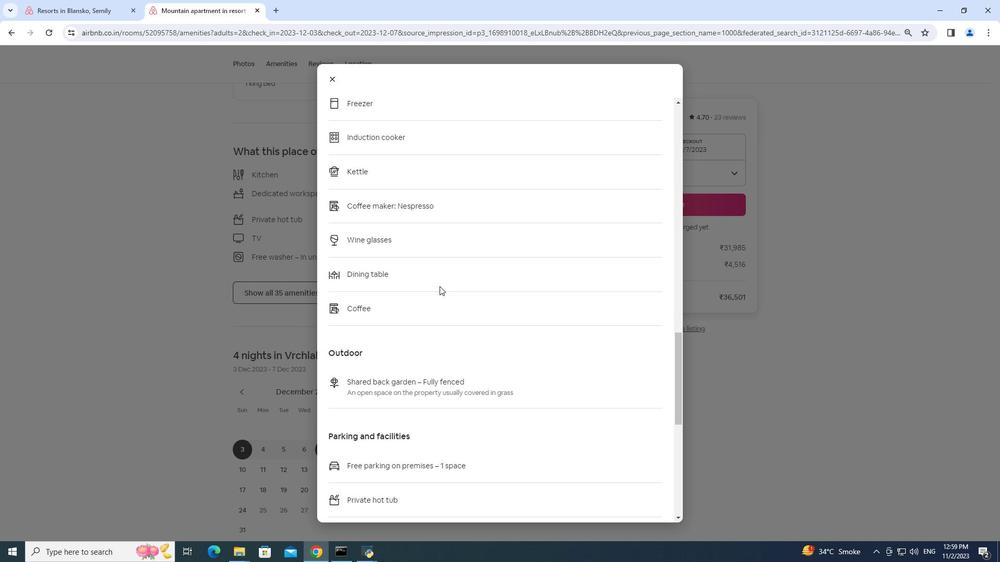 
Action: Mouse scrolled (439, 285) with delta (0, 0)
Screenshot: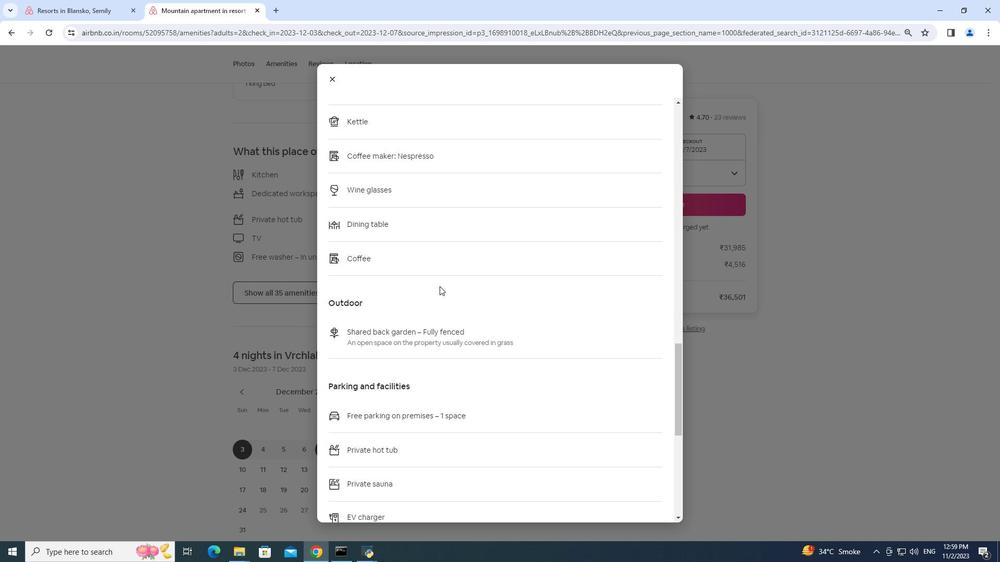 
Action: Mouse scrolled (439, 285) with delta (0, 0)
Screenshot: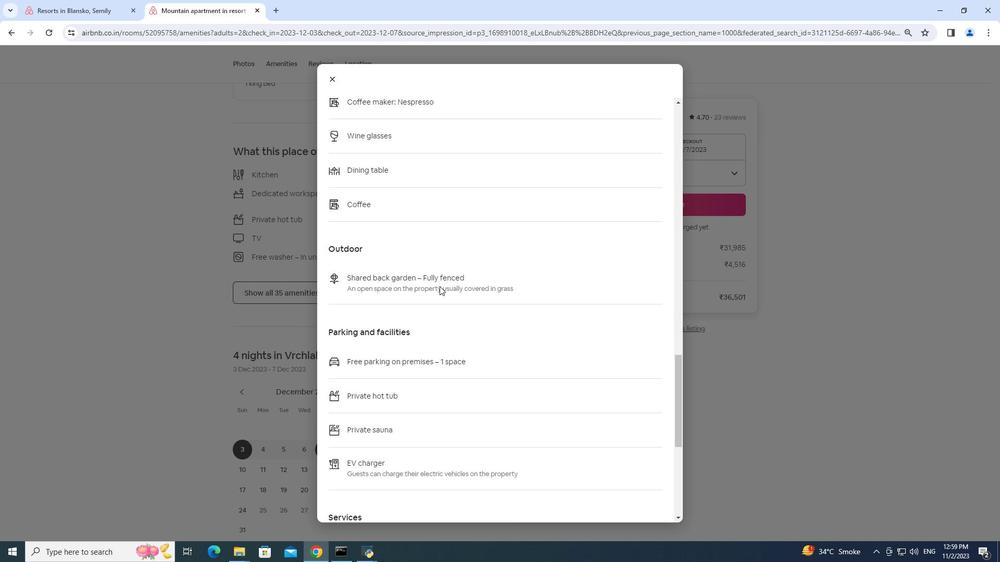 
Action: Mouse scrolled (439, 285) with delta (0, 0)
Screenshot: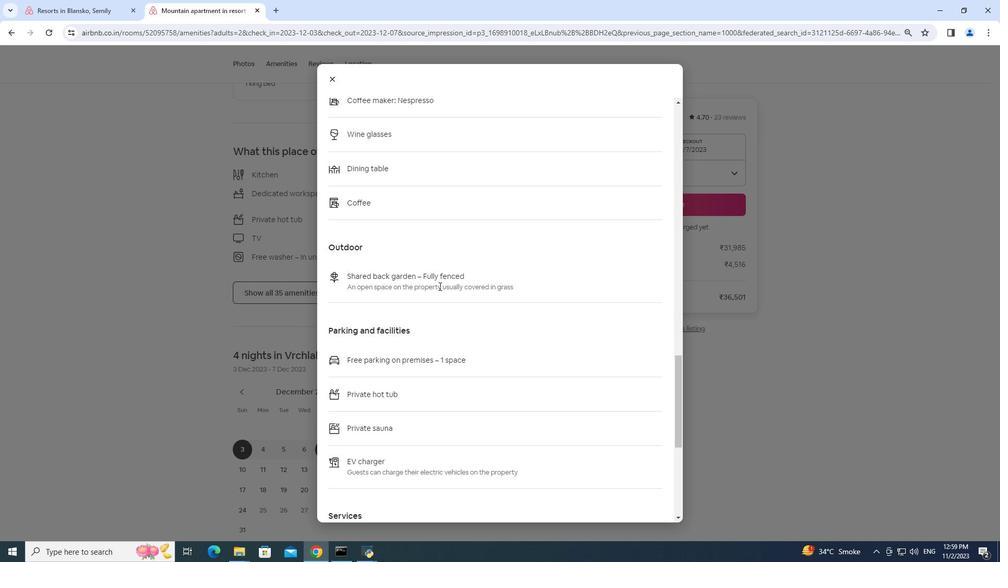 
Action: Mouse moved to (439, 286)
Screenshot: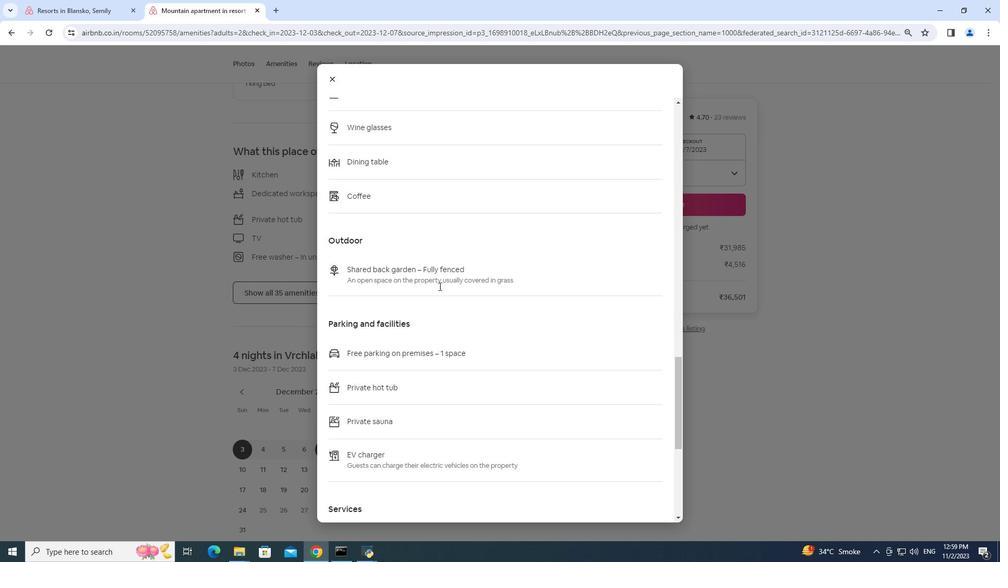 
Action: Mouse scrolled (439, 285) with delta (0, 0)
Screenshot: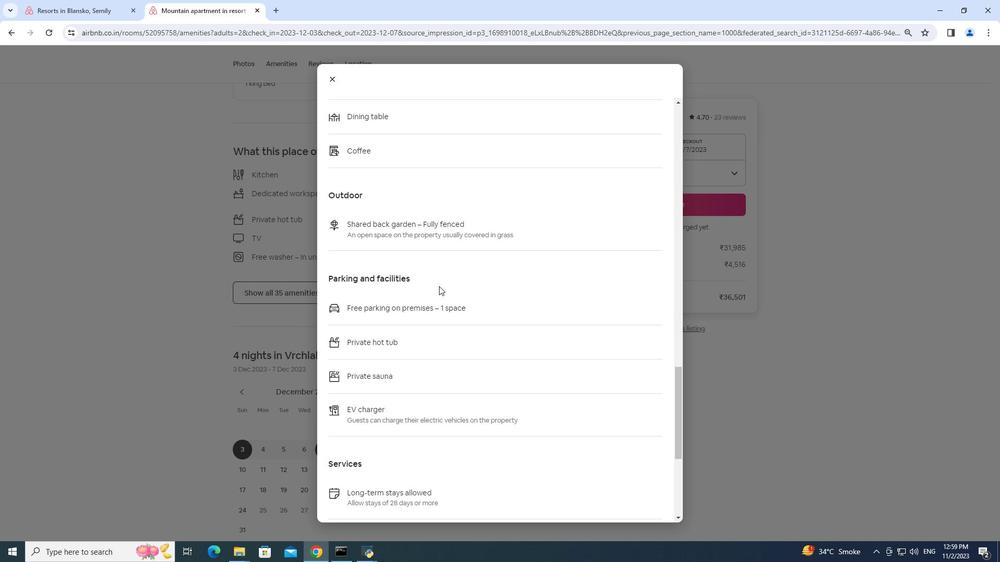 
Action: Mouse scrolled (439, 285) with delta (0, 0)
Screenshot: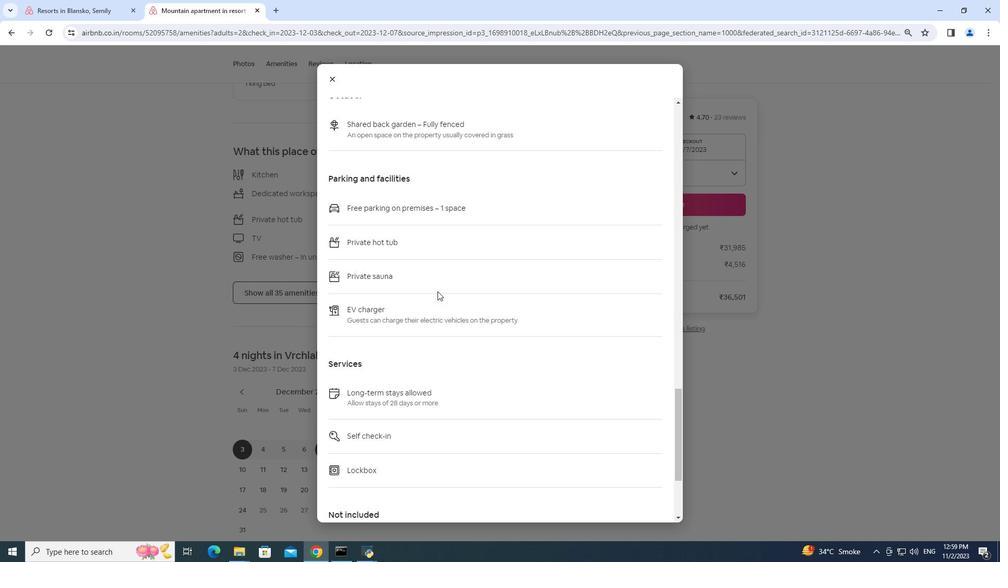 
Action: Mouse moved to (438, 290)
Screenshot: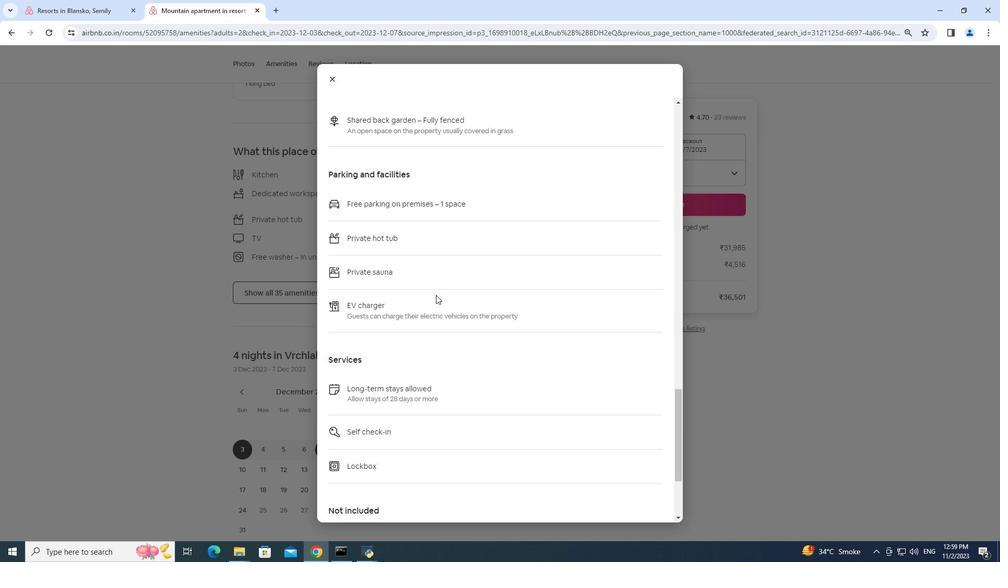 
Action: Mouse scrolled (438, 289) with delta (0, 0)
Screenshot: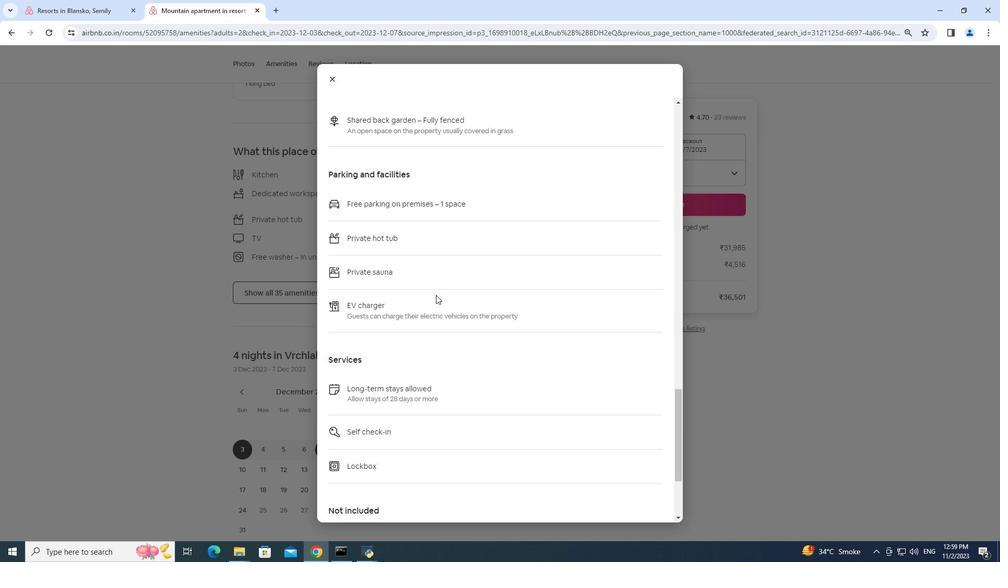 
Action: Mouse moved to (436, 295)
Screenshot: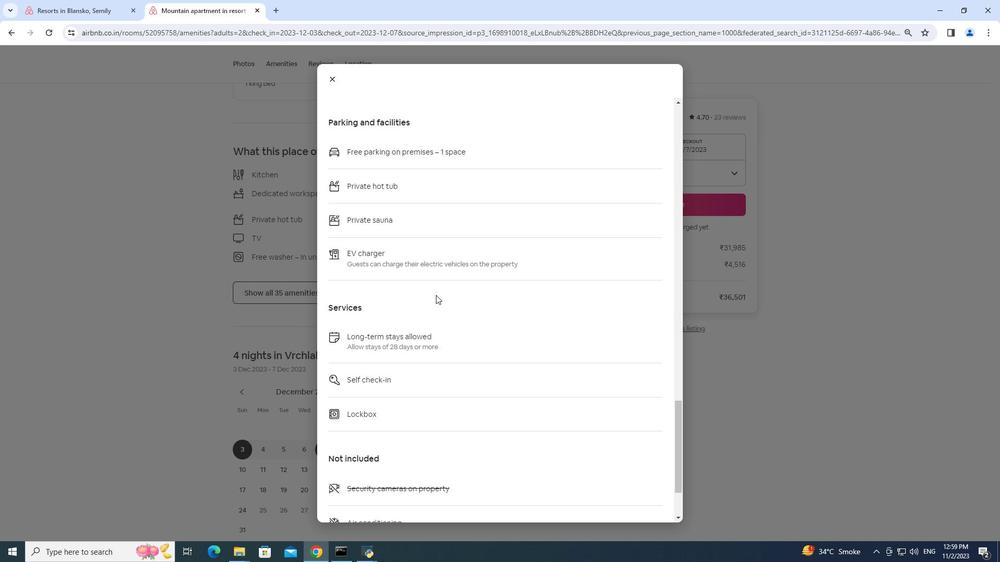 
Action: Mouse scrolled (436, 294) with delta (0, 0)
Screenshot: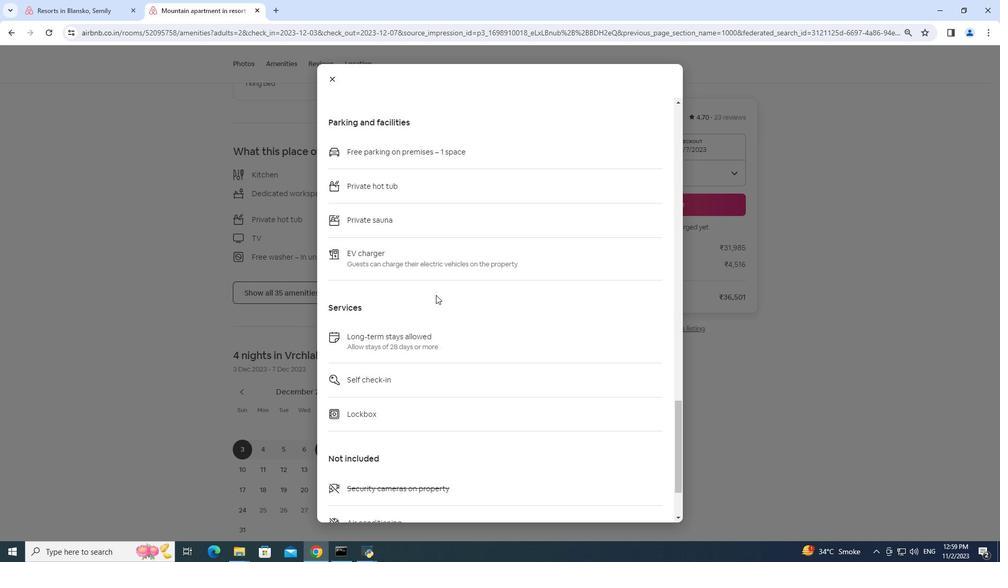 
Action: Mouse scrolled (436, 294) with delta (0, 0)
Screenshot: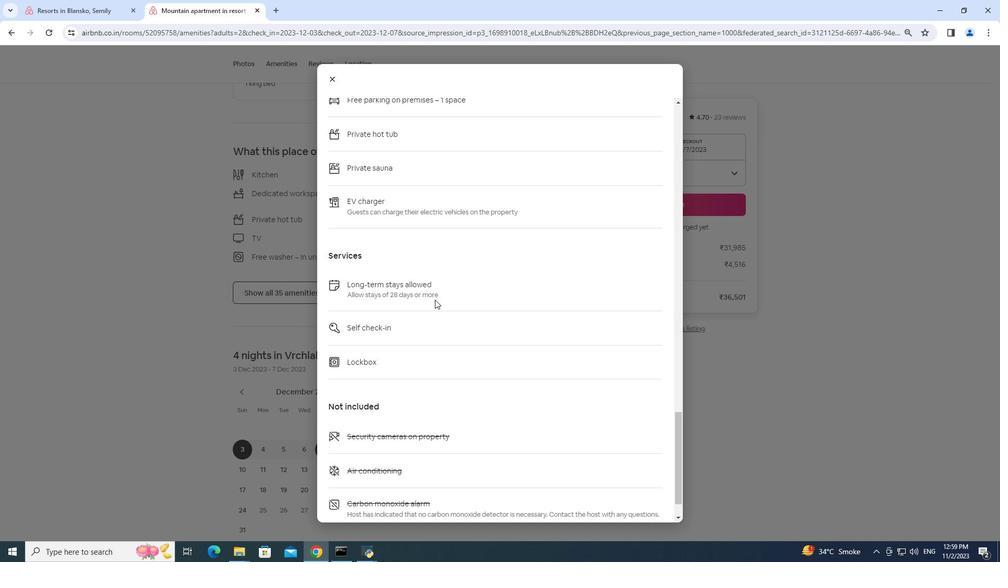 
Action: Mouse moved to (434, 299)
Screenshot: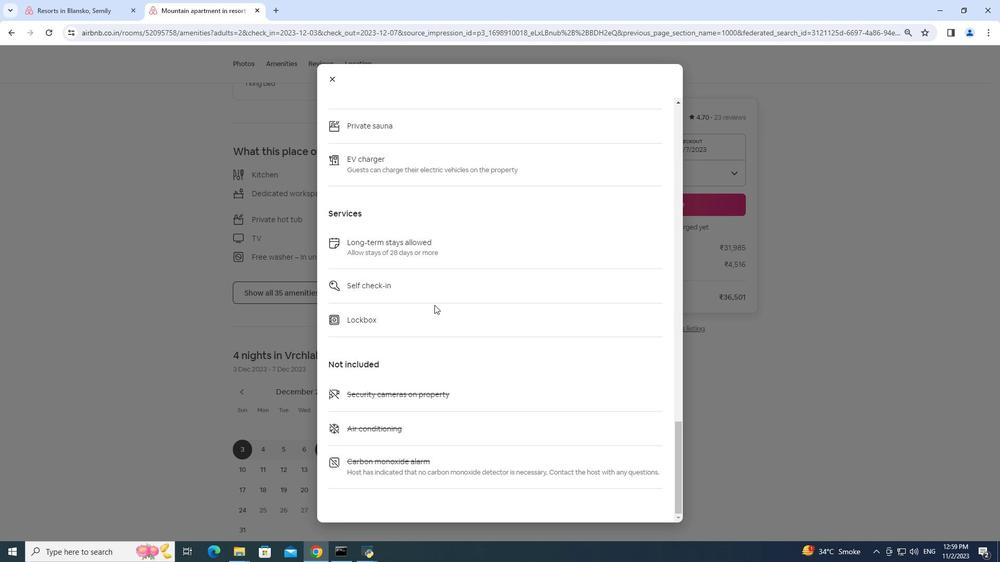 
Action: Mouse scrolled (434, 299) with delta (0, 0)
Screenshot: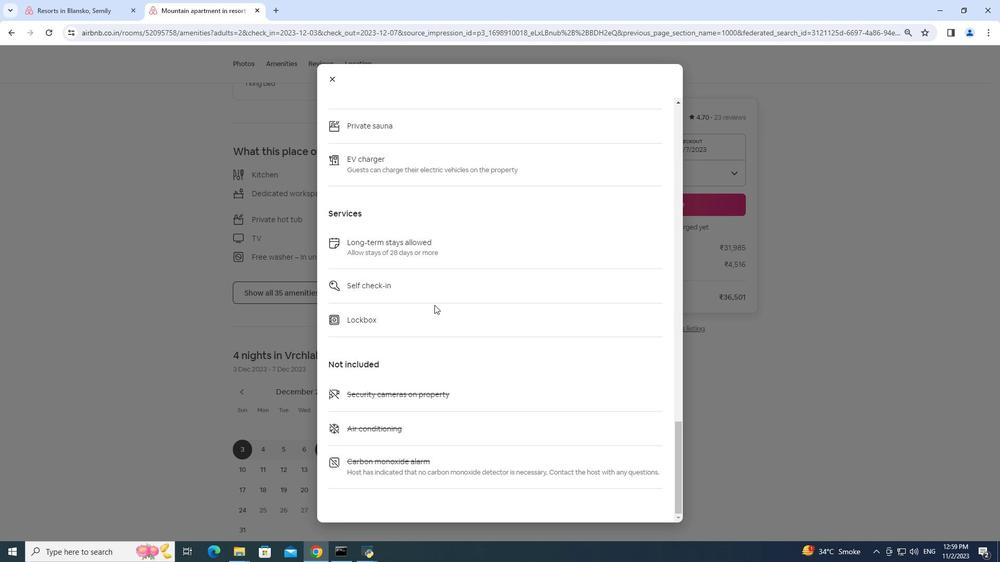 
Action: Mouse moved to (434, 304)
